 Task: 797.967345
Action: Mouse moved to (560, 78)
Screenshot: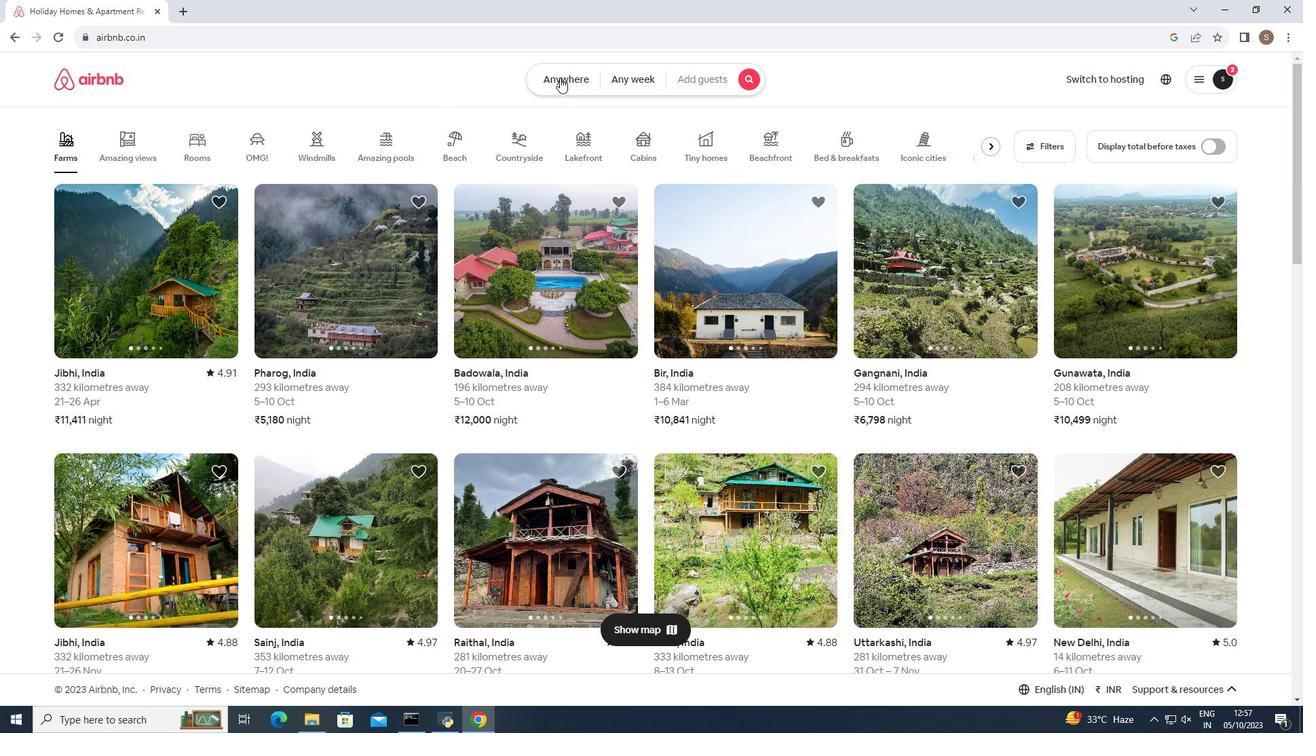 
Action: Mouse pressed left at (560, 78)
Screenshot: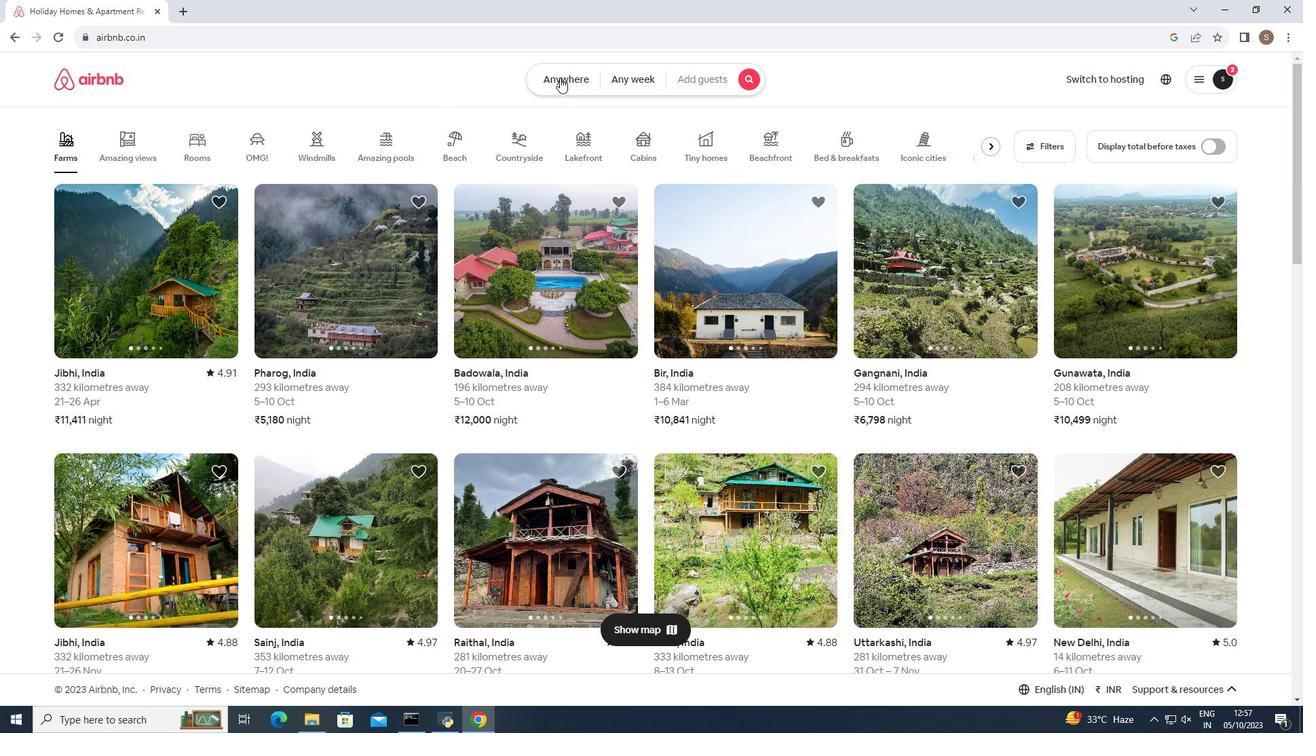 
Action: Mouse moved to (439, 130)
Screenshot: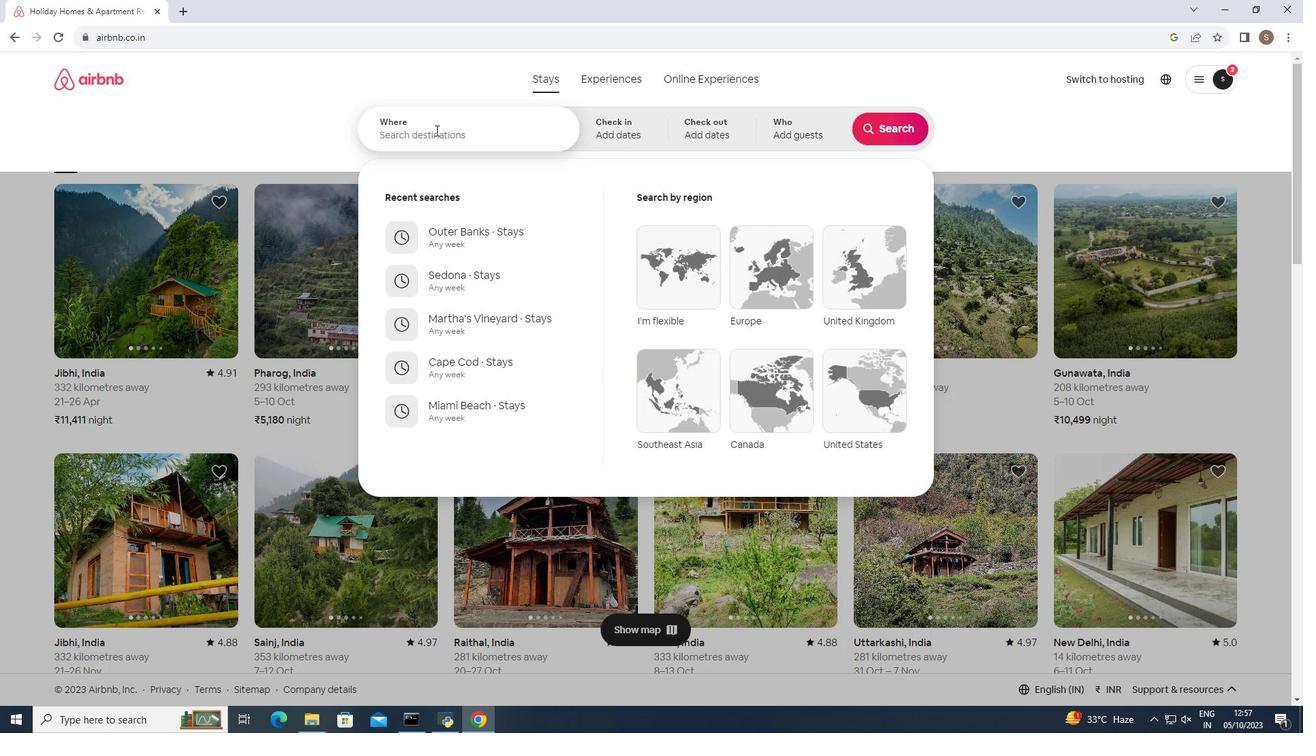 
Action: Mouse pressed left at (439, 130)
Screenshot: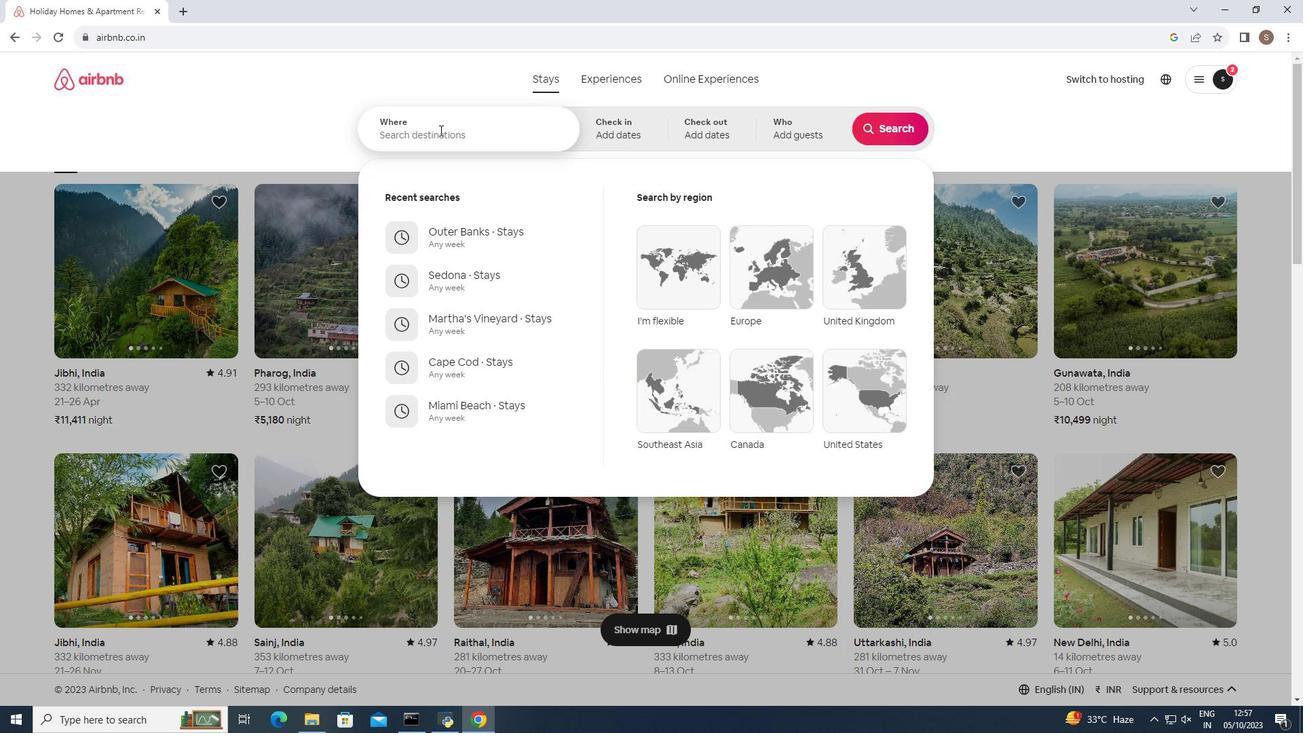 
Action: Mouse moved to (439, 131)
Screenshot: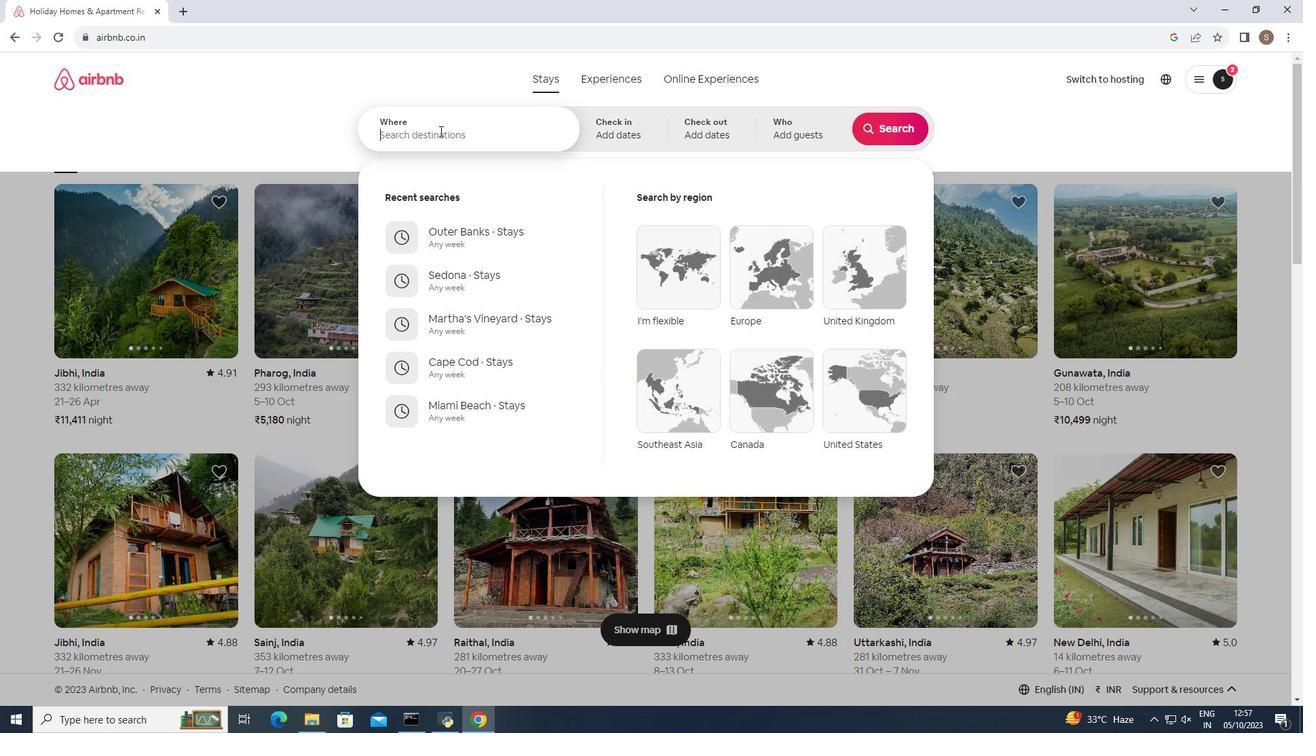
Action: Key pressed <Key.shift>Outer<Key.space><Key.shift>Banks<Key.space><Key.shift><Key.shift><Key.shift>North<Key.space><Key.shift><Key.shift><Key.shift><Key.shift><Key.shift><Key.shift><Key.shift>Carolina
Screenshot: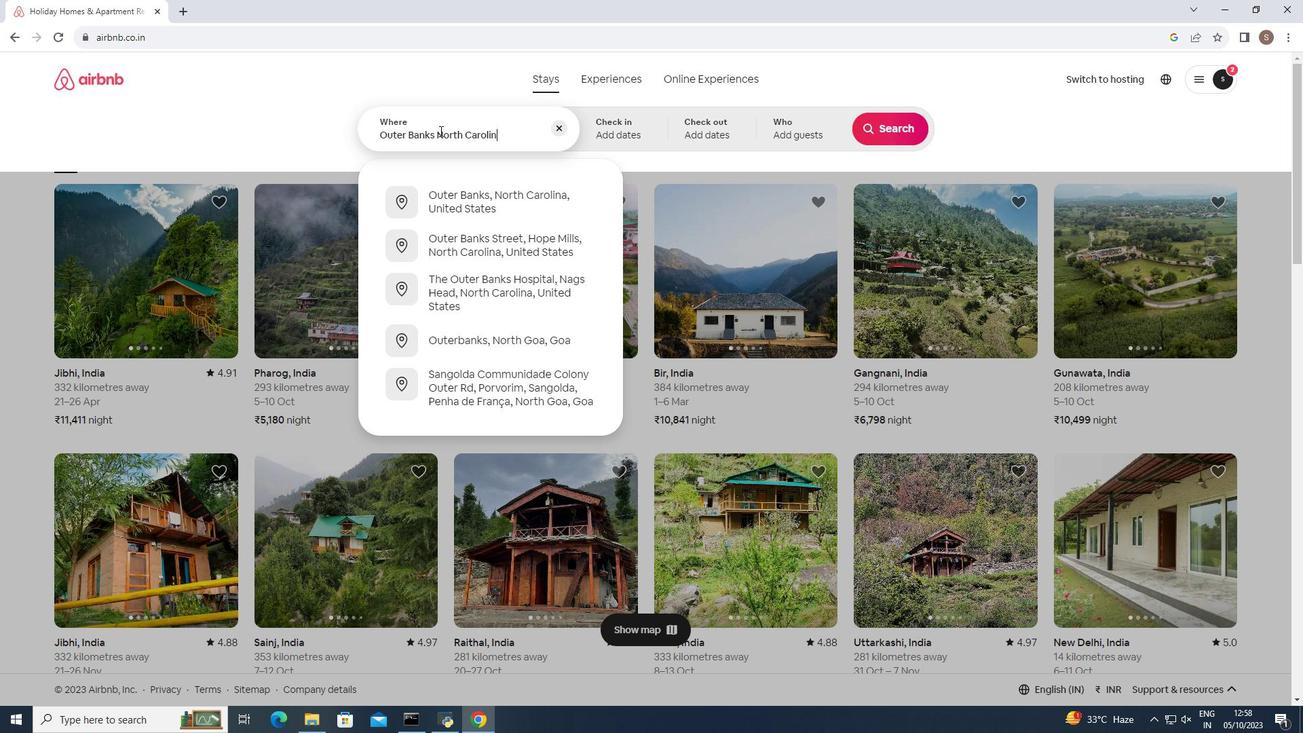 
Action: Mouse moved to (476, 201)
Screenshot: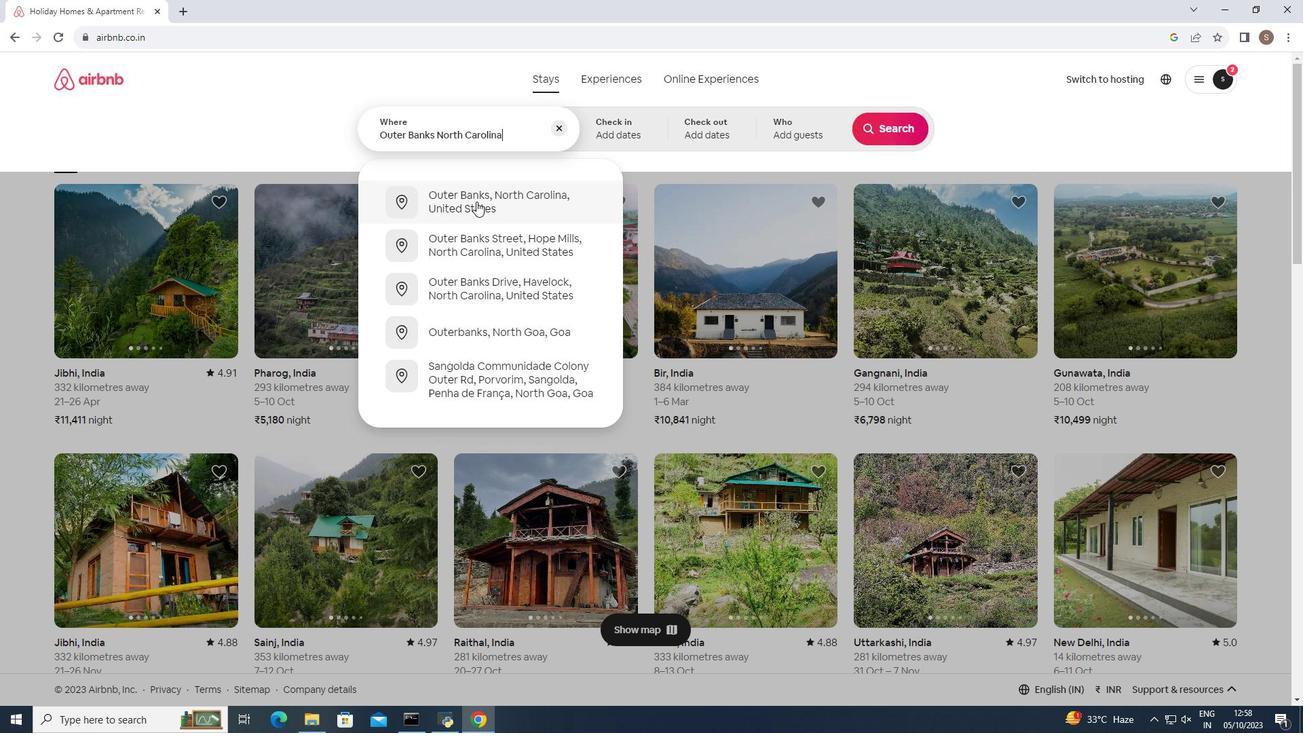 
Action: Mouse pressed left at (476, 201)
Screenshot: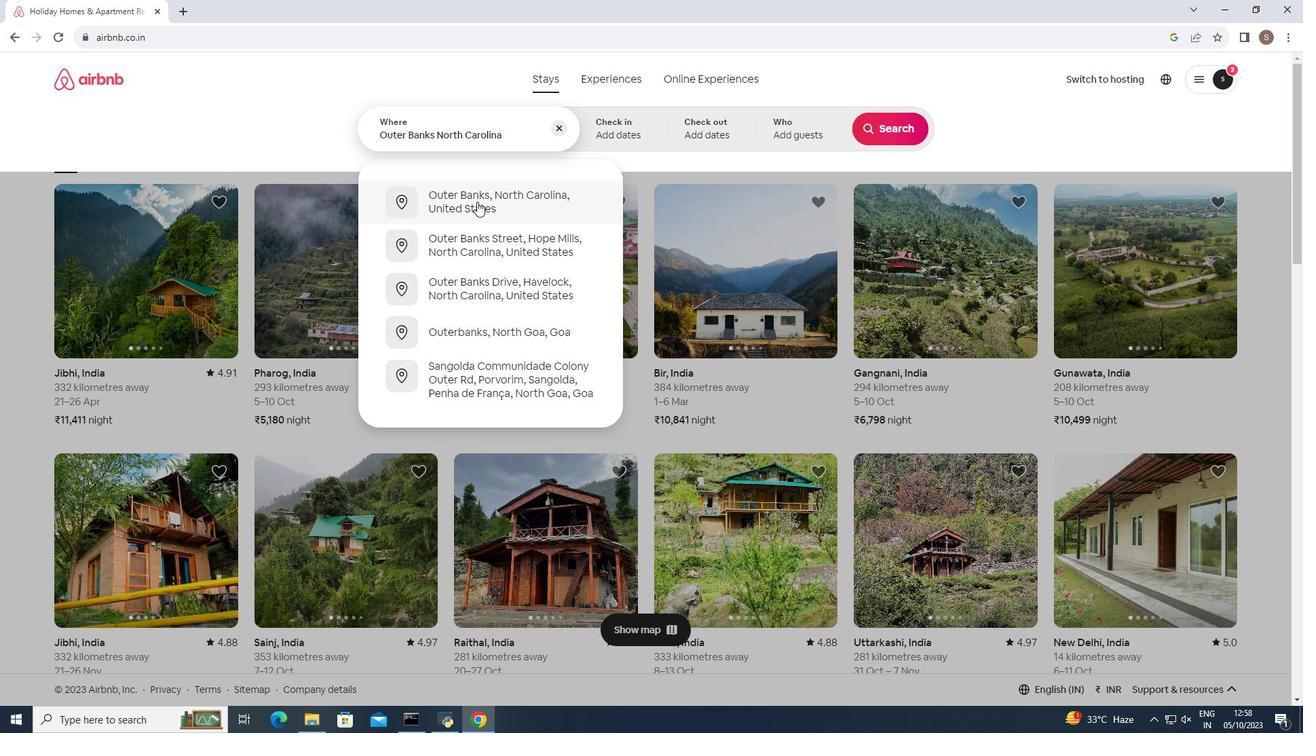 
Action: Mouse moved to (904, 120)
Screenshot: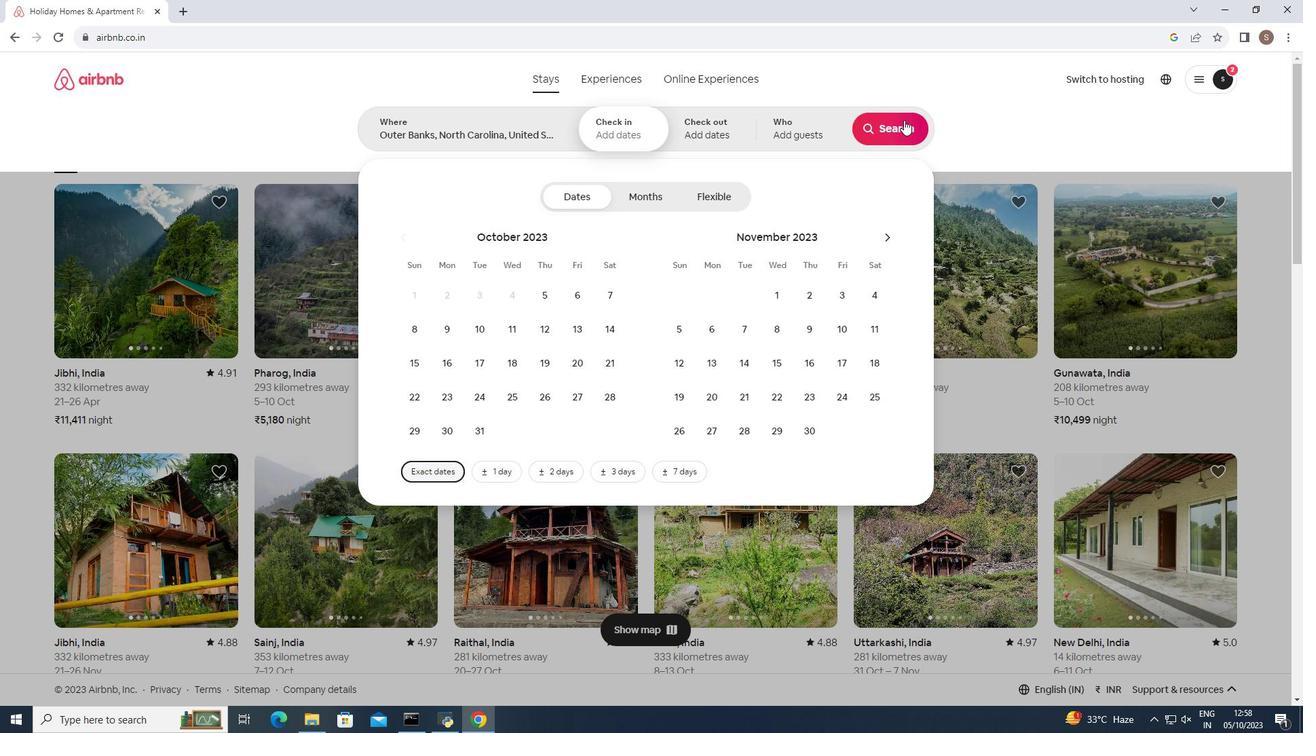
Action: Mouse pressed left at (904, 120)
Screenshot: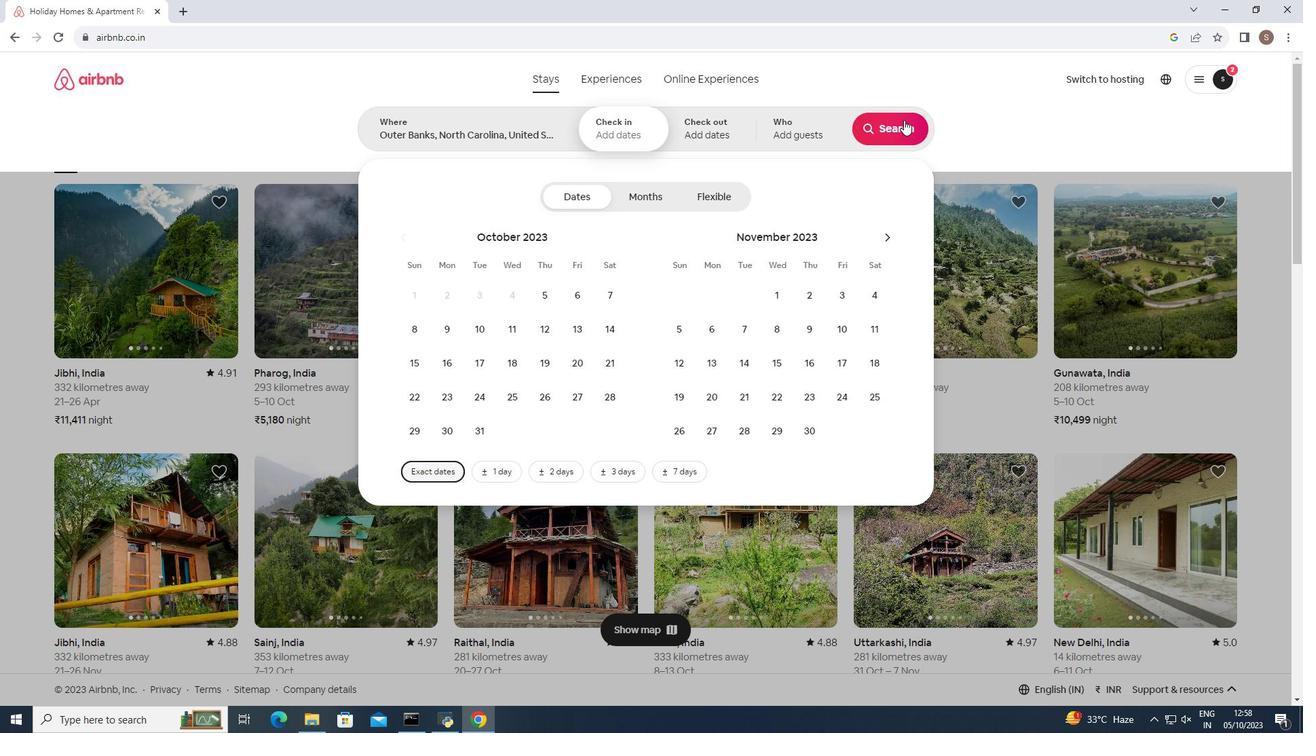 
Action: Mouse moved to (204, 138)
Screenshot: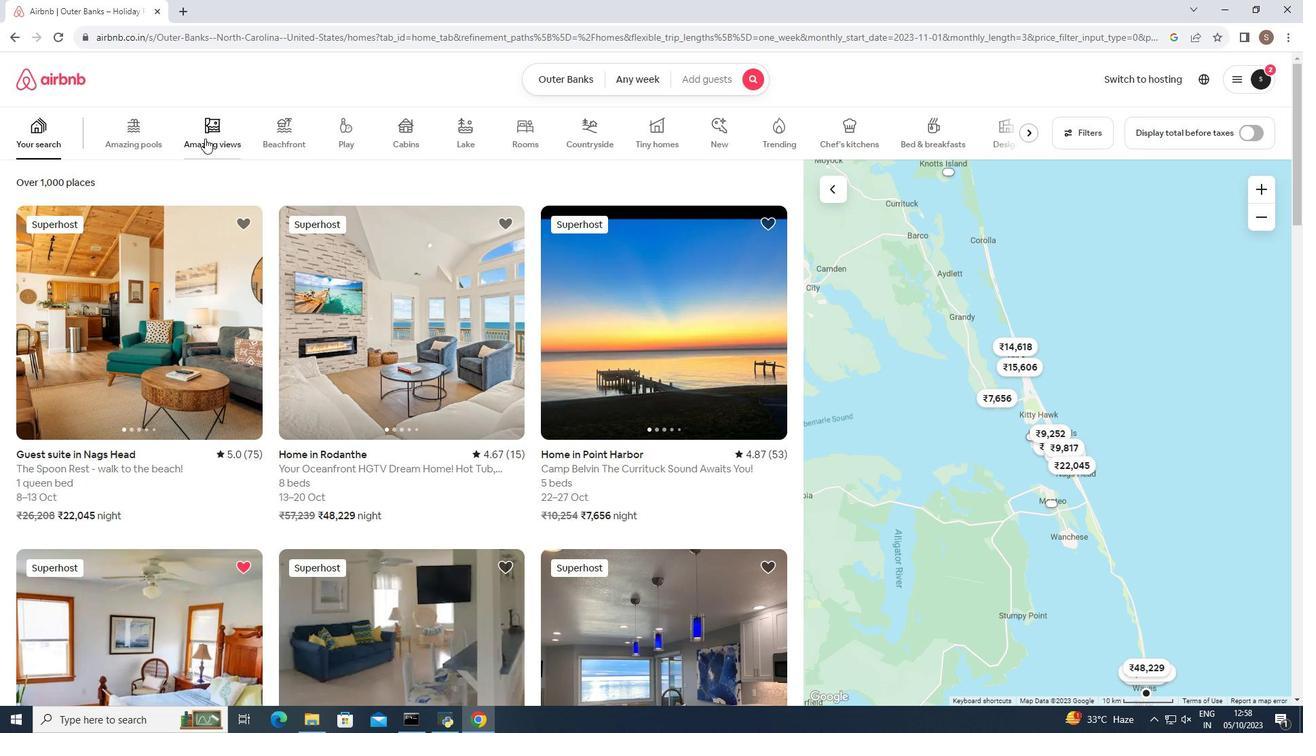 
Action: Mouse pressed left at (204, 138)
Screenshot: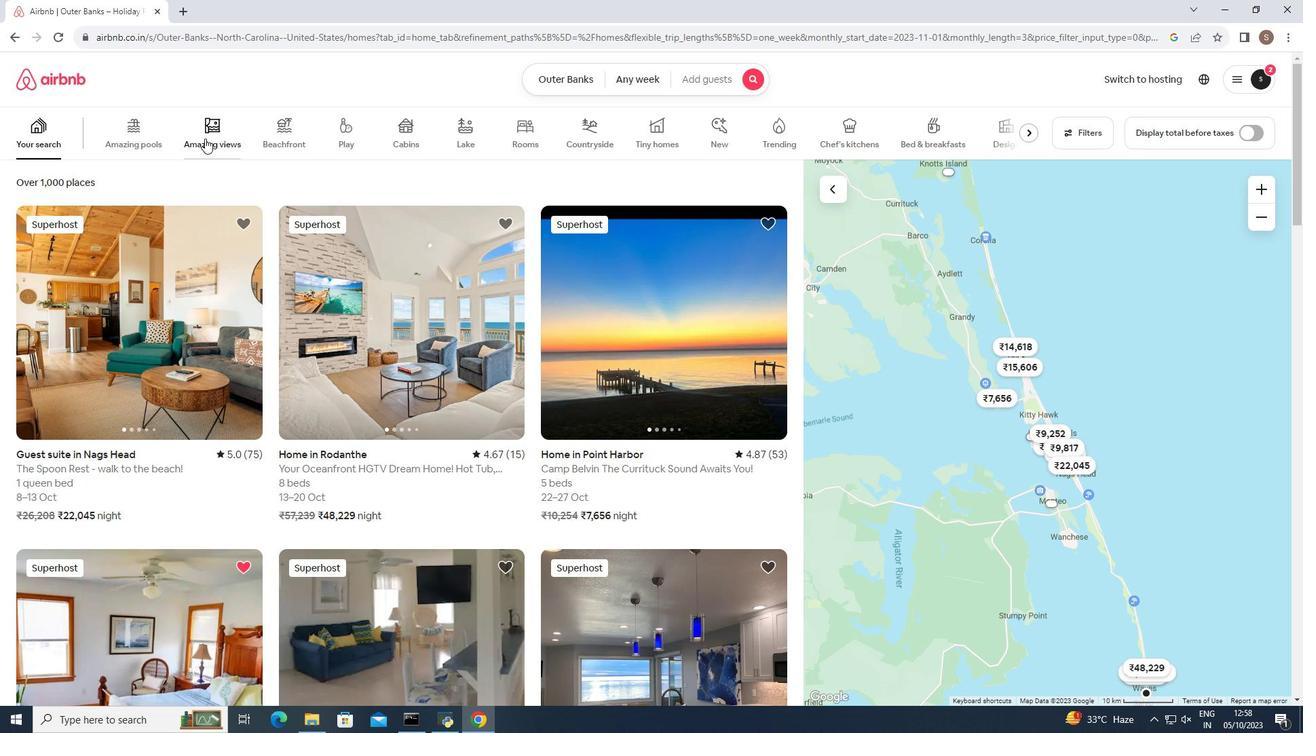 
Action: Mouse moved to (368, 378)
Screenshot: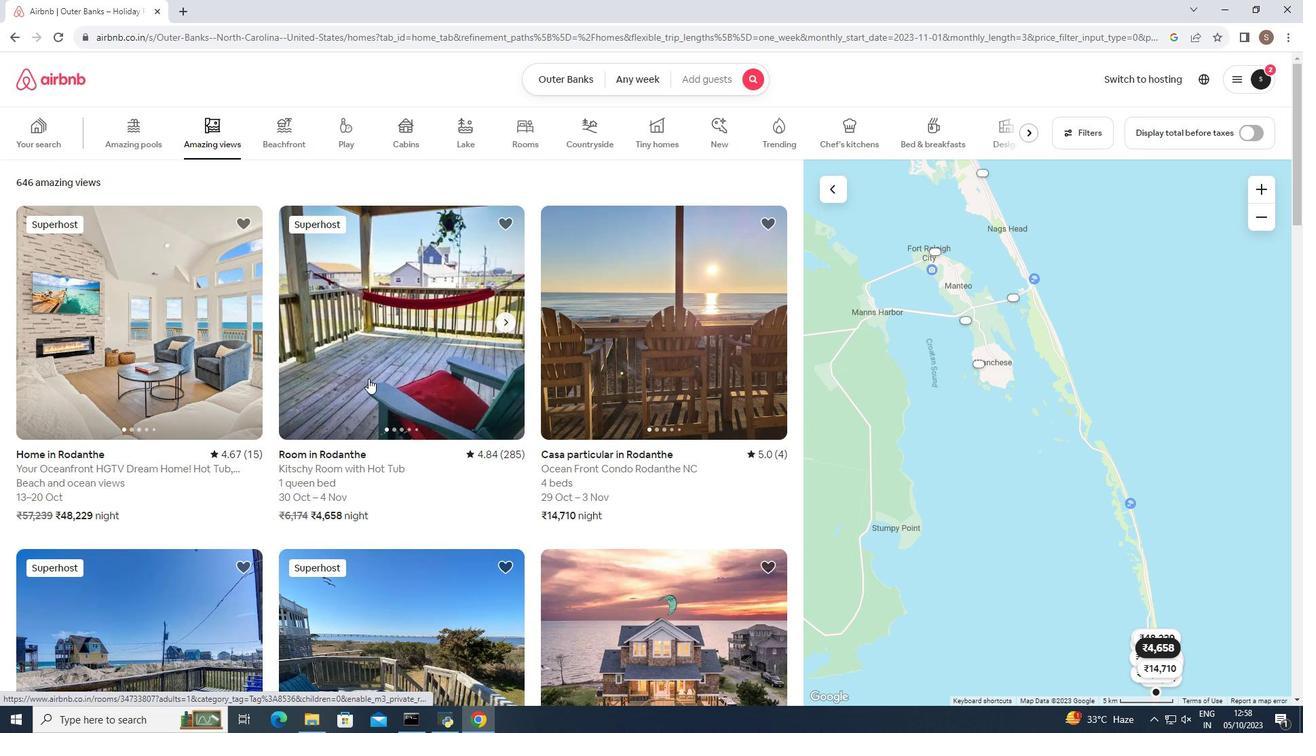 
Action: Mouse scrolled (368, 378) with delta (0, 0)
Screenshot: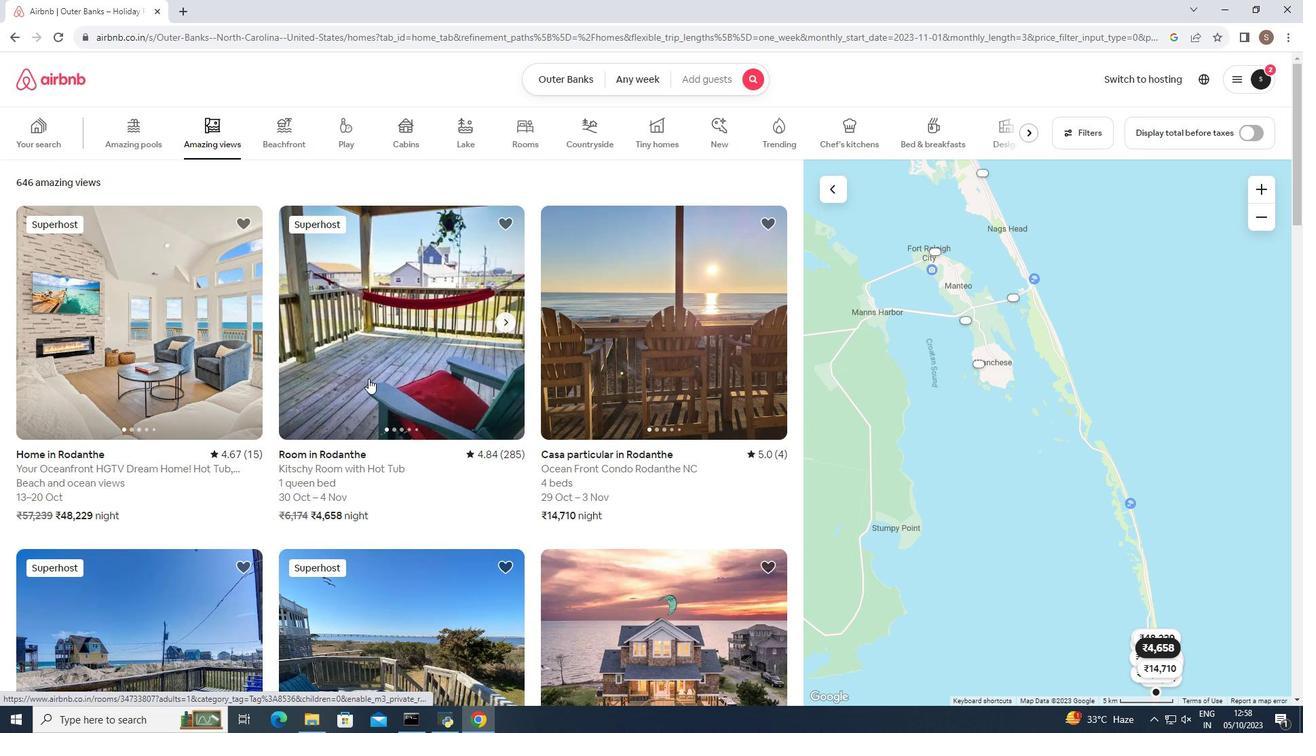 
Action: Mouse moved to (365, 379)
Screenshot: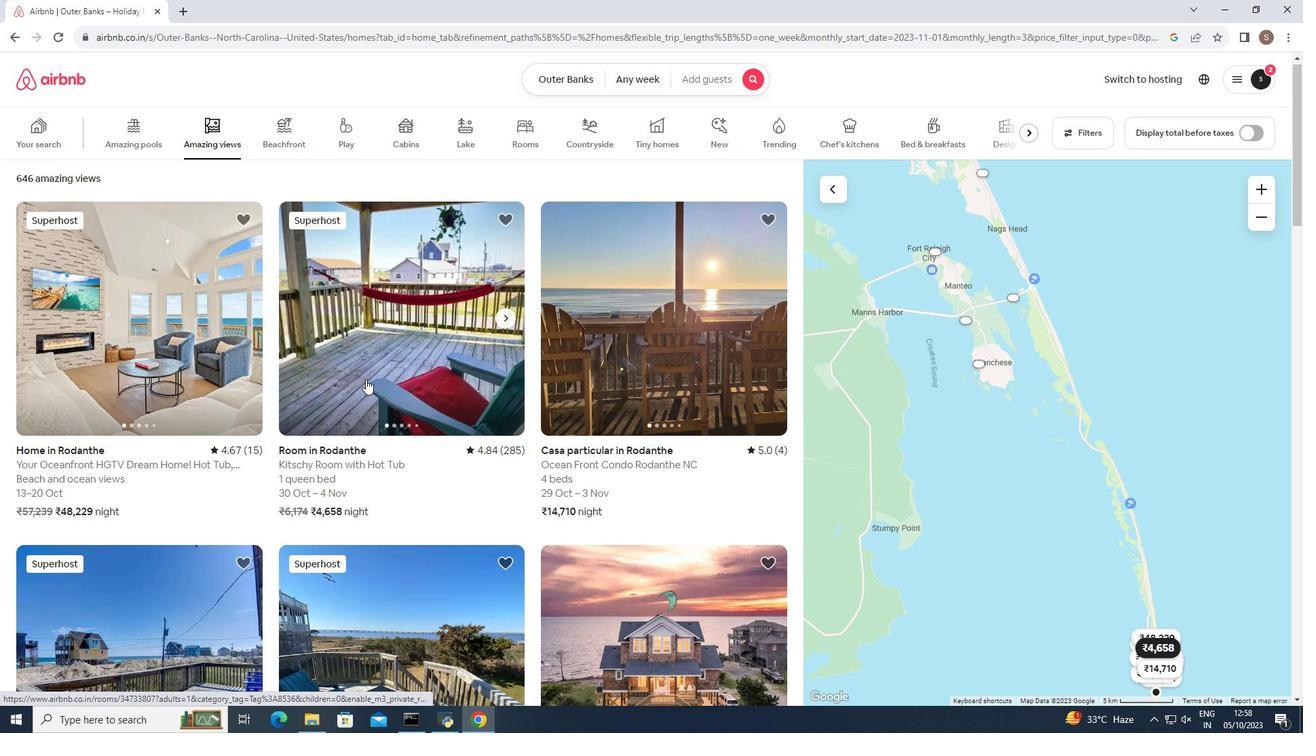 
Action: Mouse scrolled (365, 378) with delta (0, 0)
Screenshot: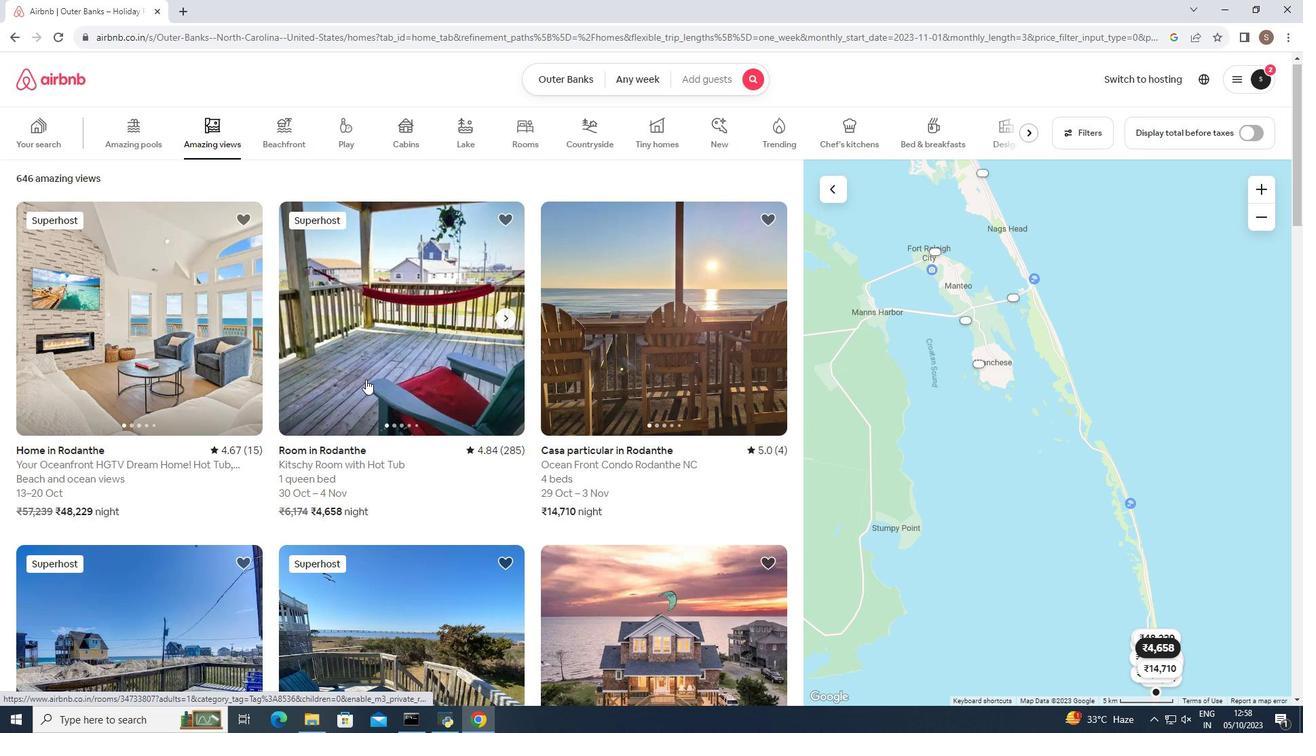 
Action: Mouse moved to (364, 380)
Screenshot: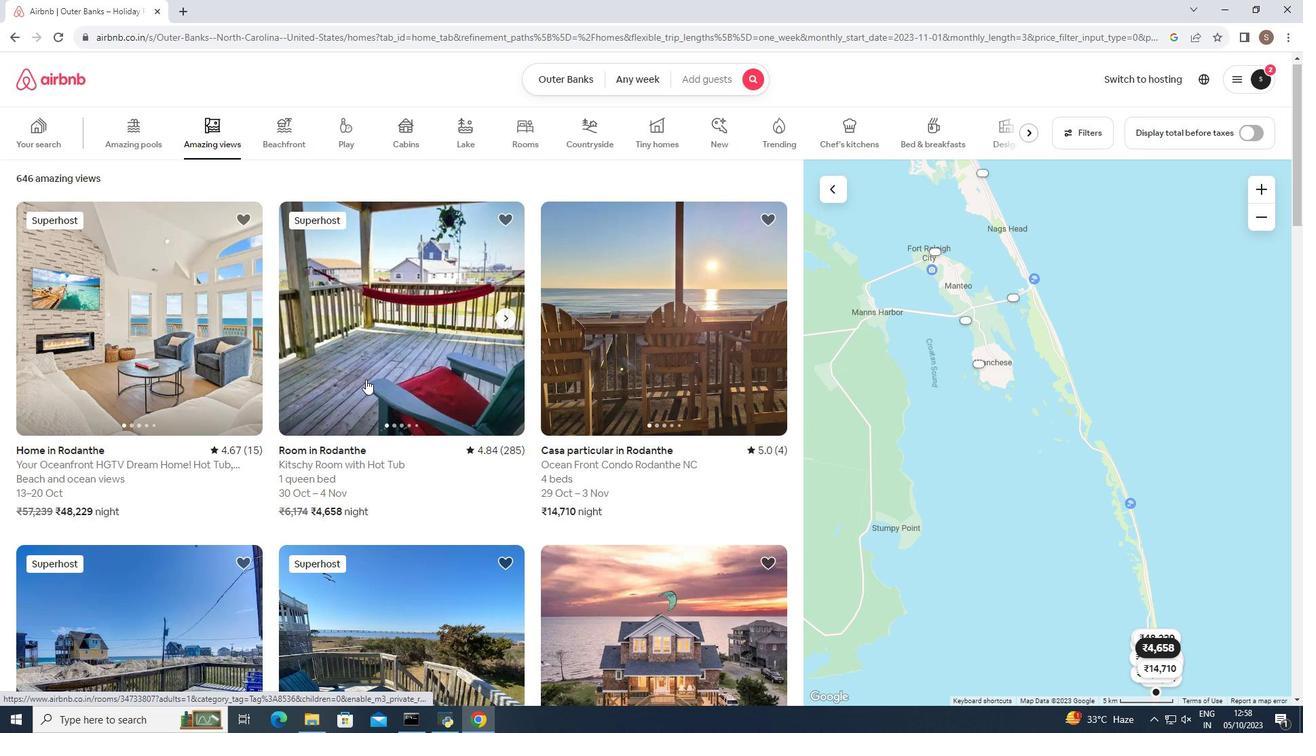 
Action: Mouse scrolled (364, 379) with delta (0, 0)
Screenshot: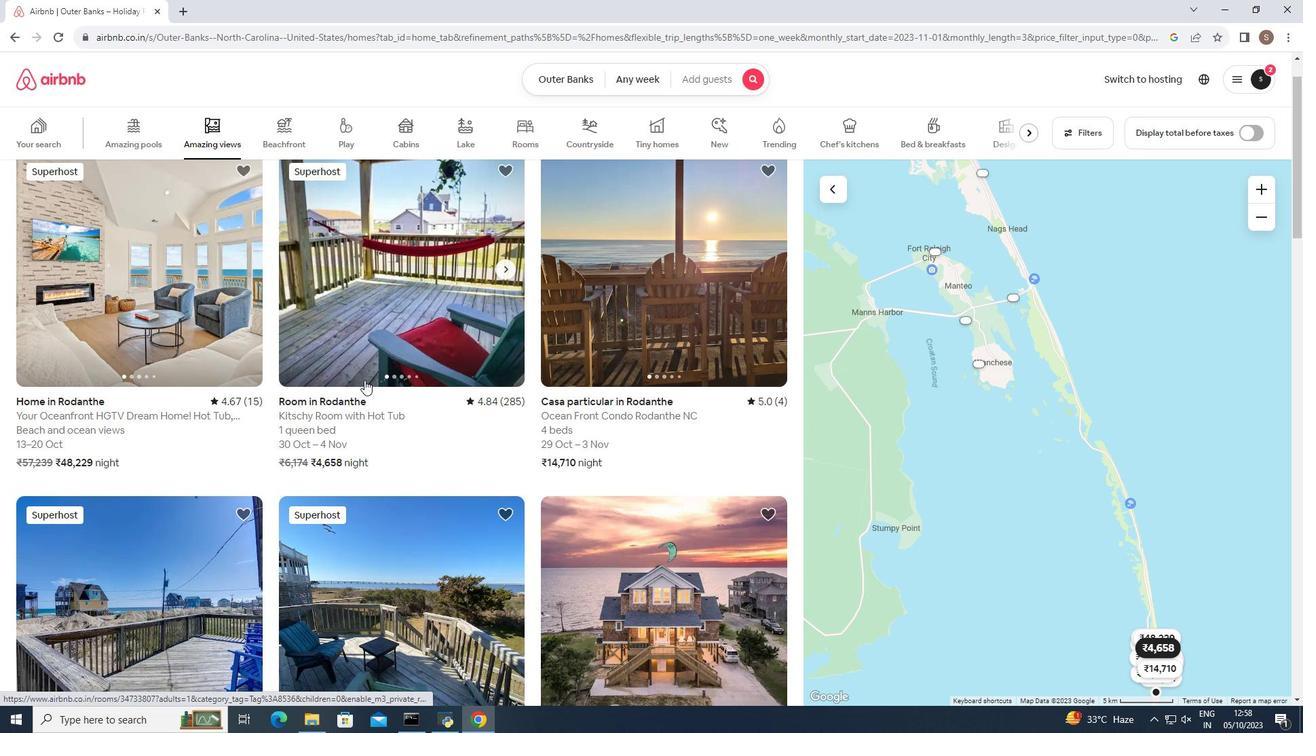 
Action: Mouse moved to (653, 467)
Screenshot: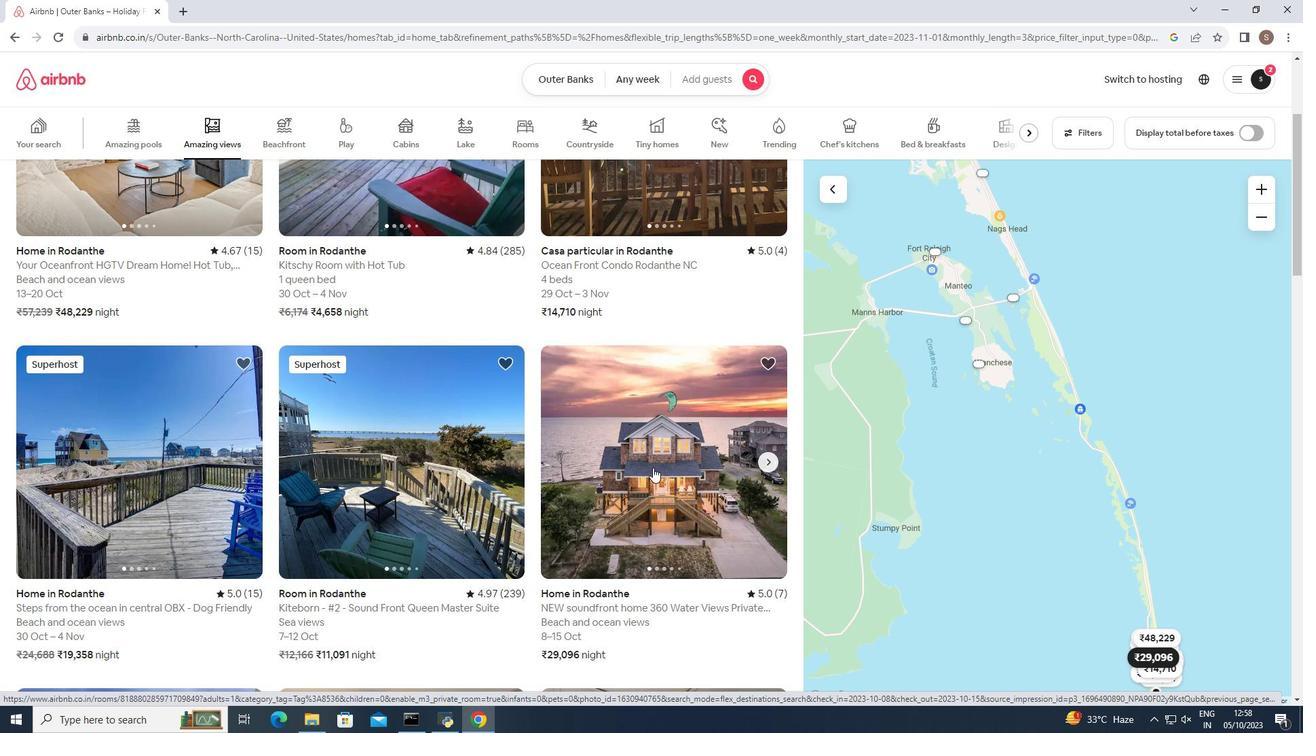 
Action: Mouse pressed left at (653, 467)
Screenshot: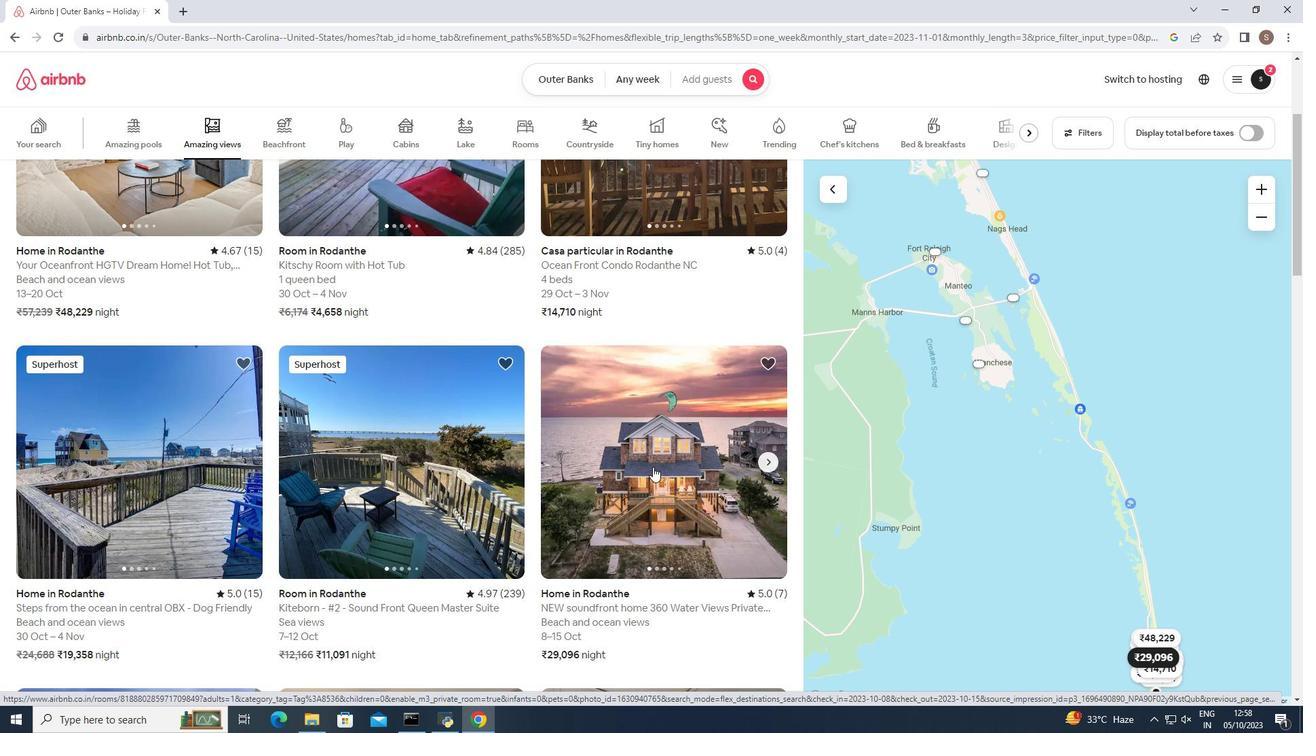 
Action: Mouse moved to (936, 500)
Screenshot: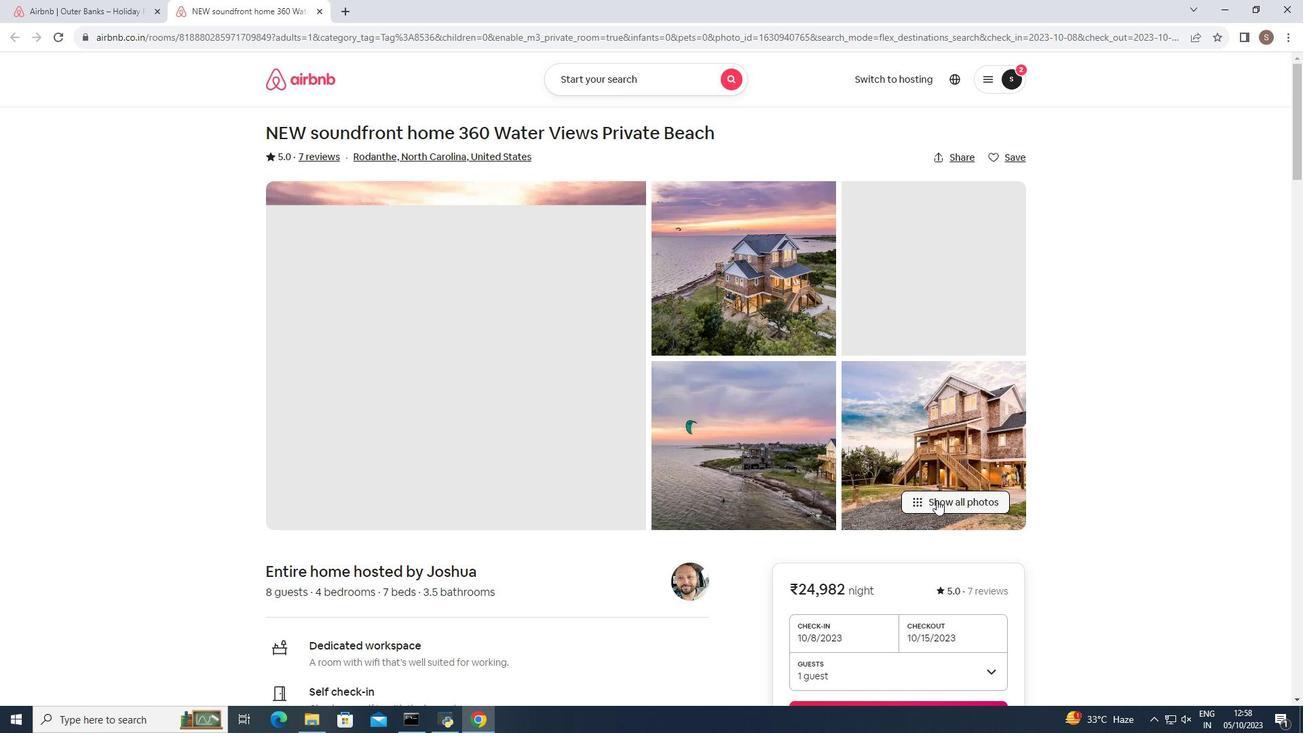
Action: Mouse pressed left at (936, 500)
Screenshot: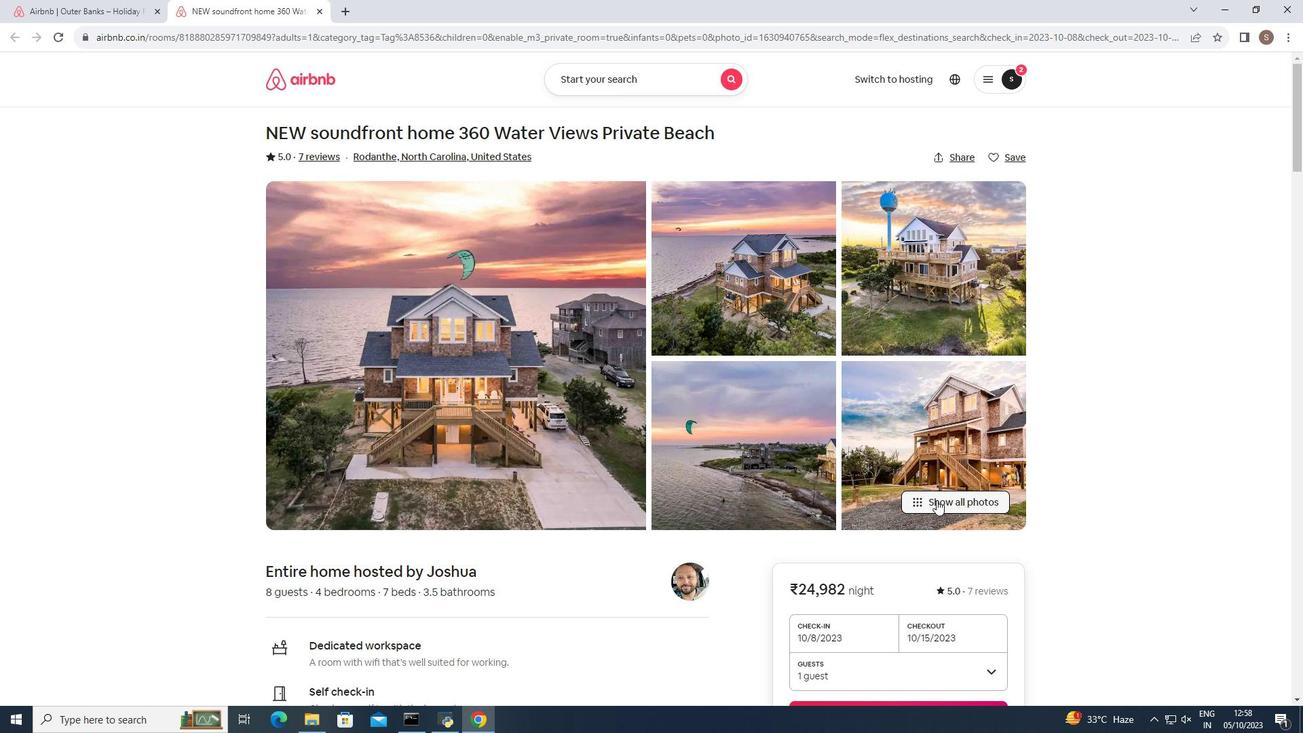 
Action: Mouse moved to (803, 475)
Screenshot: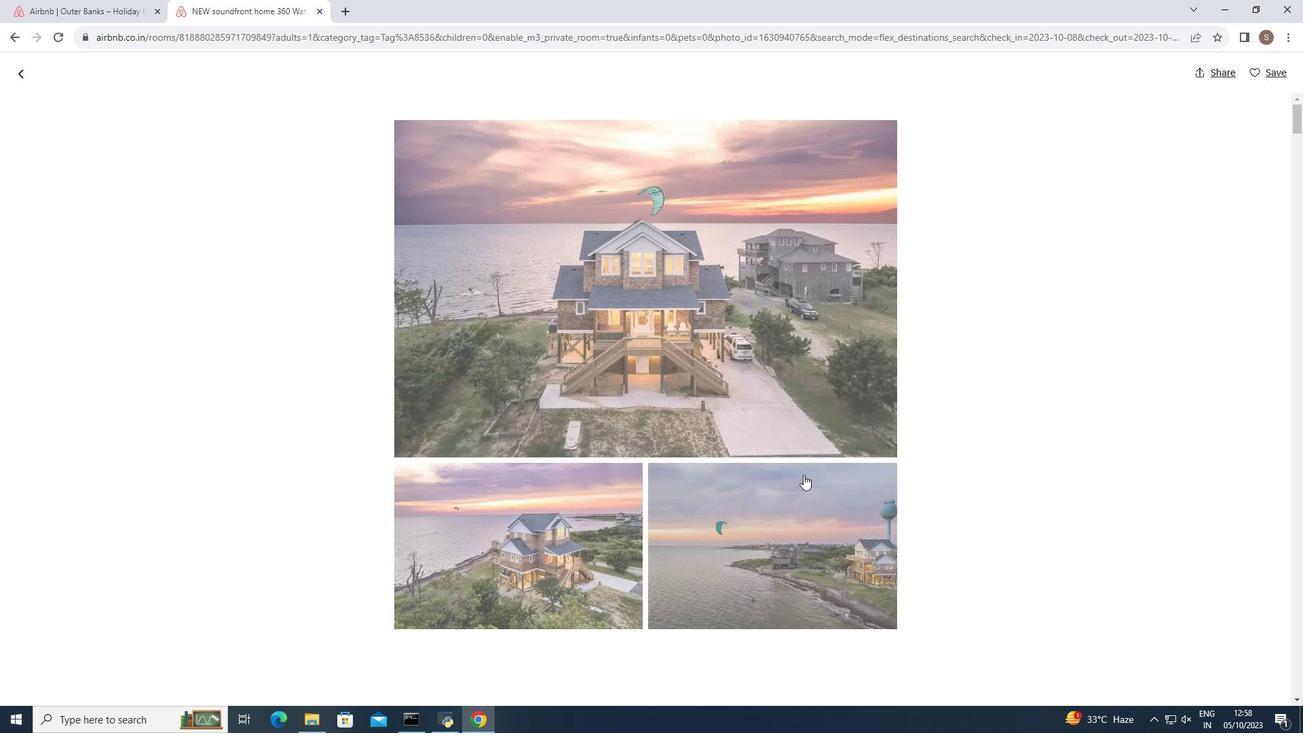 
Action: Mouse scrolled (803, 474) with delta (0, 0)
Screenshot: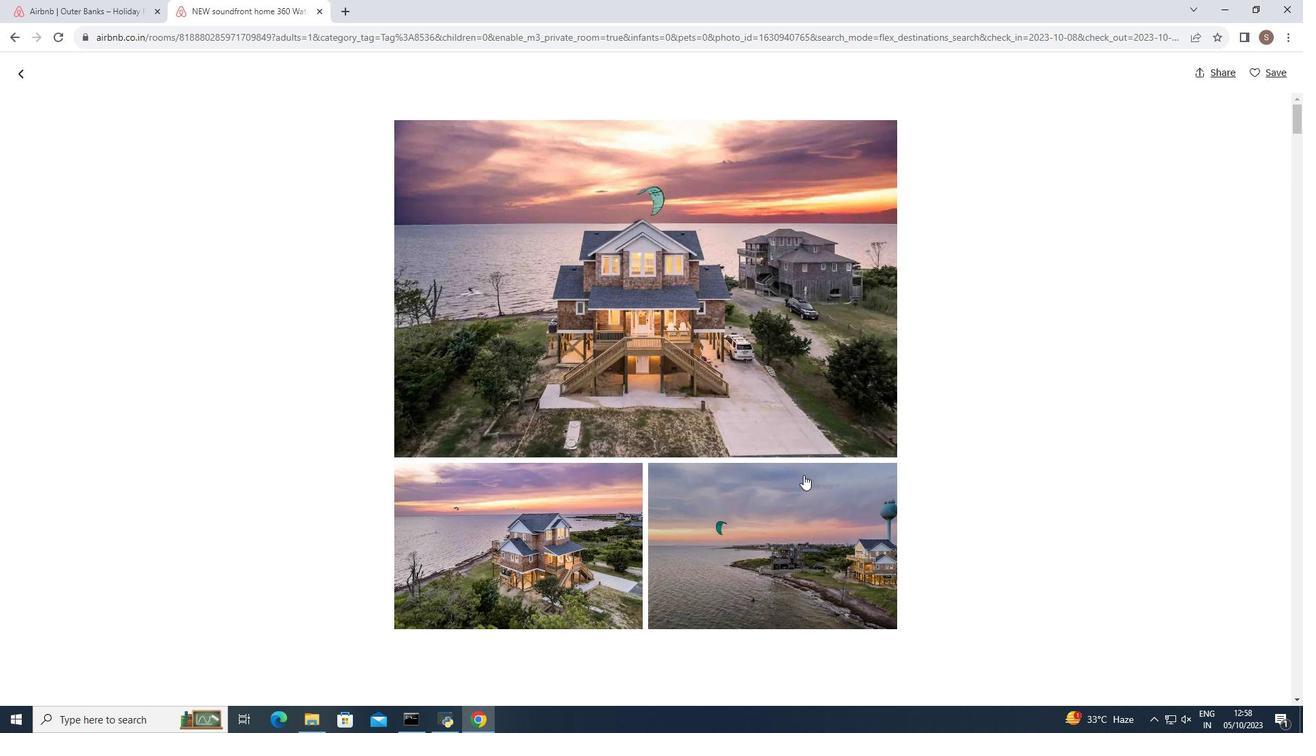 
Action: Mouse scrolled (803, 474) with delta (0, 0)
Screenshot: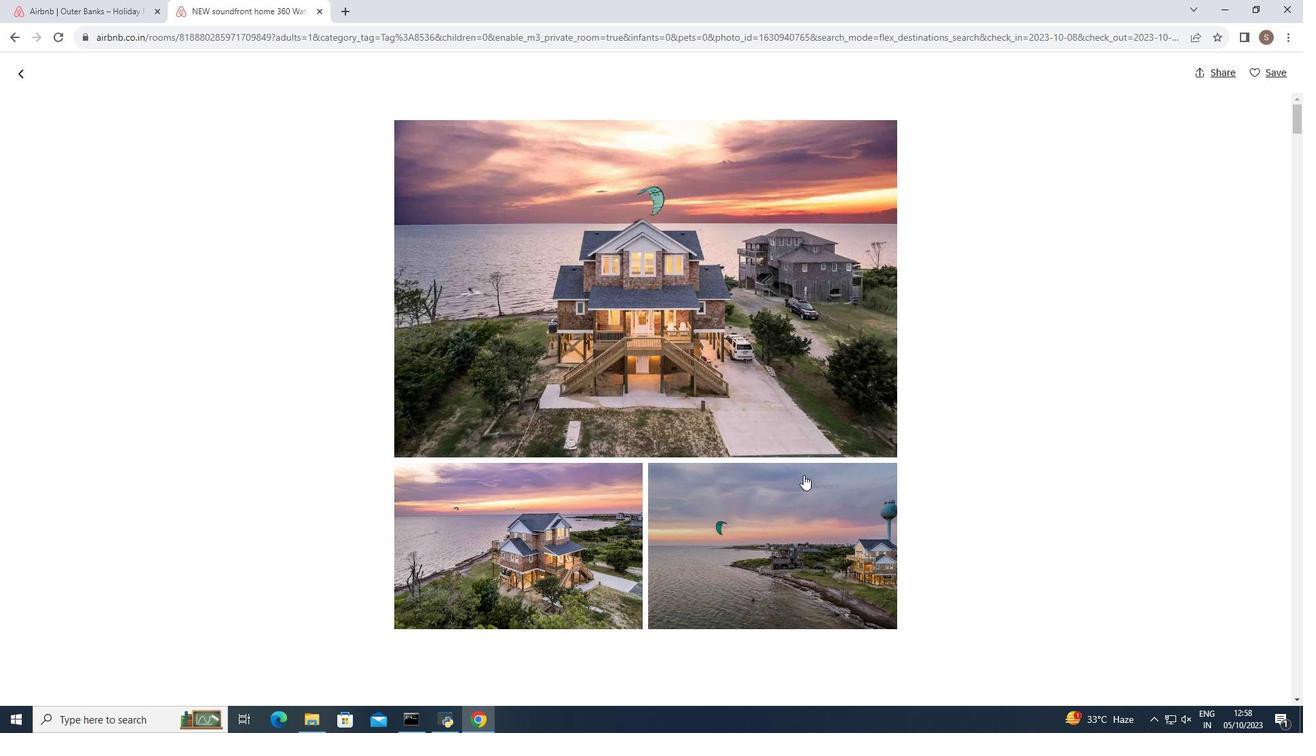 
Action: Mouse moved to (803, 476)
Screenshot: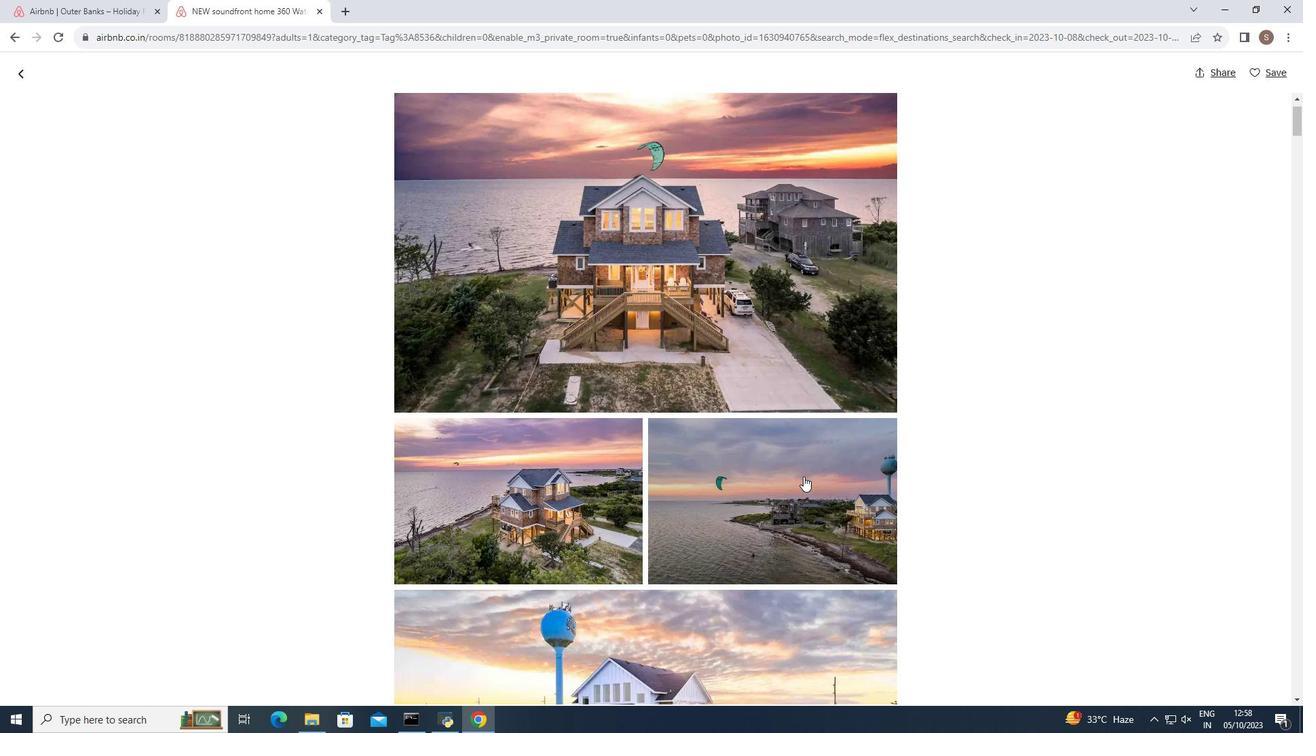 
Action: Mouse scrolled (803, 475) with delta (0, 0)
Screenshot: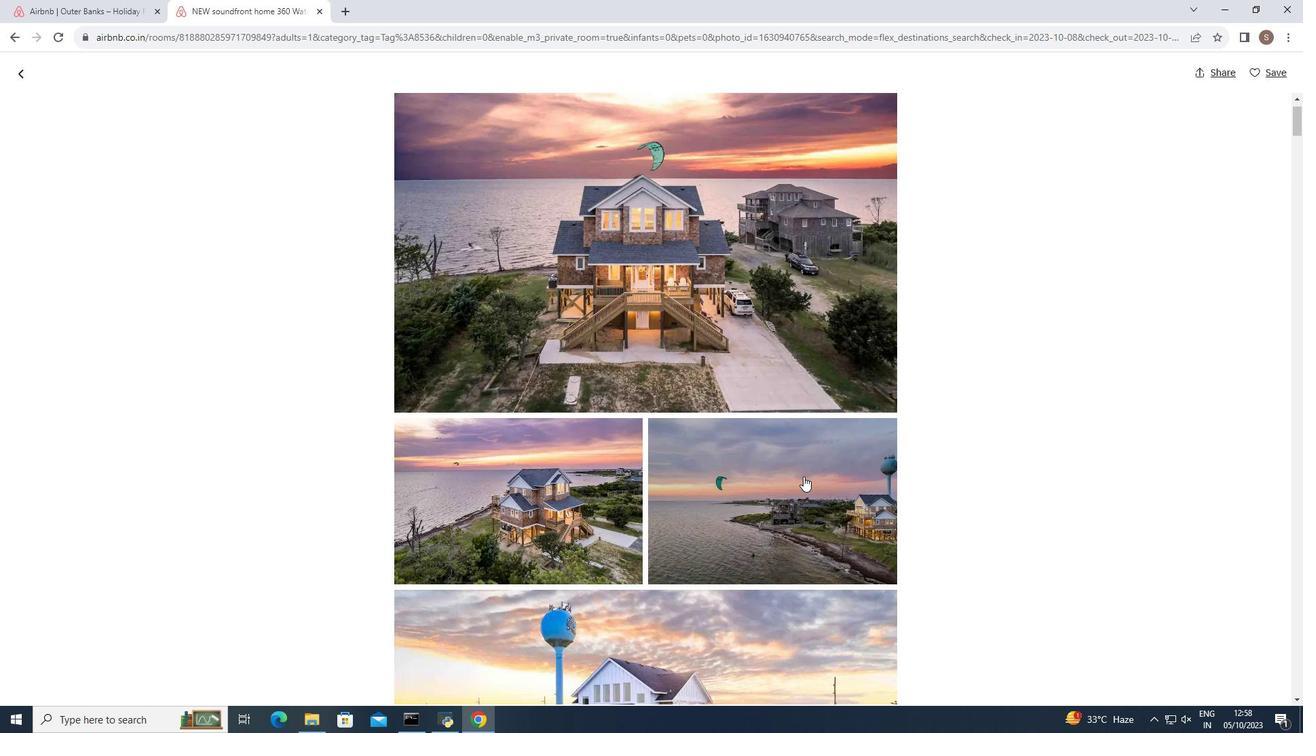 
Action: Mouse scrolled (803, 475) with delta (0, 0)
Screenshot: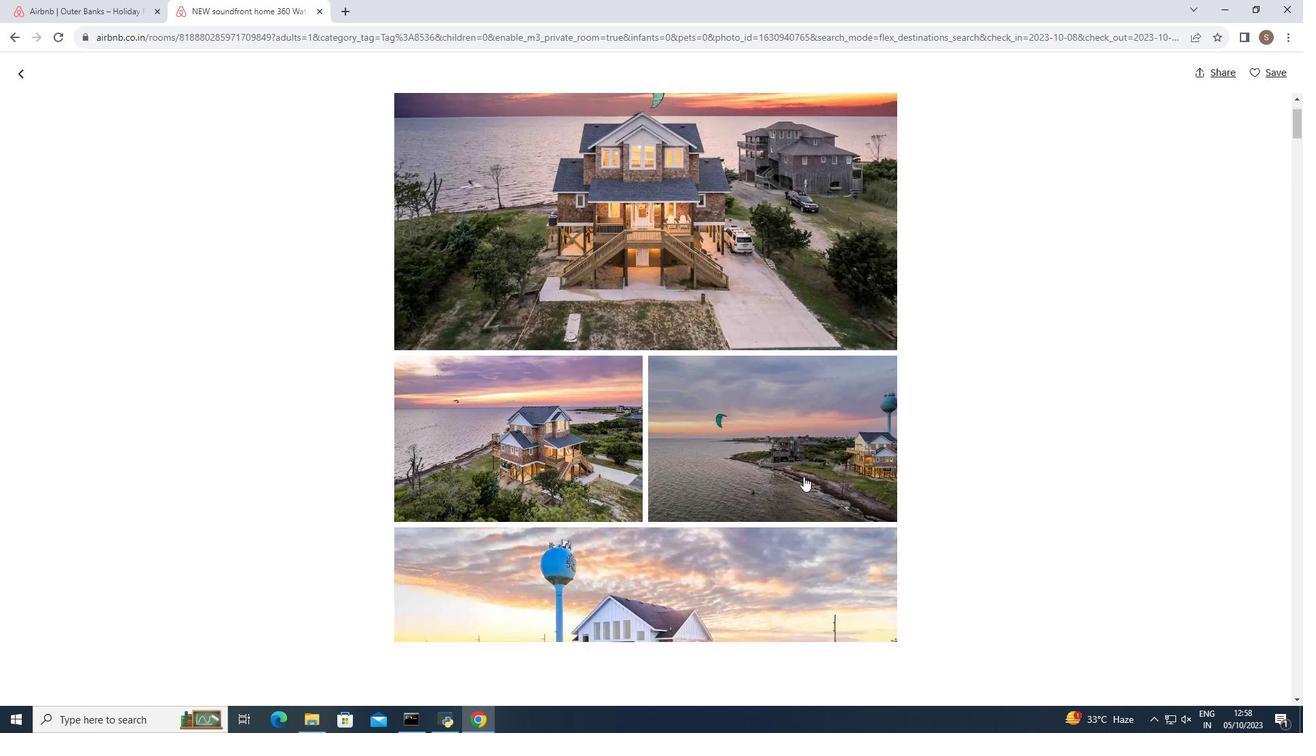 
Action: Mouse moved to (803, 477)
Screenshot: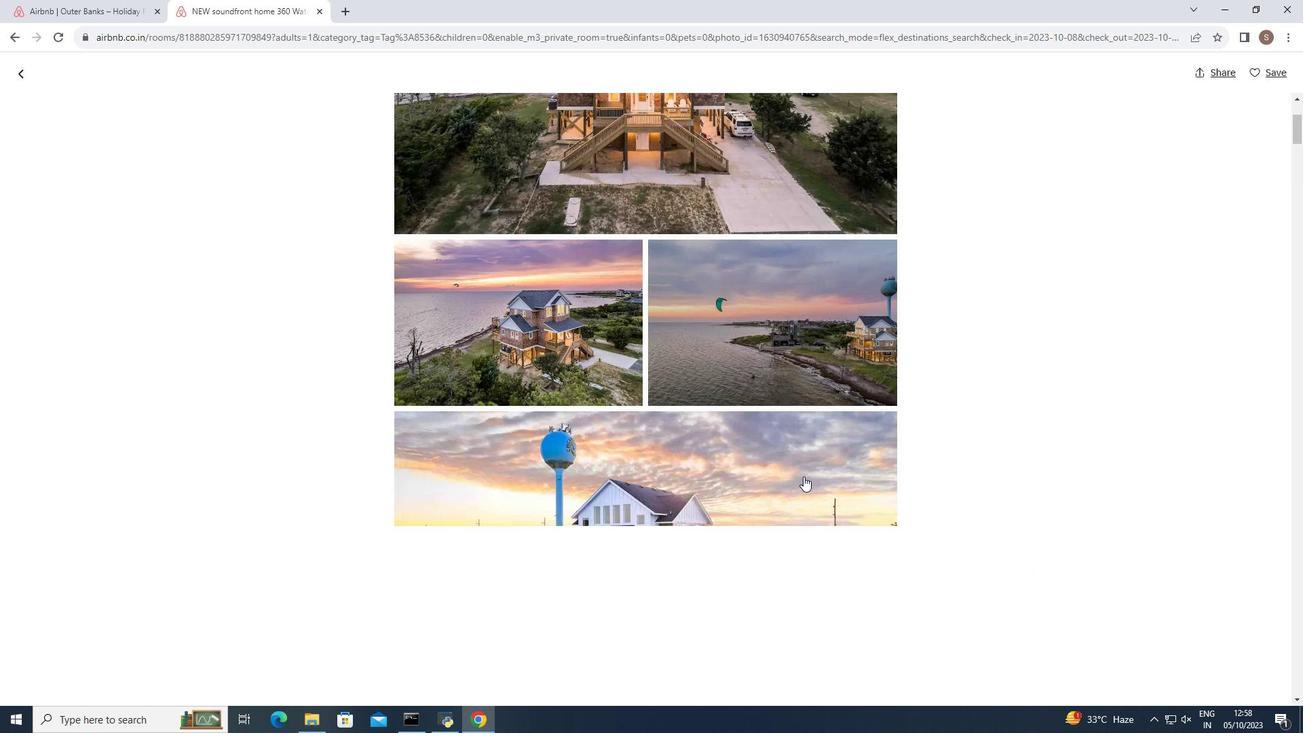 
Action: Mouse scrolled (803, 476) with delta (0, 0)
Screenshot: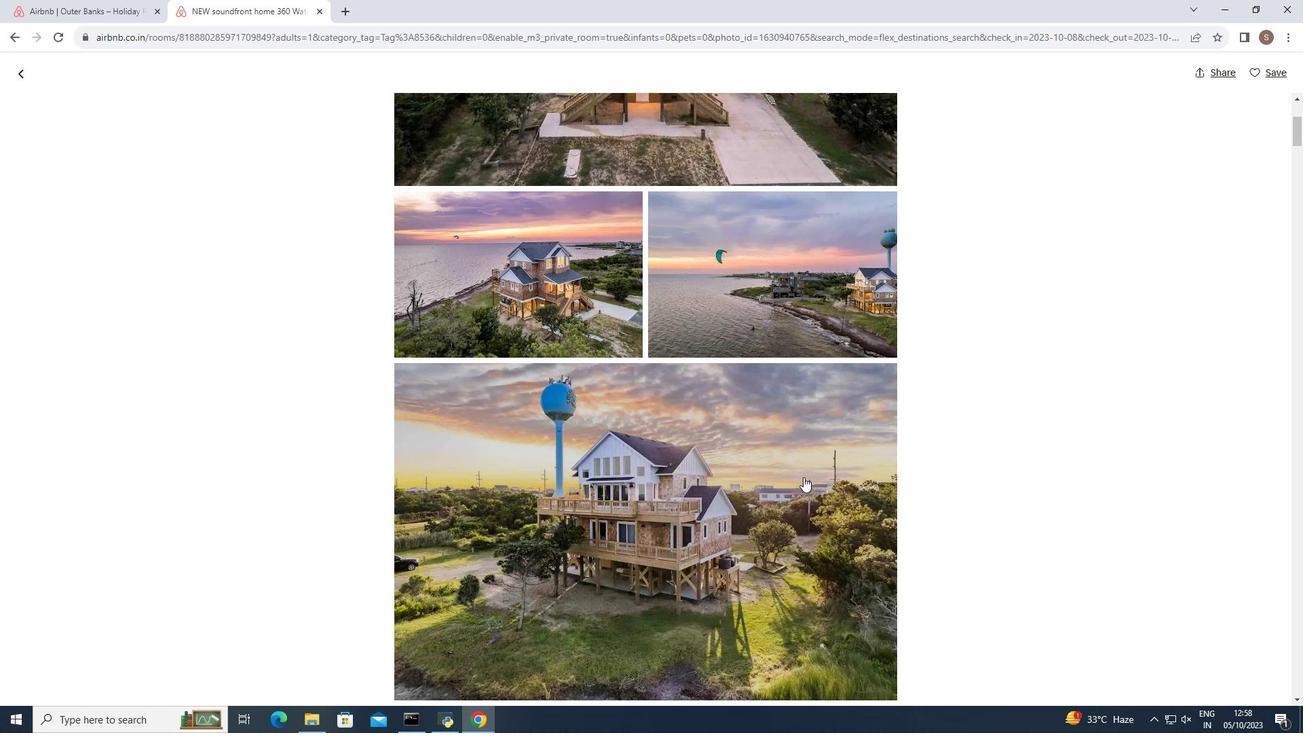 
Action: Mouse scrolled (803, 476) with delta (0, 0)
Screenshot: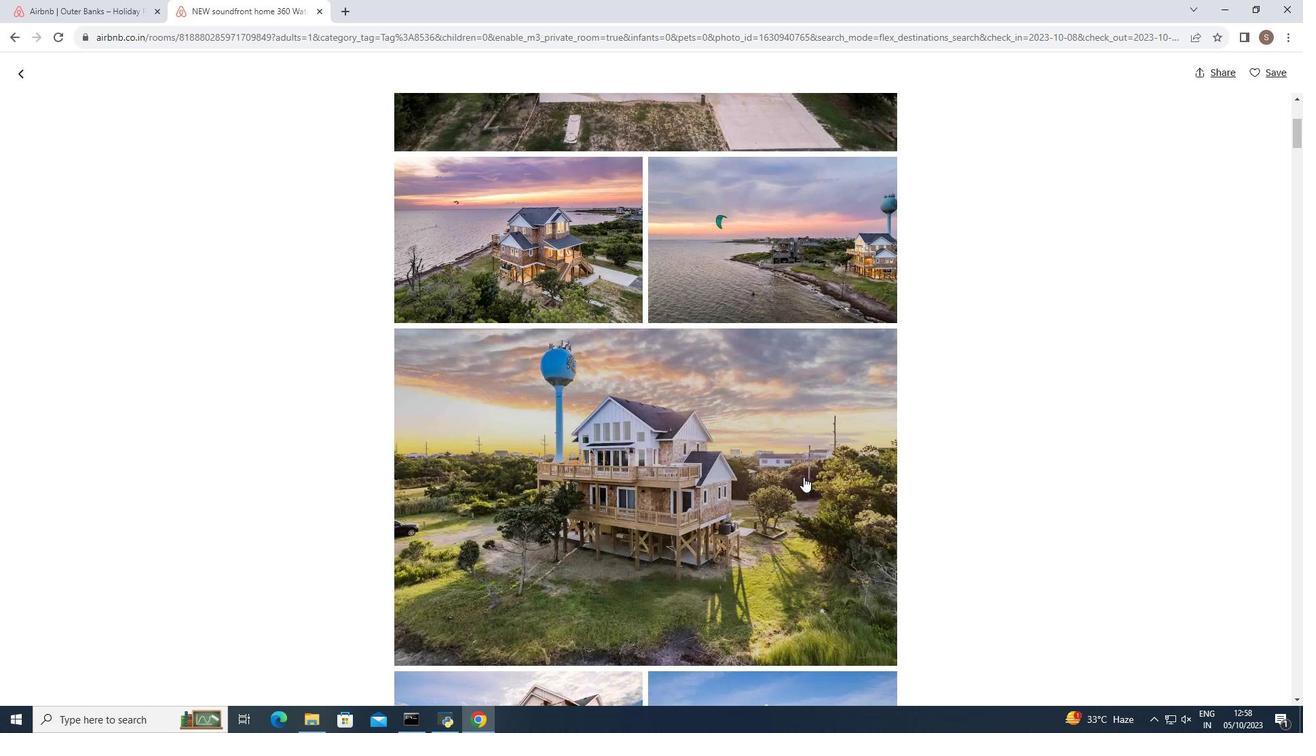
Action: Mouse moved to (805, 477)
Screenshot: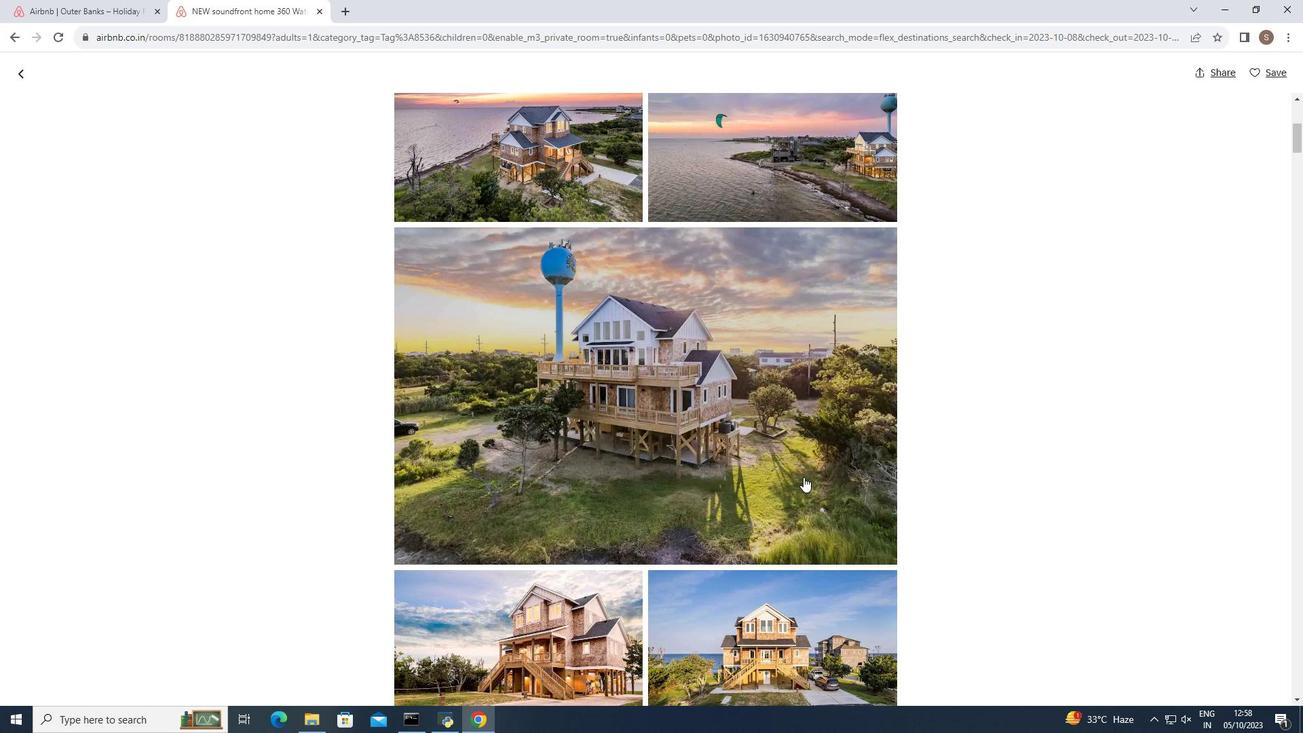 
Action: Mouse scrolled (805, 476) with delta (0, 0)
Screenshot: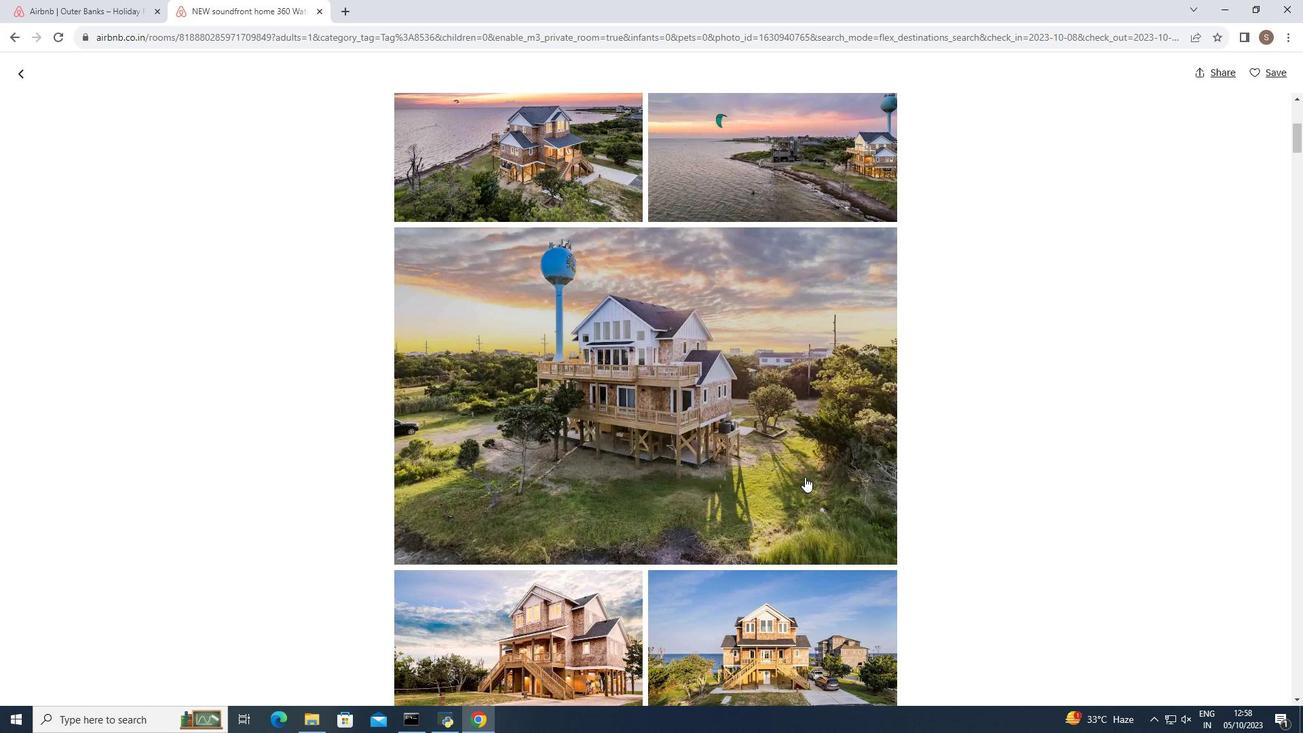 
Action: Mouse scrolled (805, 476) with delta (0, 0)
Screenshot: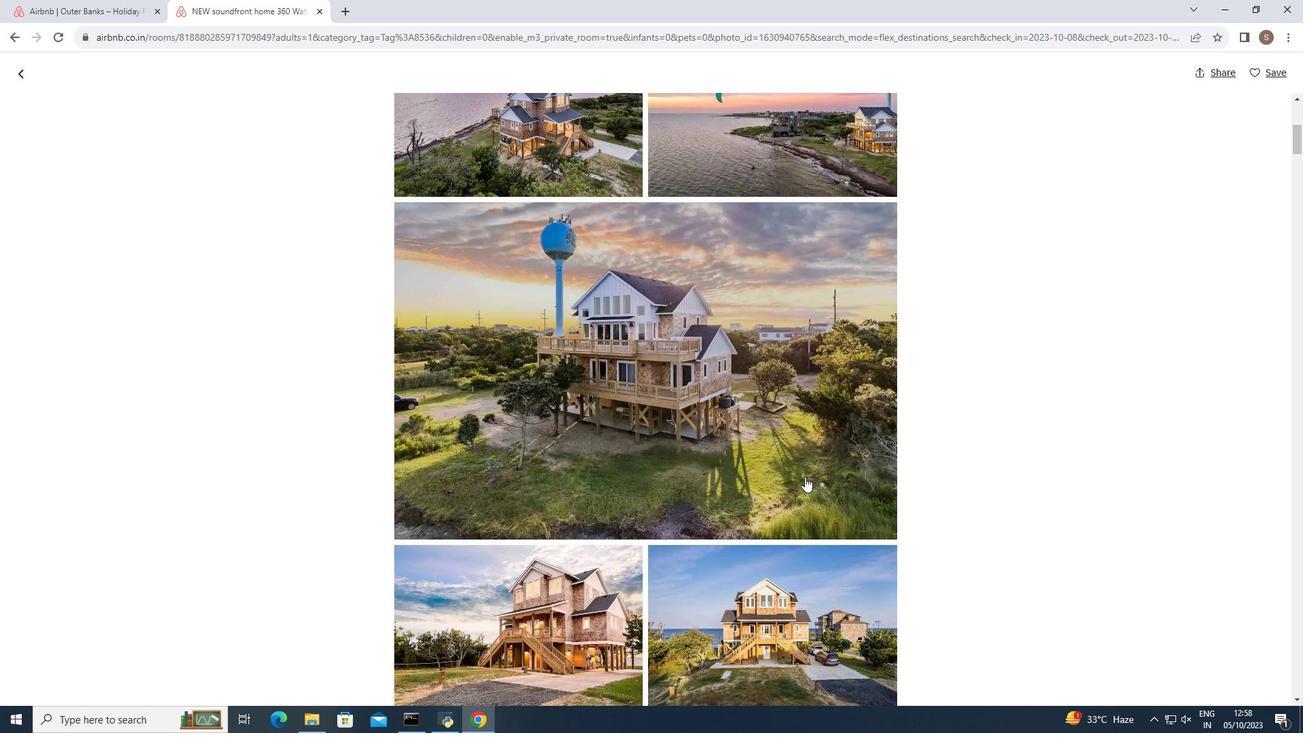 
Action: Mouse scrolled (805, 476) with delta (0, 0)
Screenshot: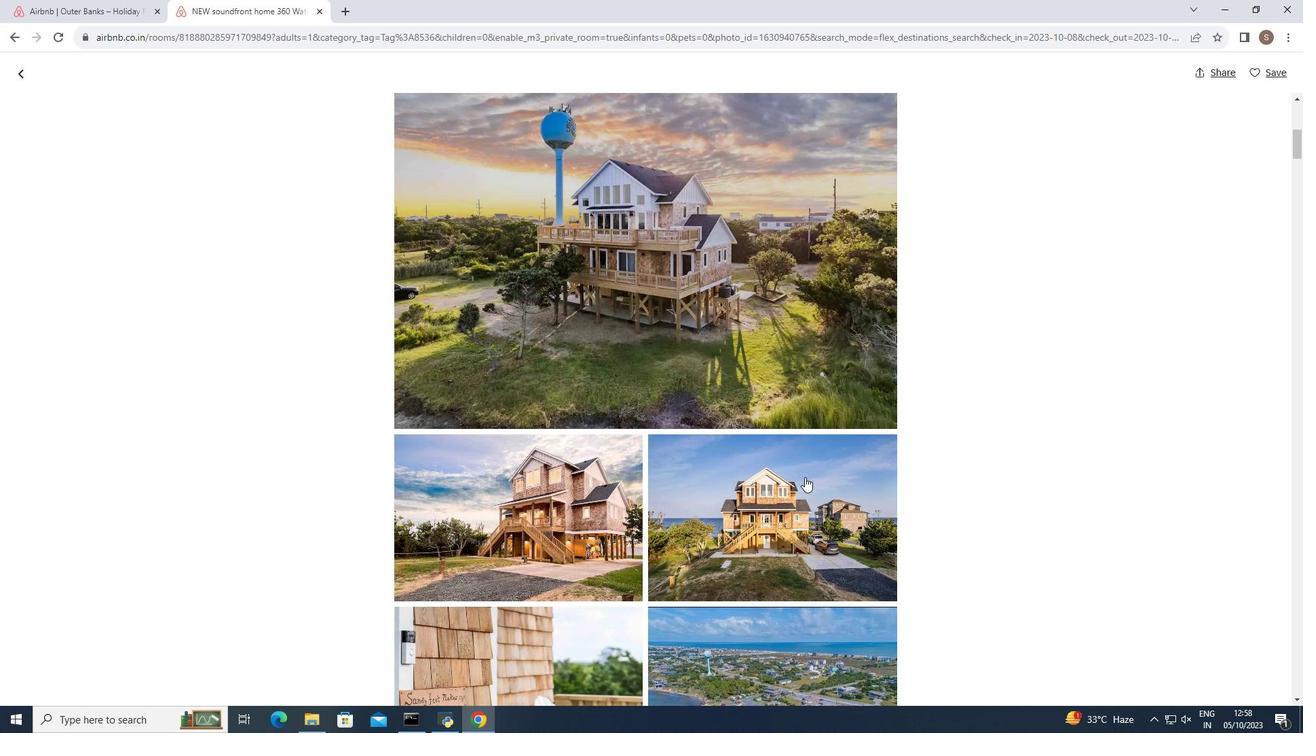 
Action: Mouse scrolled (805, 476) with delta (0, 0)
Screenshot: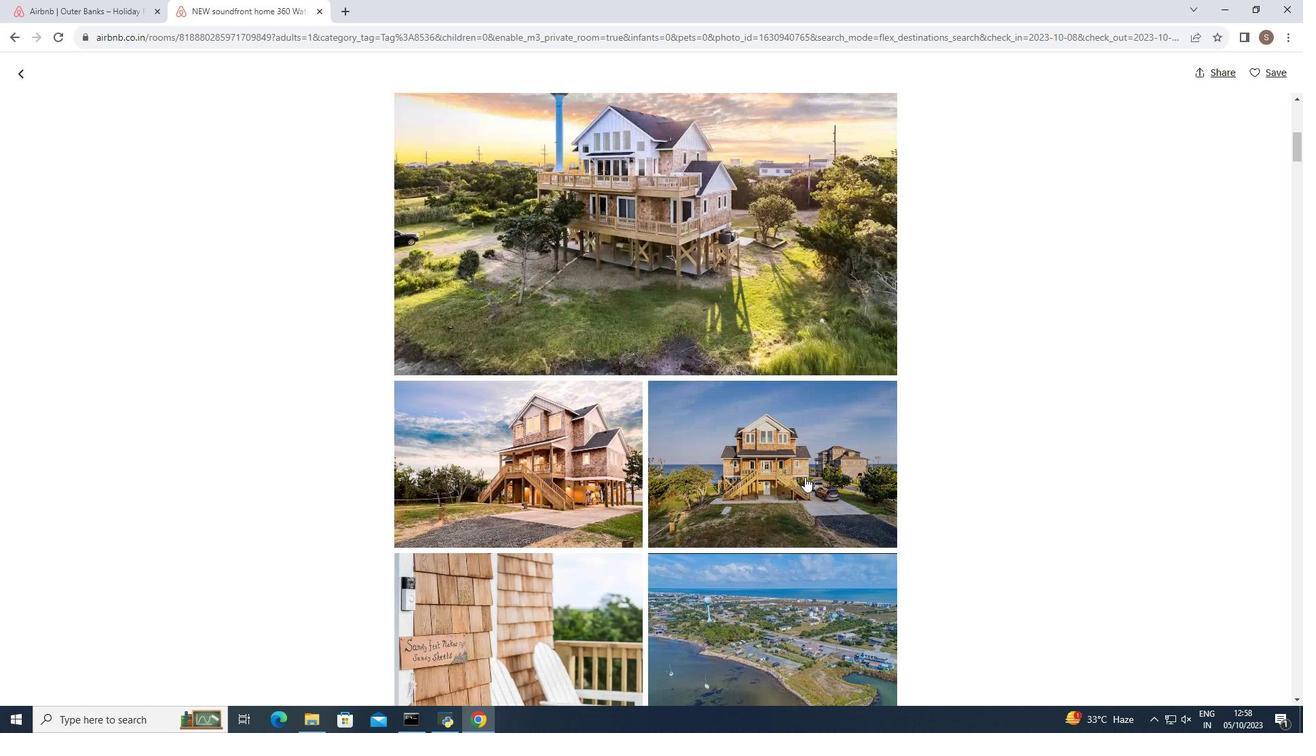 
Action: Mouse scrolled (805, 476) with delta (0, 0)
Screenshot: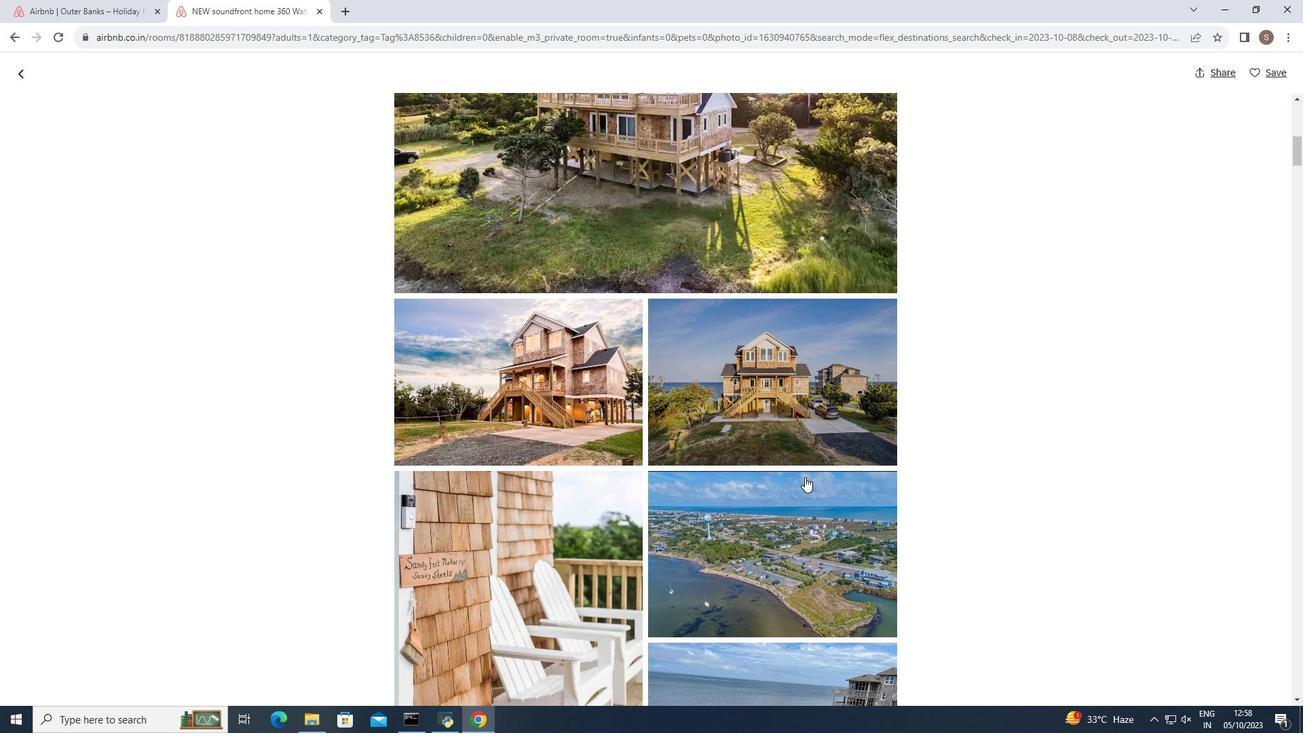
Action: Mouse scrolled (805, 476) with delta (0, 0)
Screenshot: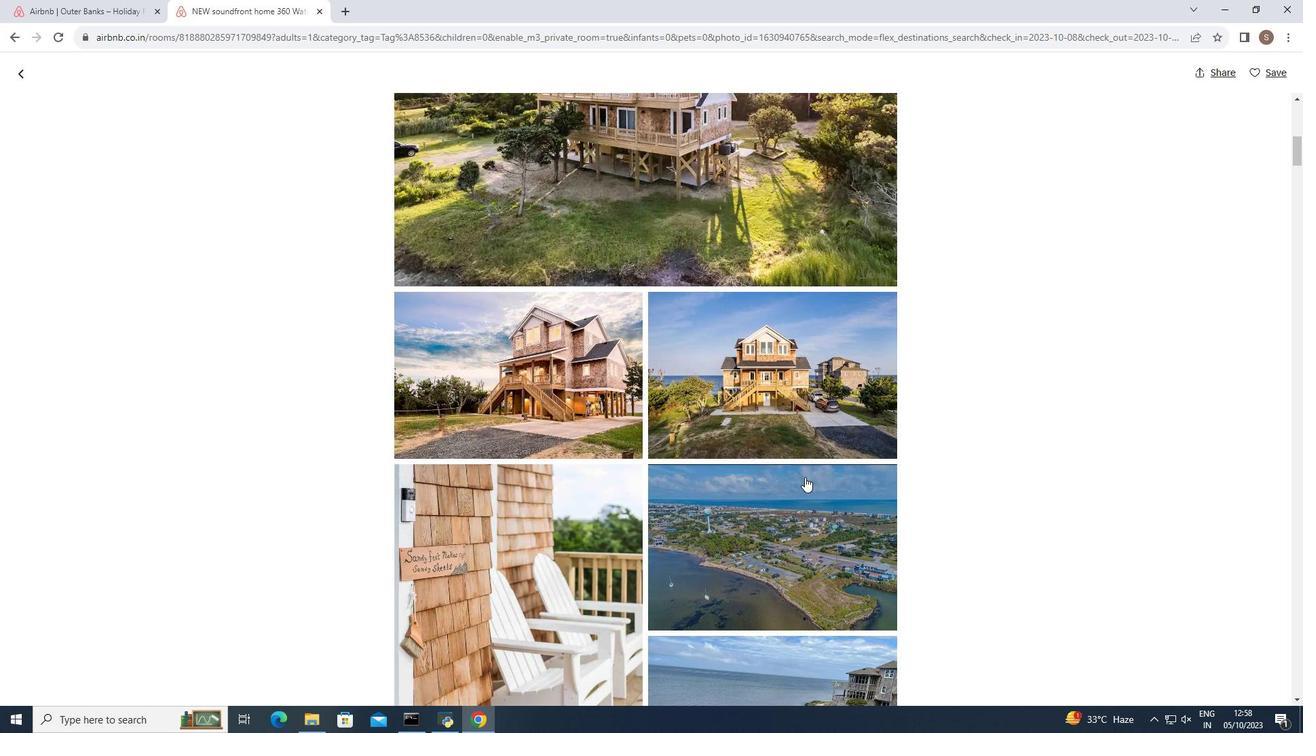 
Action: Mouse scrolled (805, 476) with delta (0, 0)
Screenshot: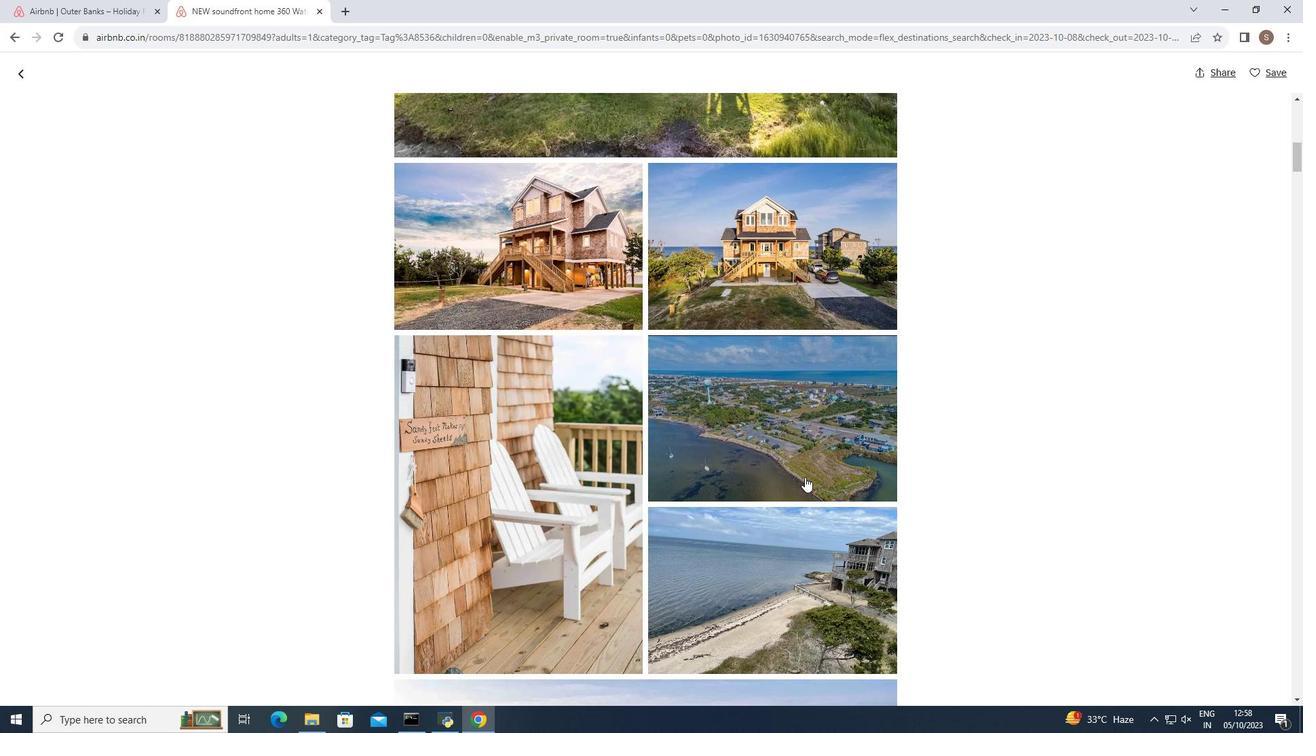 
Action: Mouse scrolled (805, 476) with delta (0, 0)
Screenshot: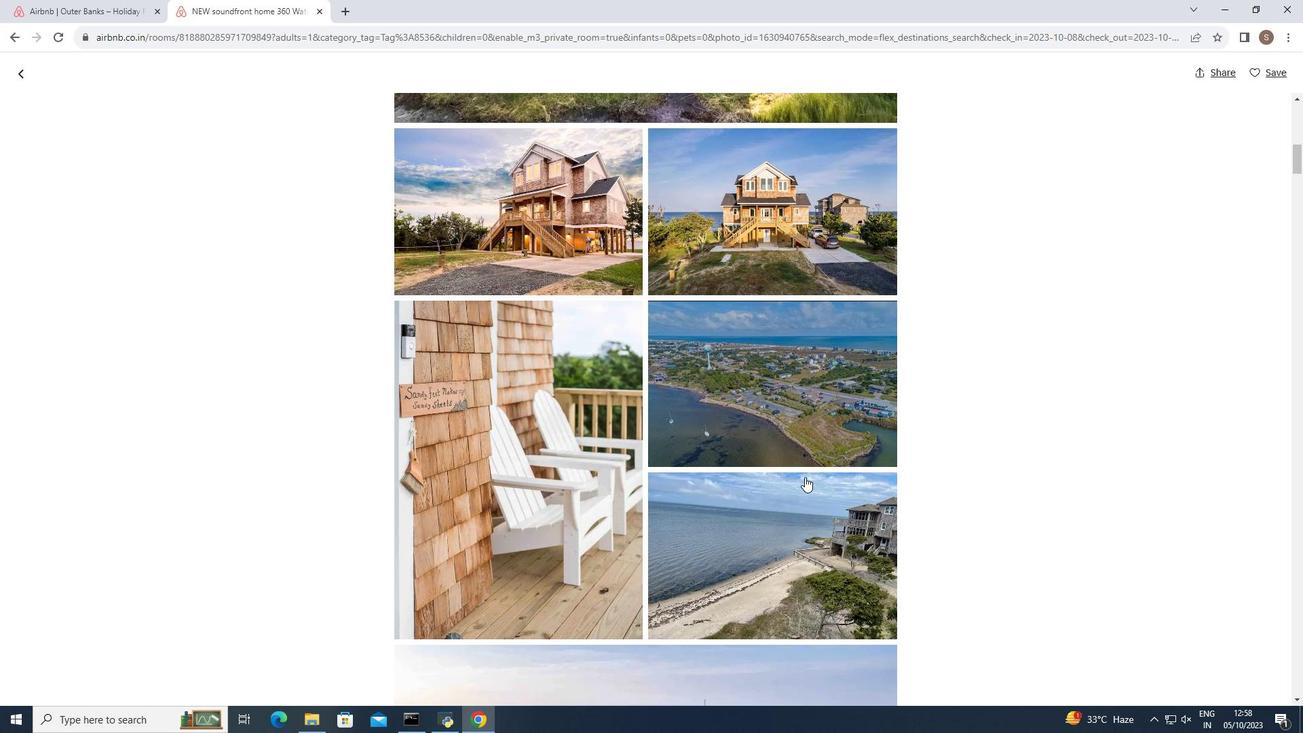 
Action: Mouse scrolled (805, 476) with delta (0, 0)
Screenshot: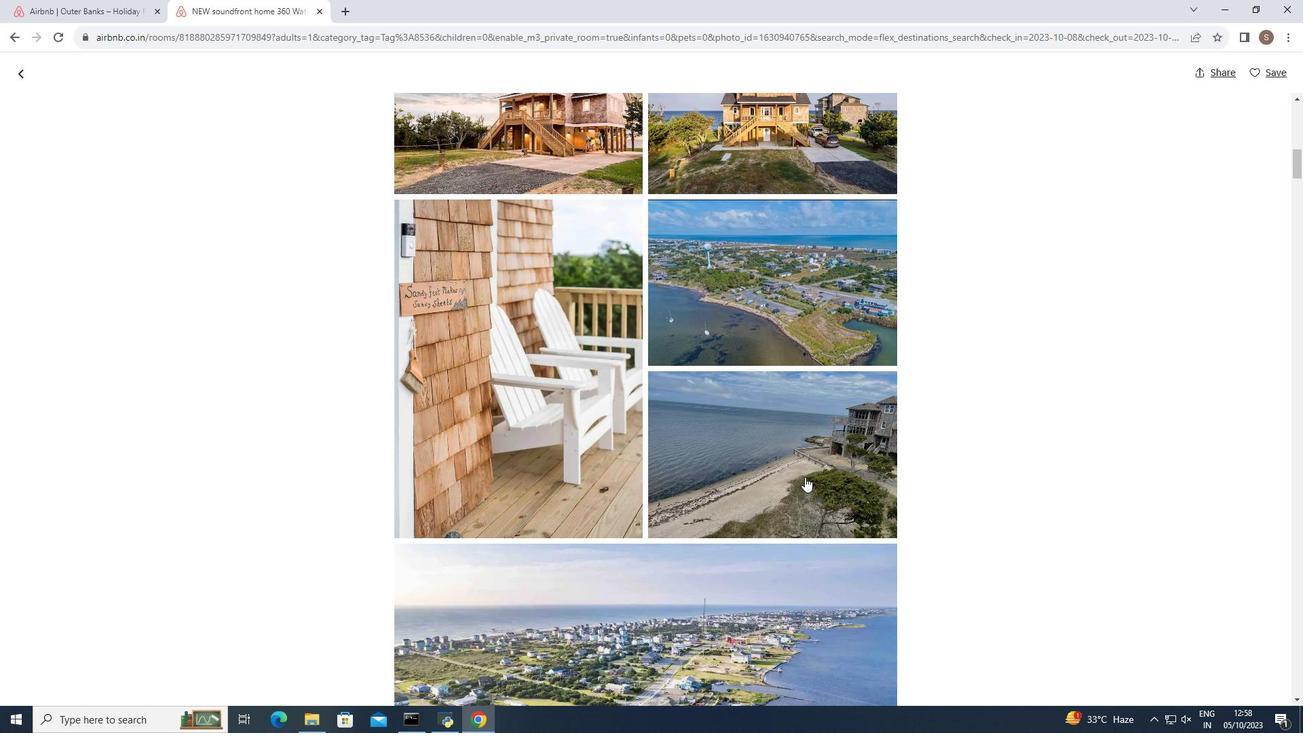 
Action: Mouse scrolled (805, 476) with delta (0, 0)
Screenshot: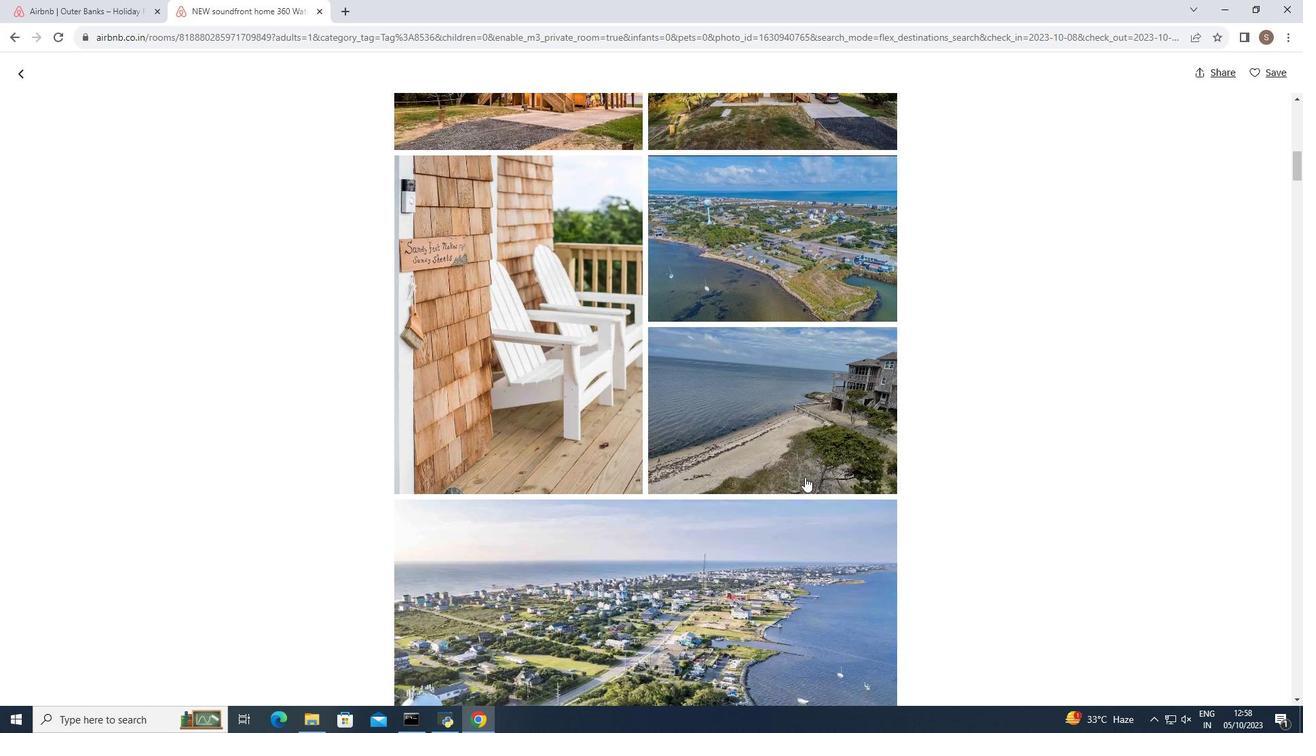 
Action: Mouse moved to (805, 475)
Screenshot: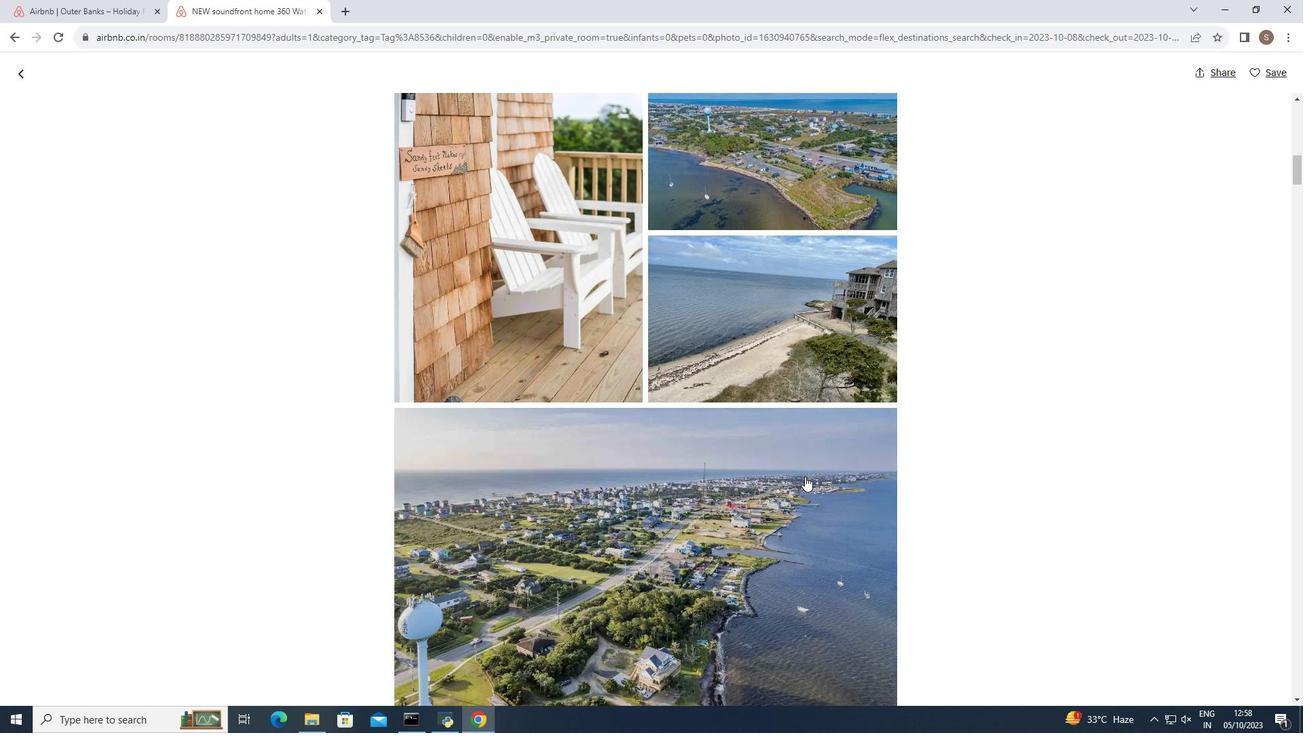 
Action: Mouse scrolled (805, 474) with delta (0, 0)
Screenshot: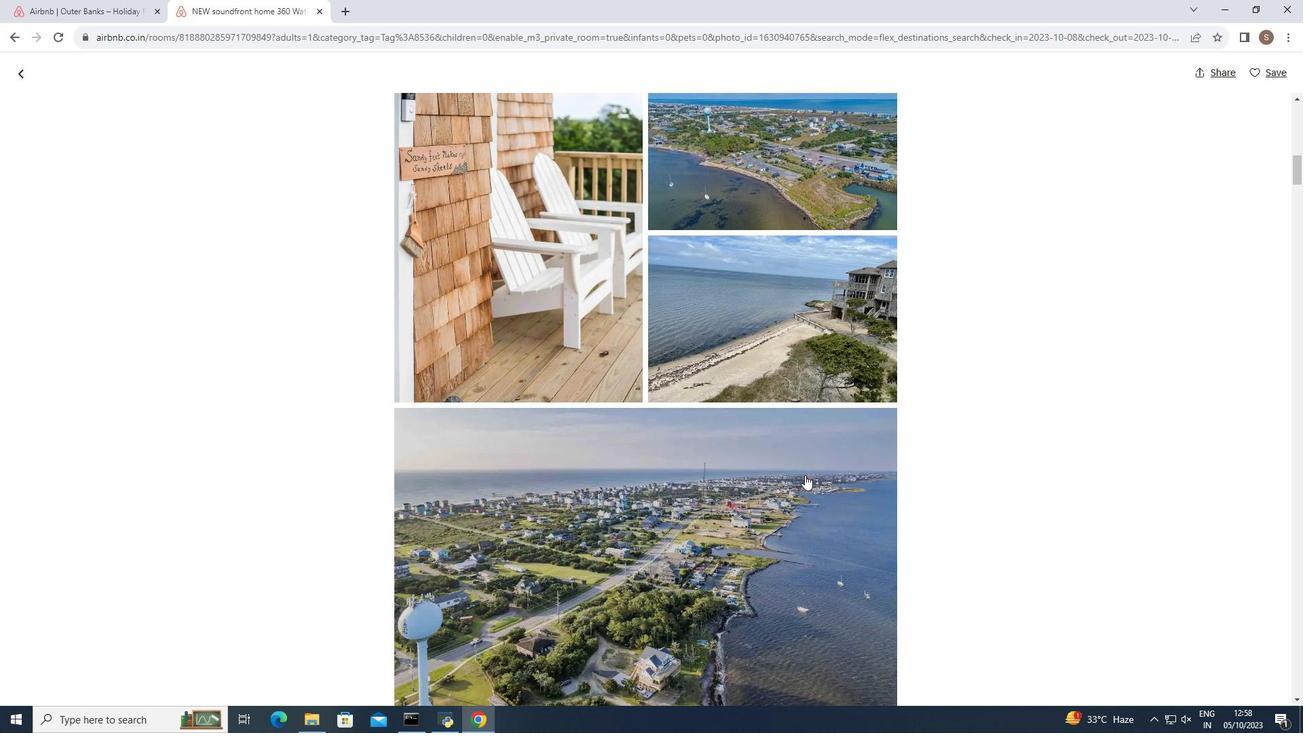 
Action: Mouse scrolled (805, 474) with delta (0, 0)
Screenshot: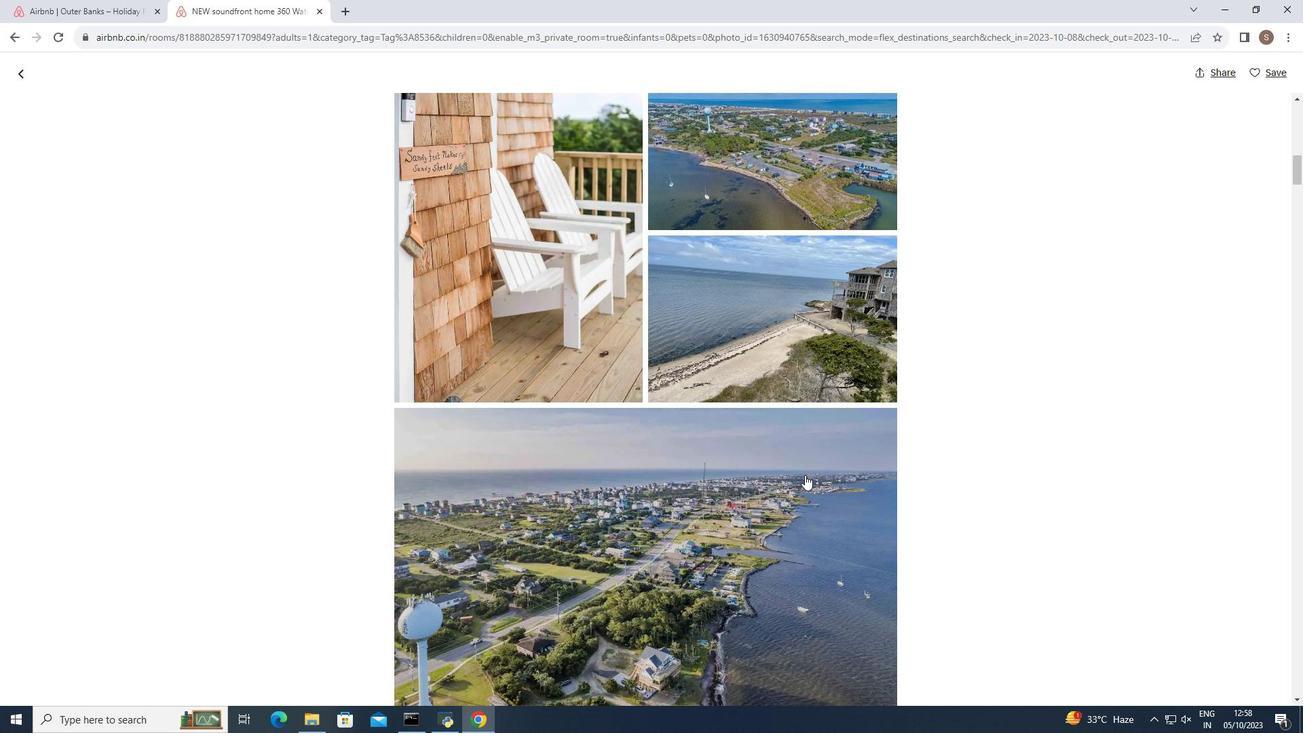 
Action: Mouse scrolled (805, 474) with delta (0, 0)
Screenshot: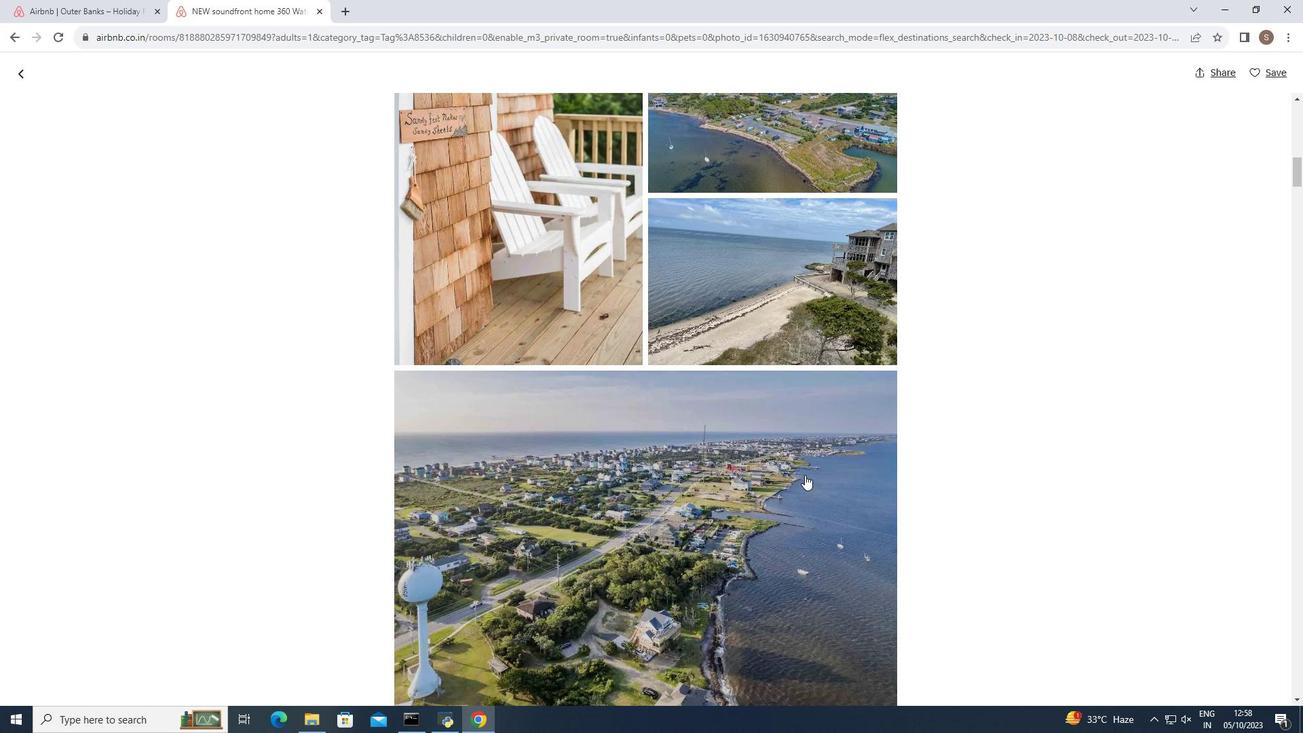 
Action: Mouse scrolled (805, 474) with delta (0, 0)
Screenshot: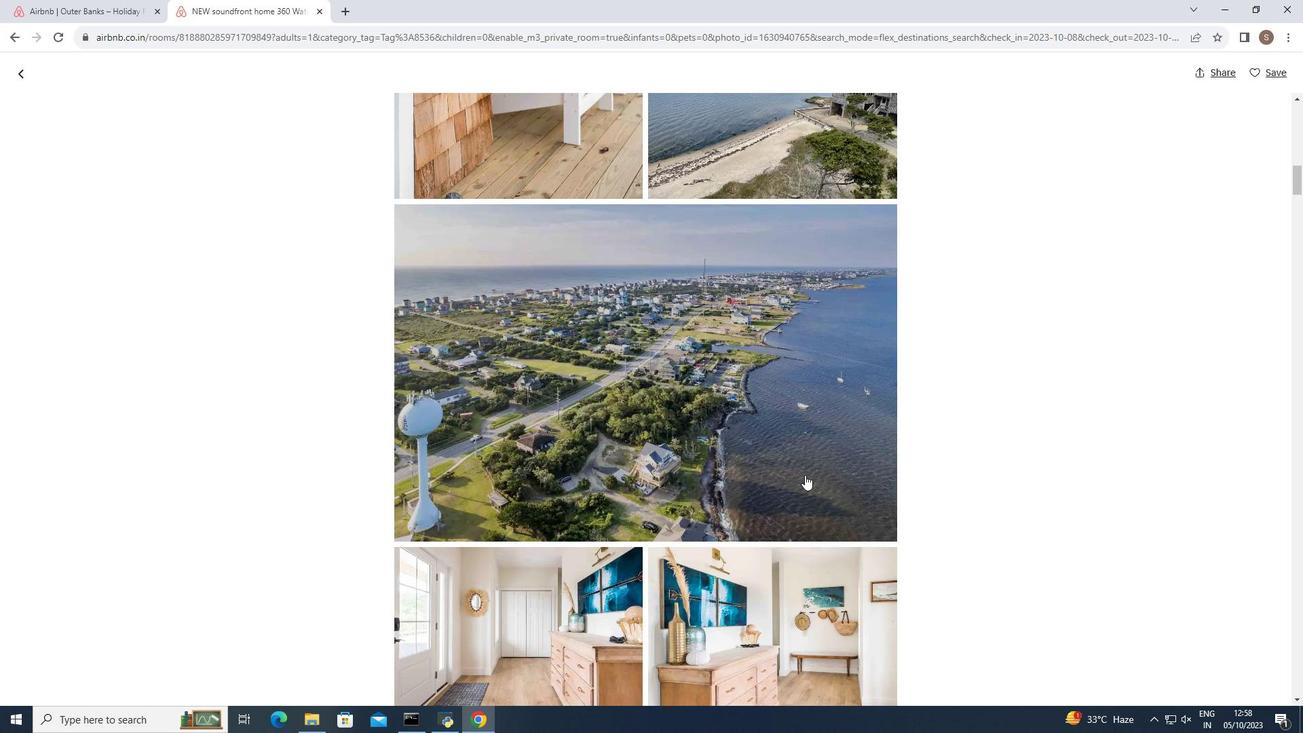 
Action: Mouse scrolled (805, 474) with delta (0, 0)
Screenshot: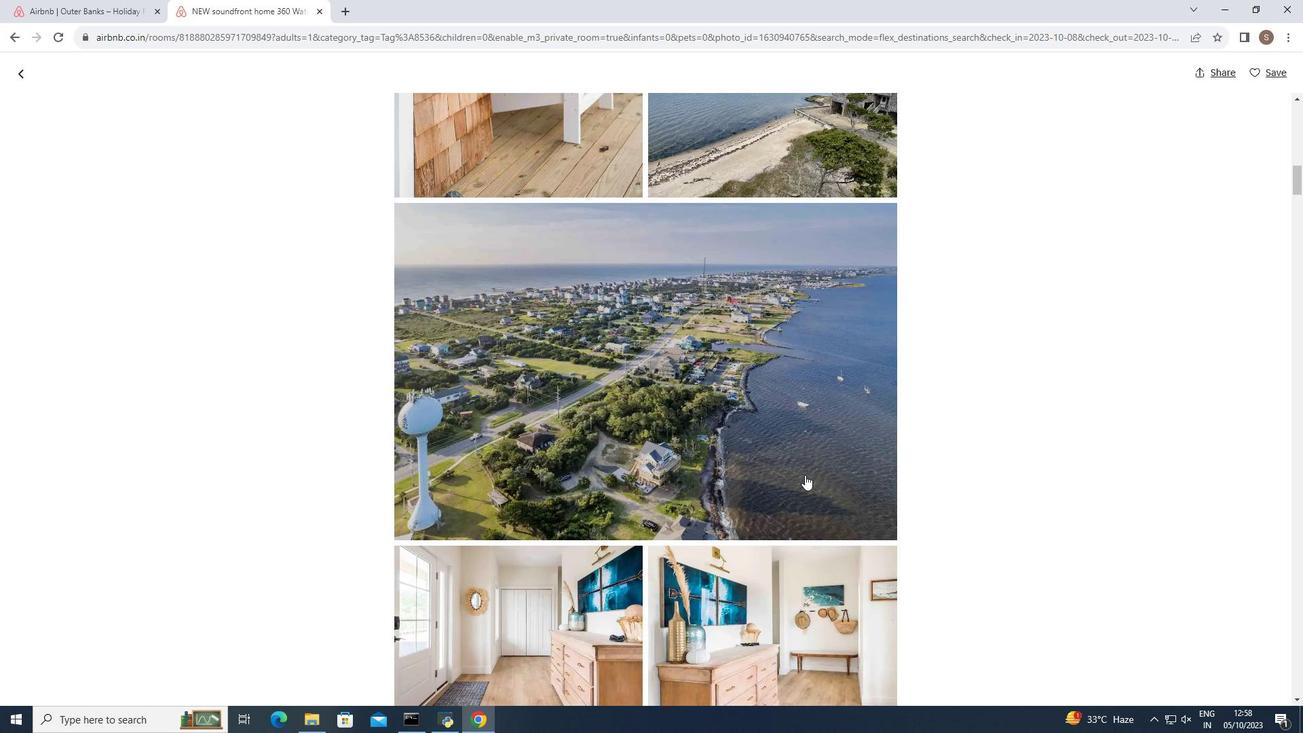 
Action: Mouse moved to (805, 474)
Screenshot: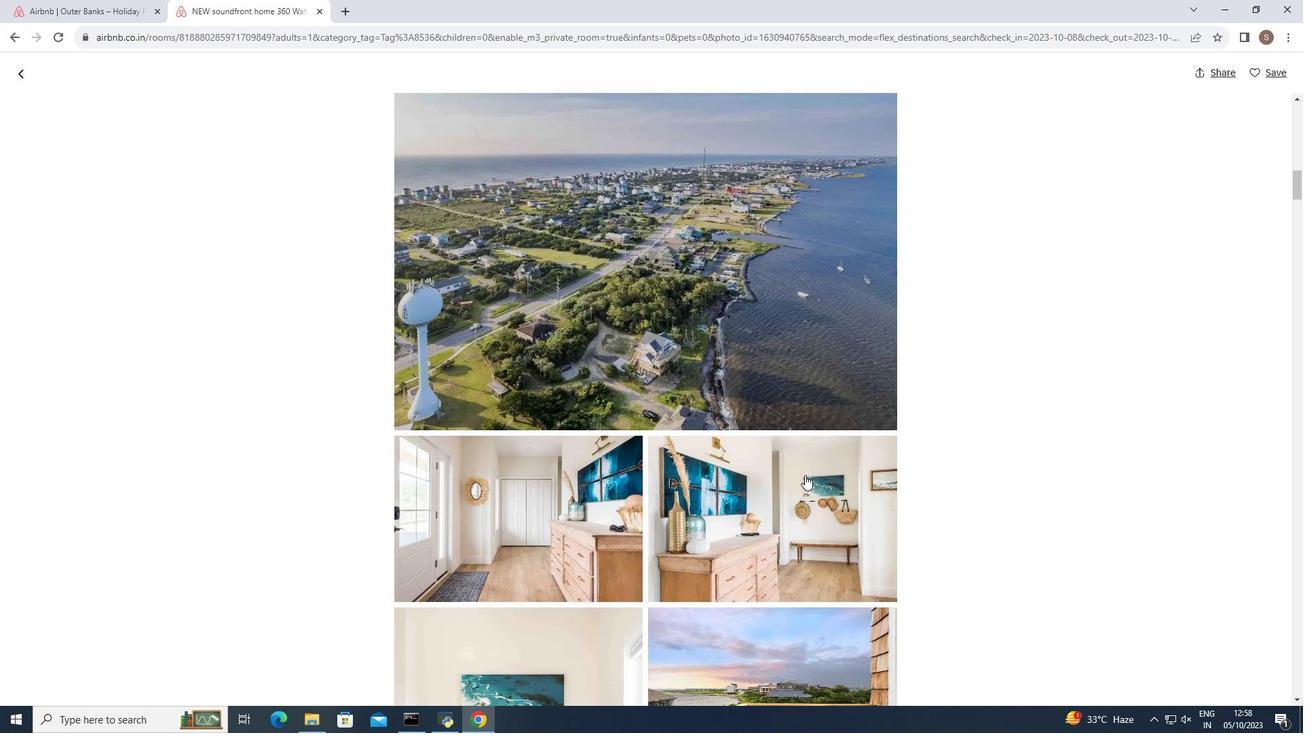 
Action: Mouse scrolled (805, 473) with delta (0, 0)
Screenshot: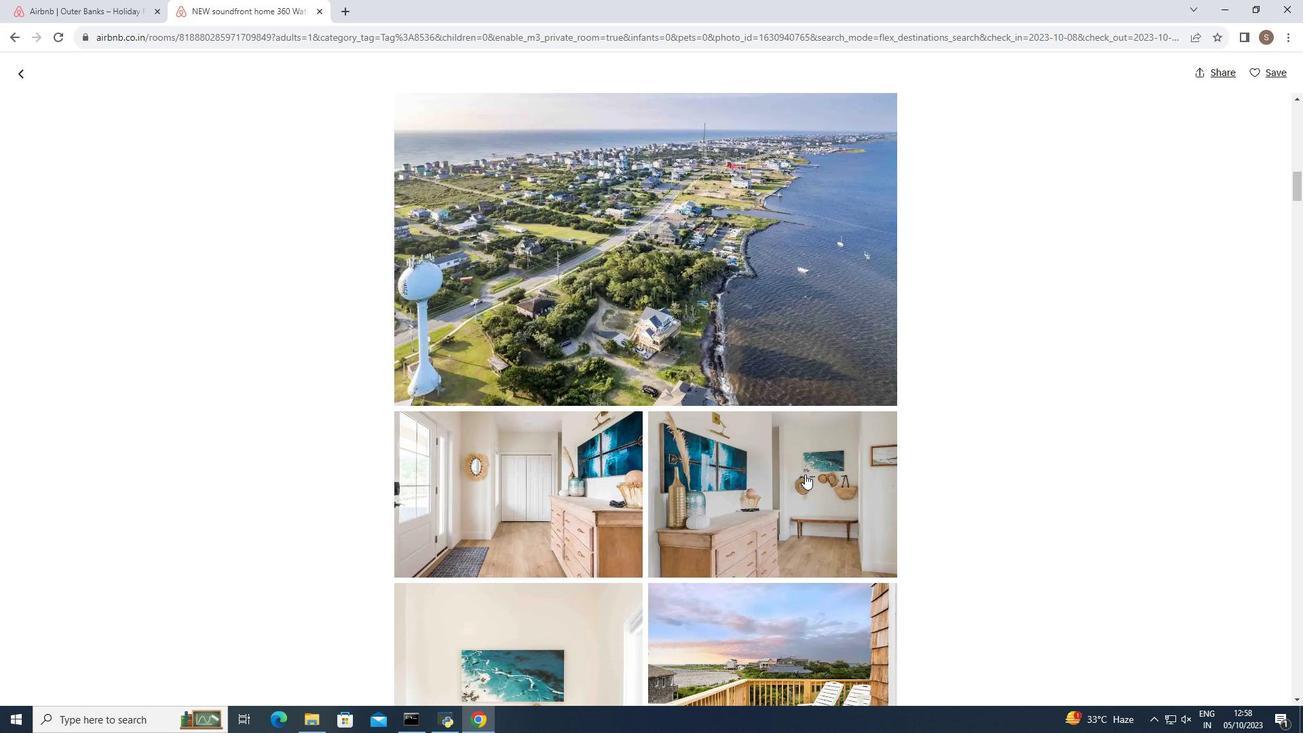 
Action: Mouse scrolled (805, 473) with delta (0, 0)
Screenshot: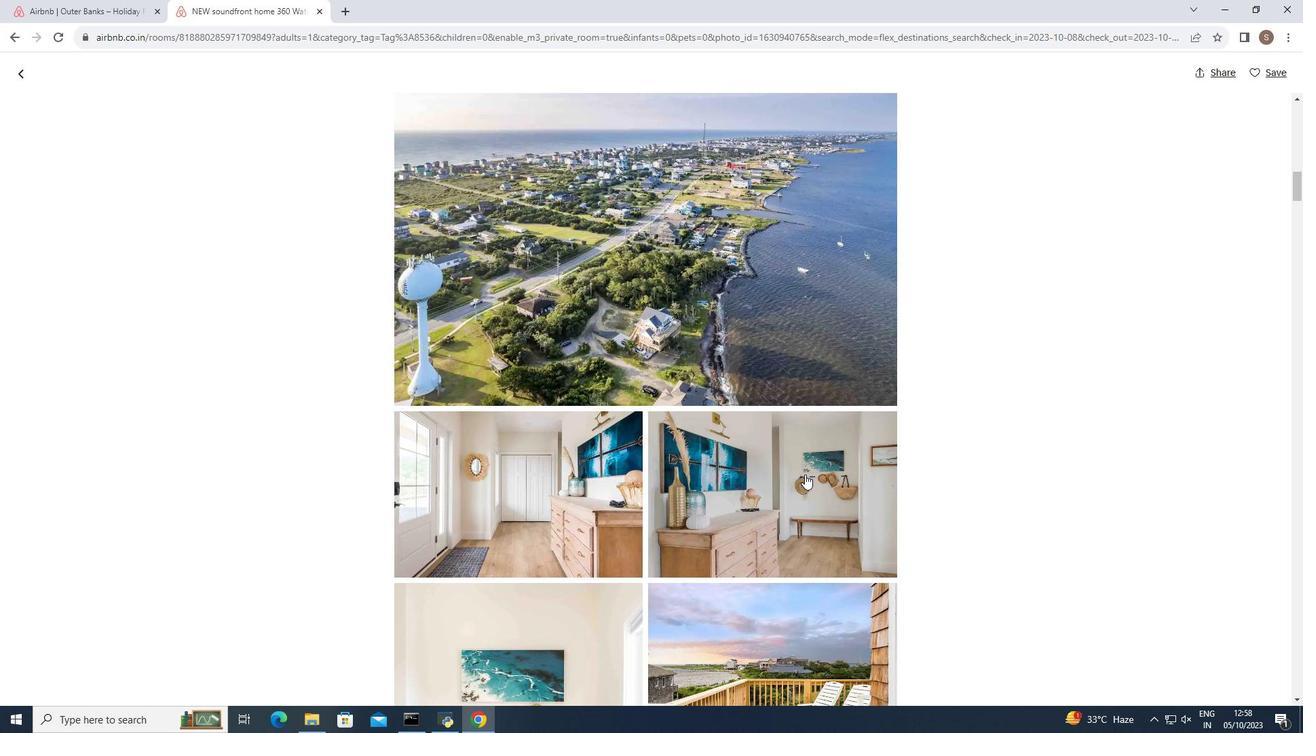 
Action: Mouse scrolled (805, 473) with delta (0, 0)
Screenshot: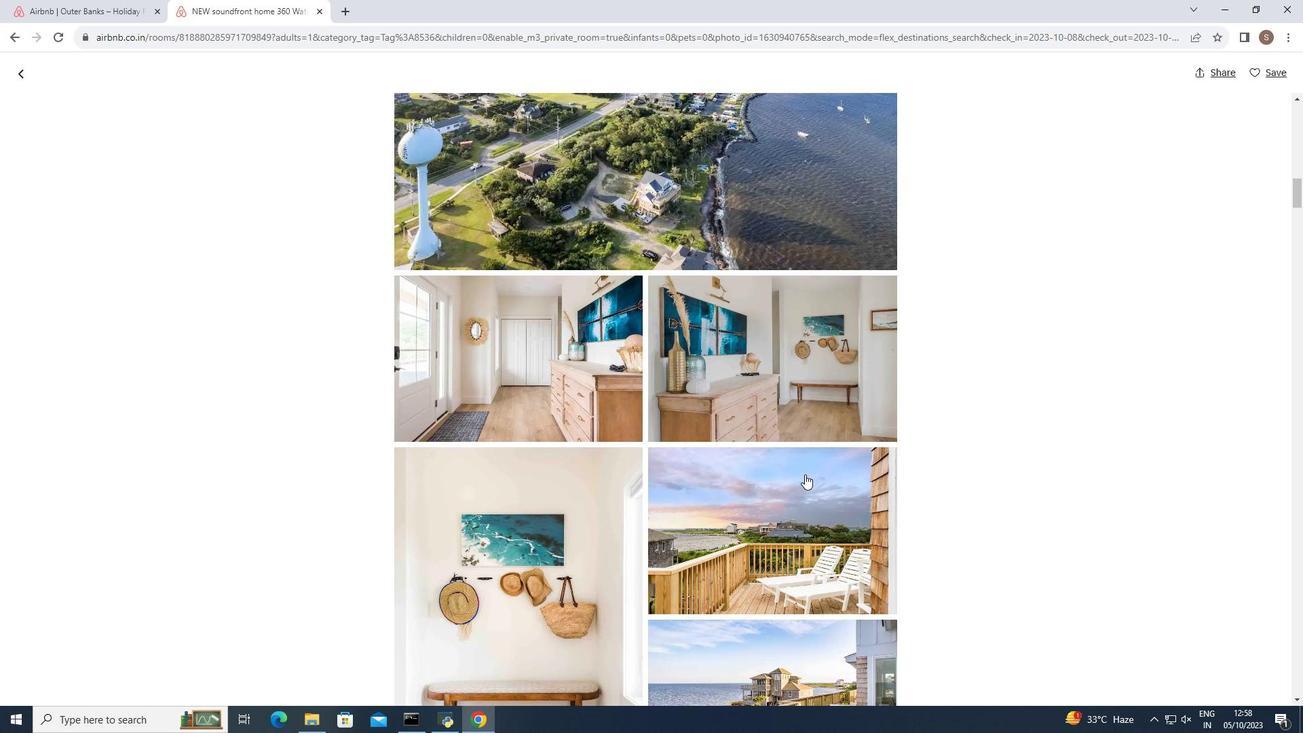
Action: Mouse scrolled (805, 473) with delta (0, 0)
Screenshot: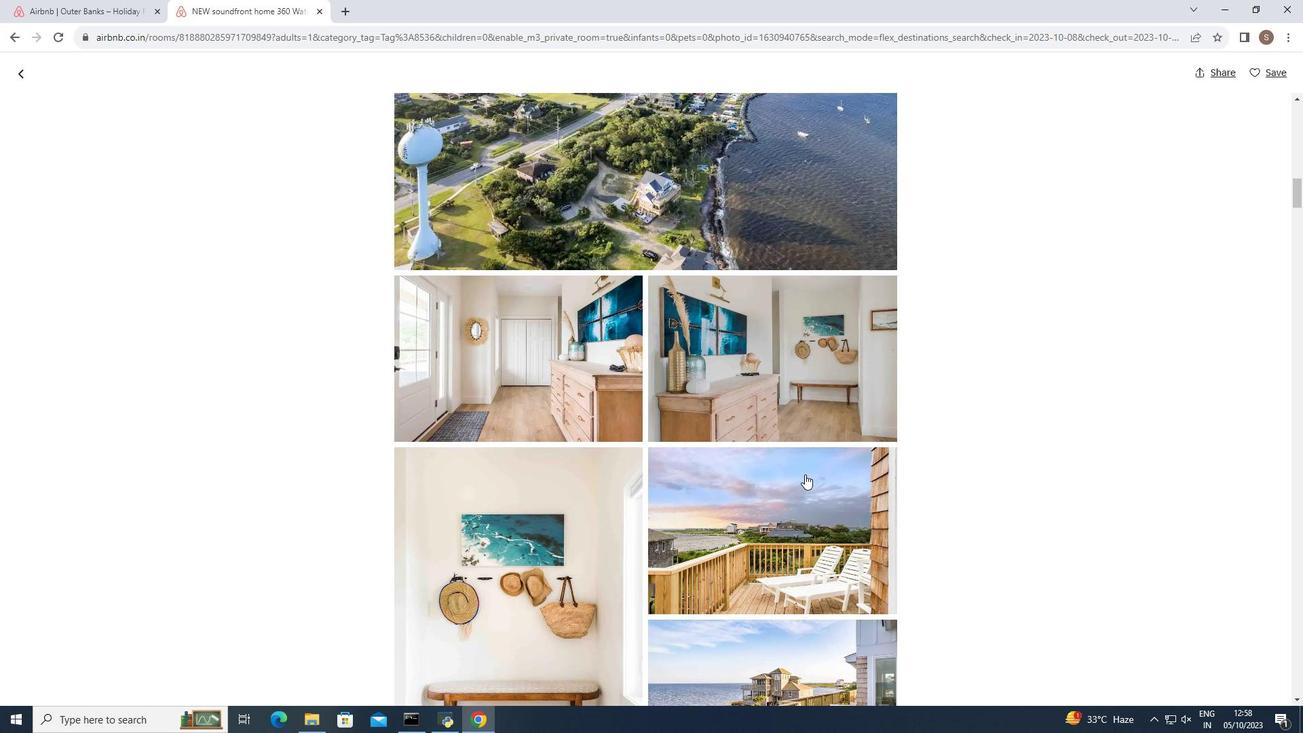 
Action: Mouse scrolled (805, 473) with delta (0, 0)
Screenshot: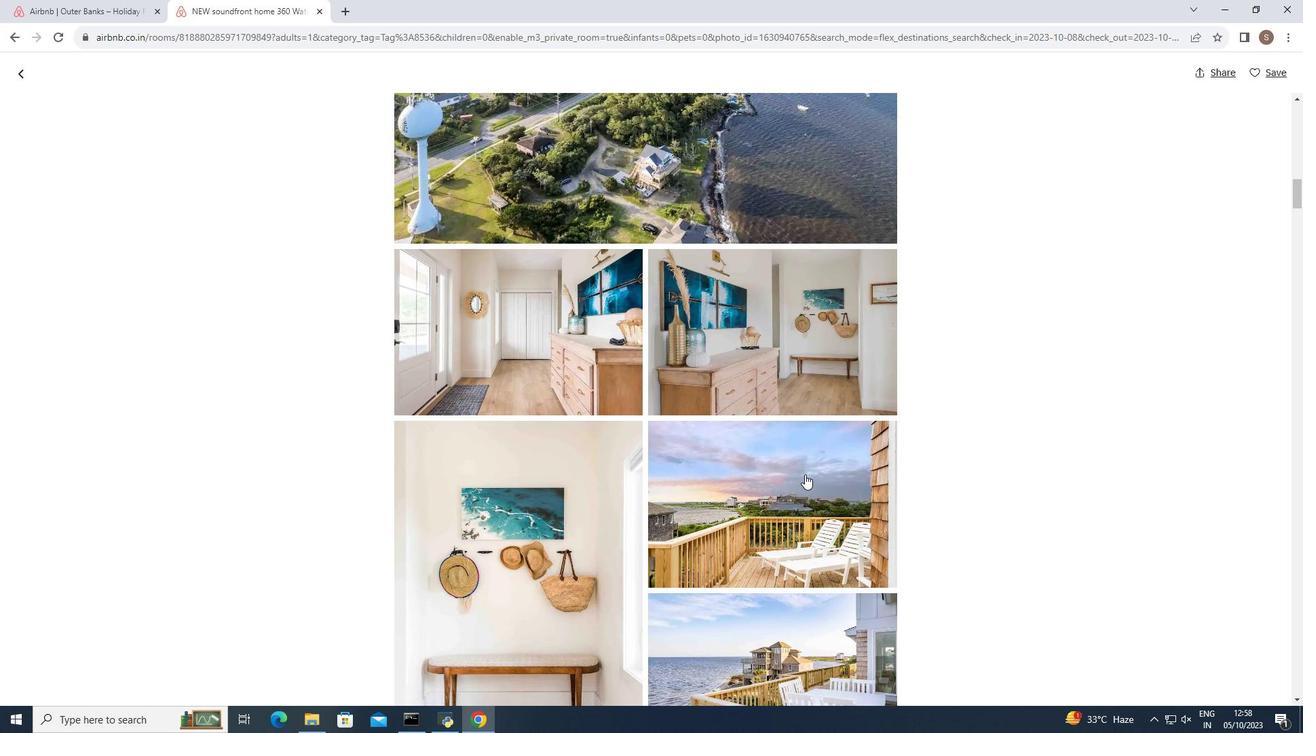 
Action: Mouse scrolled (805, 473) with delta (0, 0)
Screenshot: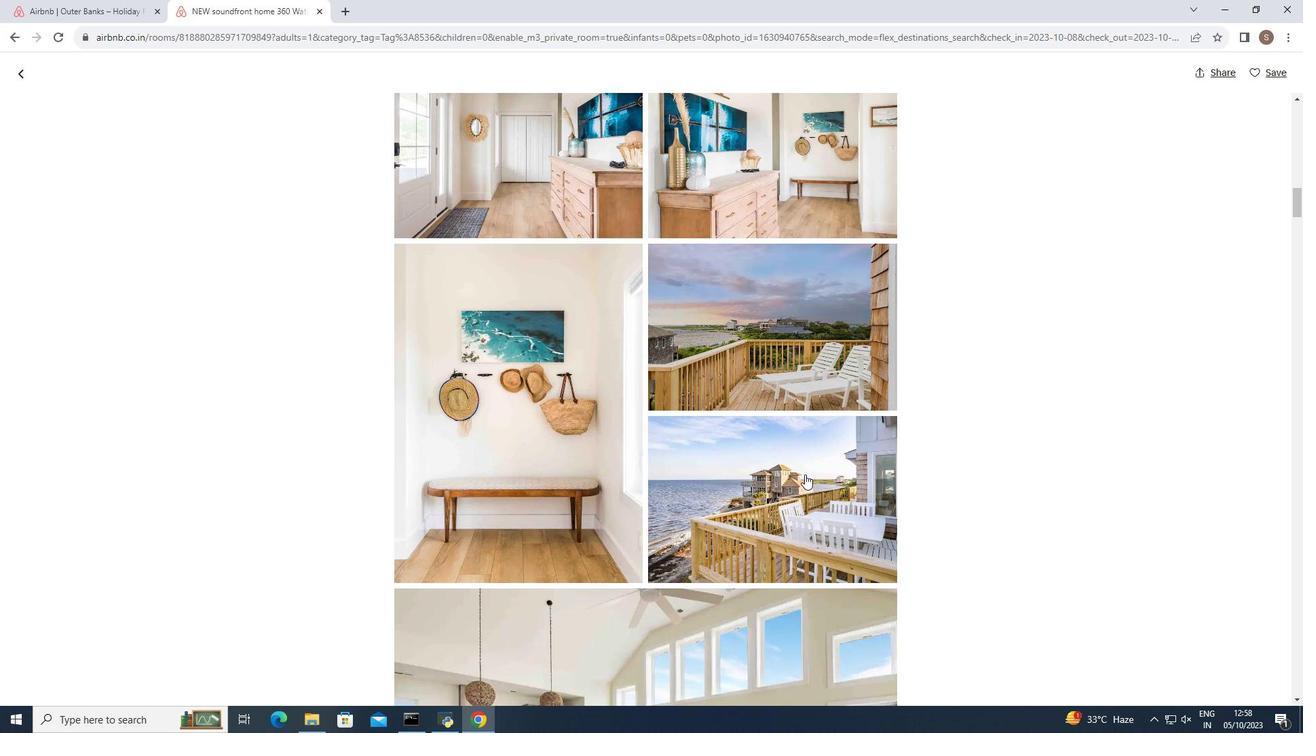 
Action: Mouse scrolled (805, 473) with delta (0, 0)
Screenshot: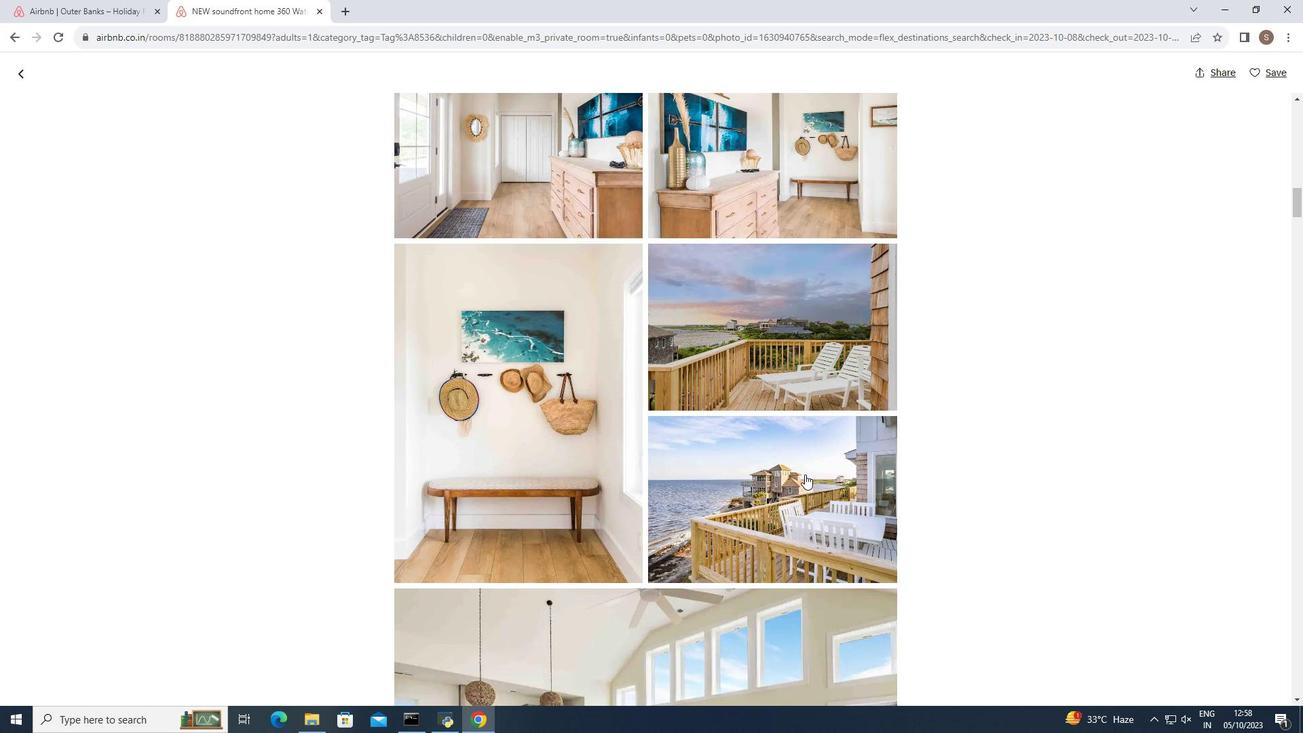 
Action: Mouse scrolled (805, 473) with delta (0, 0)
Screenshot: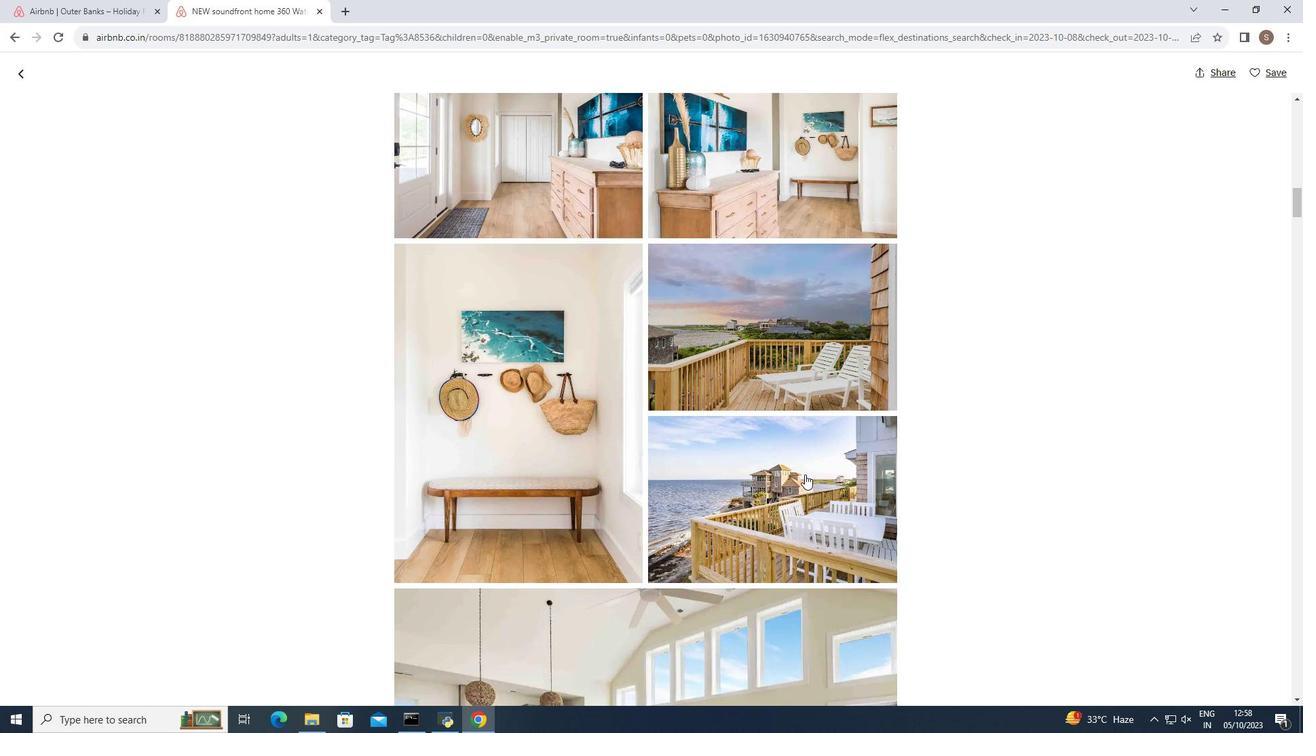 
Action: Mouse scrolled (805, 473) with delta (0, 0)
Screenshot: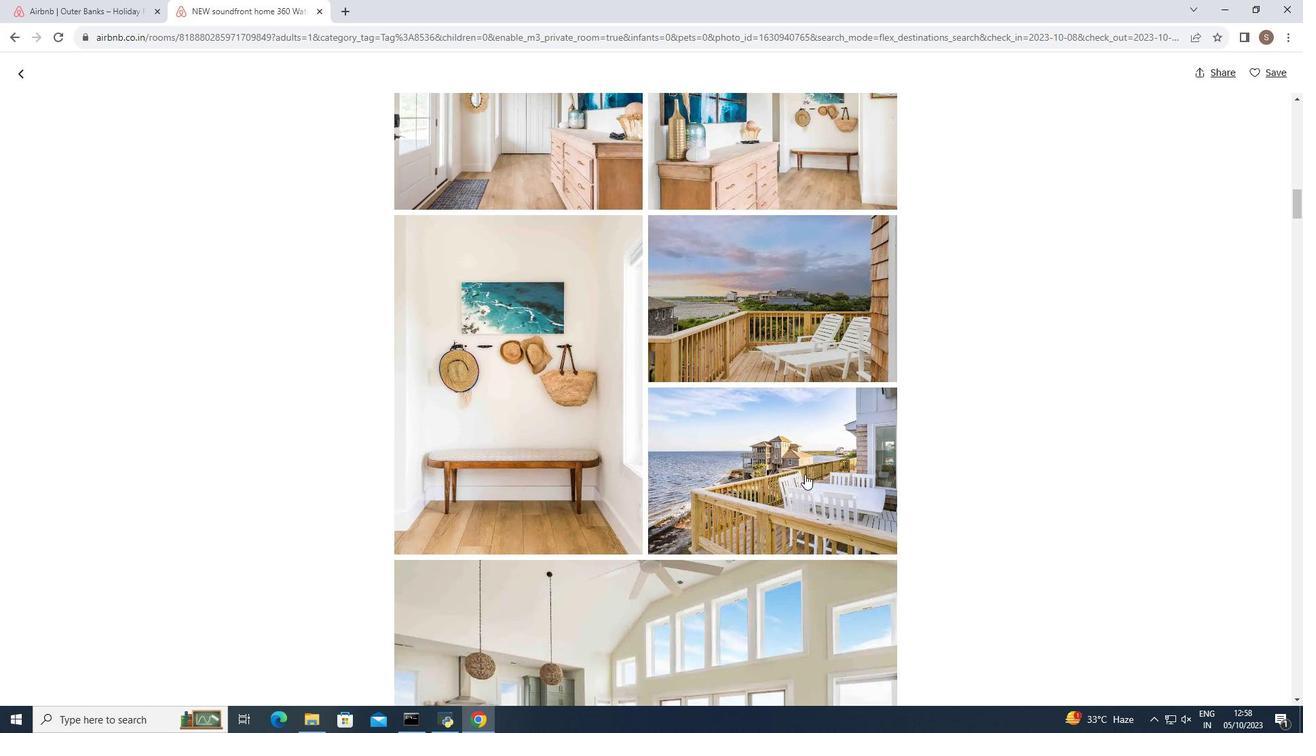 
Action: Mouse scrolled (805, 473) with delta (0, 0)
Screenshot: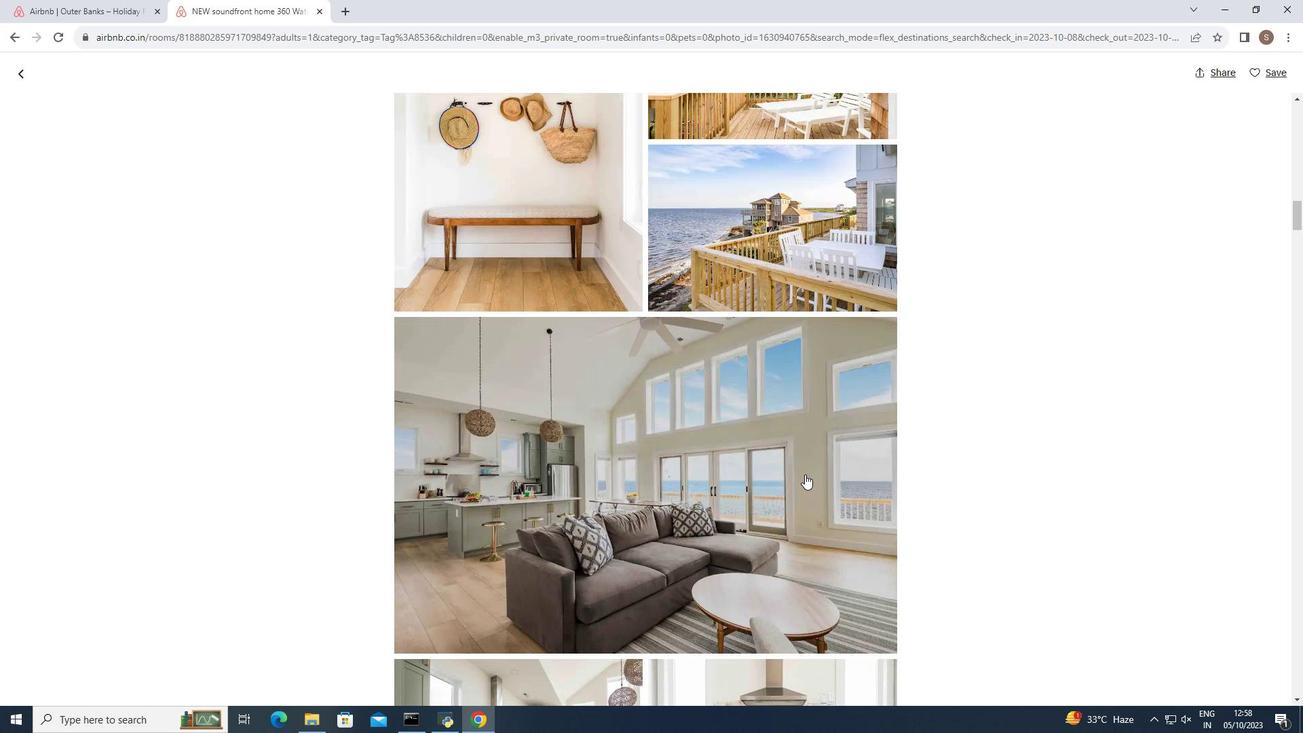 
Action: Mouse scrolled (805, 473) with delta (0, 0)
Screenshot: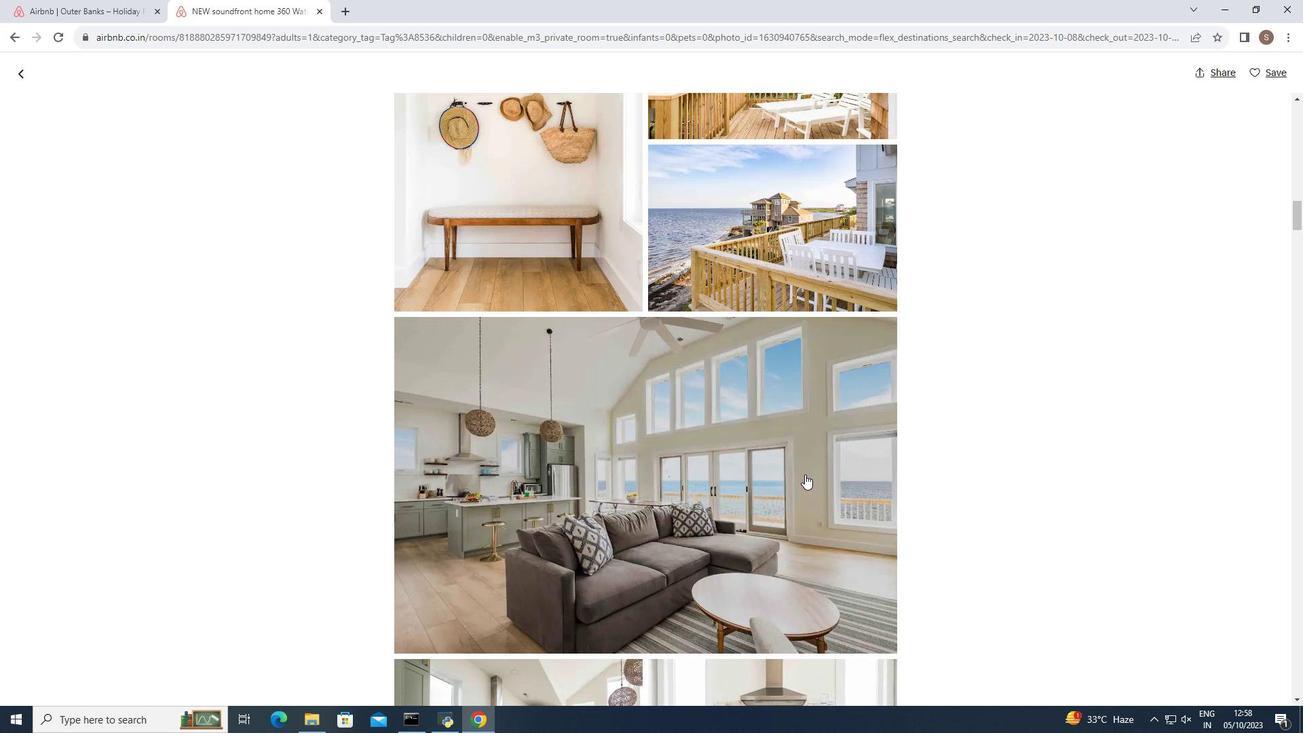 
Action: Mouse scrolled (805, 473) with delta (0, 0)
Screenshot: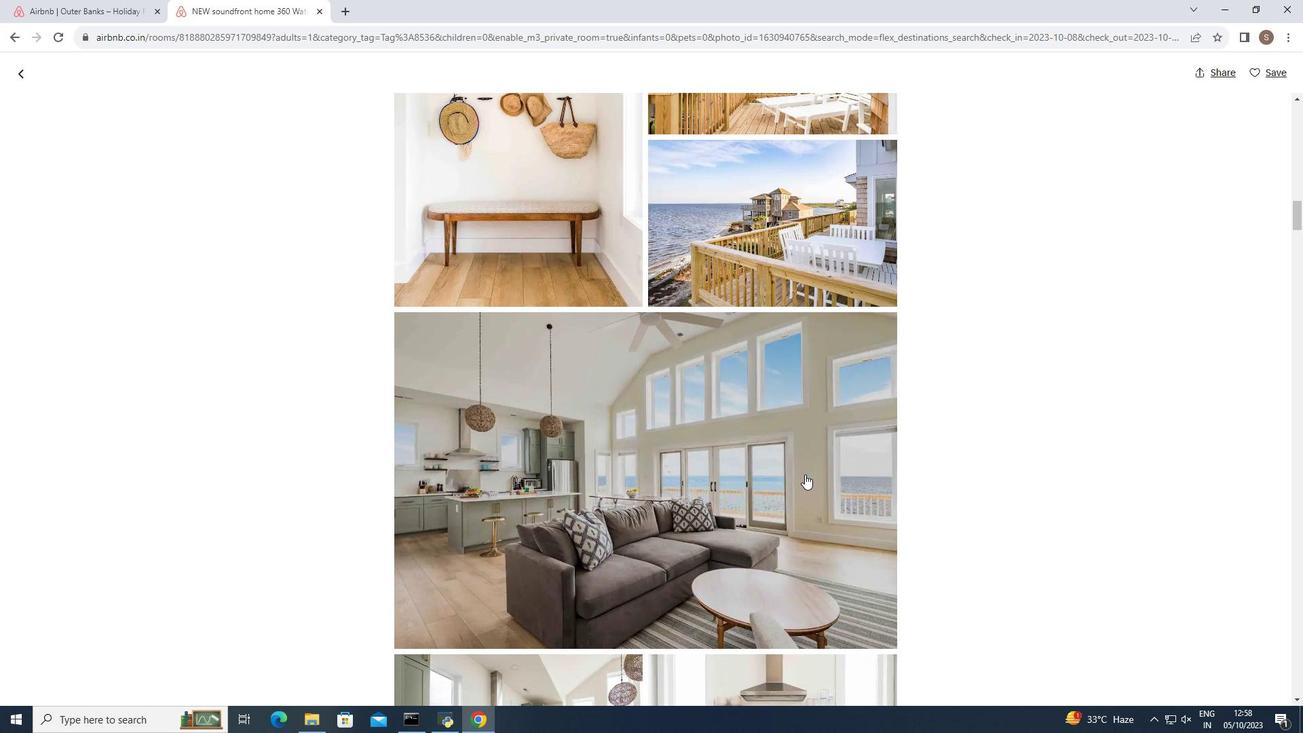 
Action: Mouse scrolled (805, 473) with delta (0, 0)
Screenshot: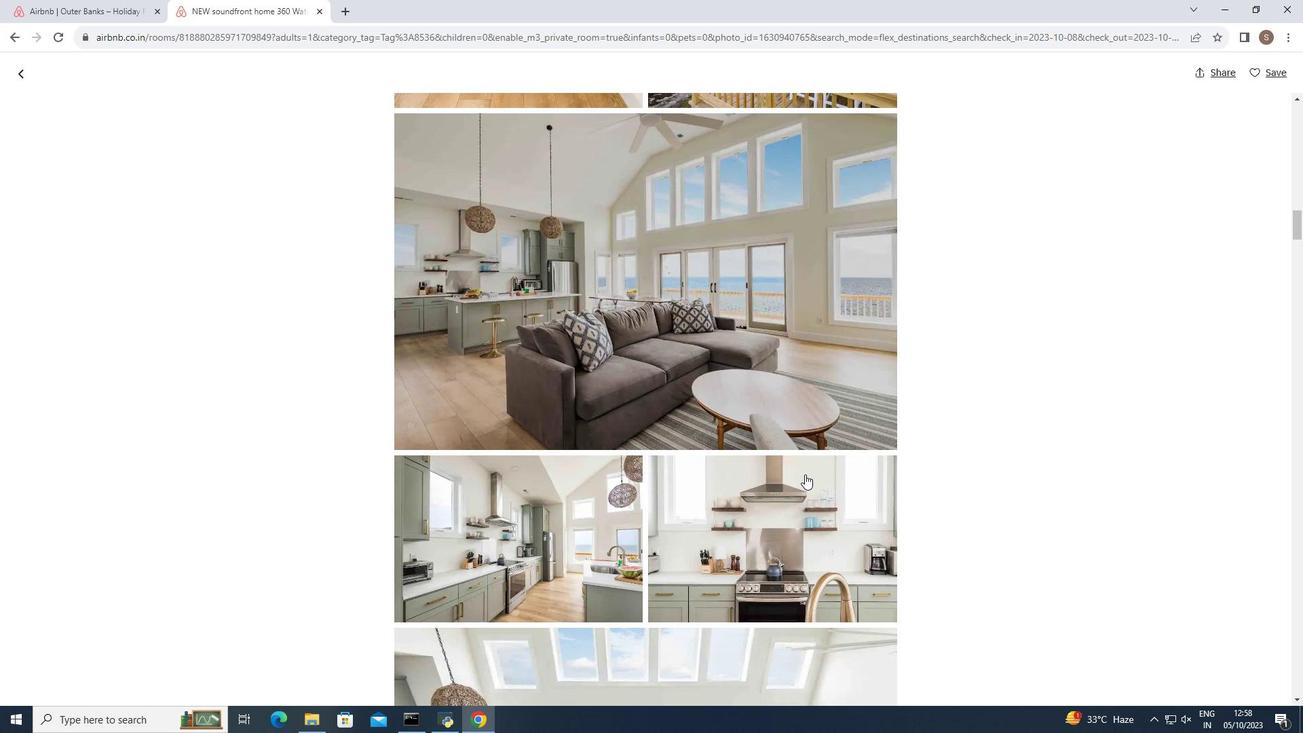 
Action: Mouse scrolled (805, 473) with delta (0, 0)
Screenshot: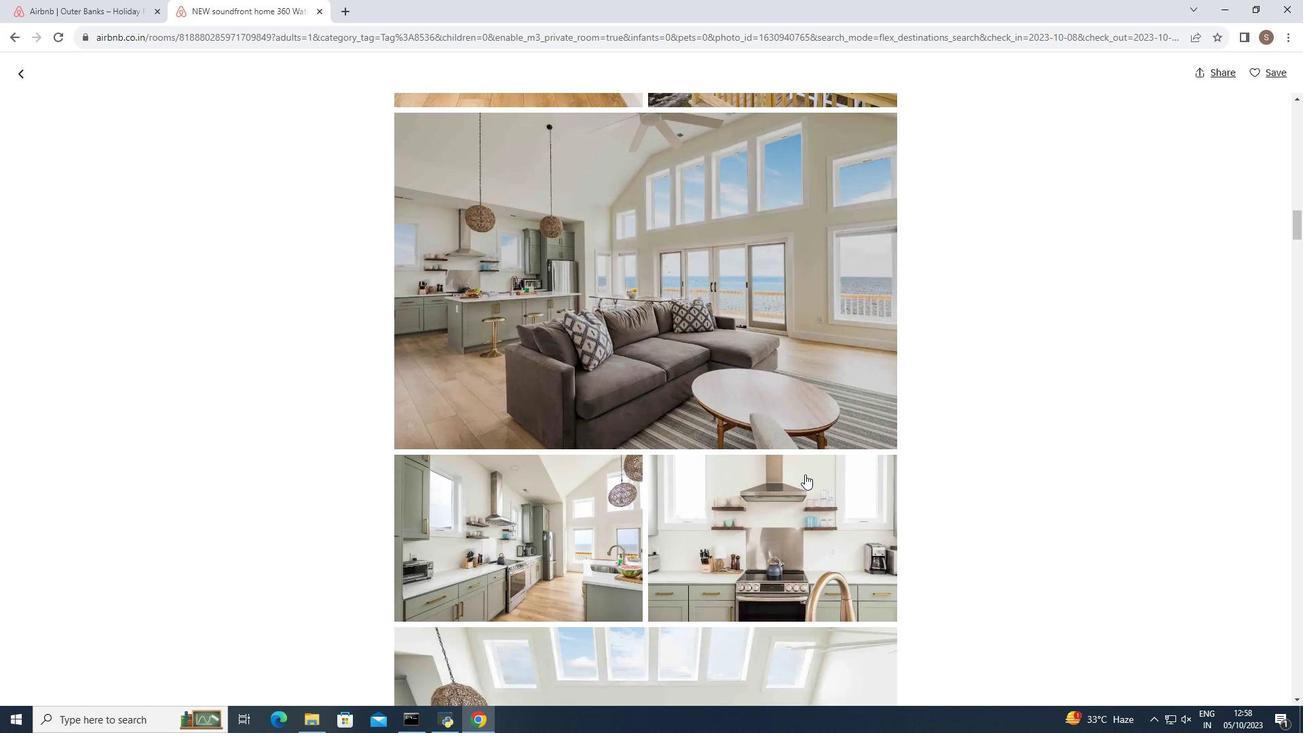 
Action: Mouse scrolled (805, 473) with delta (0, 0)
Screenshot: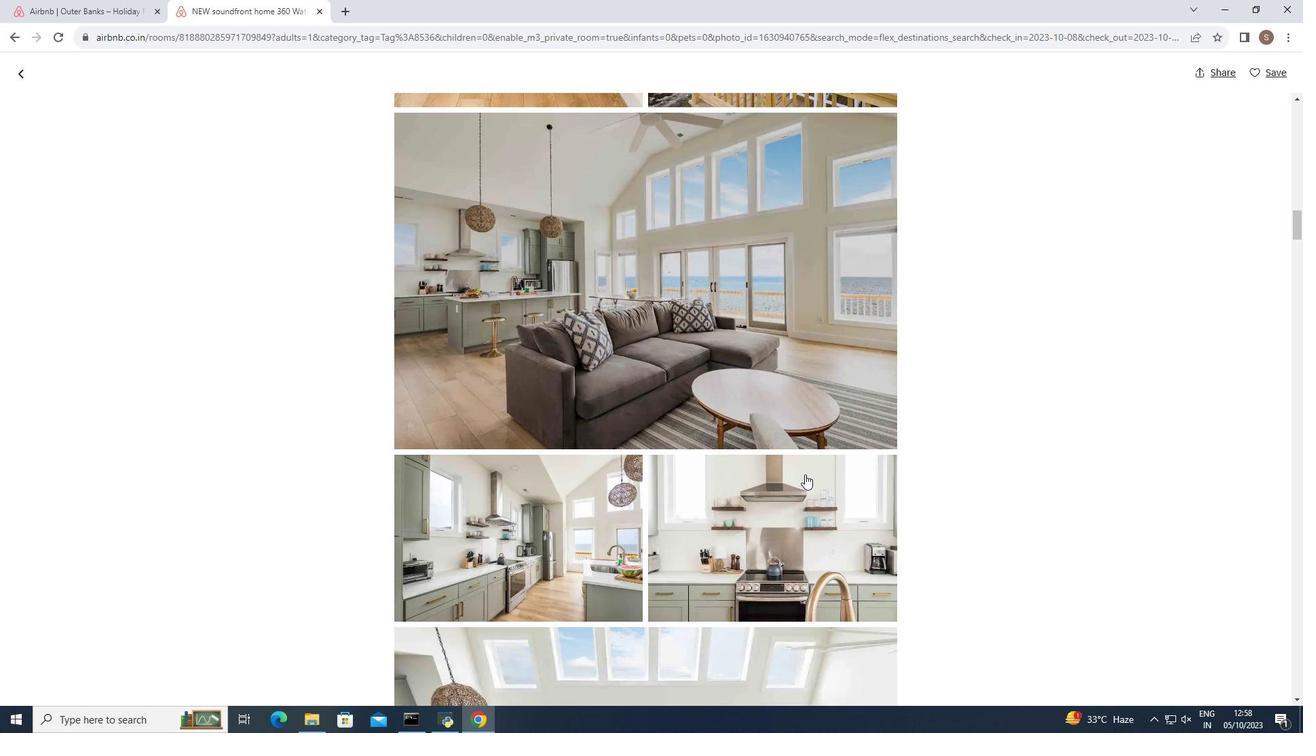 
Action: Mouse scrolled (805, 473) with delta (0, 0)
Screenshot: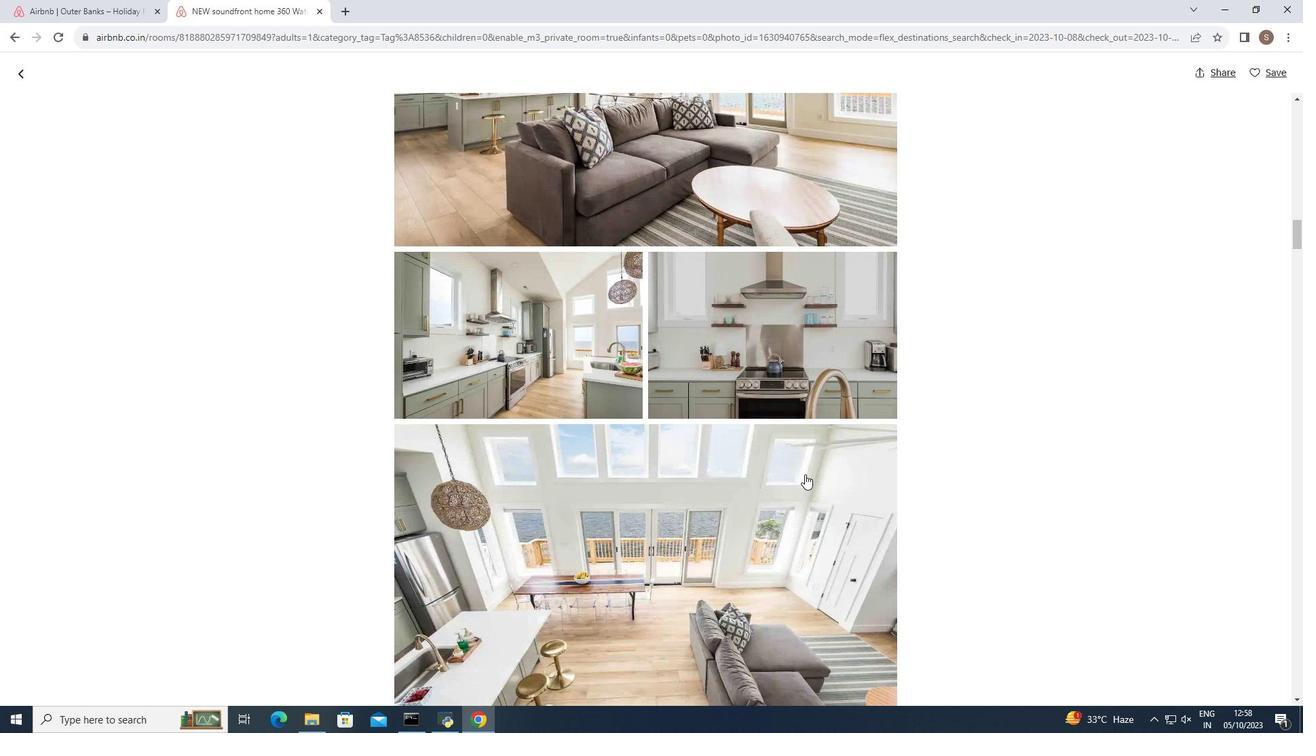 
Action: Mouse scrolled (805, 473) with delta (0, 0)
Screenshot: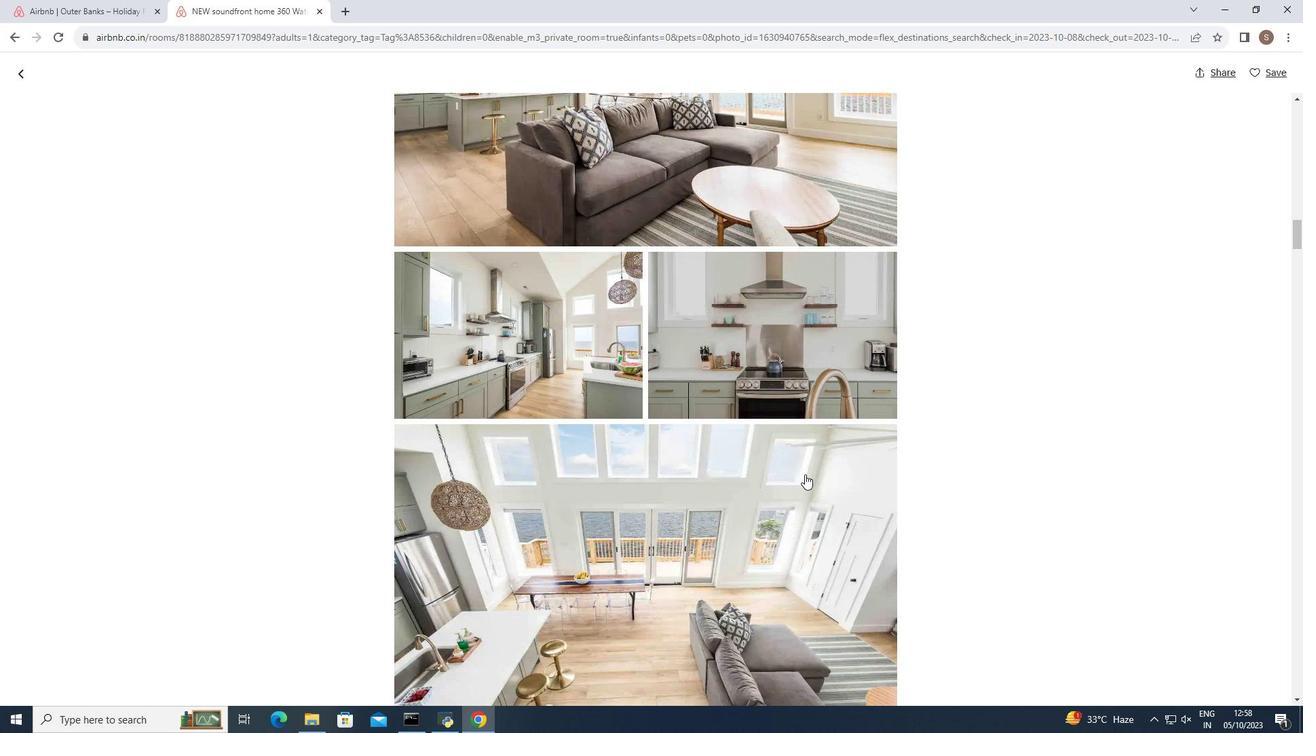 
Action: Mouse scrolled (805, 473) with delta (0, 0)
Screenshot: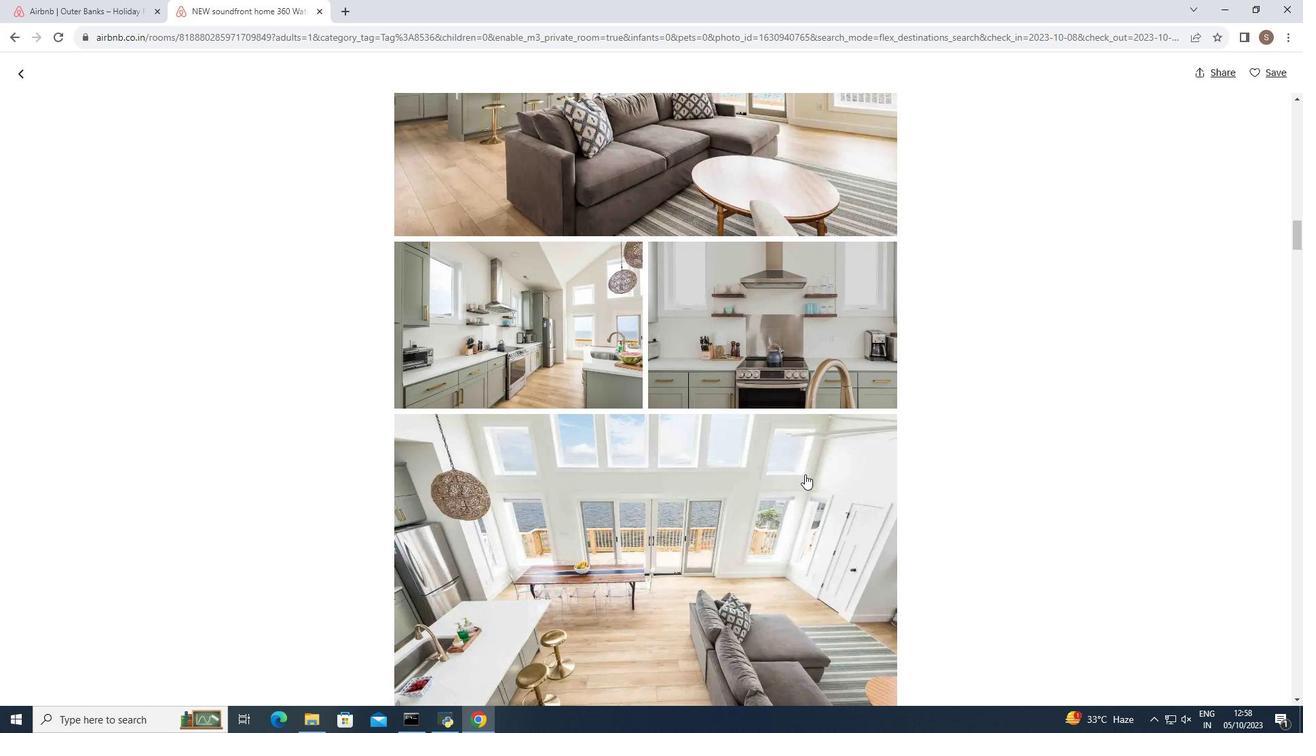 
Action: Mouse scrolled (805, 473) with delta (0, 0)
Screenshot: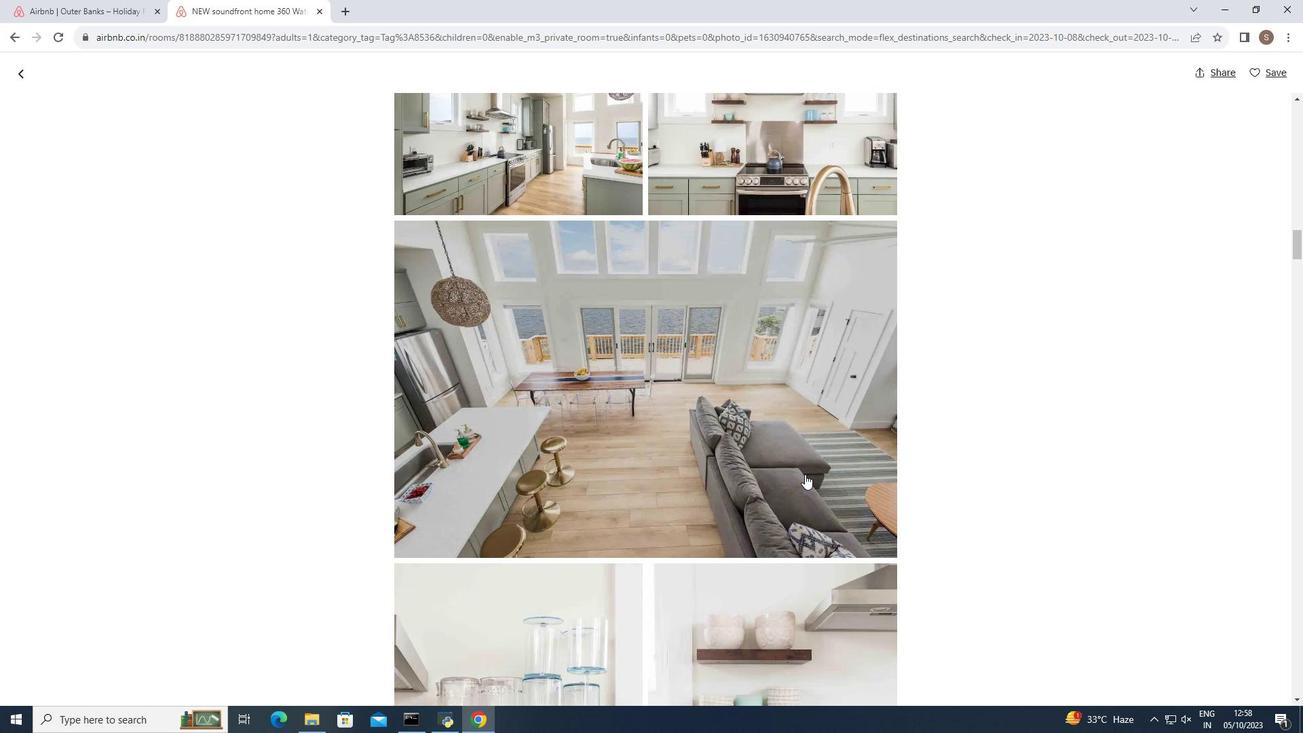 
Action: Mouse scrolled (805, 473) with delta (0, 0)
Screenshot: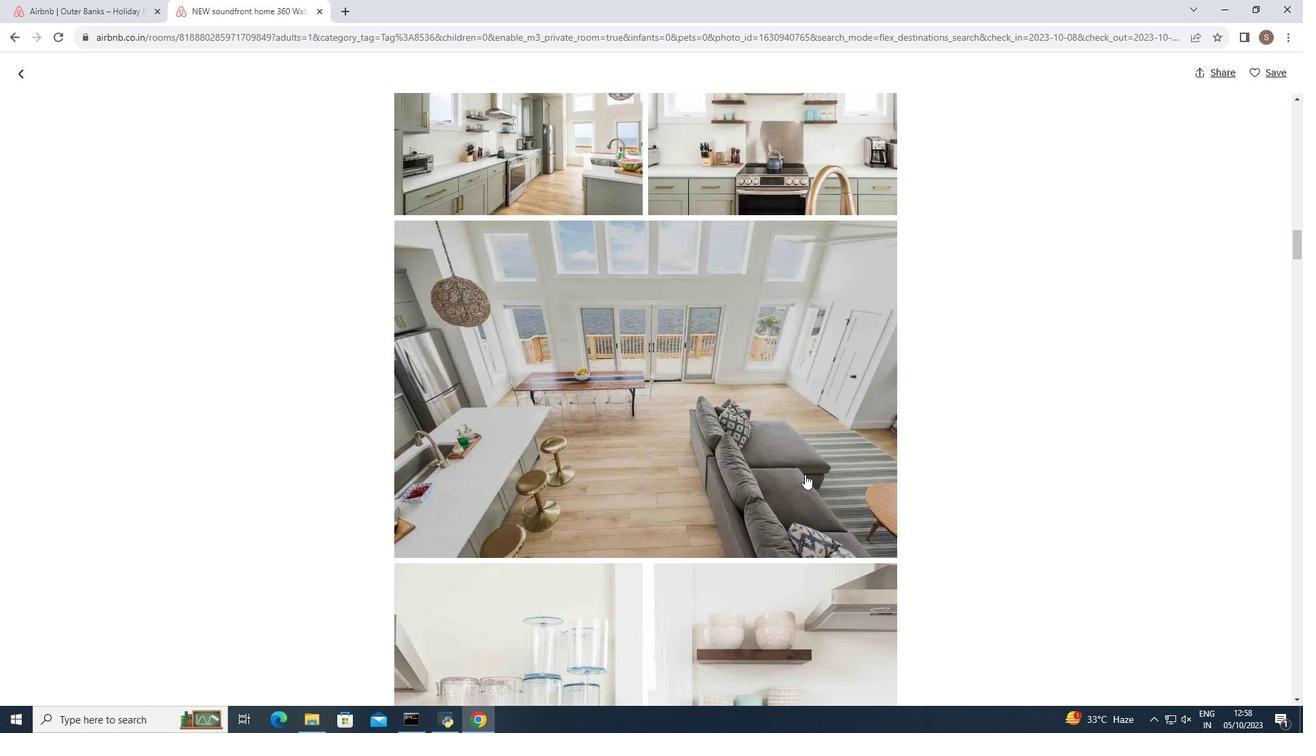 
Action: Mouse scrolled (805, 473) with delta (0, 0)
Screenshot: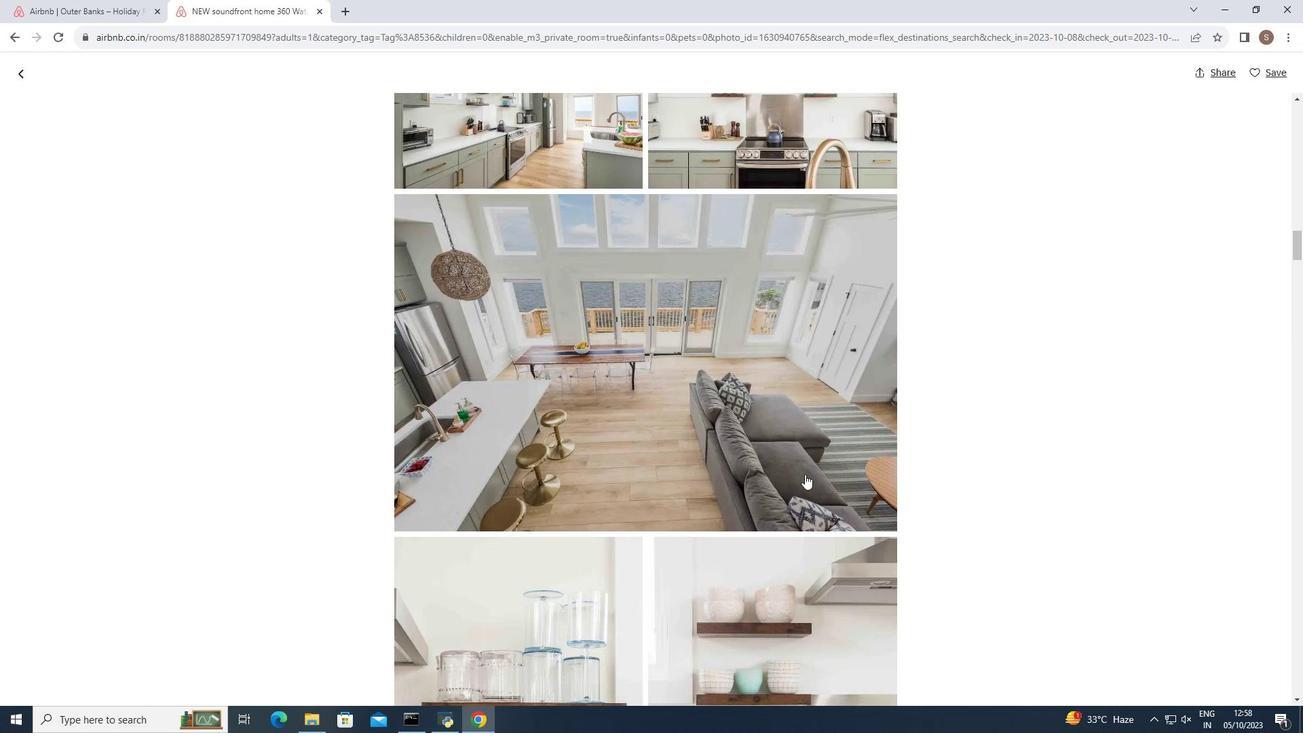 
Action: Mouse scrolled (805, 473) with delta (0, 0)
Screenshot: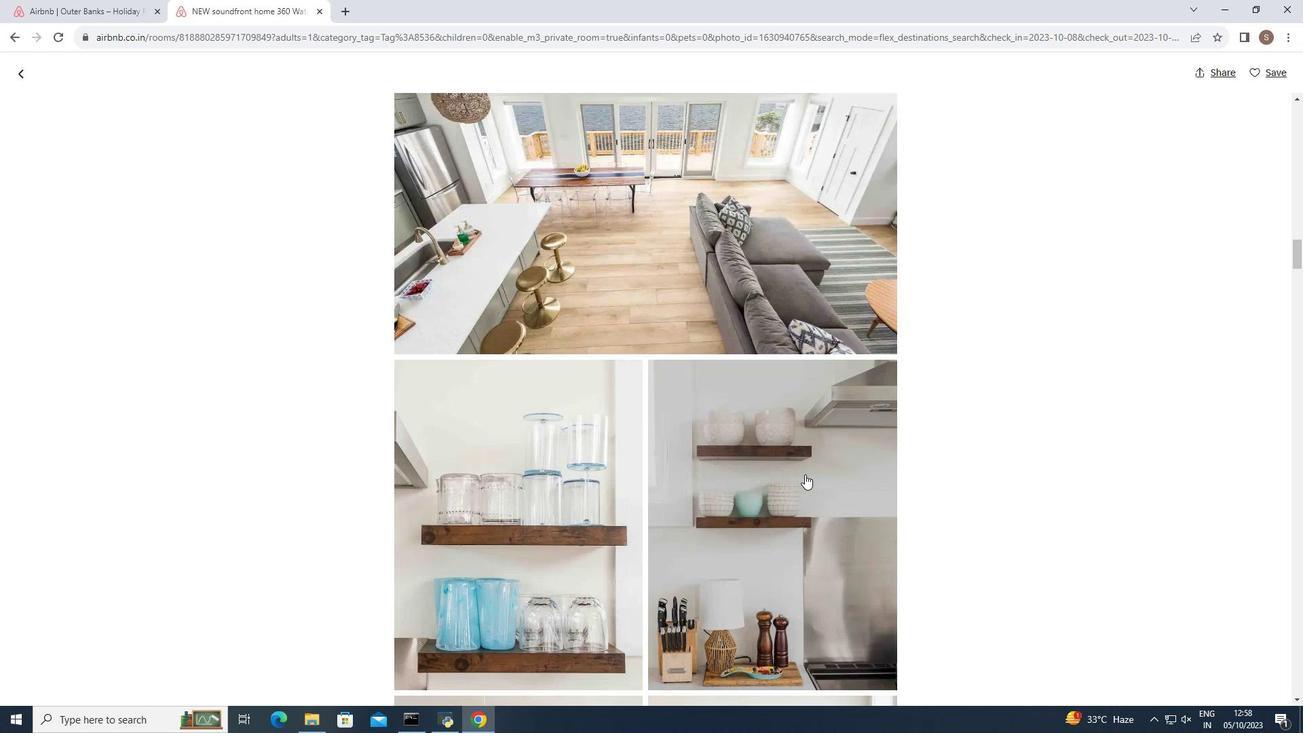 
Action: Mouse scrolled (805, 473) with delta (0, 0)
Screenshot: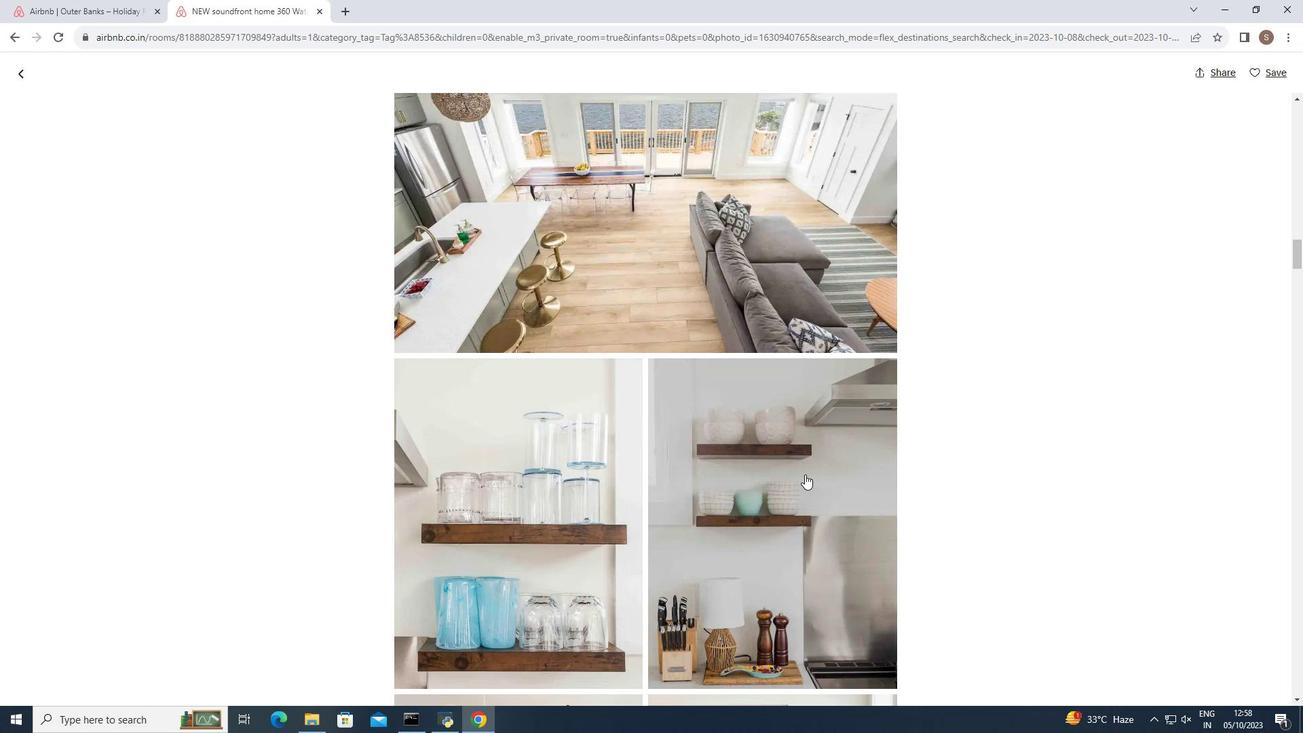 
Action: Mouse scrolled (805, 473) with delta (0, 0)
Screenshot: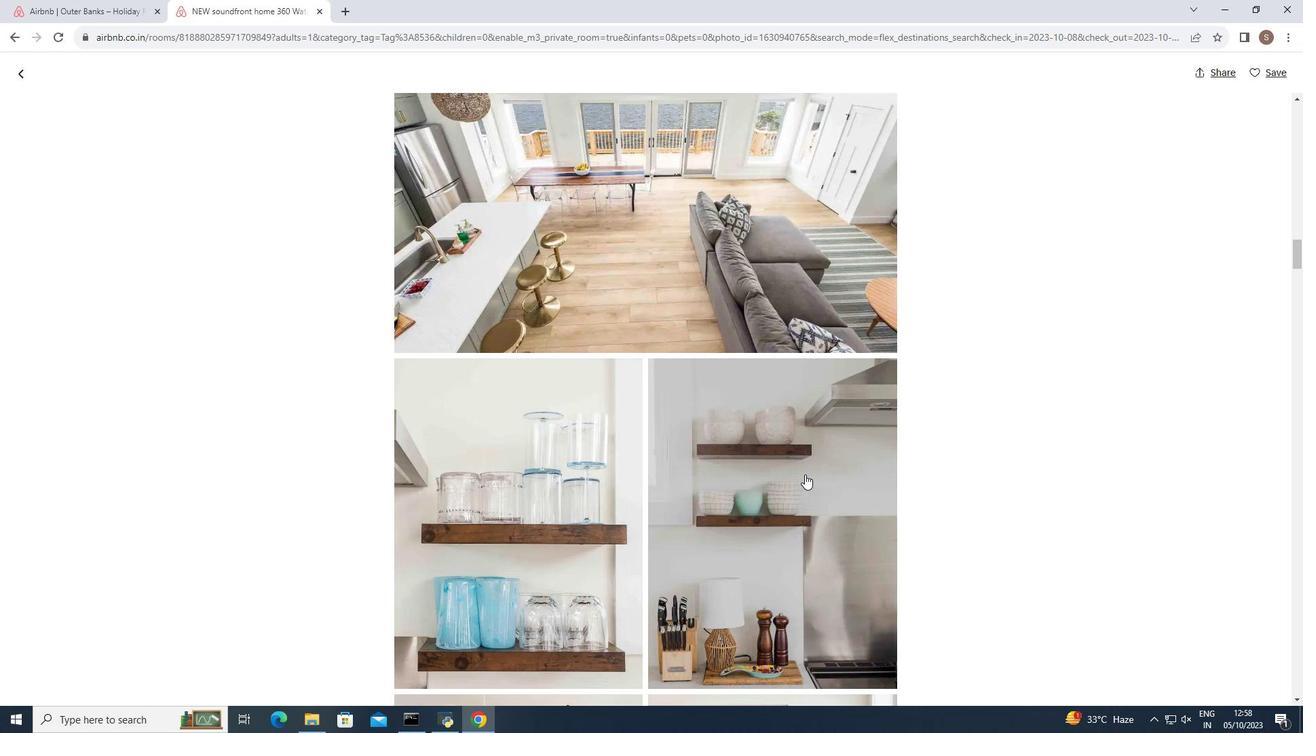 
Action: Mouse scrolled (805, 473) with delta (0, 0)
Screenshot: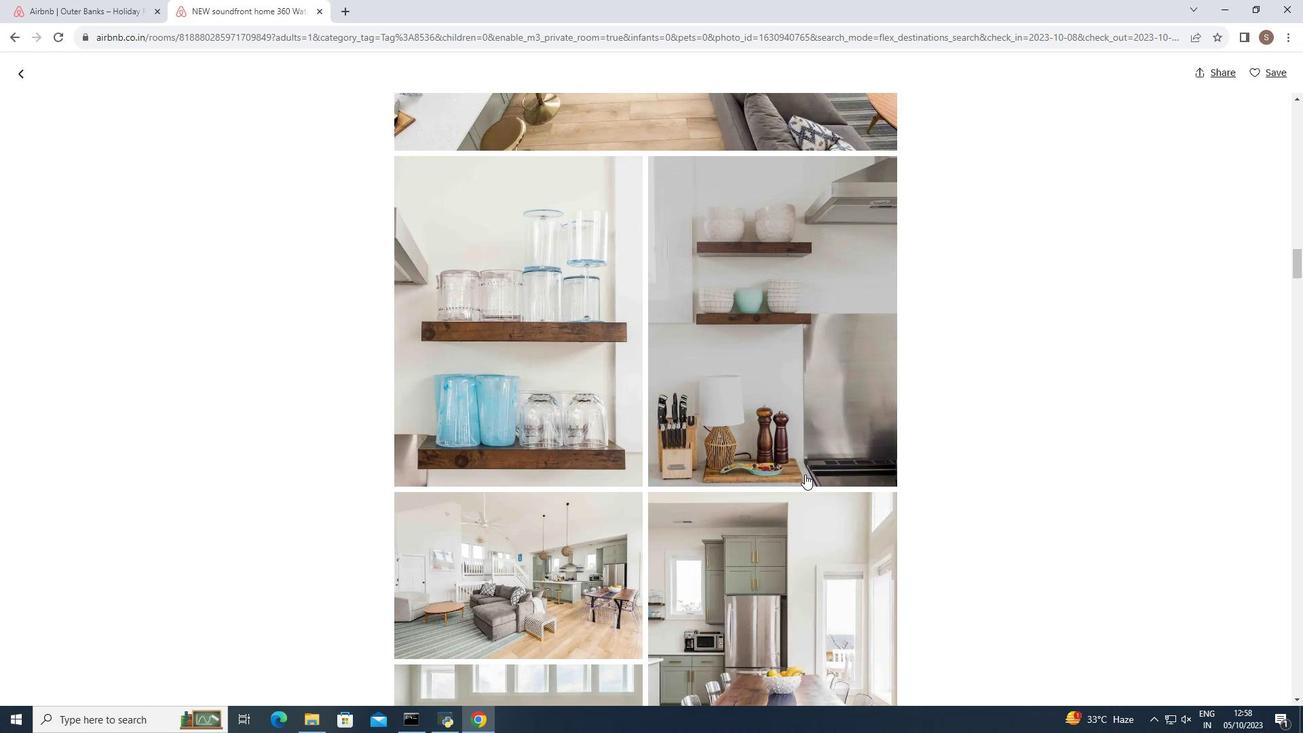 
Action: Mouse scrolled (805, 473) with delta (0, 0)
Screenshot: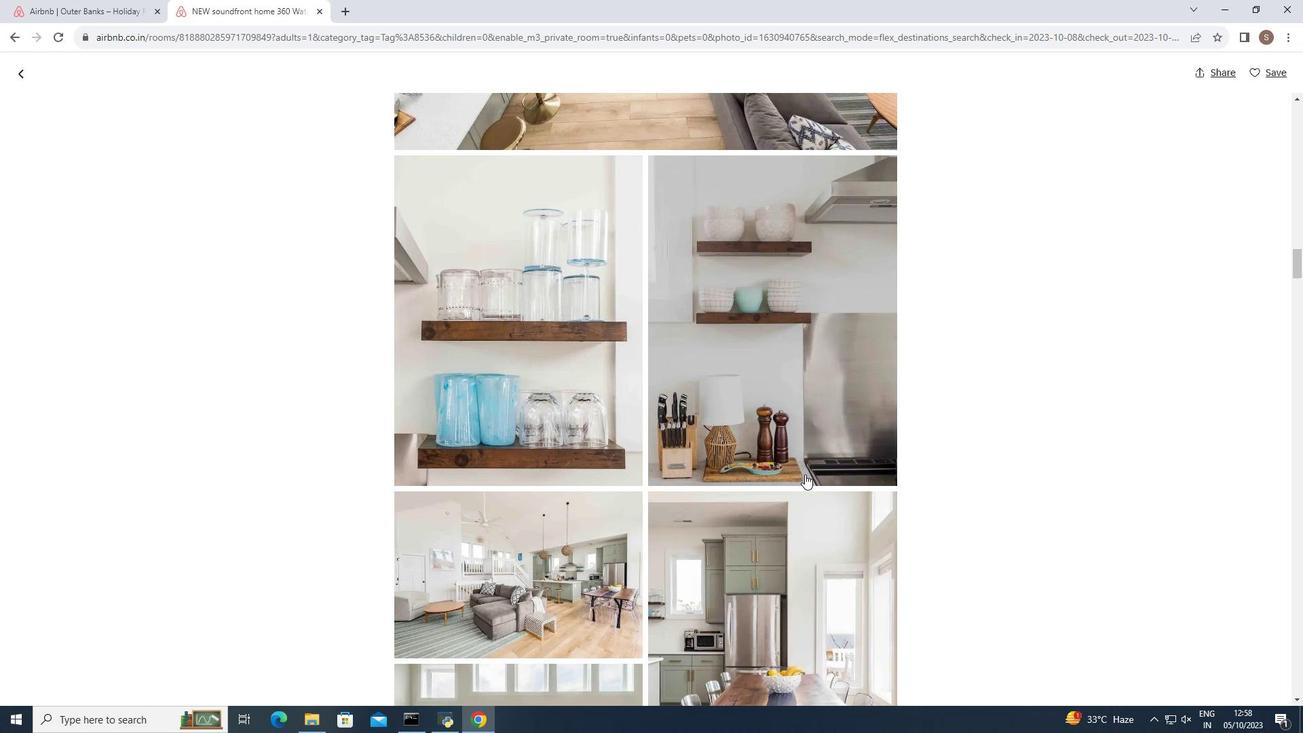 
Action: Mouse scrolled (805, 473) with delta (0, 0)
Screenshot: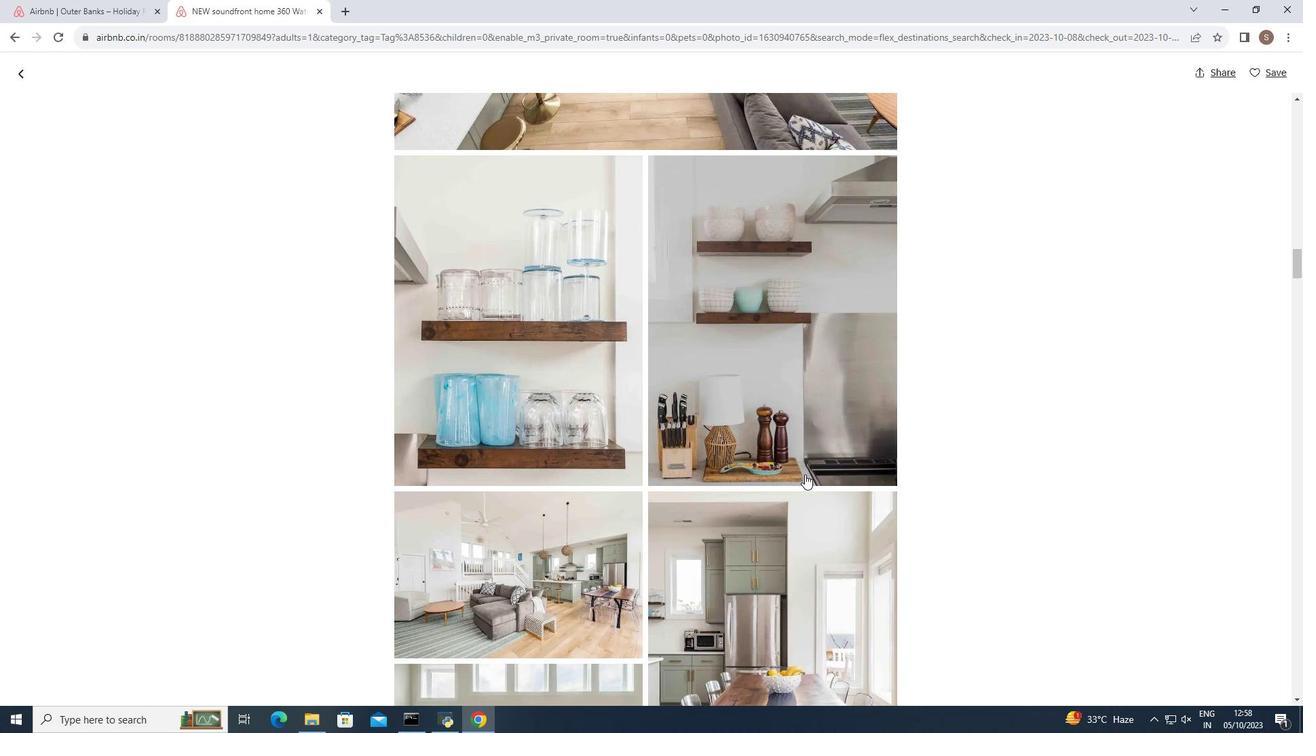 
Action: Mouse scrolled (805, 473) with delta (0, 0)
Screenshot: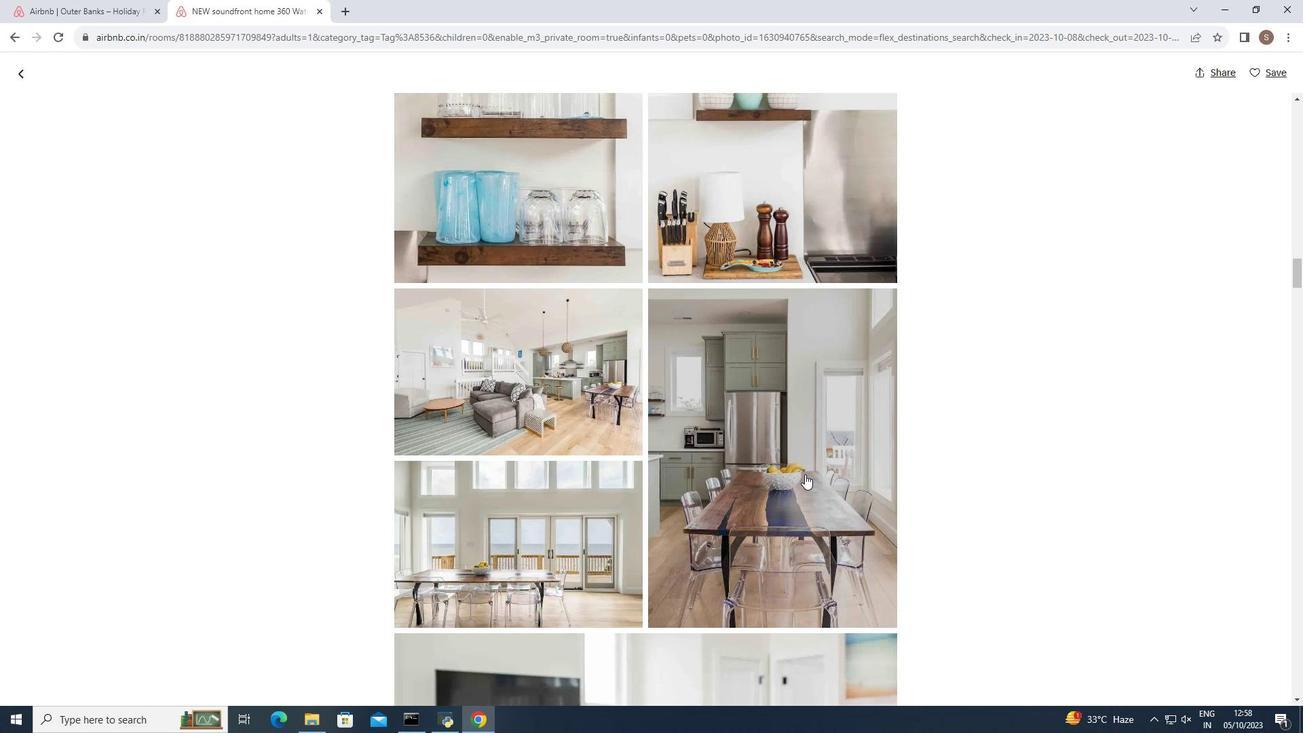 
Action: Mouse scrolled (805, 473) with delta (0, 0)
Screenshot: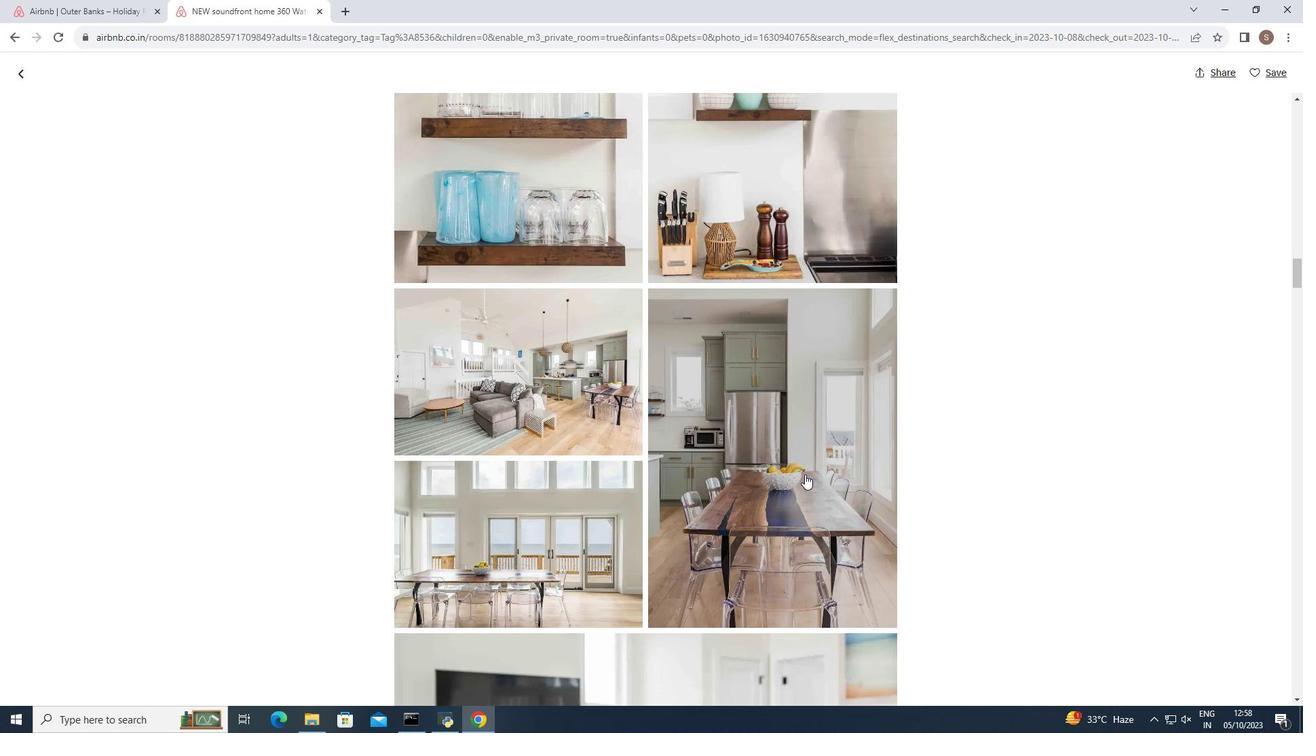 
Action: Mouse scrolled (805, 473) with delta (0, 0)
Screenshot: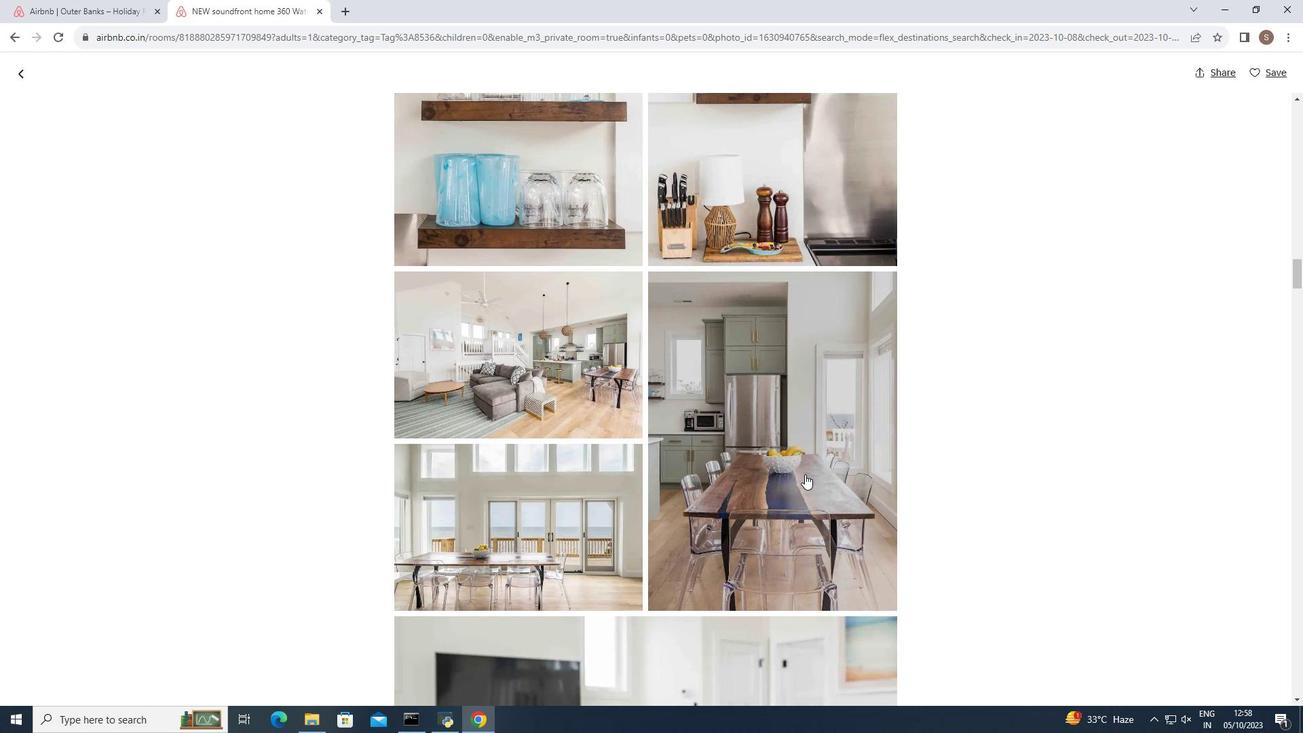 
Action: Mouse scrolled (805, 473) with delta (0, 0)
Screenshot: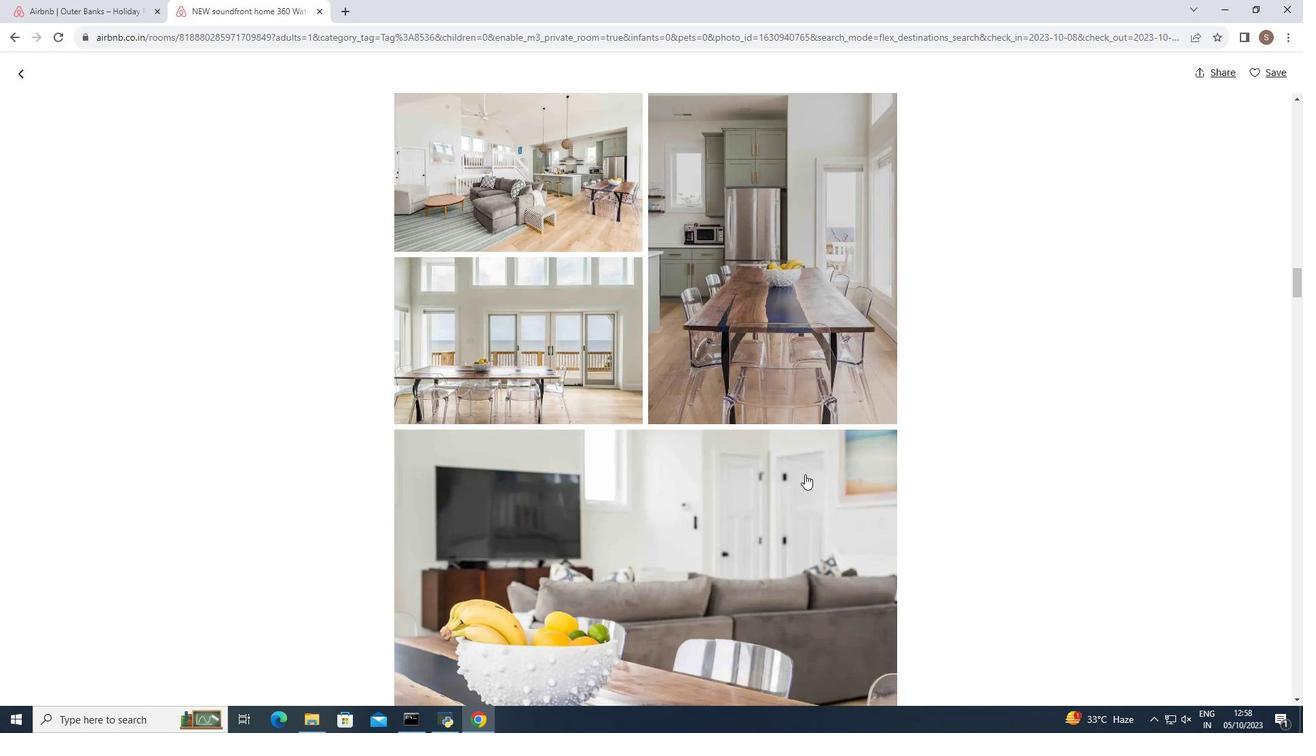 
Action: Mouse scrolled (805, 473) with delta (0, 0)
Screenshot: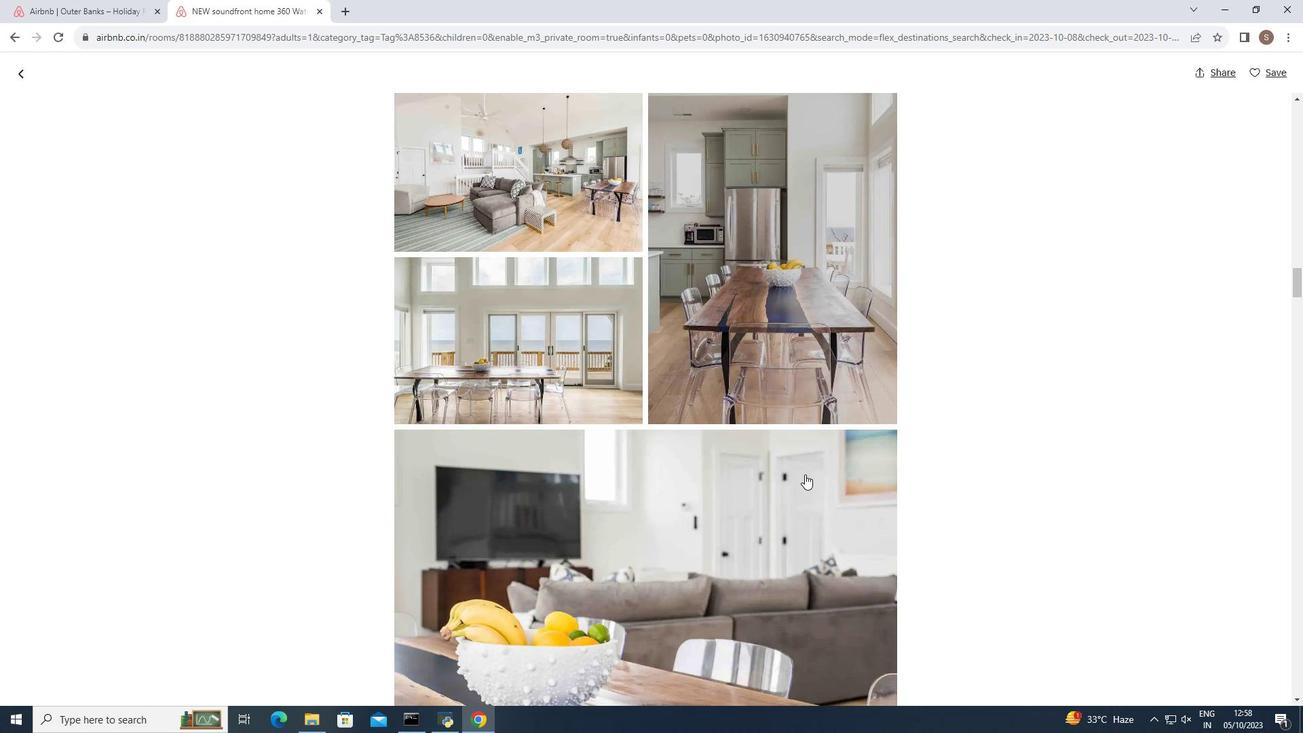 
Action: Mouse scrolled (805, 473) with delta (0, 0)
Screenshot: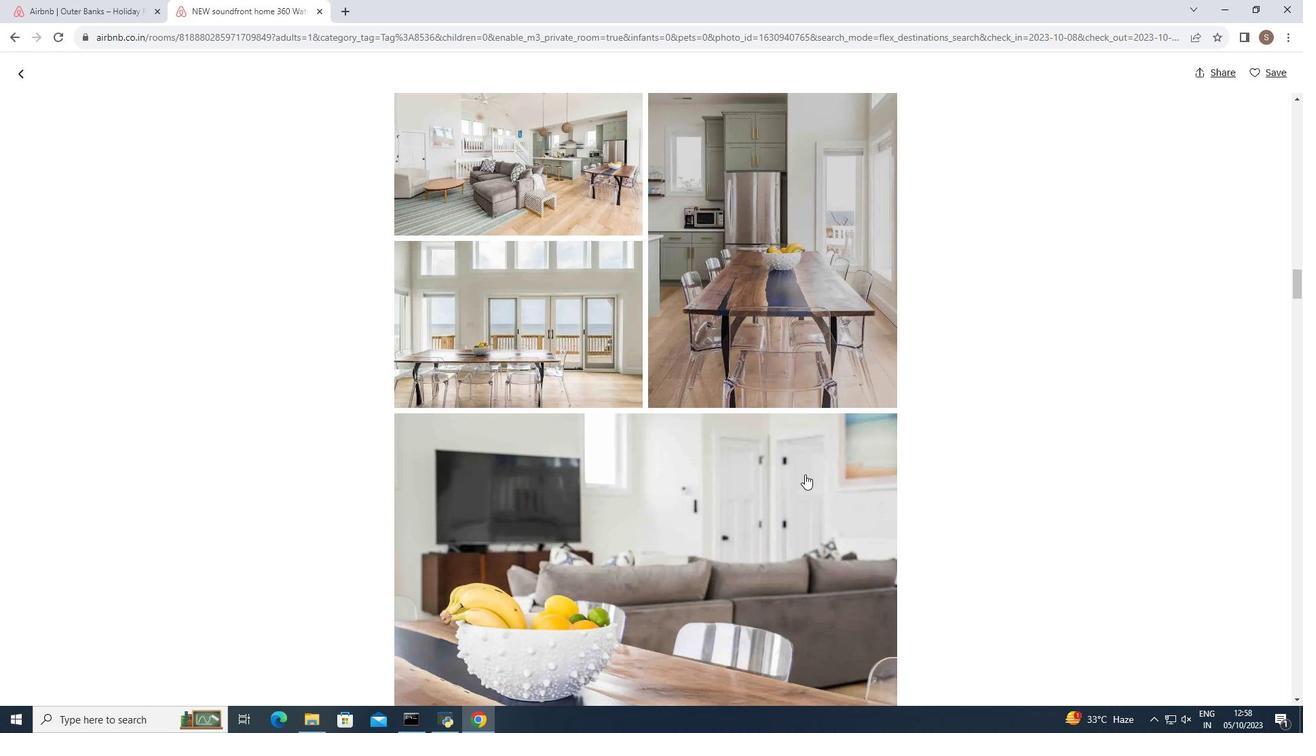 
Action: Mouse scrolled (805, 473) with delta (0, 0)
Screenshot: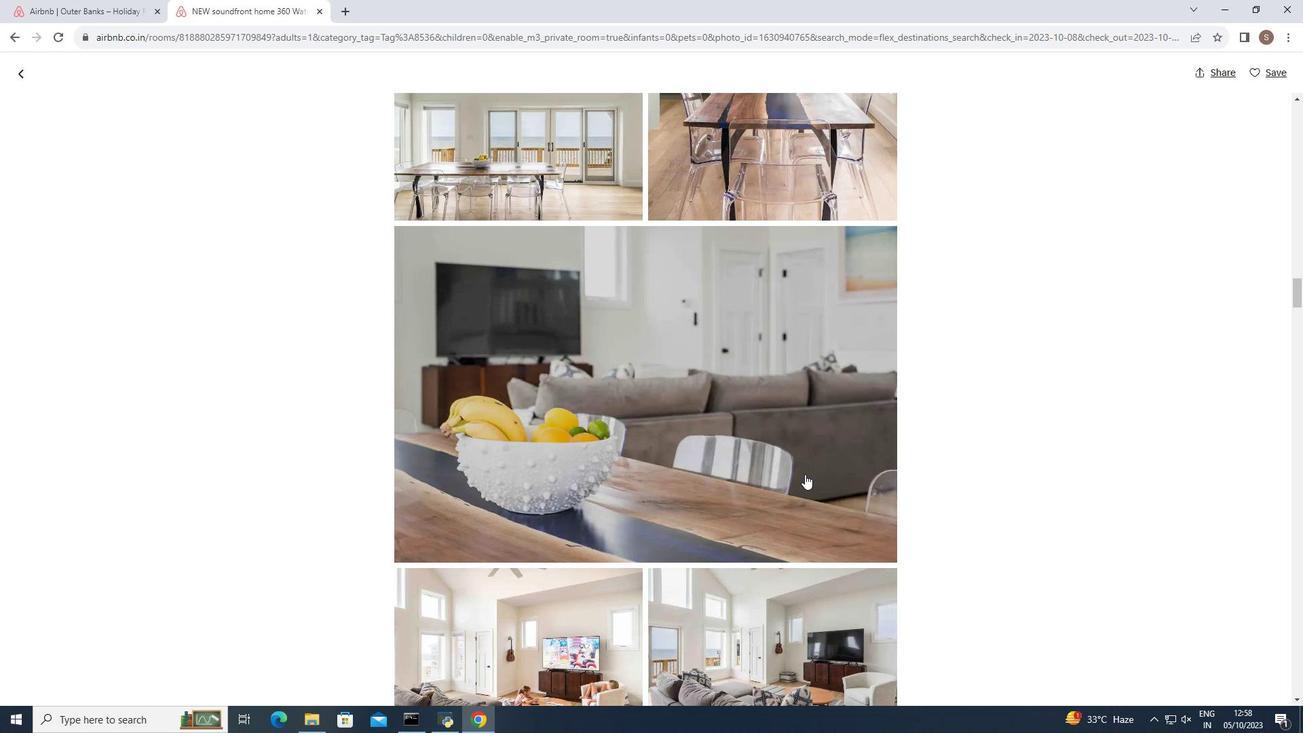 
Action: Mouse scrolled (805, 473) with delta (0, 0)
Screenshot: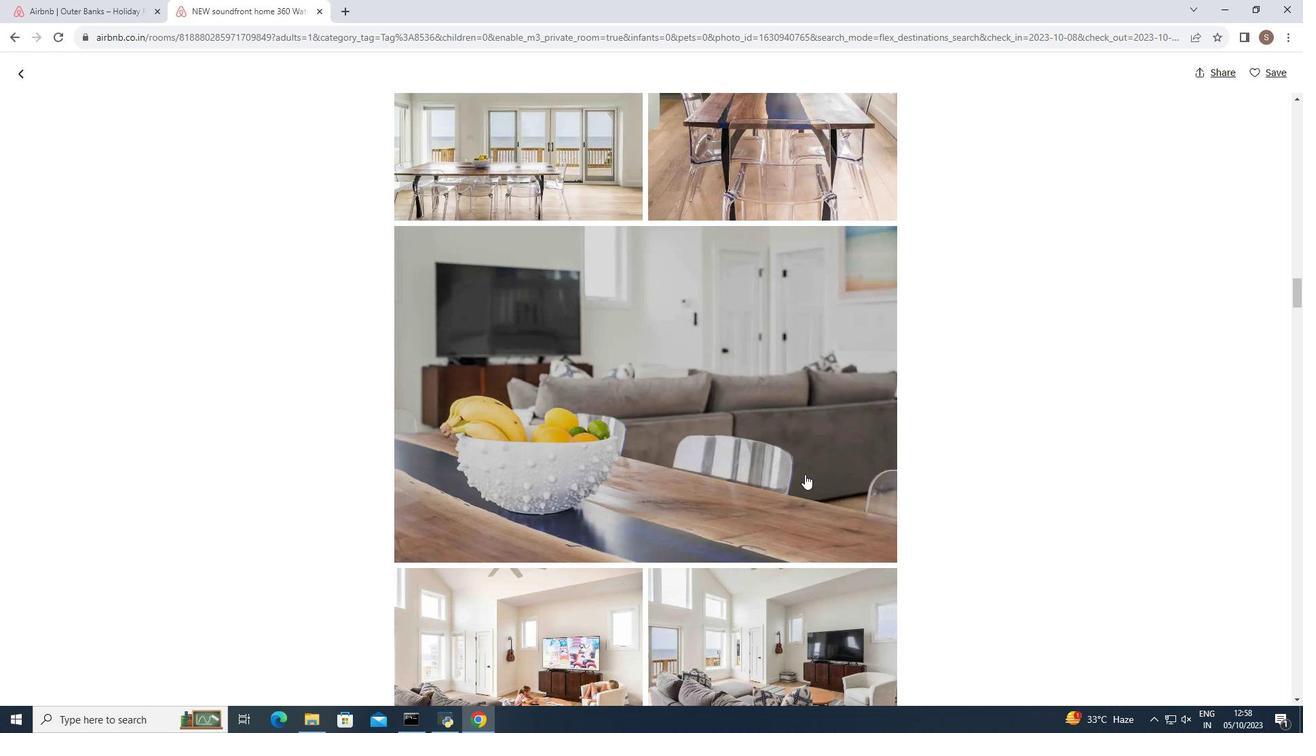 
Action: Mouse scrolled (805, 473) with delta (0, 0)
Screenshot: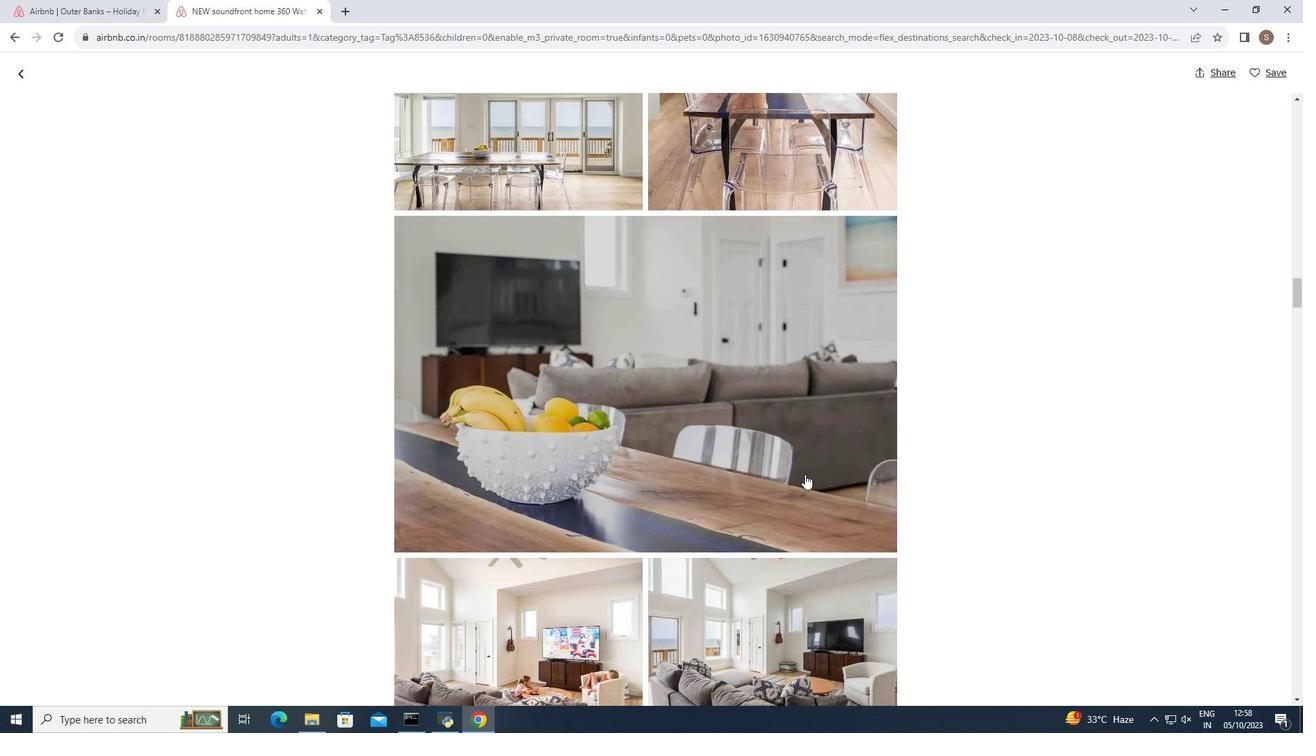 
Action: Mouse scrolled (805, 473) with delta (0, 0)
Screenshot: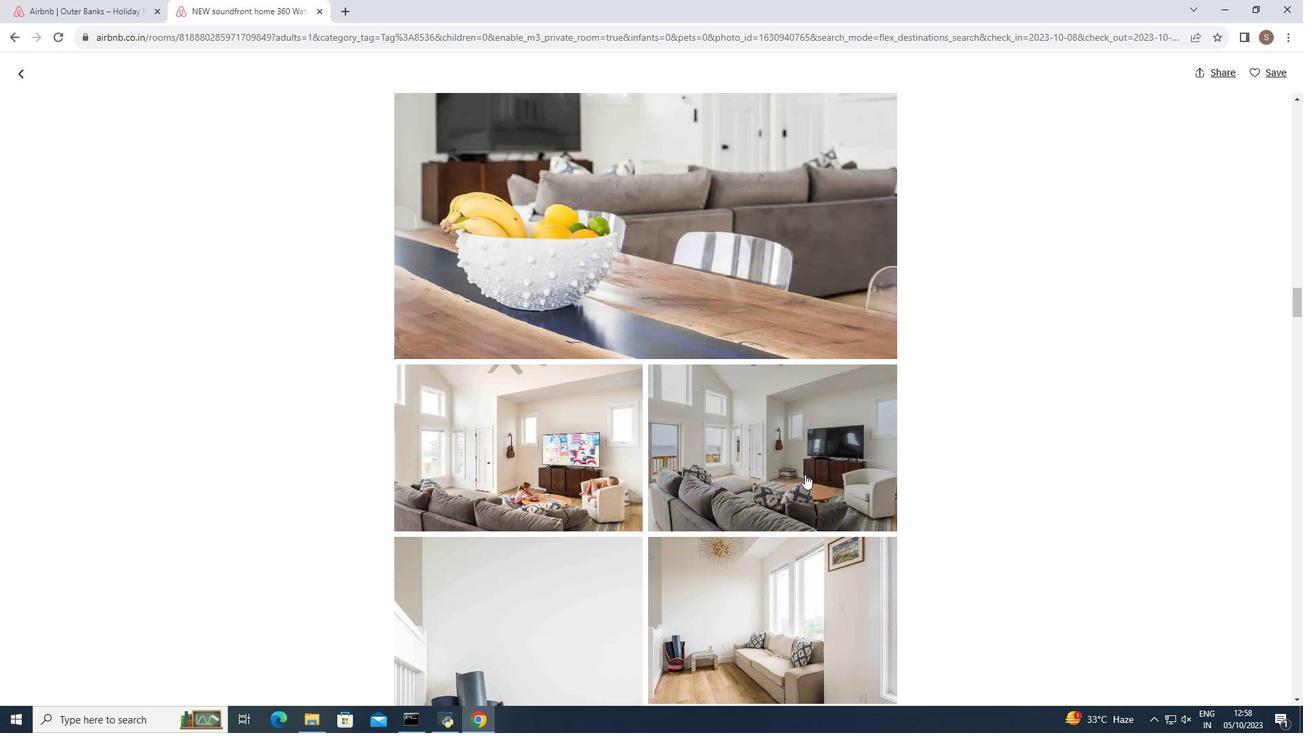 
Action: Mouse scrolled (805, 473) with delta (0, 0)
Screenshot: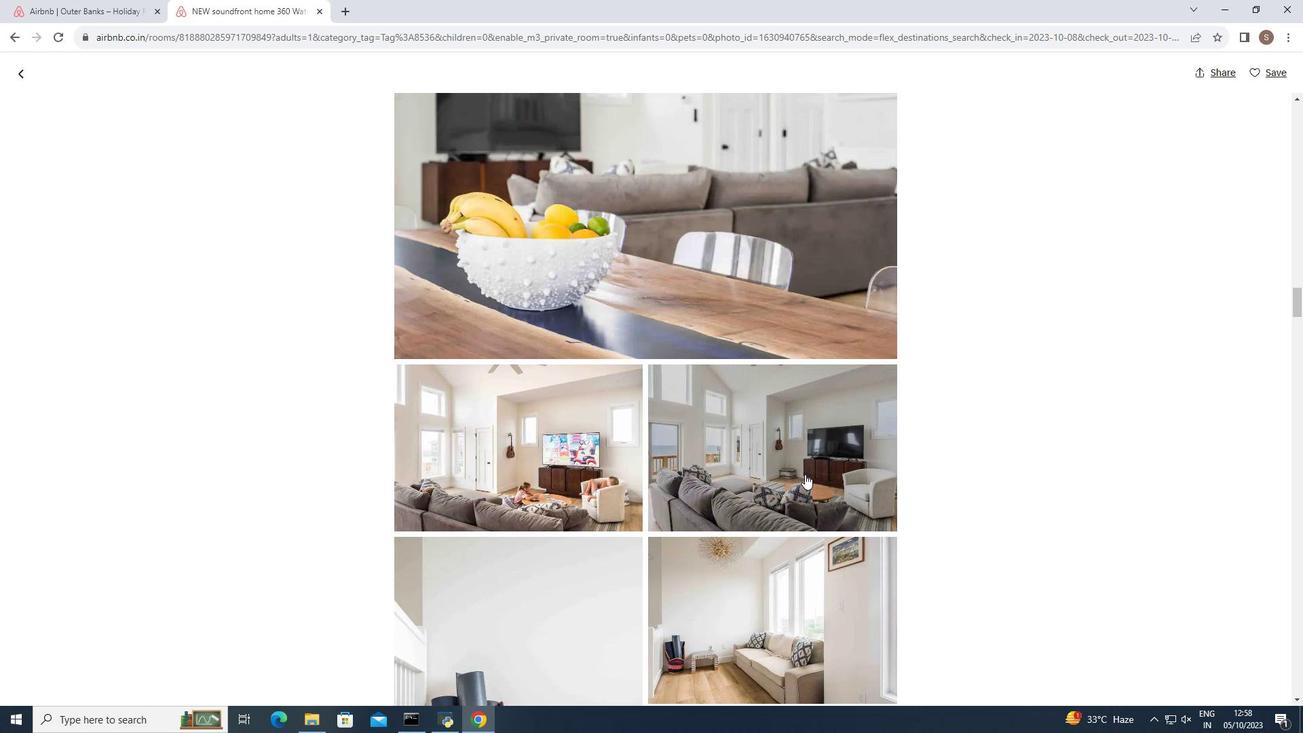 
Action: Mouse scrolled (805, 473) with delta (0, 0)
Screenshot: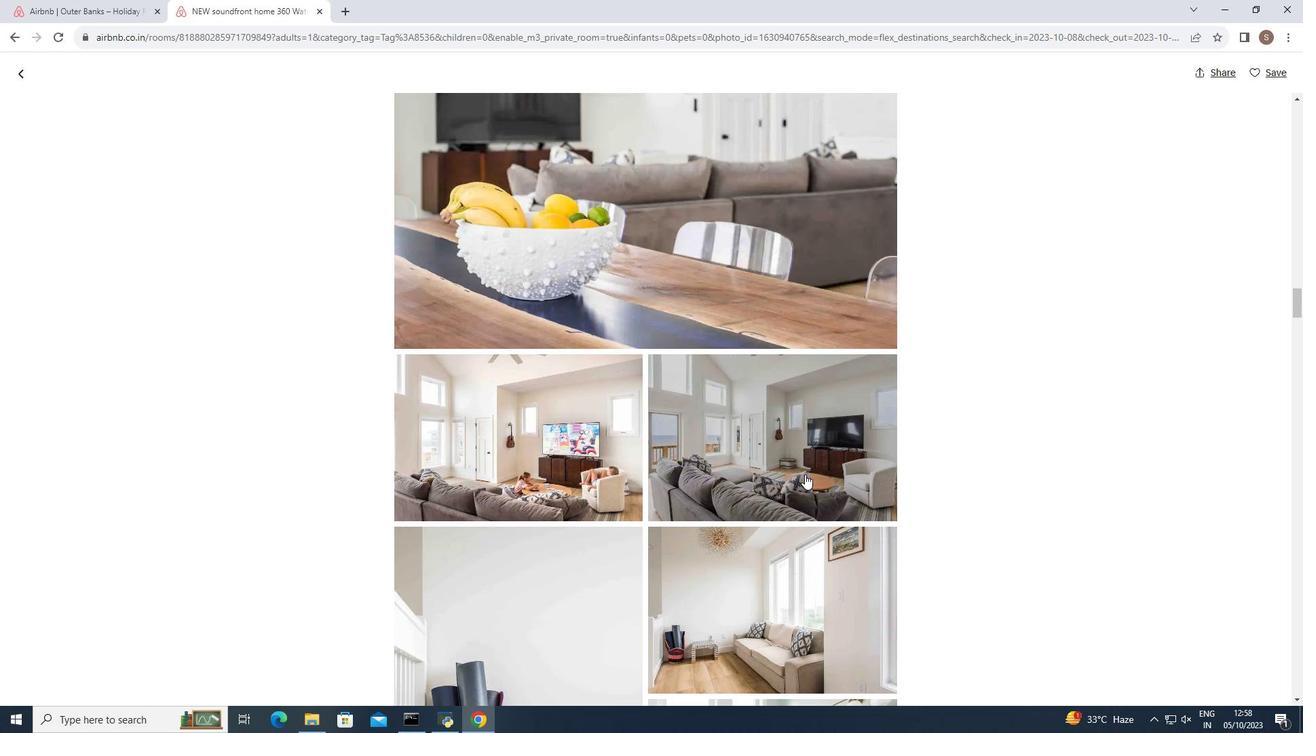 
Action: Mouse scrolled (805, 473) with delta (0, 0)
Screenshot: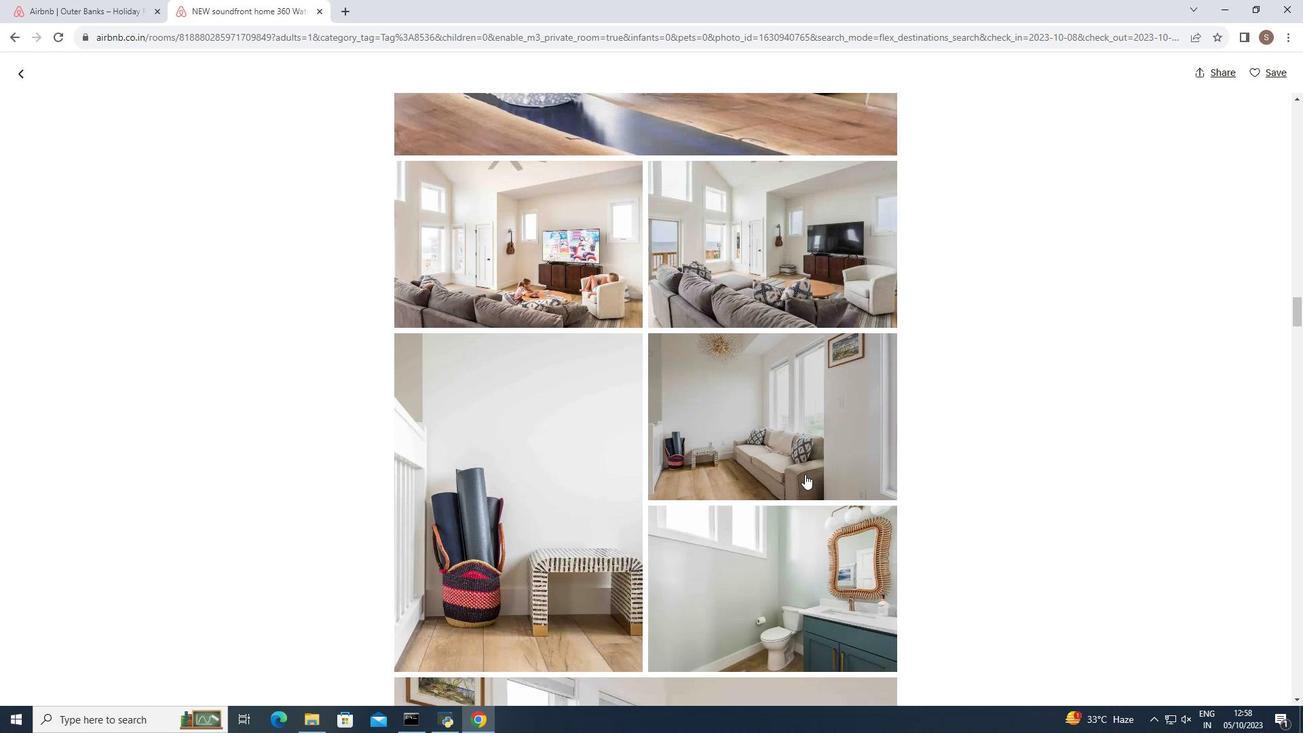 
Action: Mouse scrolled (805, 473) with delta (0, 0)
Screenshot: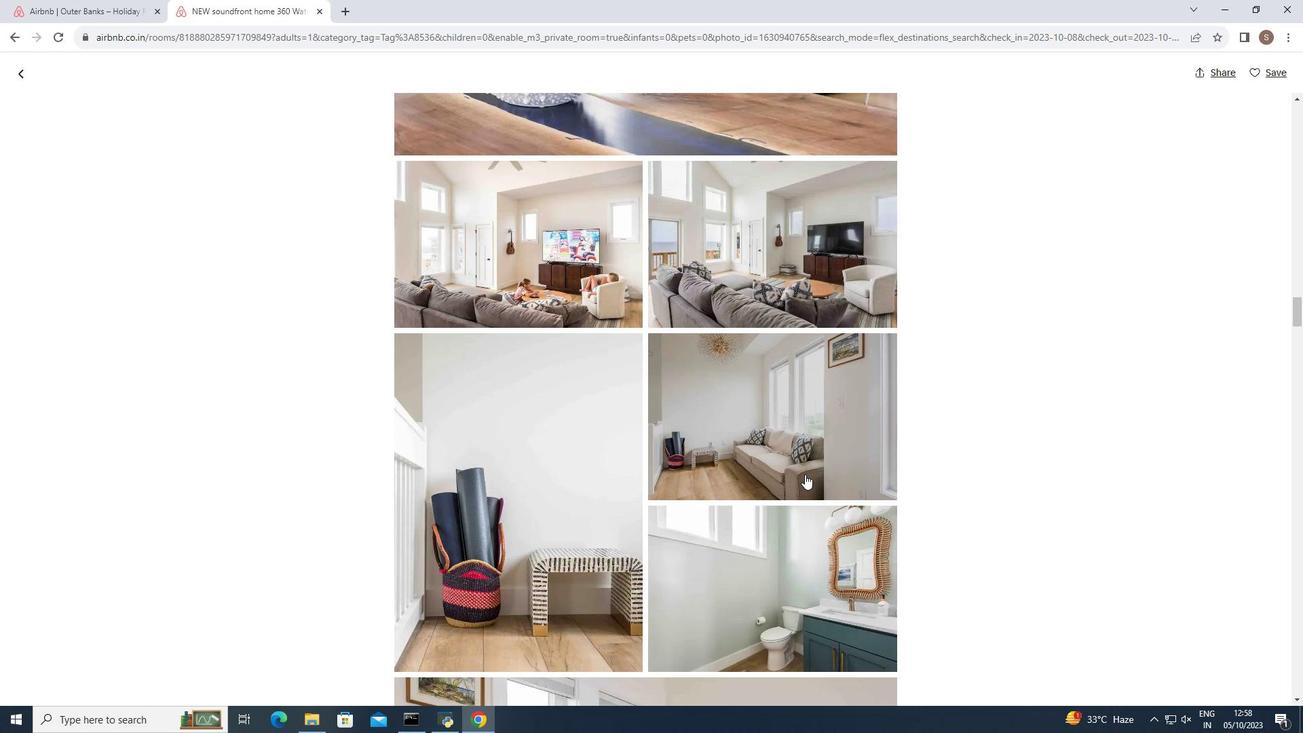 
Action: Mouse scrolled (805, 473) with delta (0, 0)
Screenshot: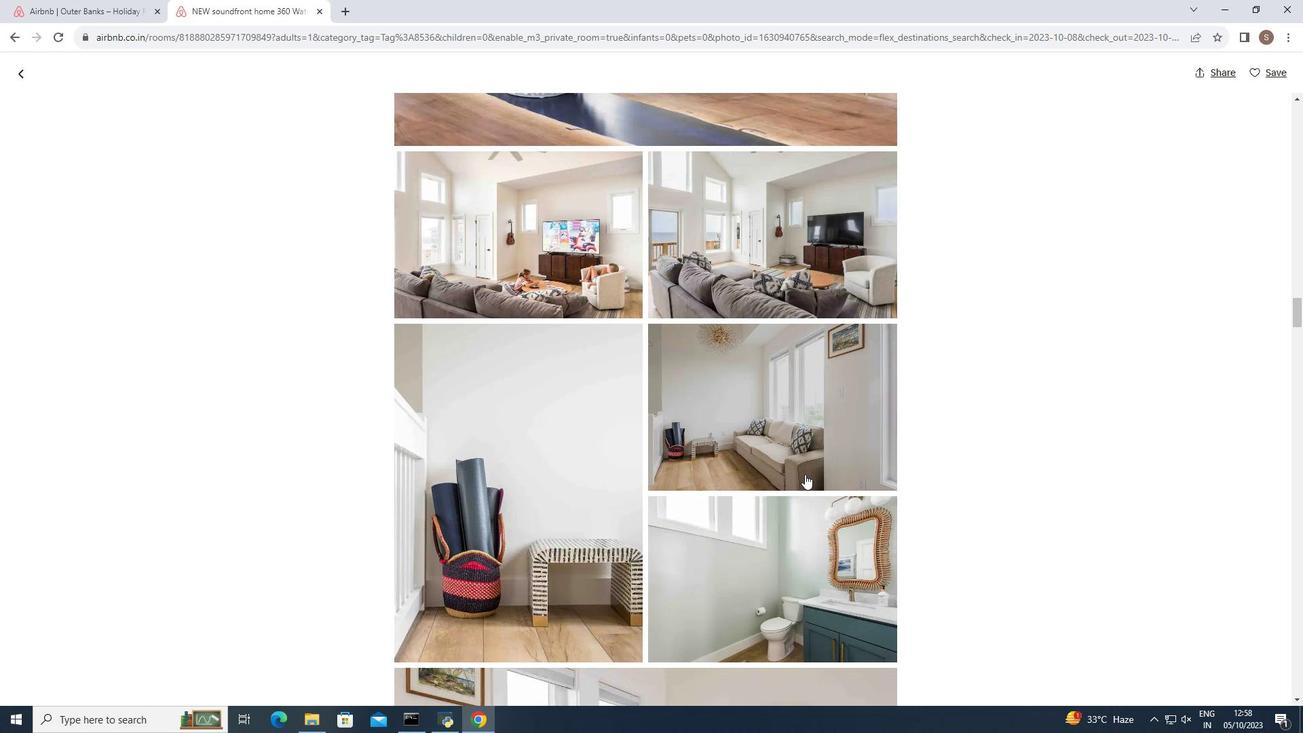 
Action: Mouse scrolled (805, 473) with delta (0, 0)
Screenshot: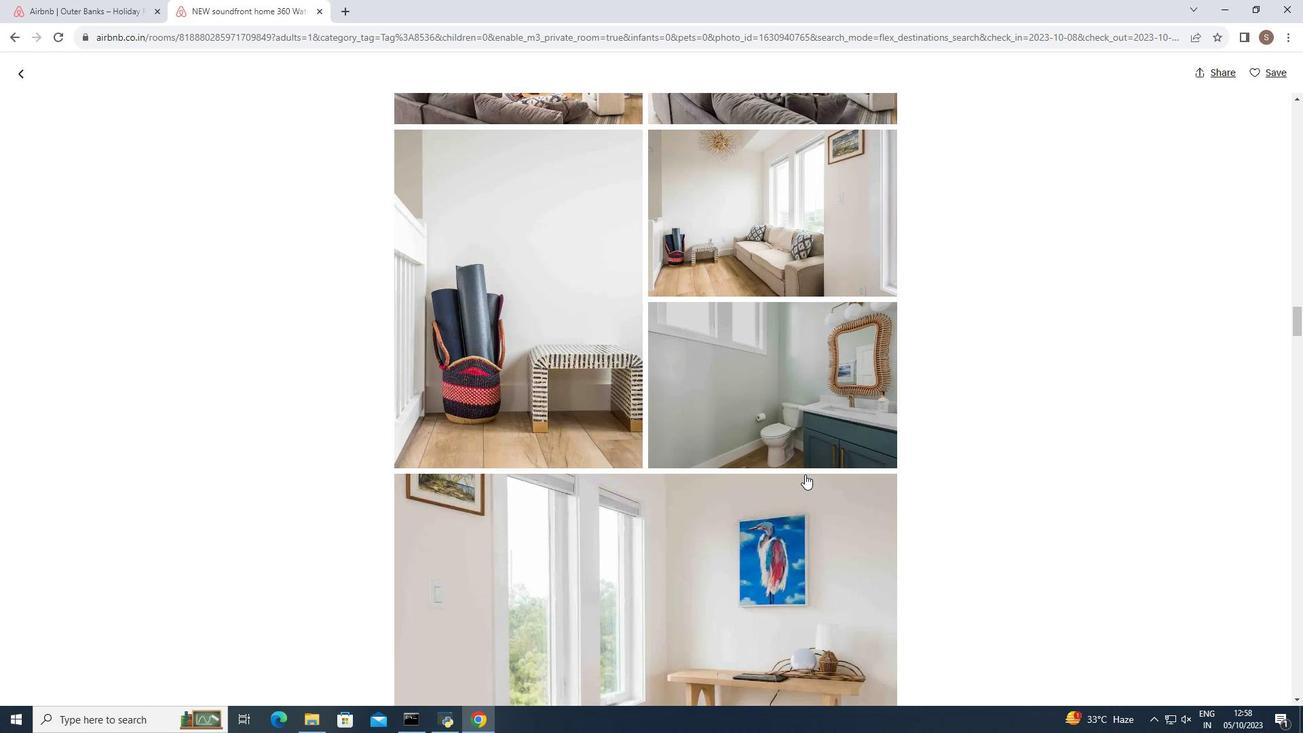 
Action: Mouse scrolled (805, 473) with delta (0, 0)
Screenshot: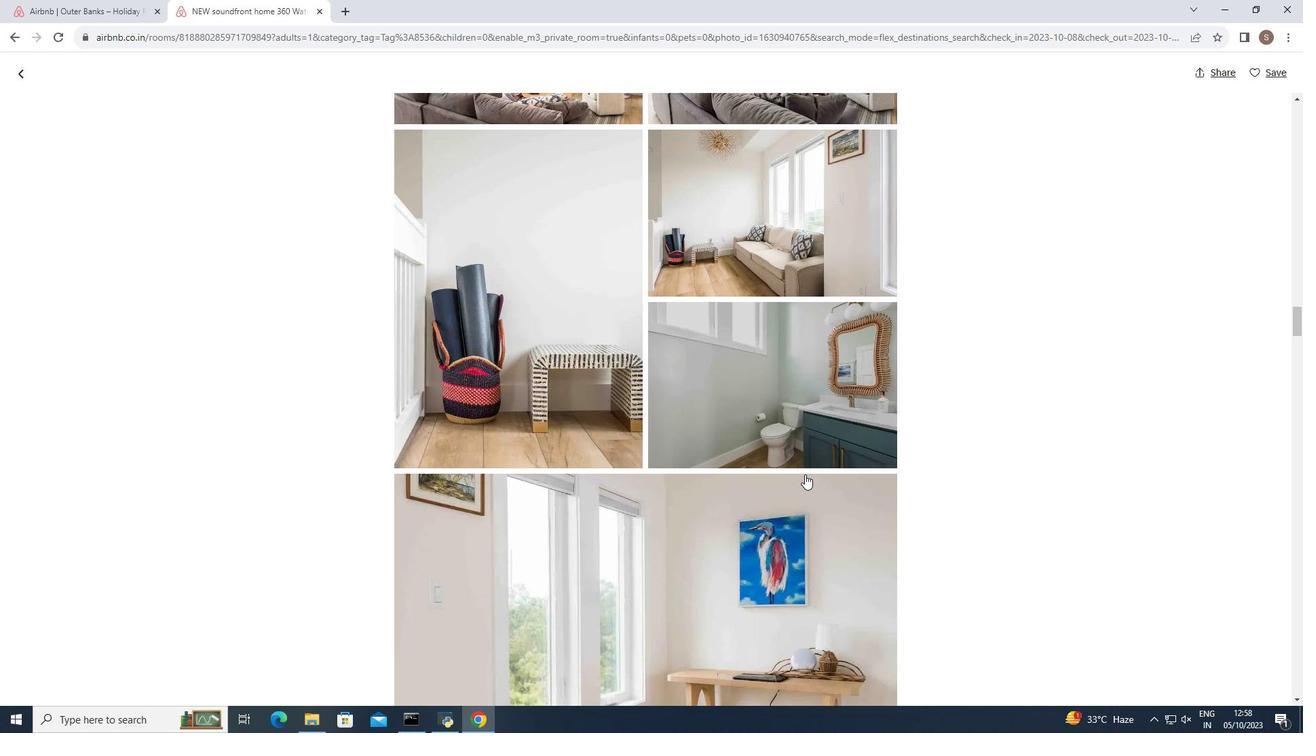 
Action: Mouse scrolled (805, 473) with delta (0, 0)
Screenshot: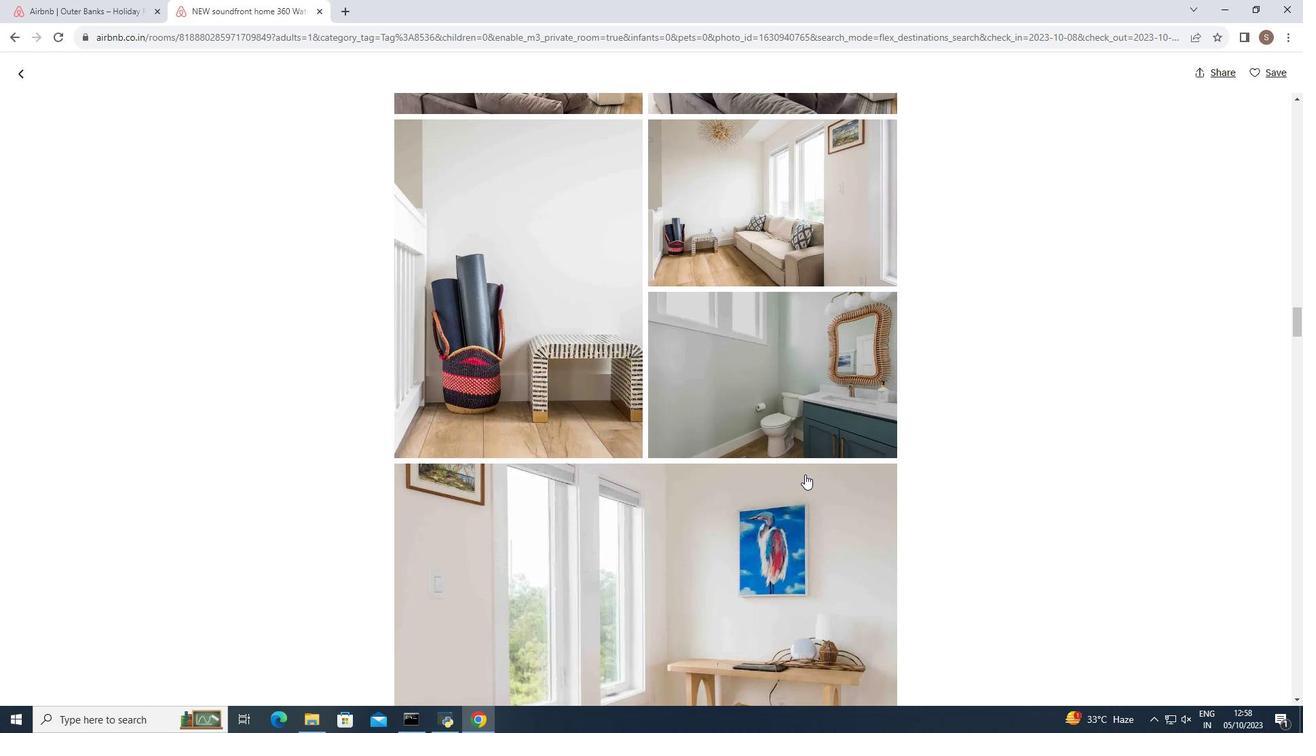 
Action: Mouse scrolled (805, 473) with delta (0, 0)
Screenshot: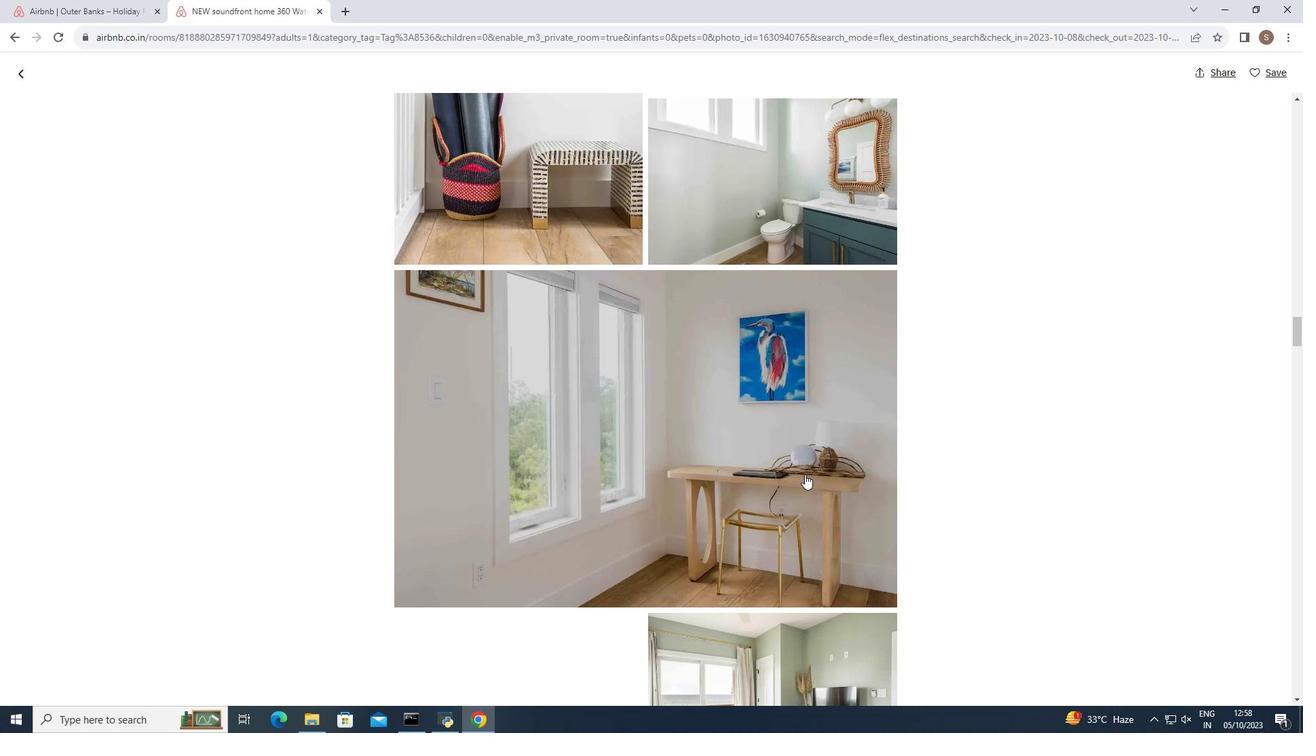 
Action: Mouse scrolled (805, 473) with delta (0, 0)
Screenshot: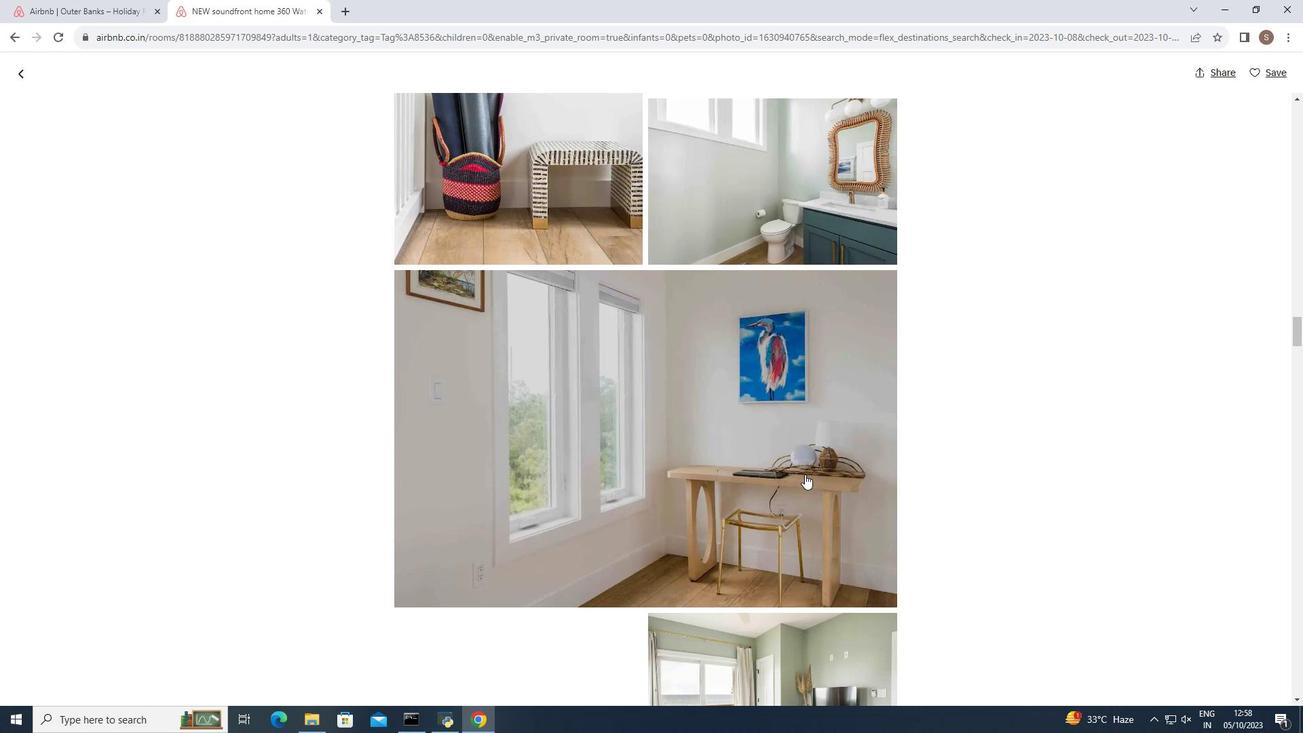 
Action: Mouse scrolled (805, 473) with delta (0, 0)
Screenshot: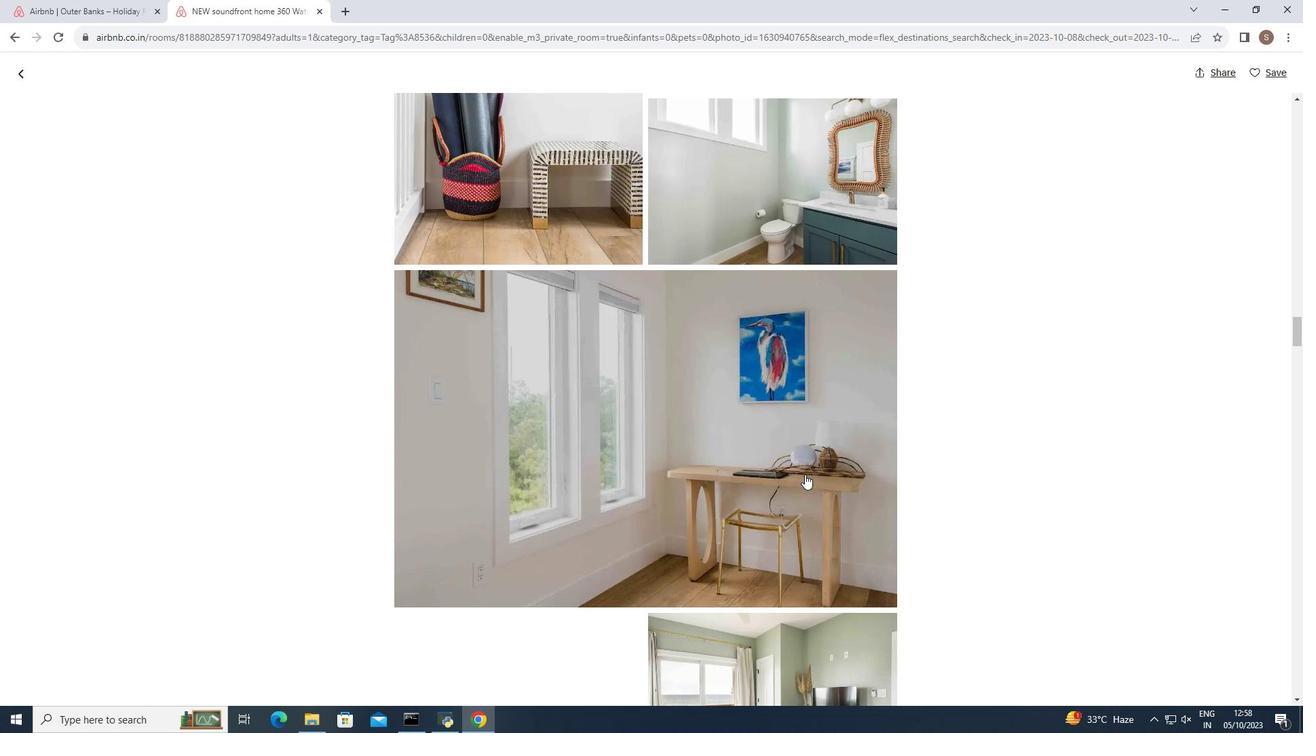 
Action: Mouse scrolled (805, 473) with delta (0, 0)
Screenshot: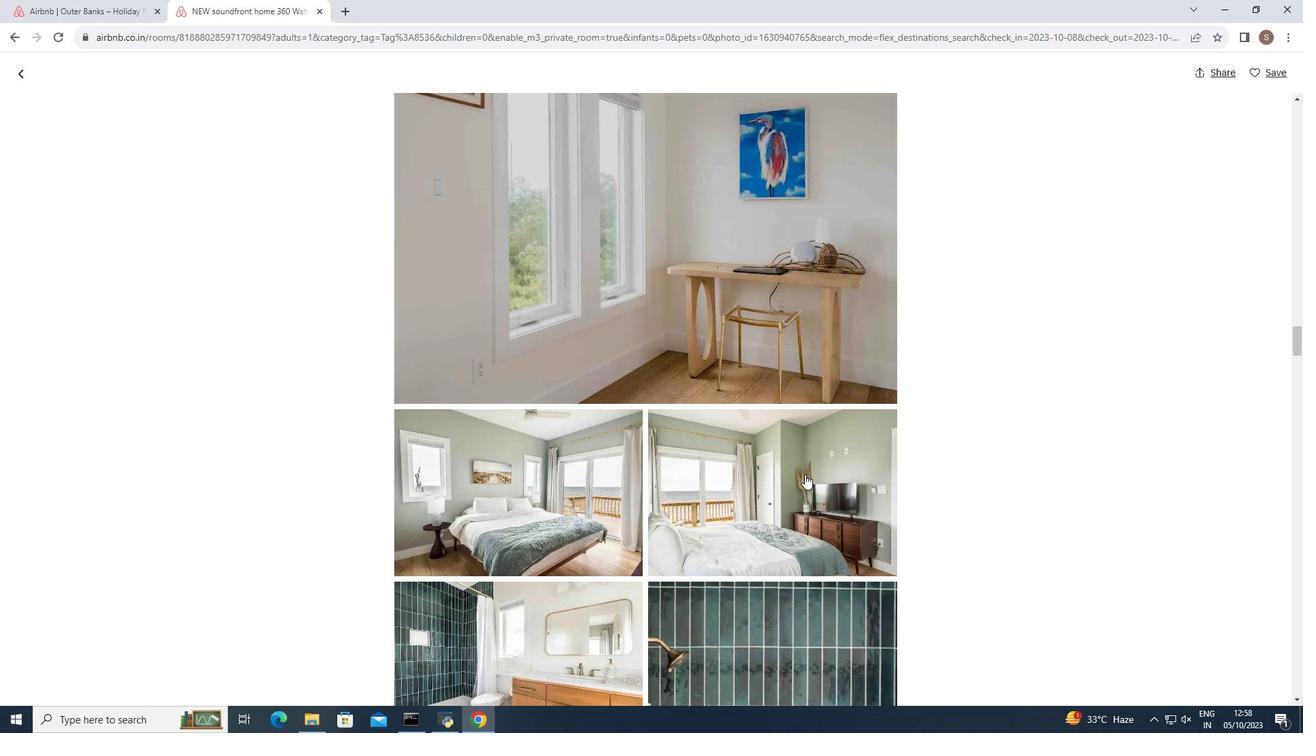
Action: Mouse scrolled (805, 473) with delta (0, 0)
Screenshot: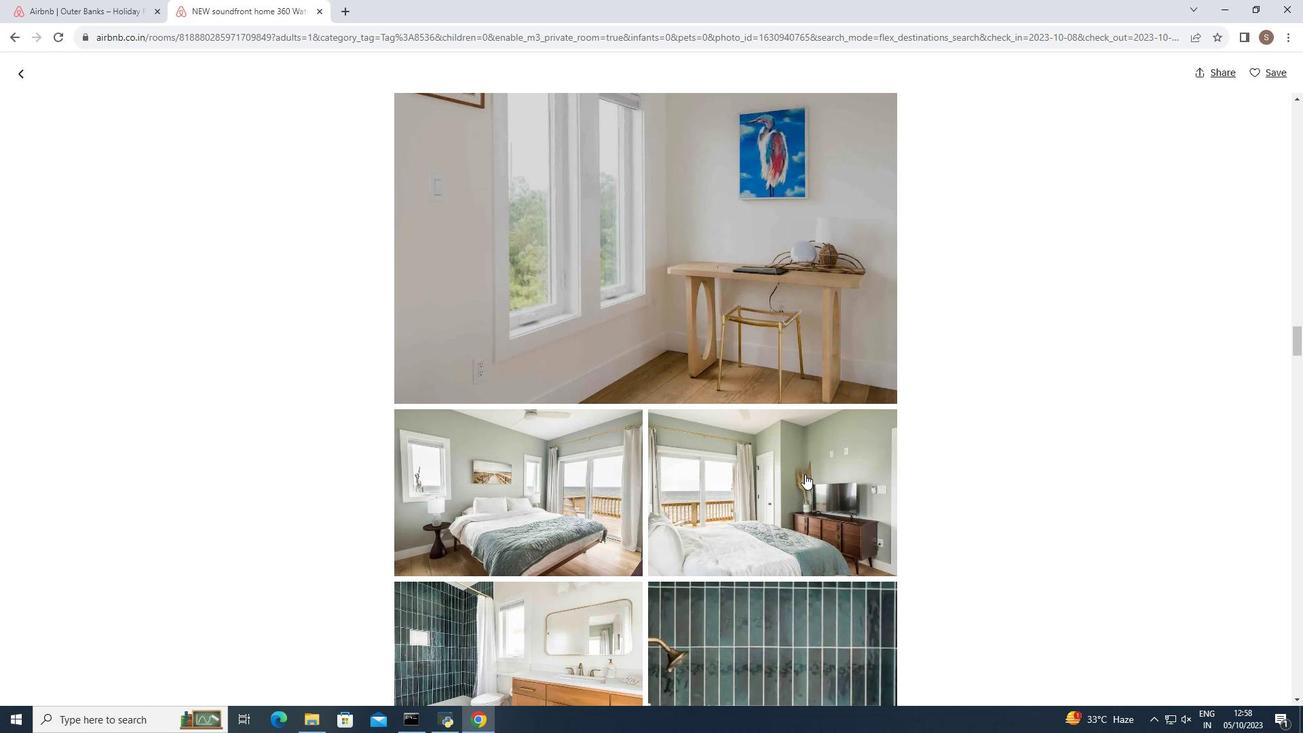 
Action: Mouse scrolled (805, 473) with delta (0, 0)
Screenshot: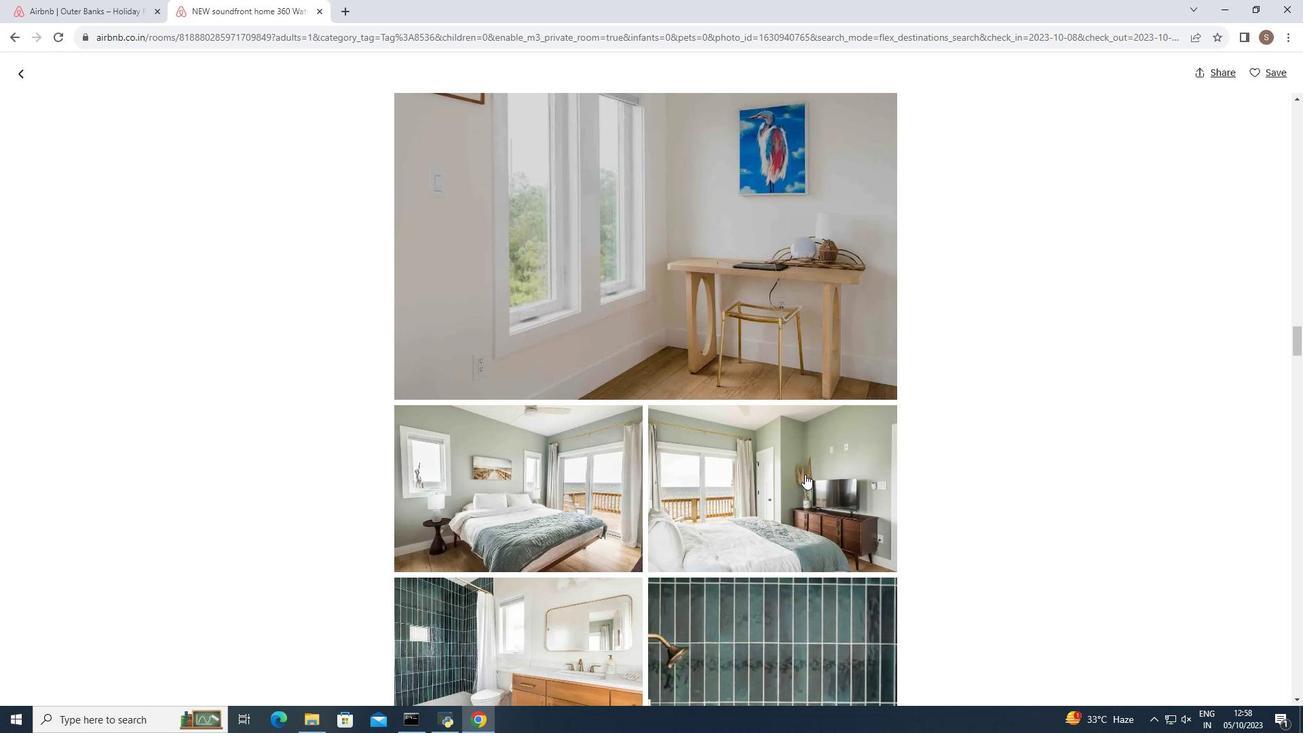 
Action: Mouse scrolled (805, 473) with delta (0, 0)
Screenshot: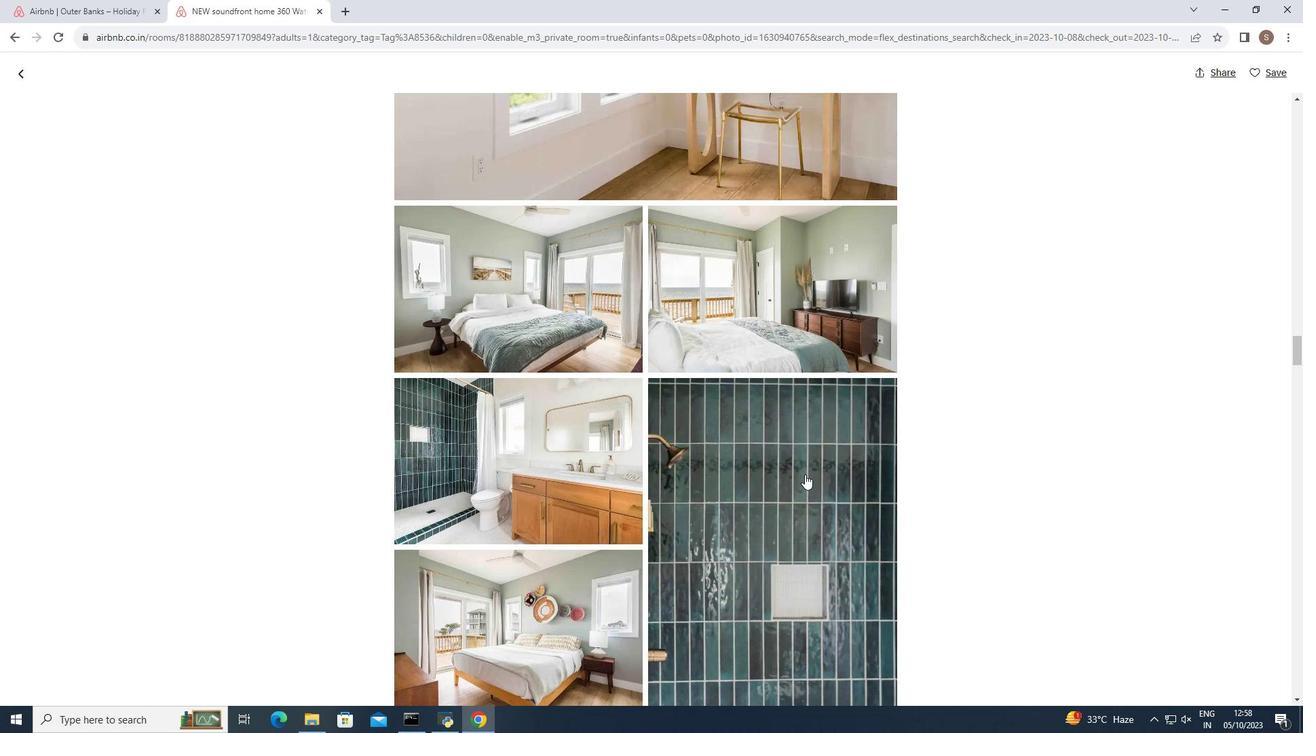 
Action: Mouse scrolled (805, 473) with delta (0, 0)
Screenshot: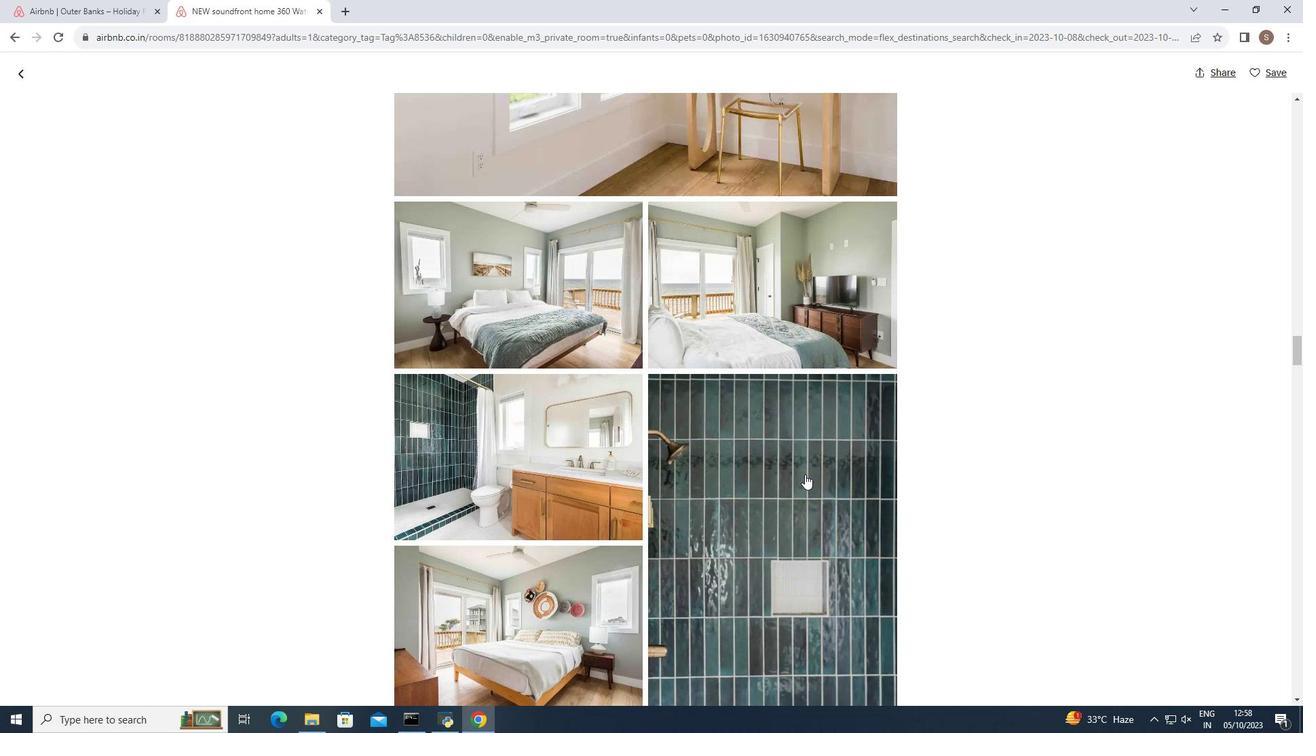 
Action: Mouse scrolled (805, 473) with delta (0, 0)
Screenshot: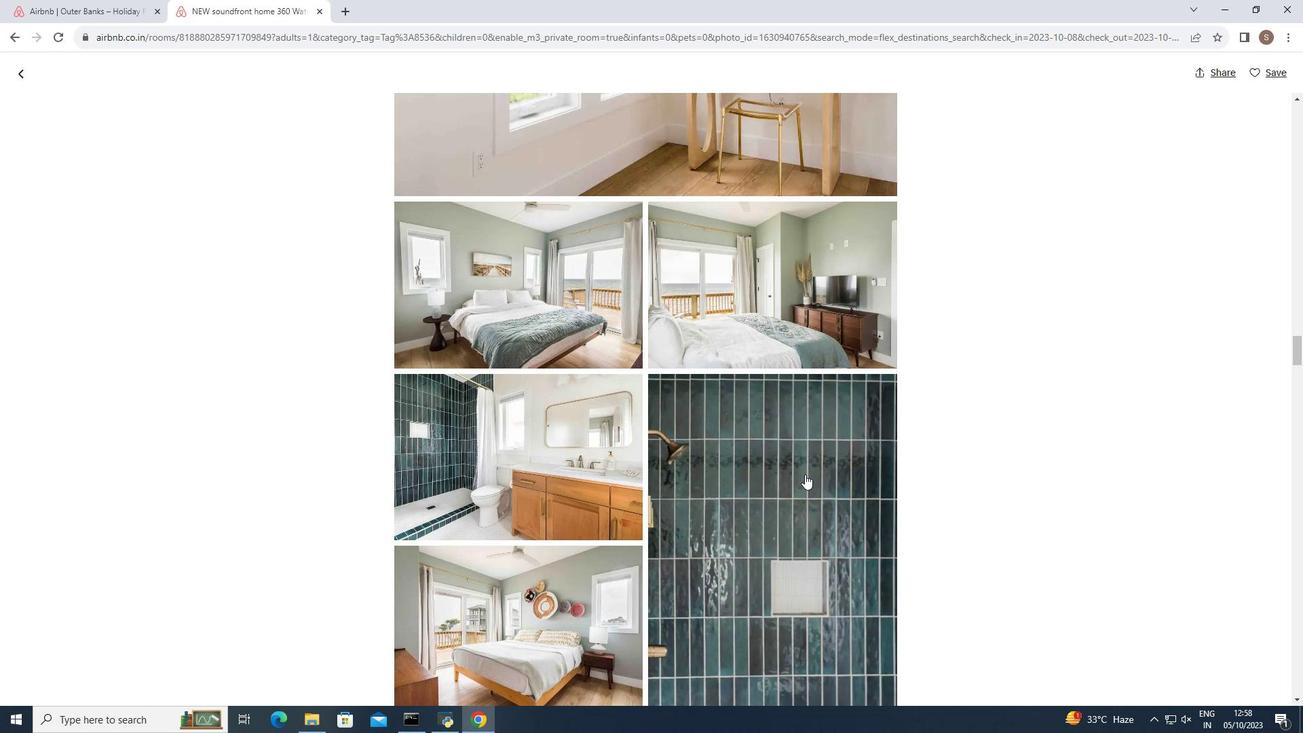 
Action: Mouse scrolled (805, 473) with delta (0, 0)
Screenshot: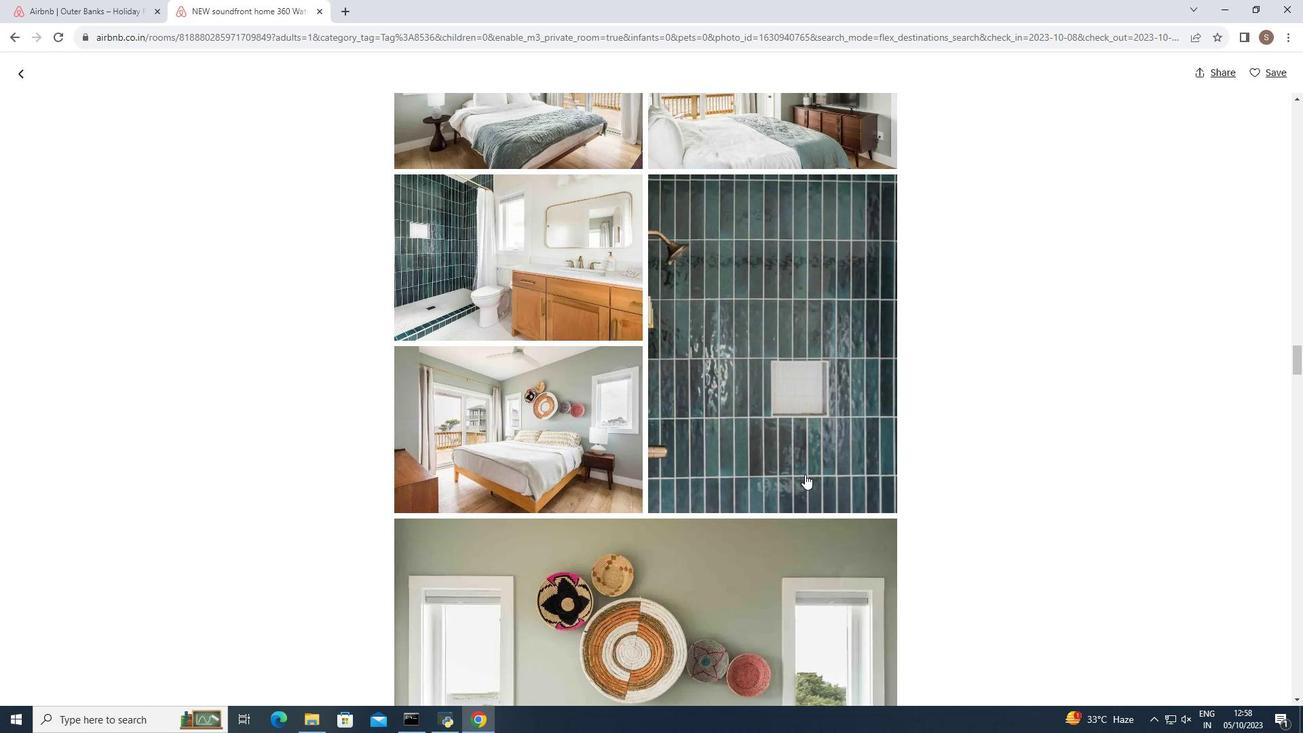 
Action: Mouse scrolled (805, 473) with delta (0, 0)
Screenshot: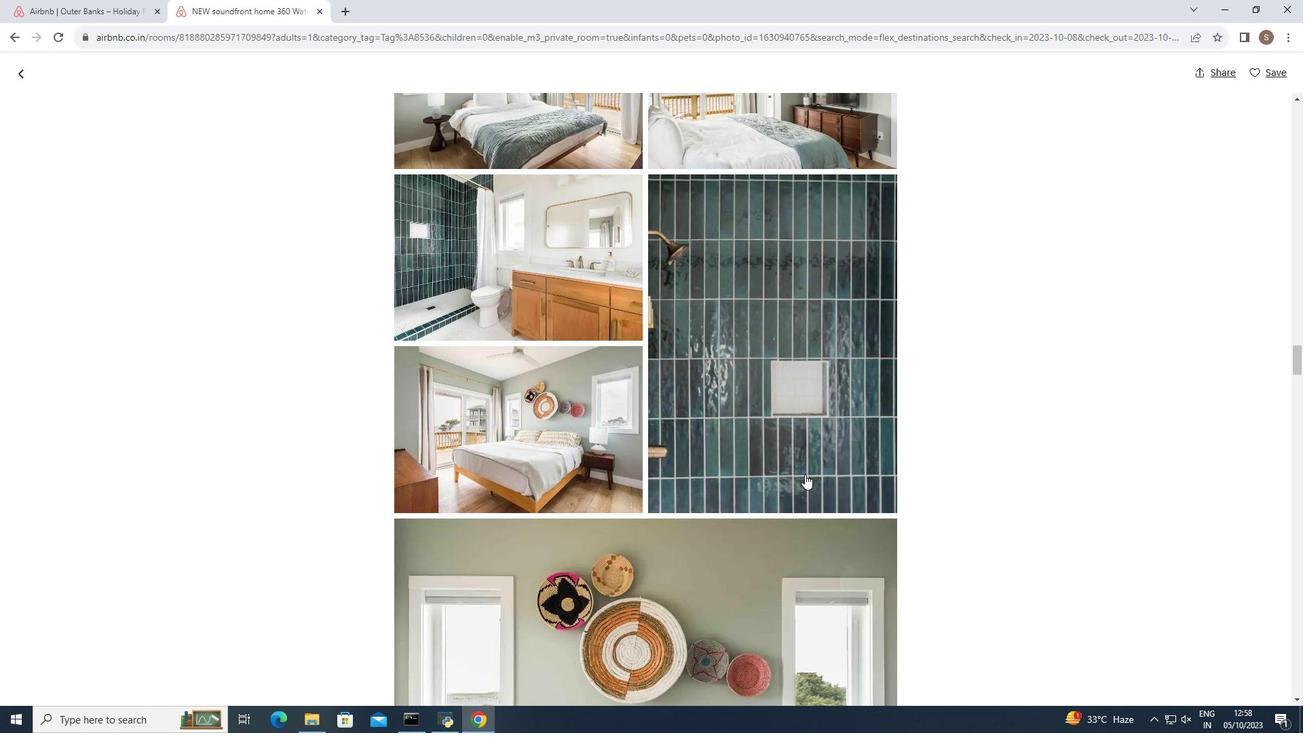 
Action: Mouse scrolled (805, 473) with delta (0, 0)
Screenshot: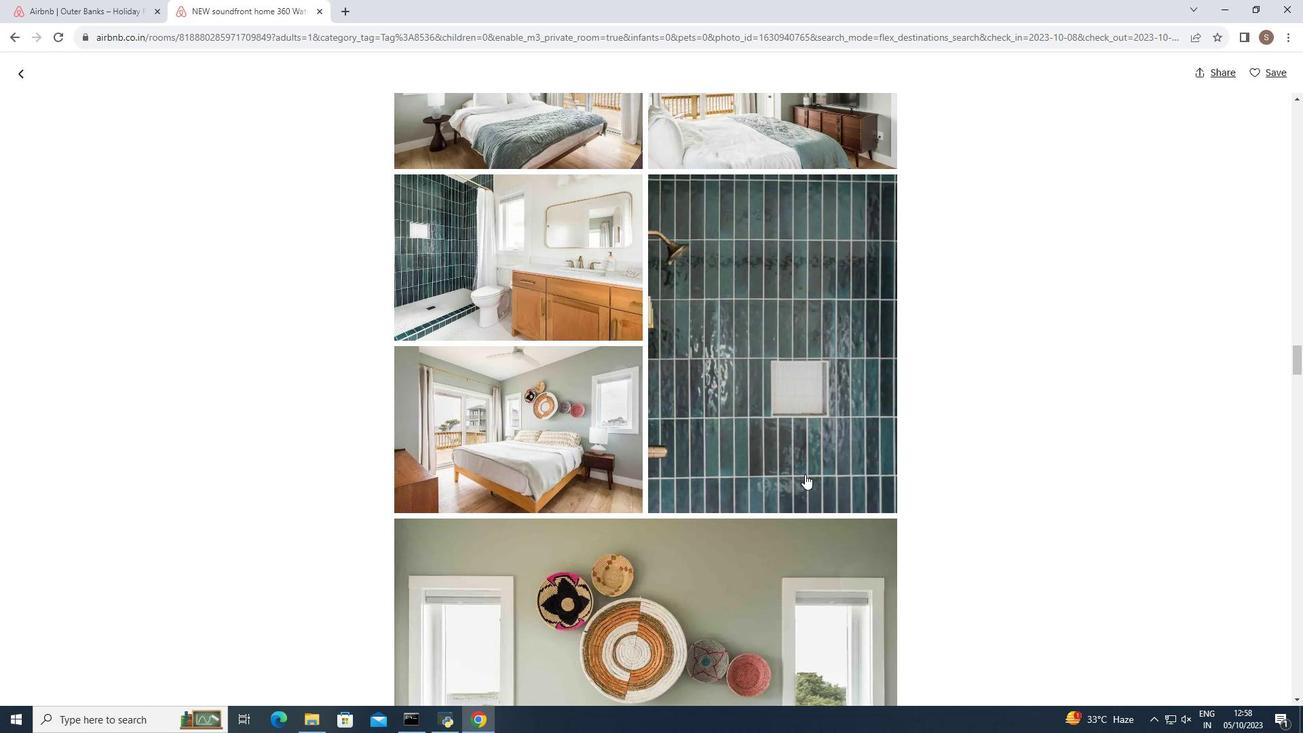 
Action: Mouse scrolled (805, 473) with delta (0, 0)
Screenshot: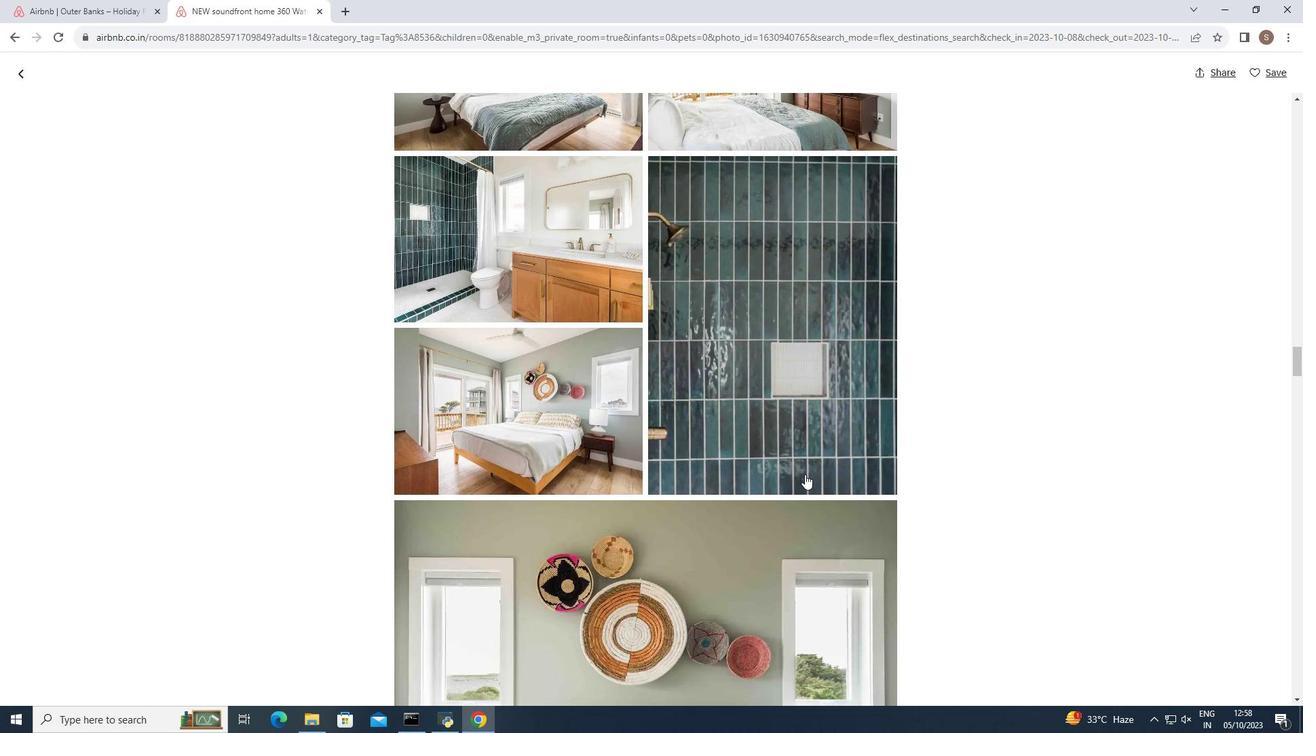 
Action: Mouse scrolled (805, 473) with delta (0, 0)
Screenshot: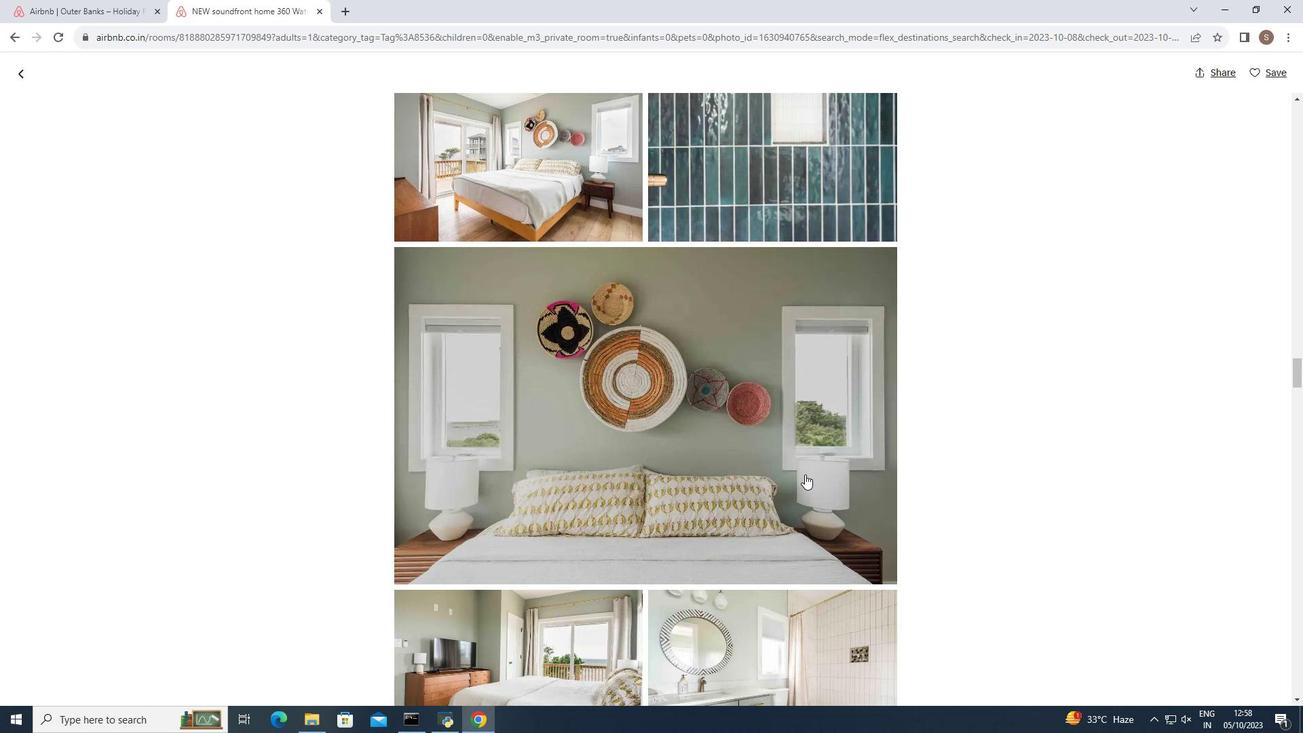 
Action: Mouse scrolled (805, 473) with delta (0, 0)
Screenshot: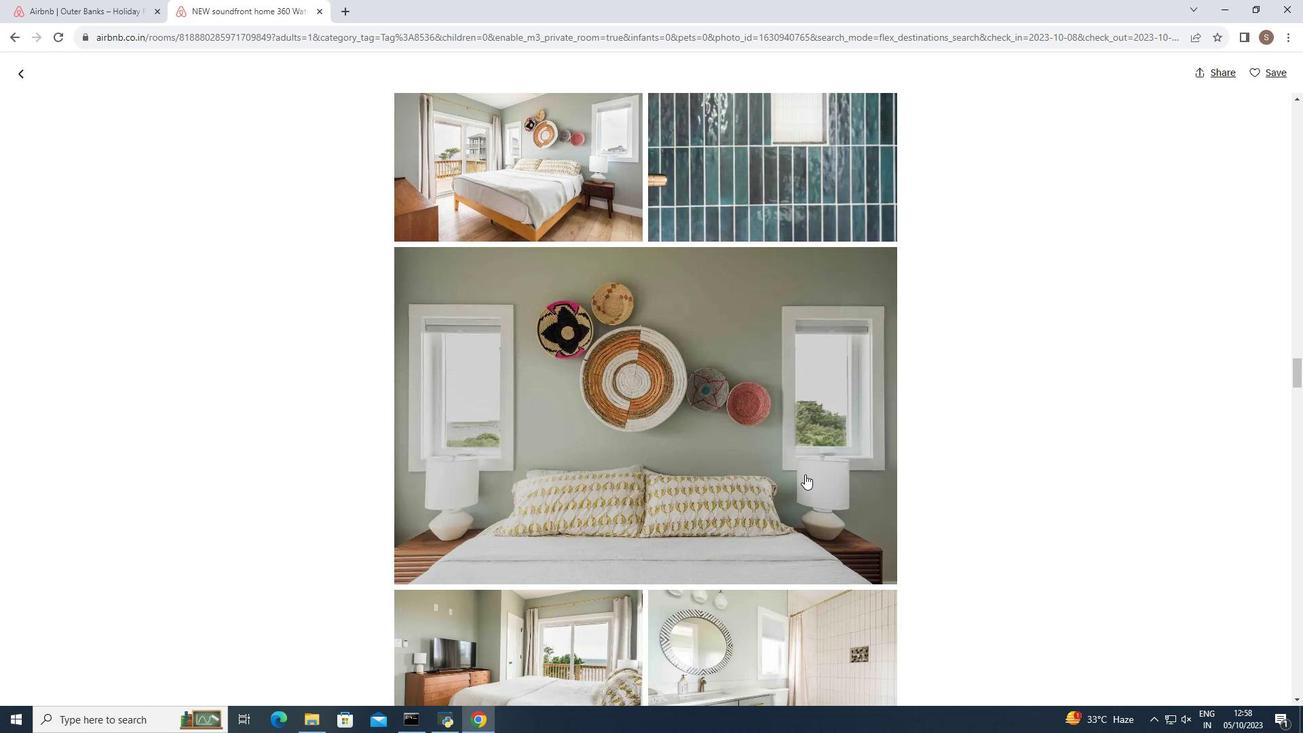
Action: Mouse moved to (805, 474)
Screenshot: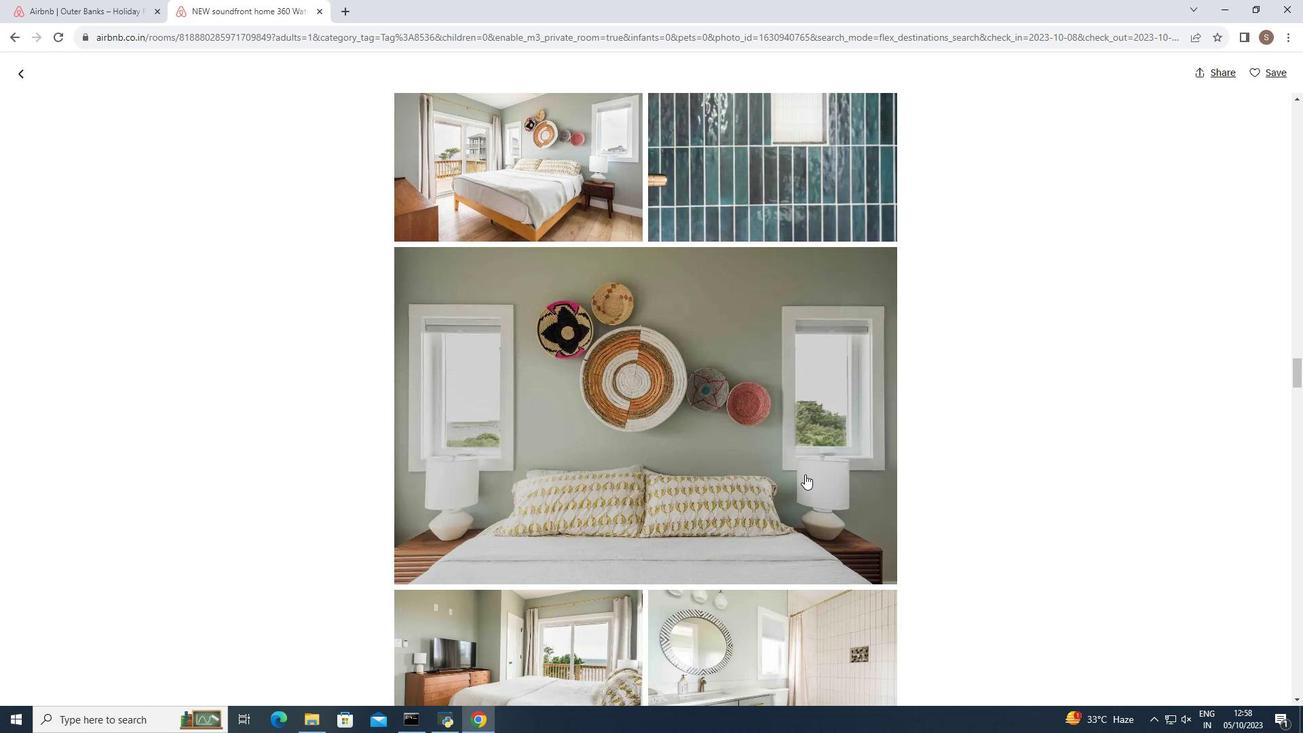 
Action: Mouse scrolled (805, 473) with delta (0, 0)
Screenshot: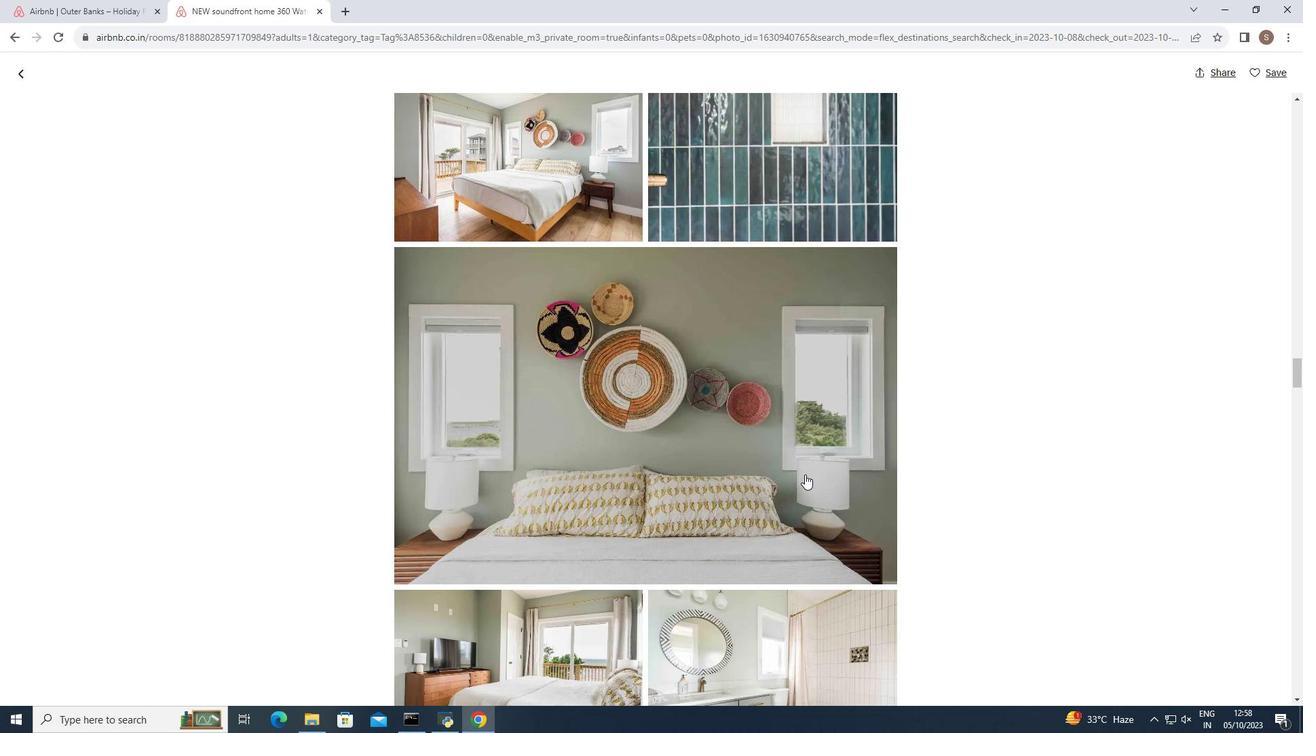 
Action: Mouse scrolled (805, 473) with delta (0, 0)
Screenshot: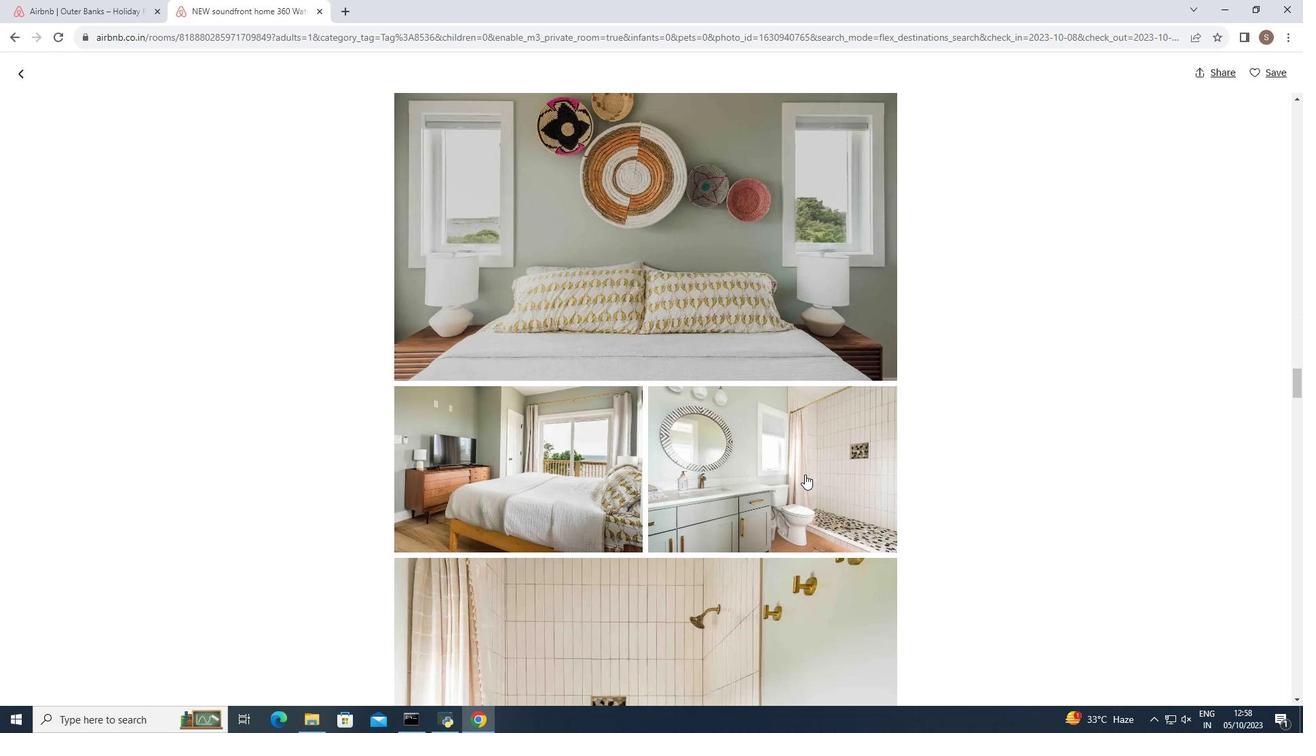 
Action: Mouse scrolled (805, 473) with delta (0, 0)
Screenshot: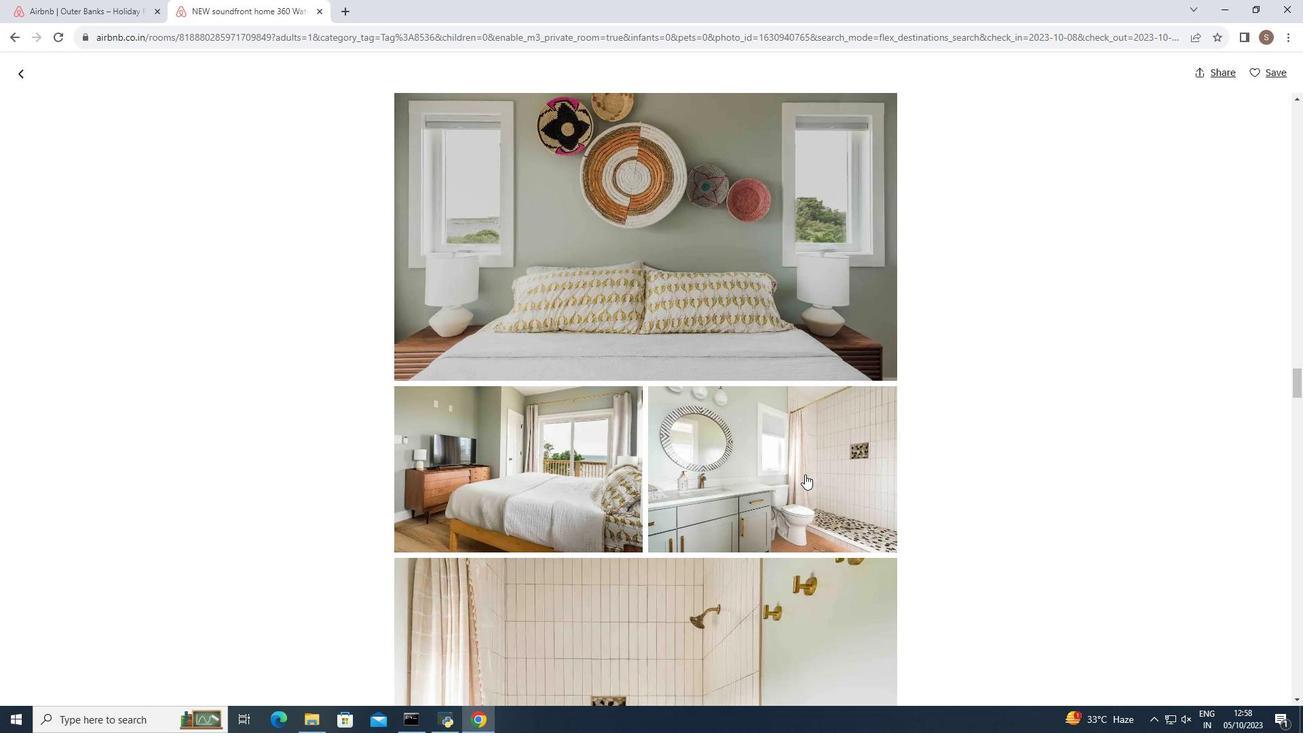 
Action: Mouse scrolled (805, 473) with delta (0, 0)
Screenshot: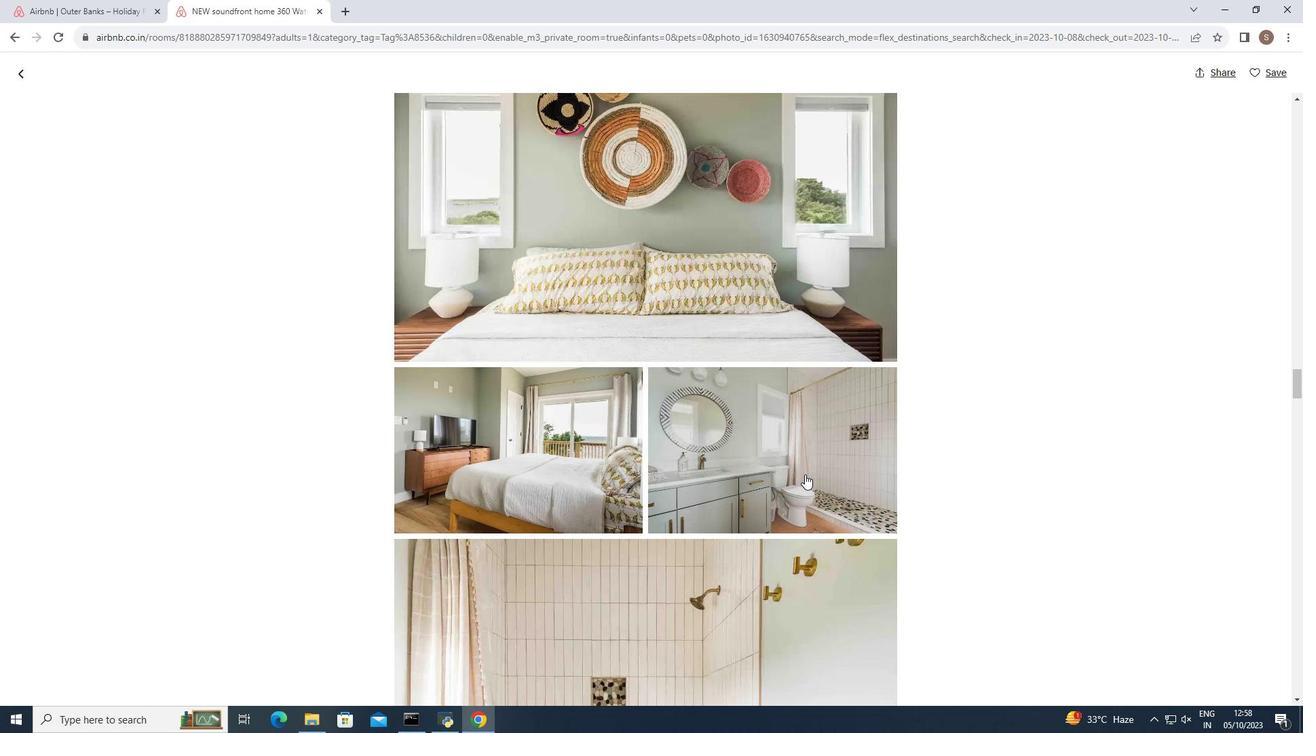 
Action: Mouse scrolled (805, 473) with delta (0, 0)
Screenshot: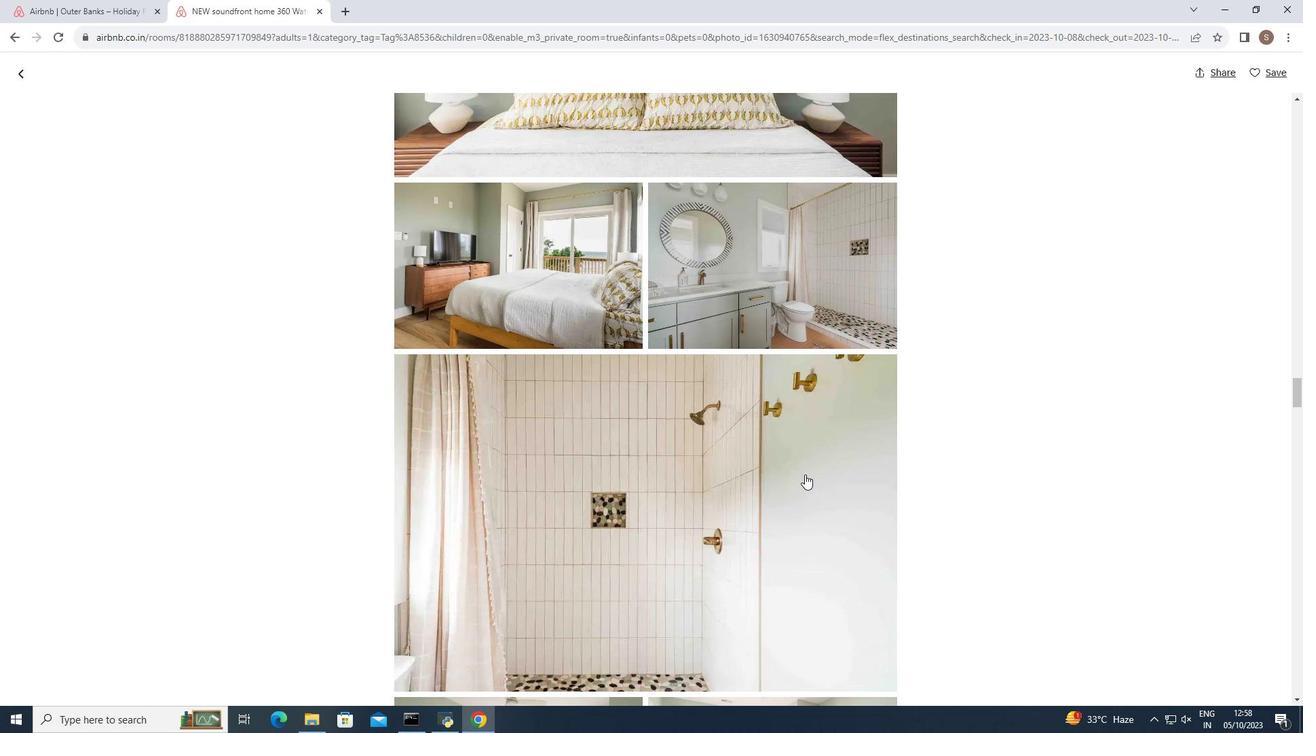 
Action: Mouse scrolled (805, 473) with delta (0, 0)
Screenshot: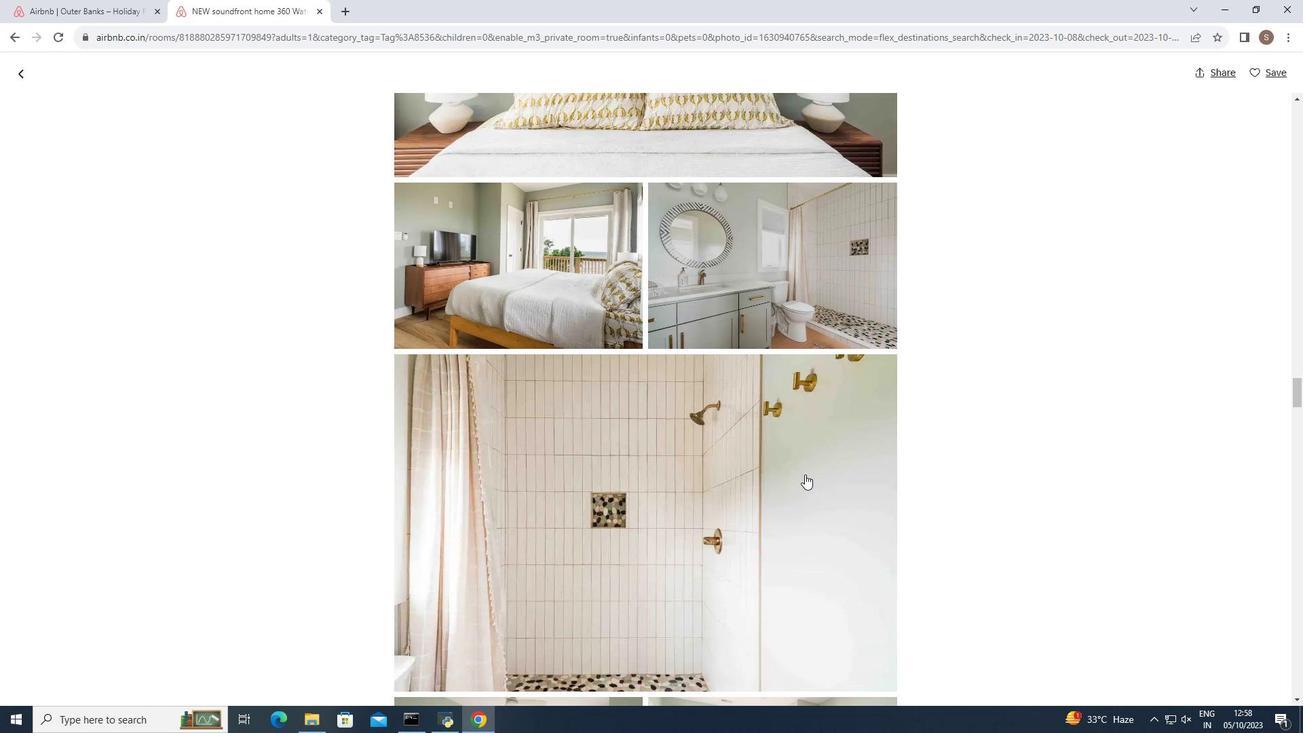 
Action: Mouse scrolled (805, 473) with delta (0, 0)
Screenshot: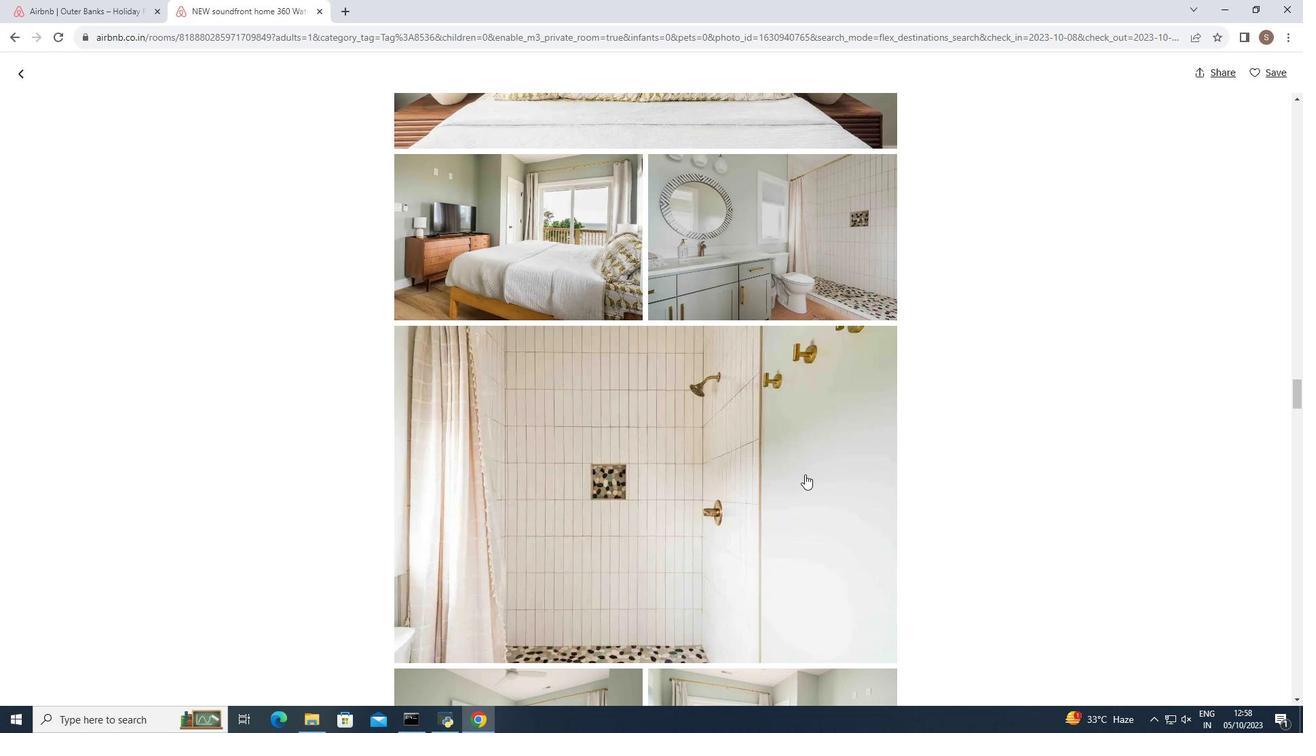 
Action: Mouse scrolled (805, 473) with delta (0, 0)
Screenshot: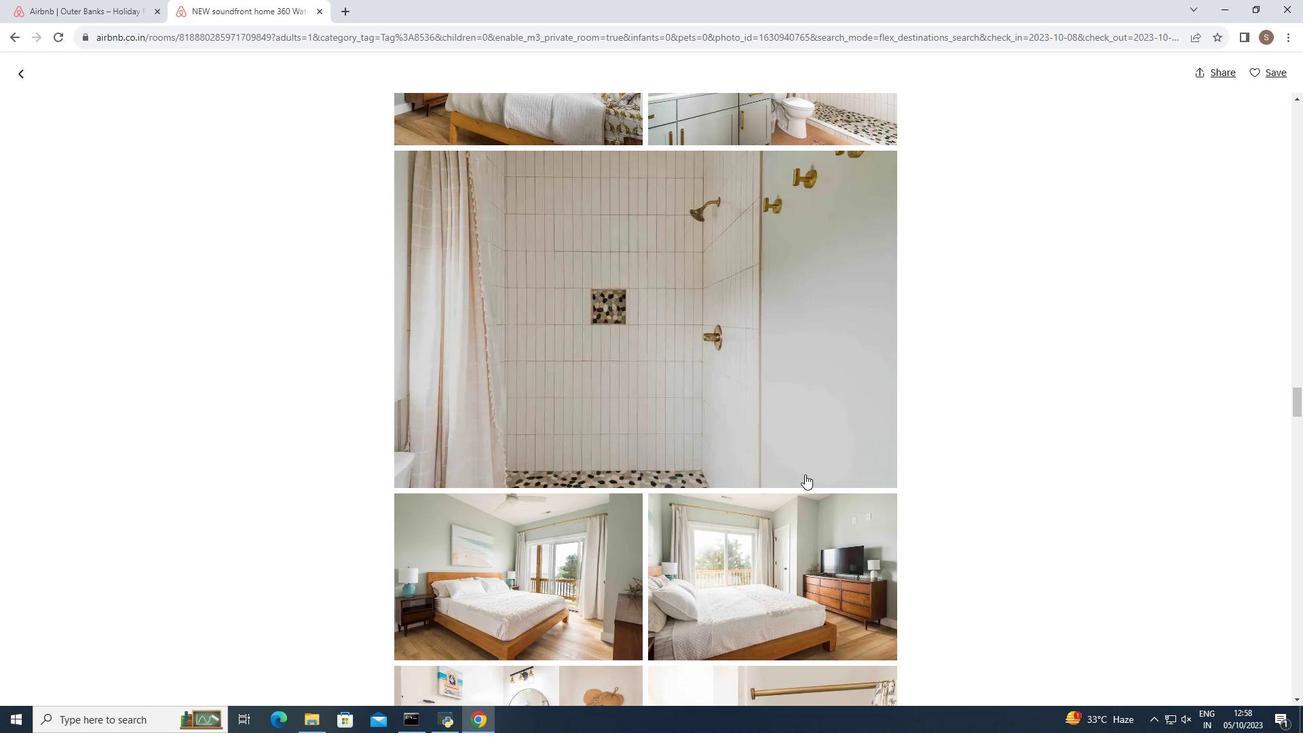 
Action: Mouse scrolled (805, 473) with delta (0, 0)
Screenshot: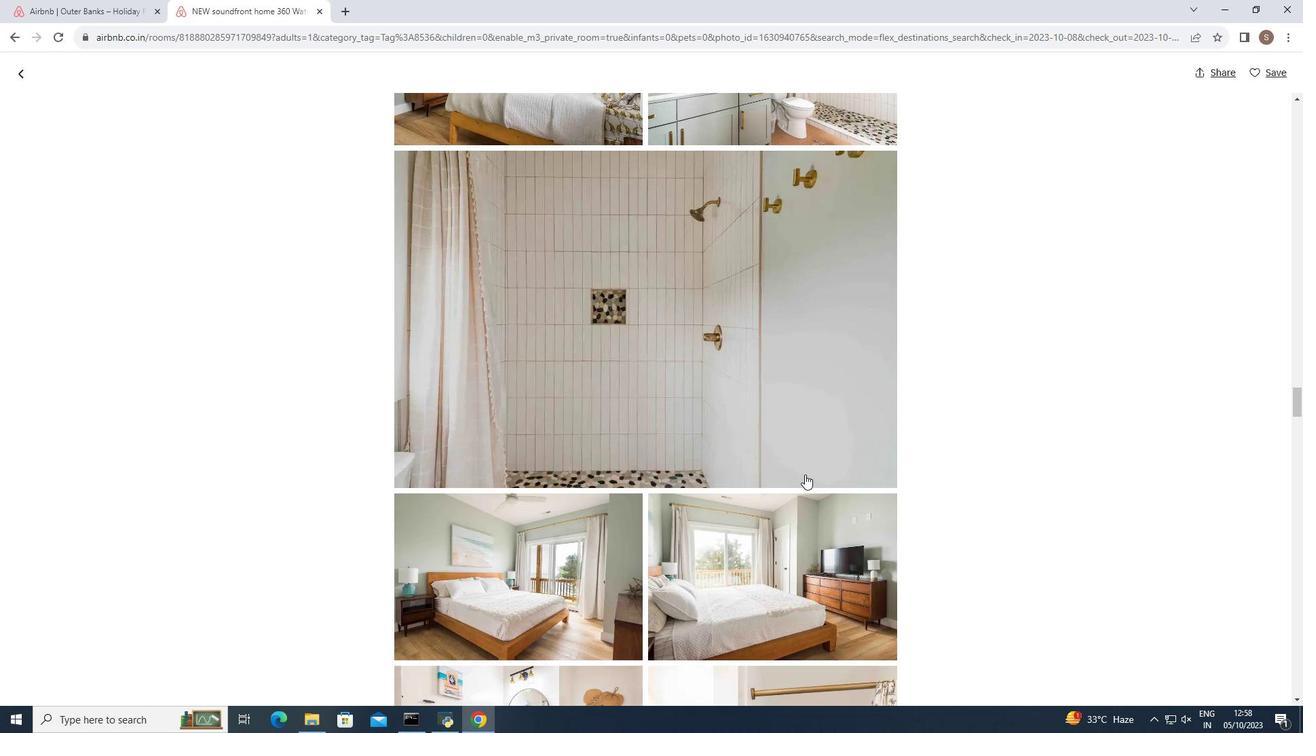 
Action: Mouse scrolled (805, 473) with delta (0, 0)
Screenshot: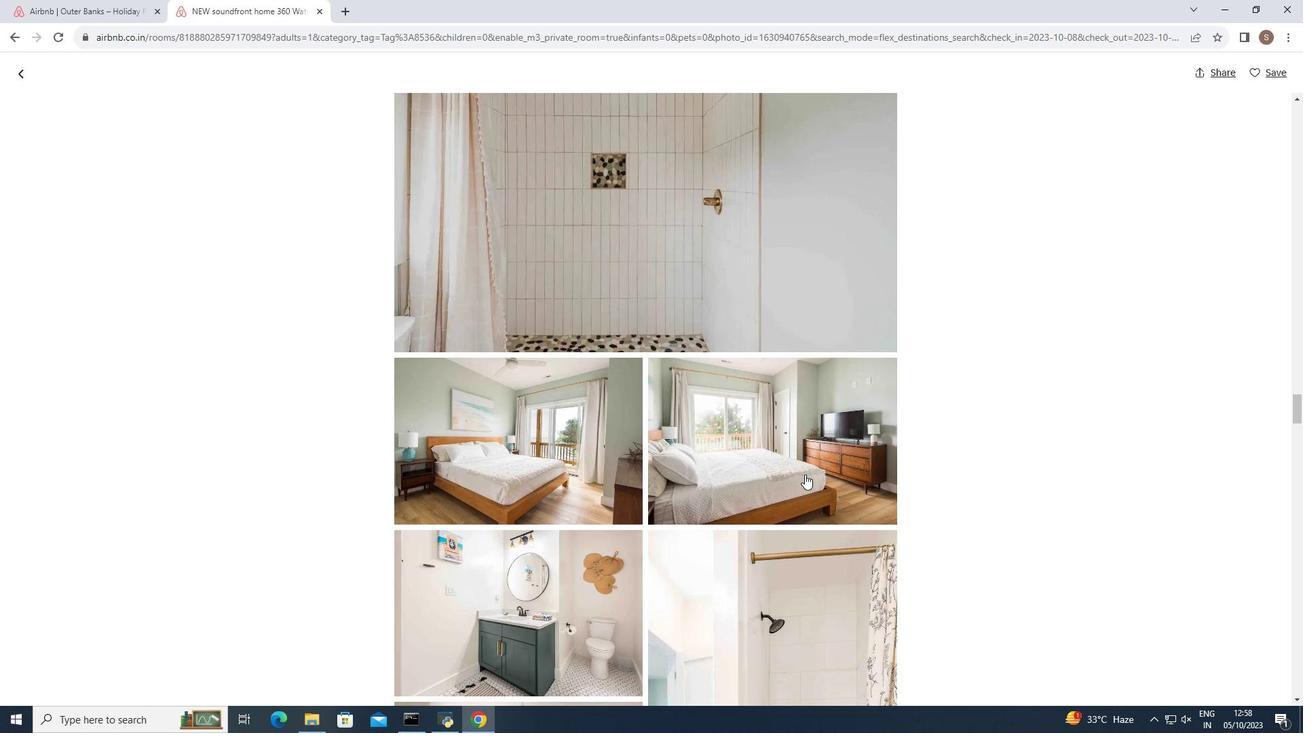 
Action: Mouse scrolled (805, 473) with delta (0, 0)
Screenshot: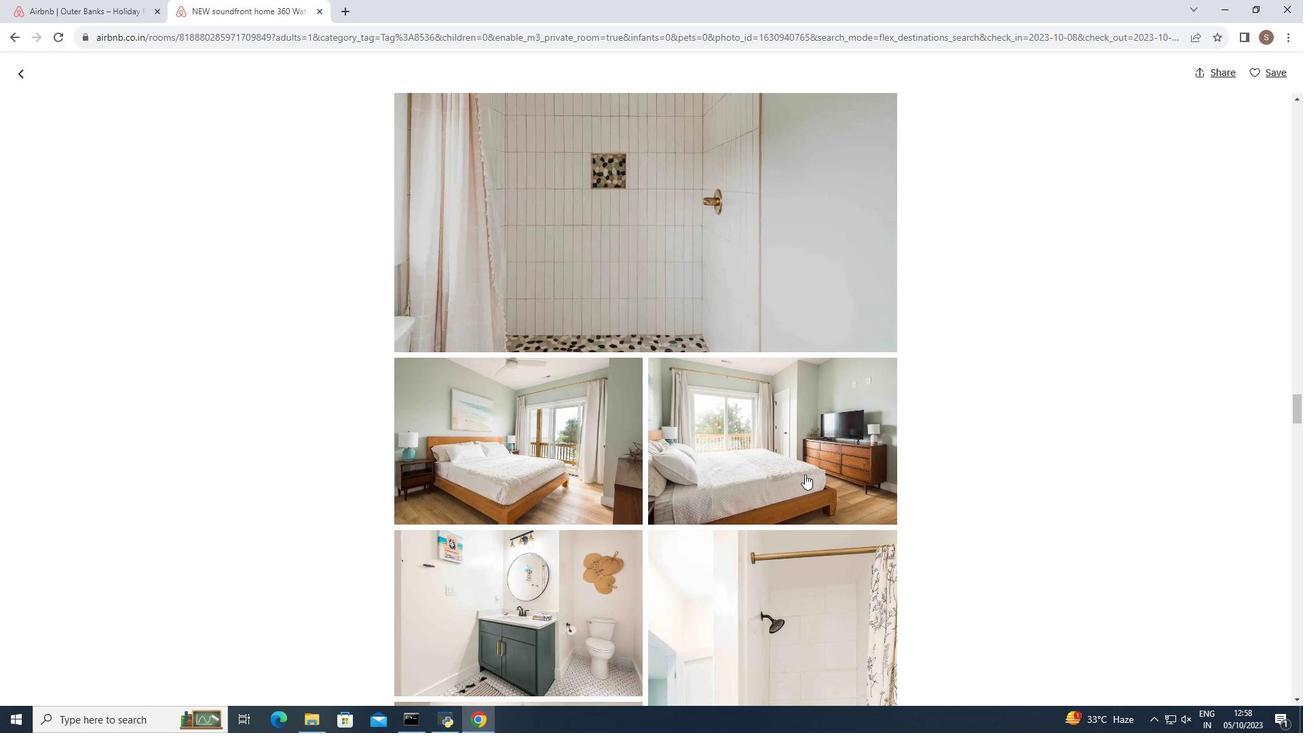 
Action: Mouse scrolled (805, 473) with delta (0, 0)
Screenshot: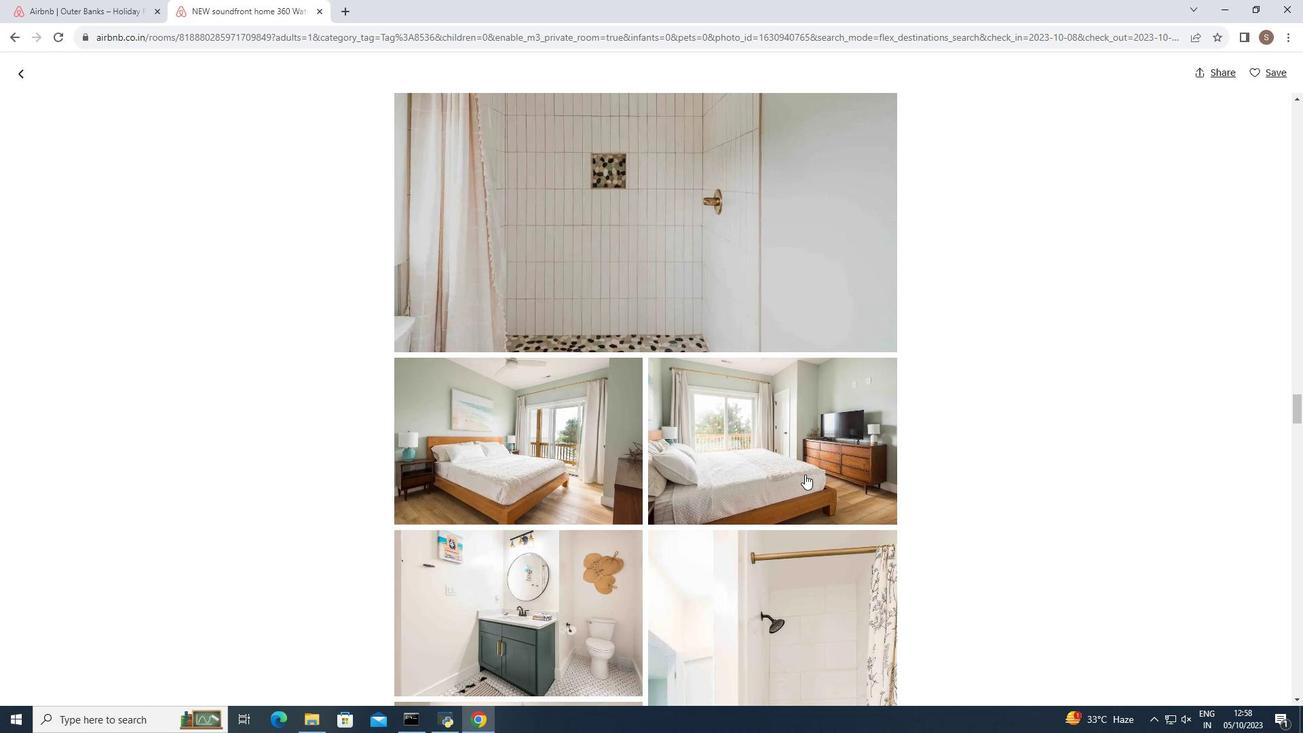 
Action: Mouse scrolled (805, 473) with delta (0, 0)
Screenshot: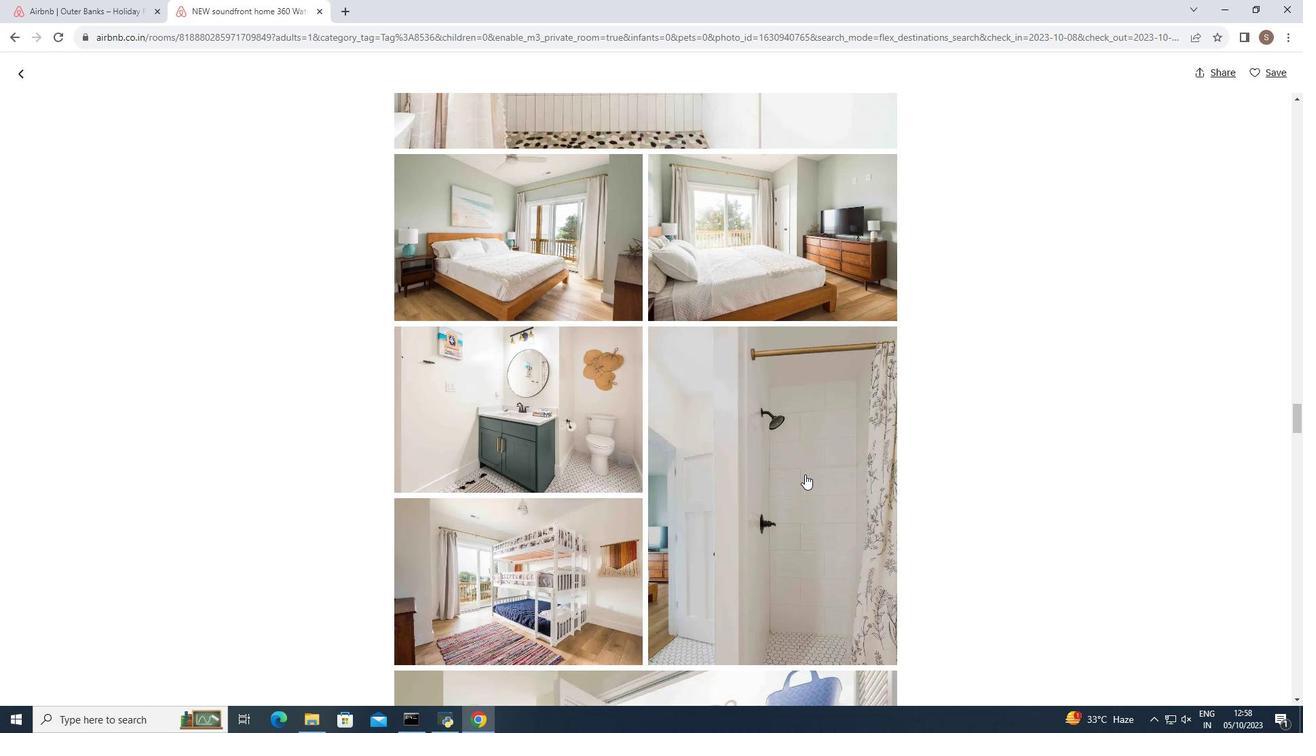 
Action: Mouse scrolled (805, 473) with delta (0, 0)
Screenshot: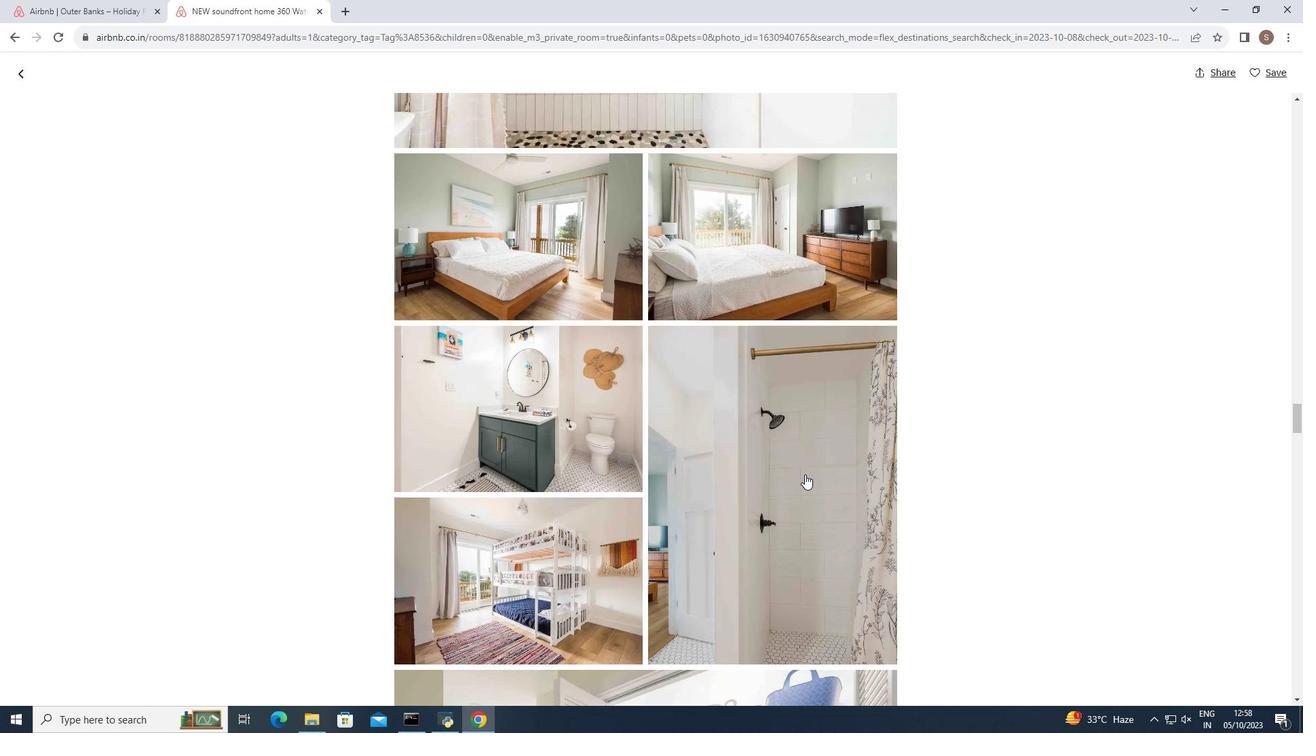 
Action: Mouse scrolled (805, 473) with delta (0, 0)
Screenshot: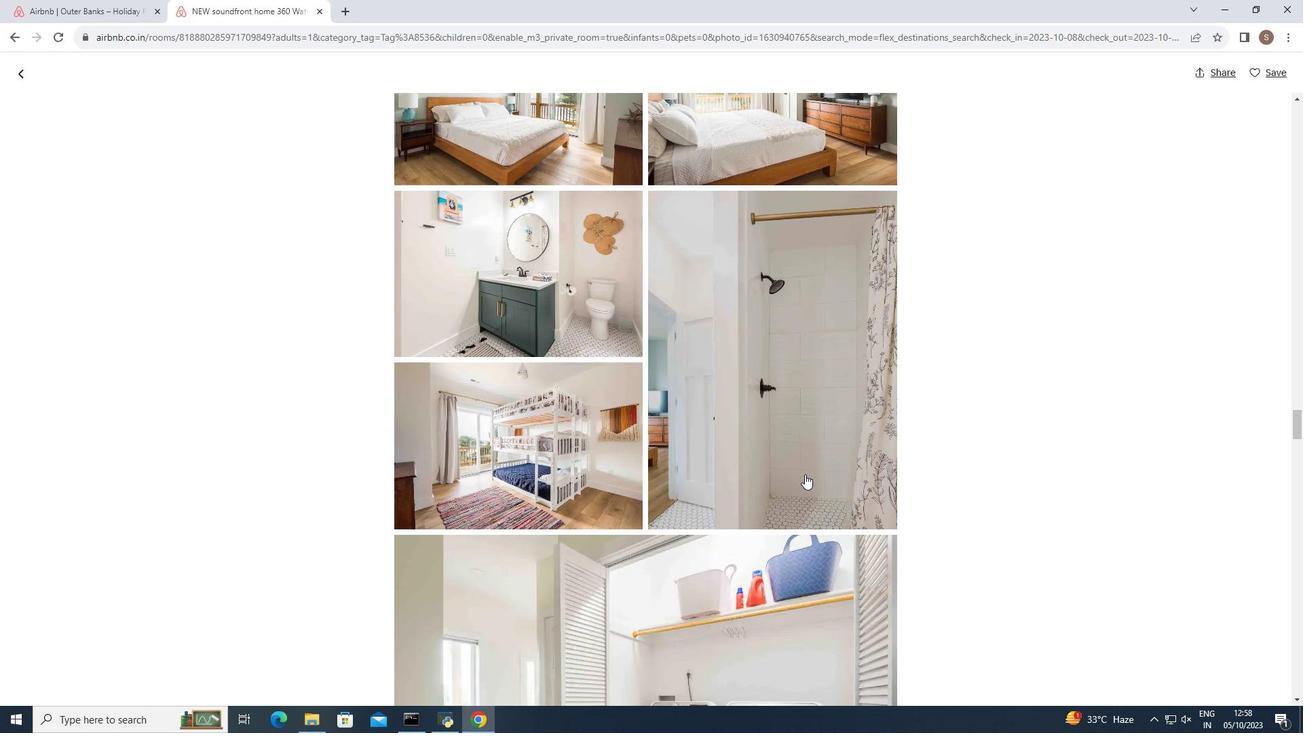 
Action: Mouse scrolled (805, 473) with delta (0, 0)
Screenshot: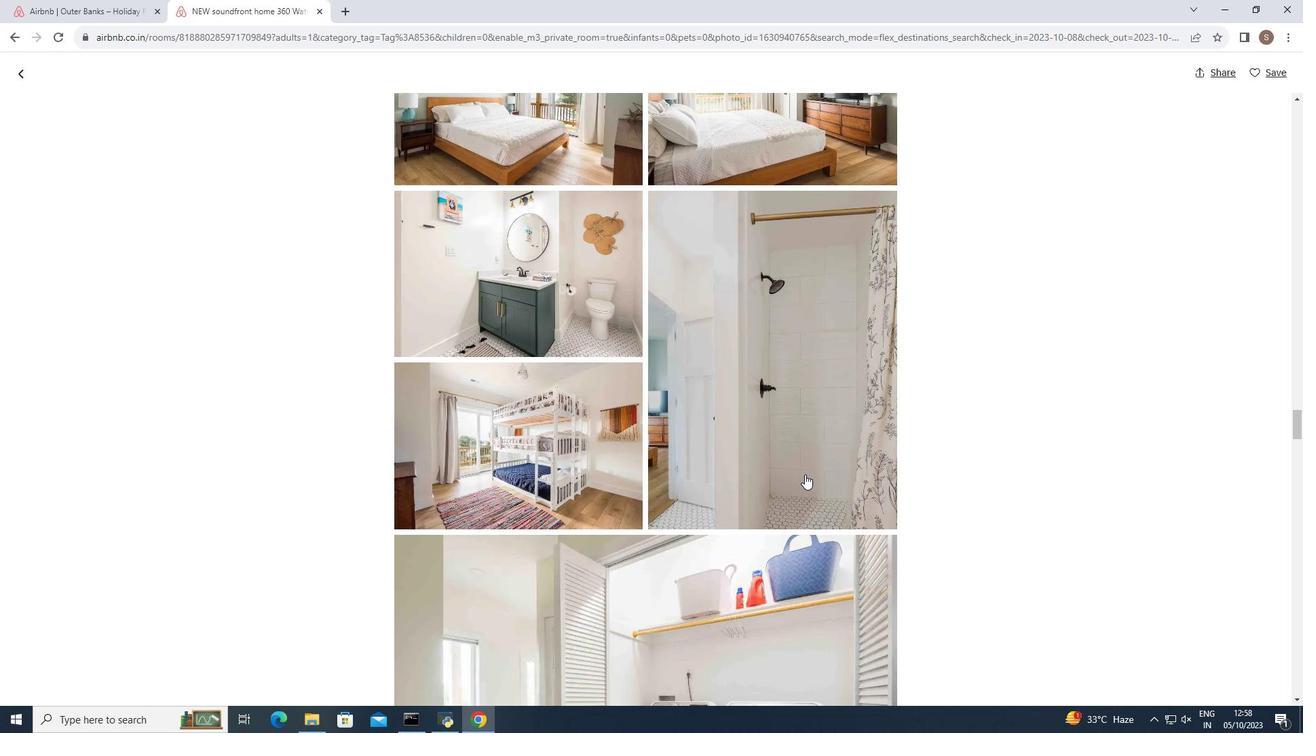 
Action: Mouse scrolled (805, 473) with delta (0, 0)
Screenshot: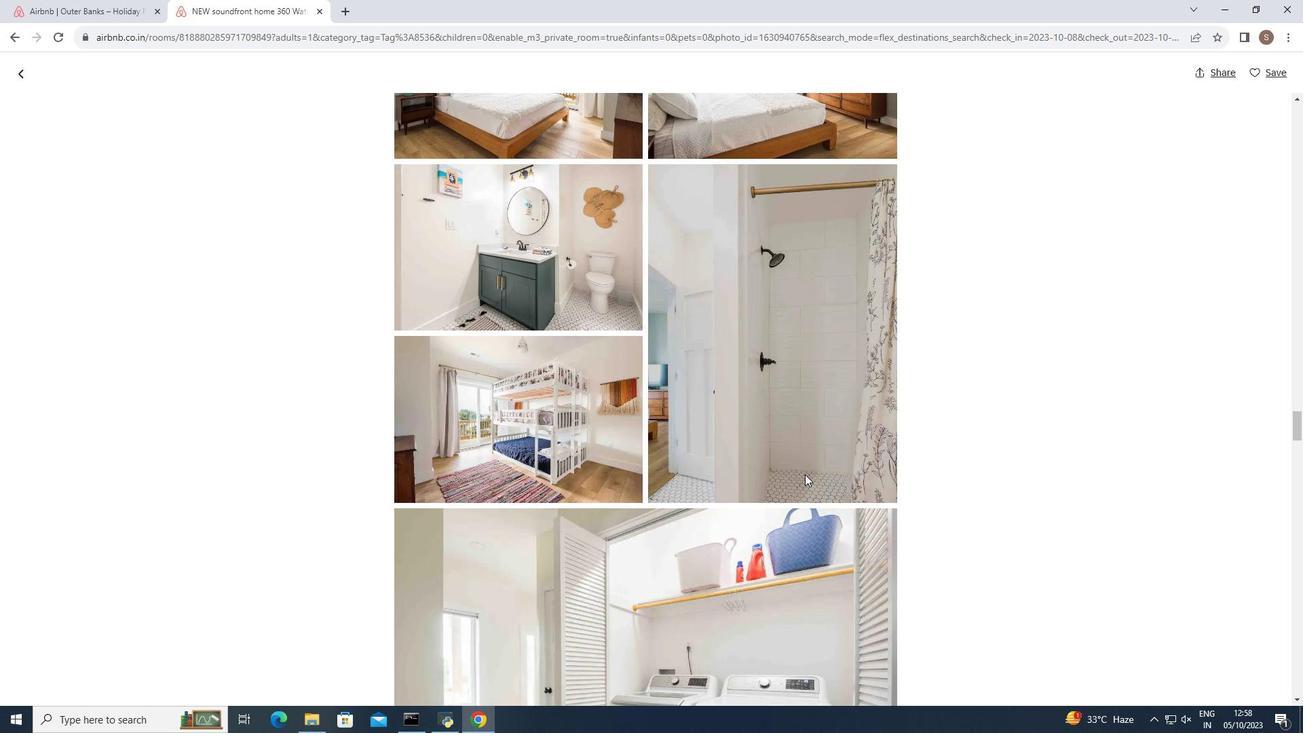 
Action: Mouse scrolled (805, 473) with delta (0, 0)
Screenshot: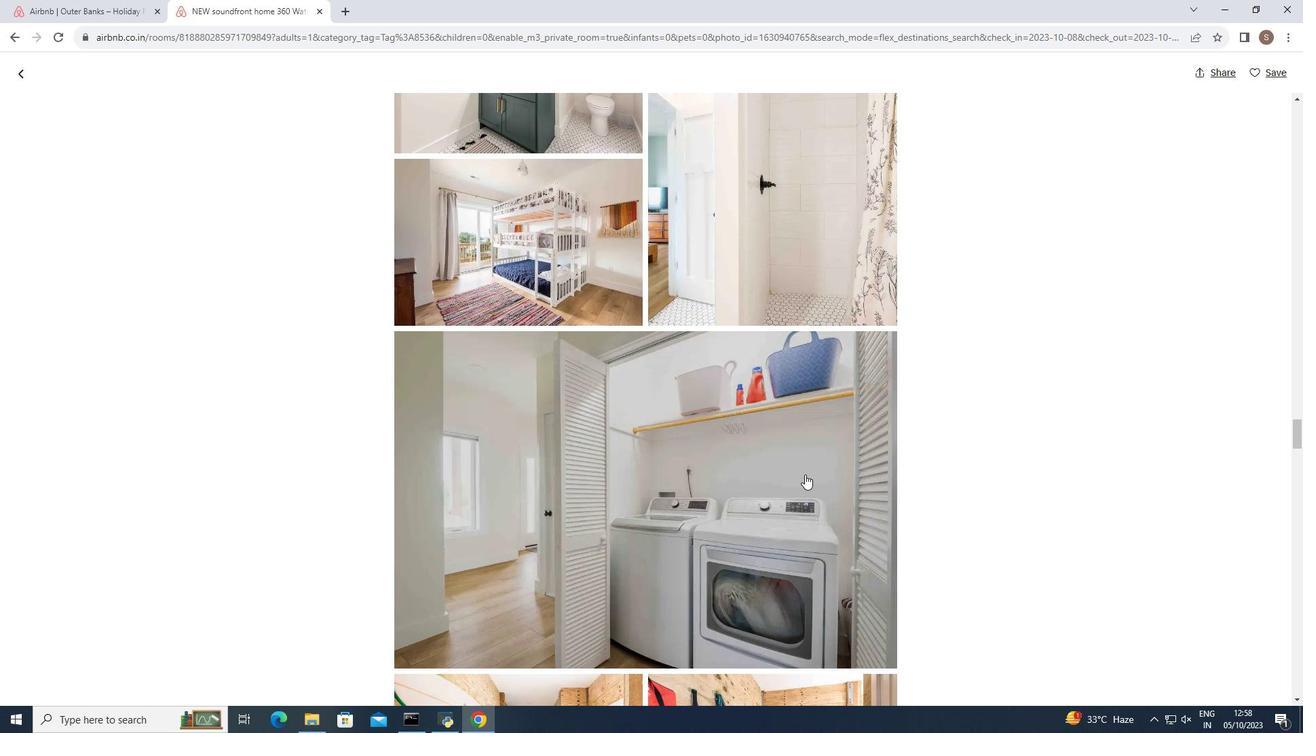 
Action: Mouse scrolled (805, 473) with delta (0, 0)
Screenshot: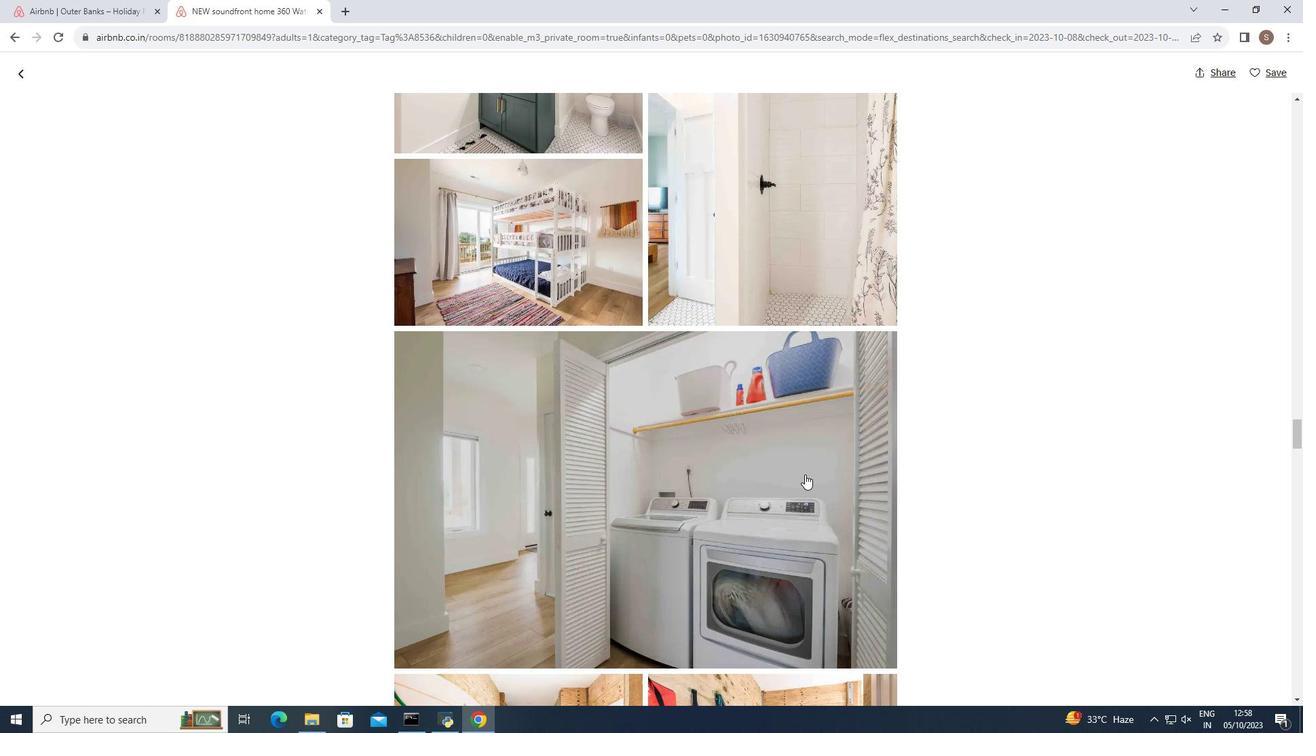 
Action: Mouse scrolled (805, 473) with delta (0, 0)
Screenshot: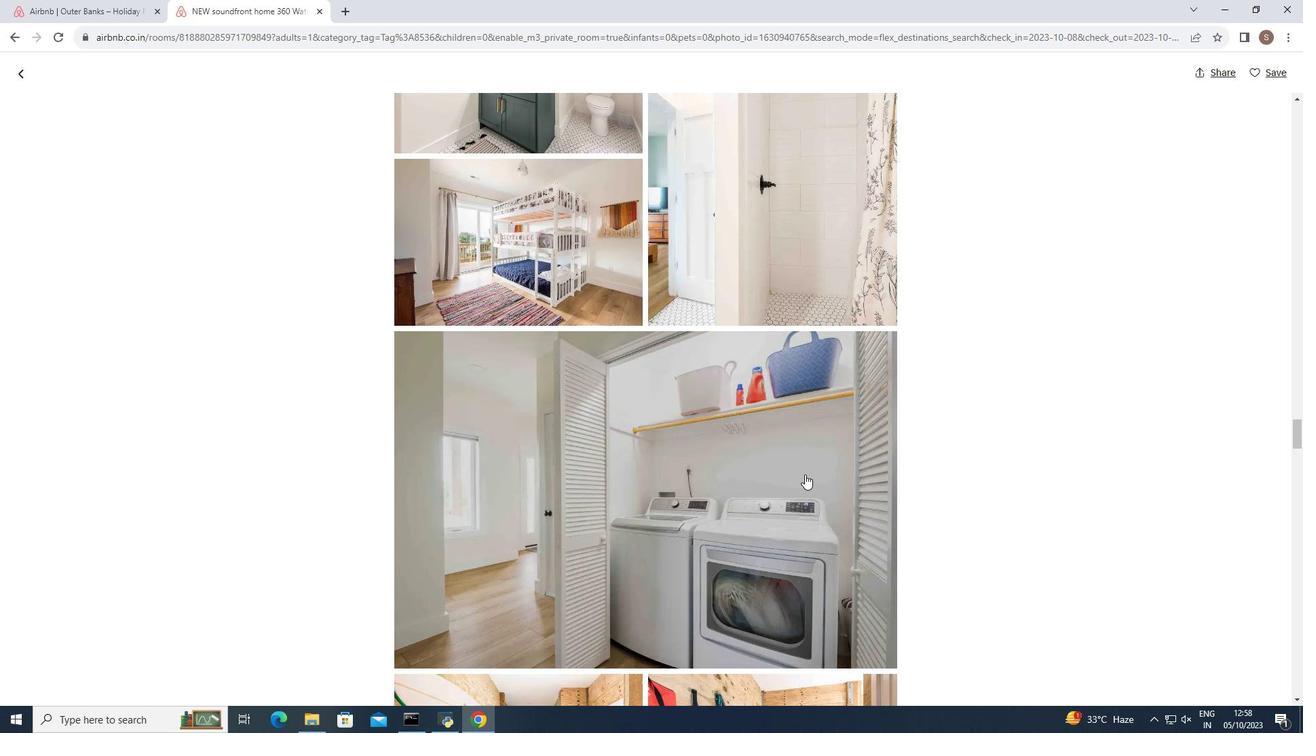 
Action: Mouse scrolled (805, 473) with delta (0, 0)
Screenshot: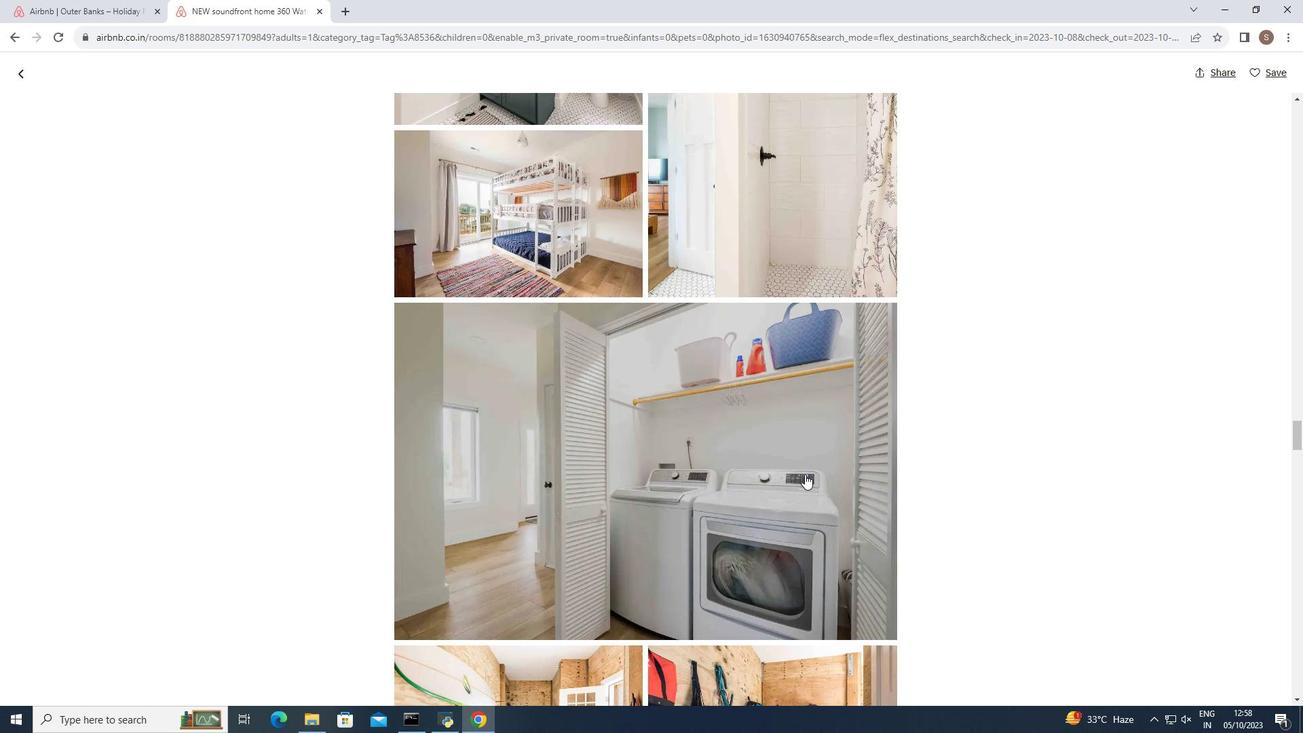 
Action: Mouse scrolled (805, 473) with delta (0, 0)
Screenshot: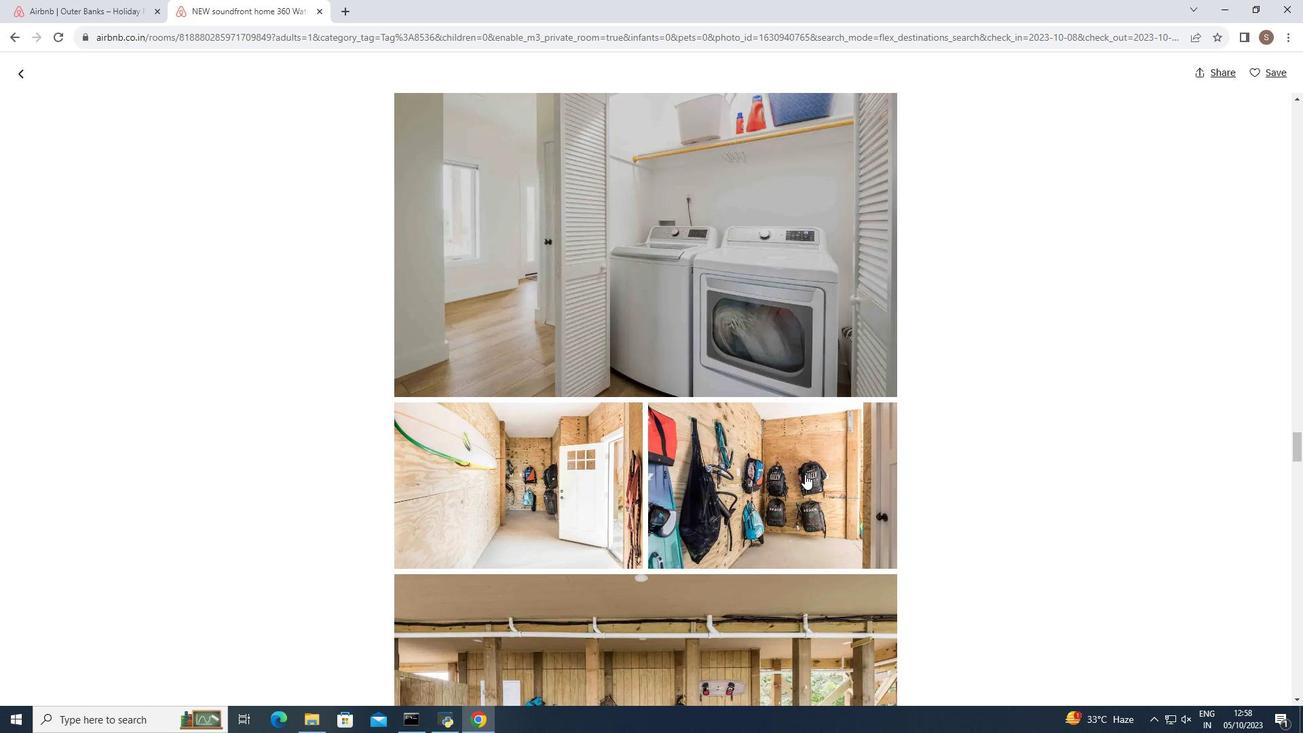 
Action: Mouse scrolled (805, 473) with delta (0, 0)
Screenshot: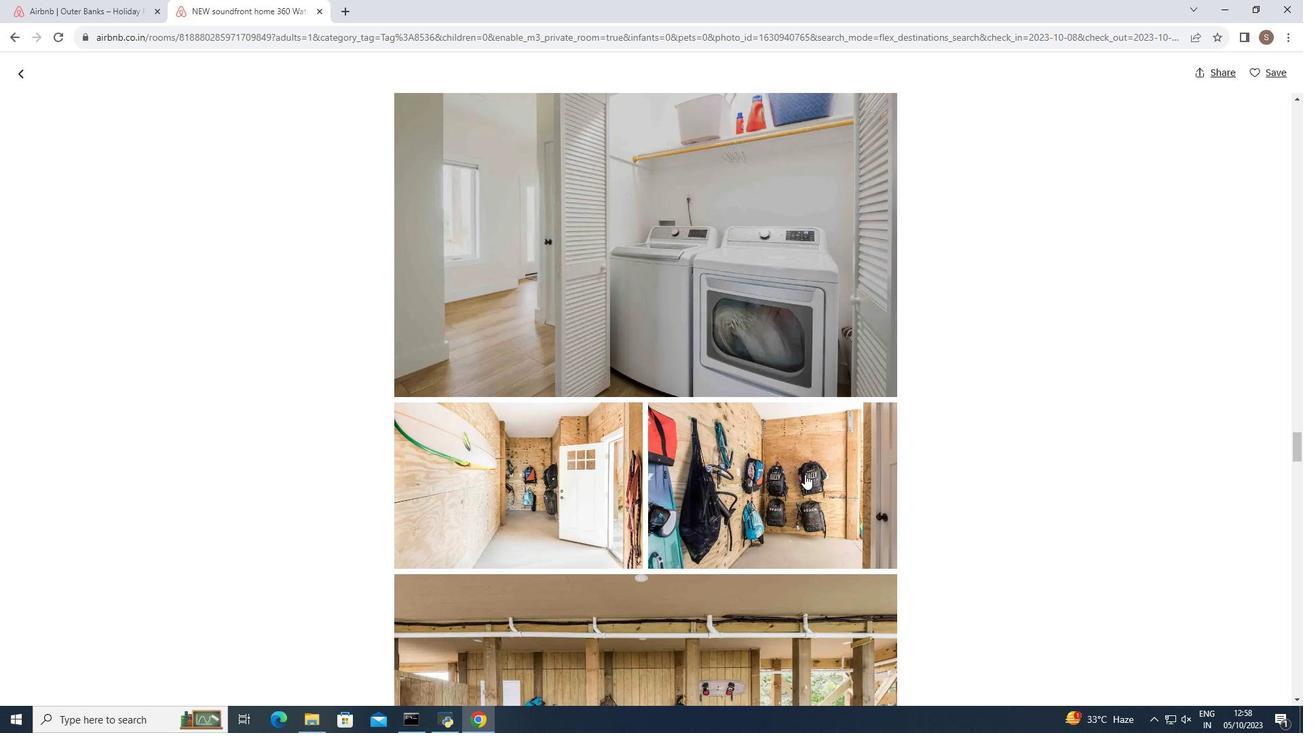 
Action: Mouse scrolled (805, 473) with delta (0, 0)
Screenshot: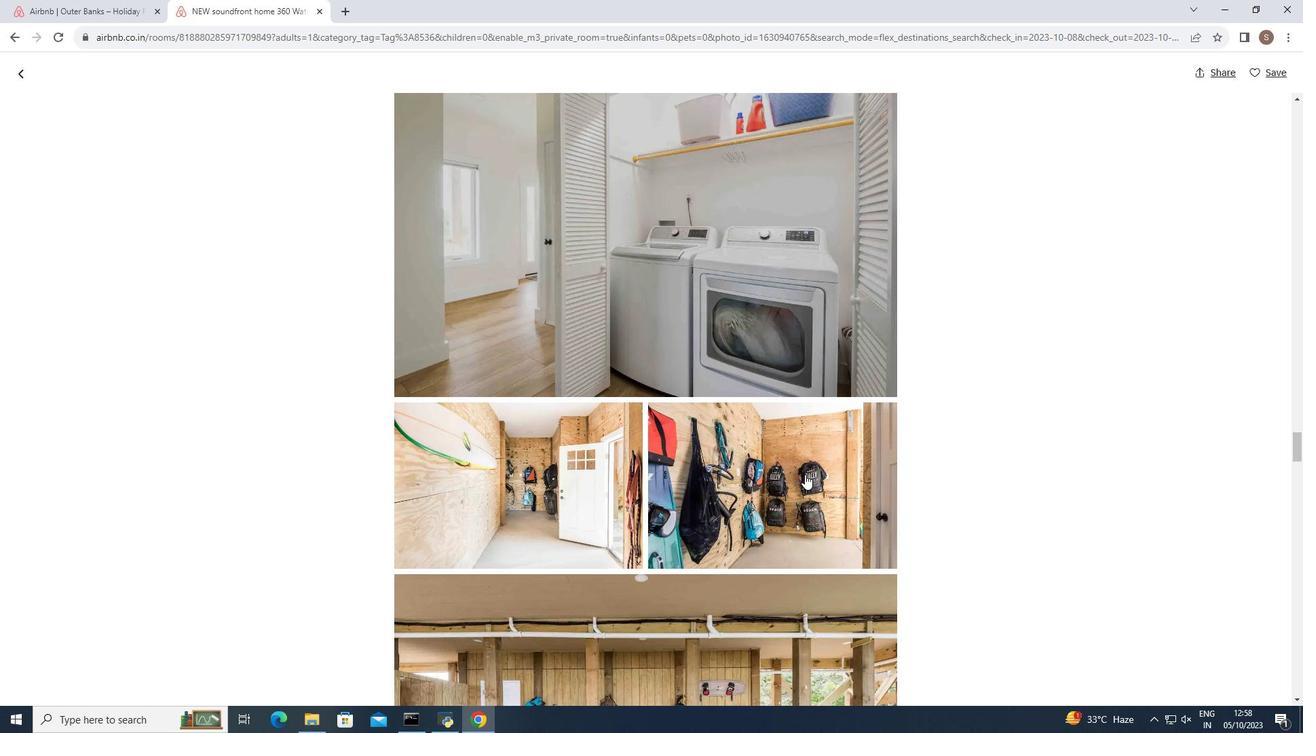 
Action: Mouse scrolled (805, 473) with delta (0, 0)
Screenshot: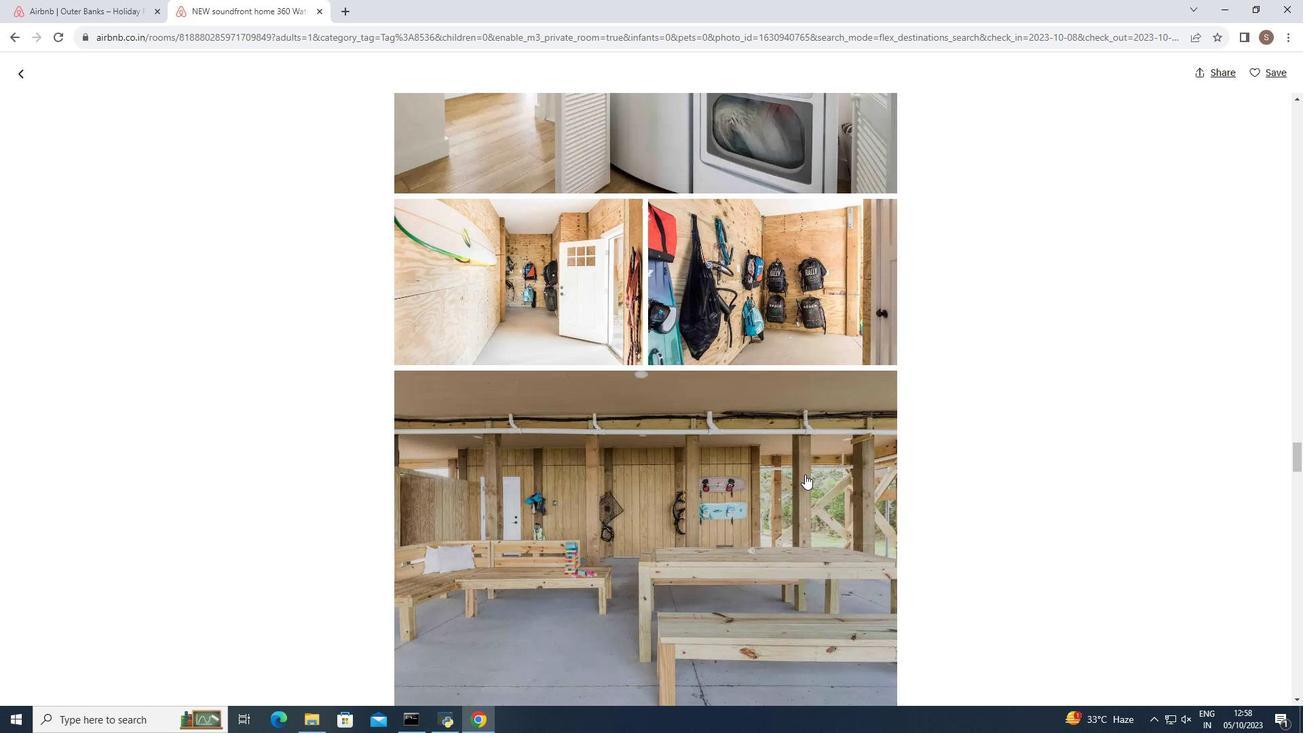 
Action: Mouse scrolled (805, 473) with delta (0, 0)
Screenshot: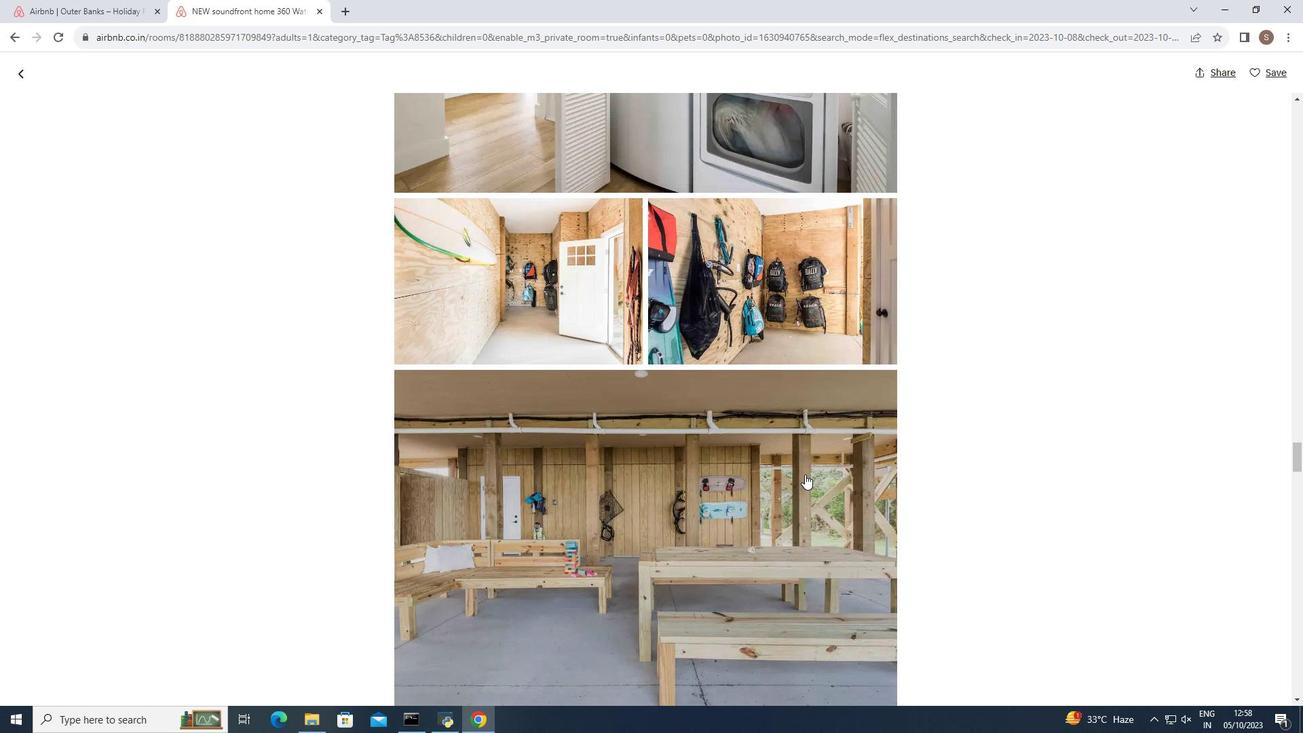 
Action: Mouse scrolled (805, 473) with delta (0, 0)
Screenshot: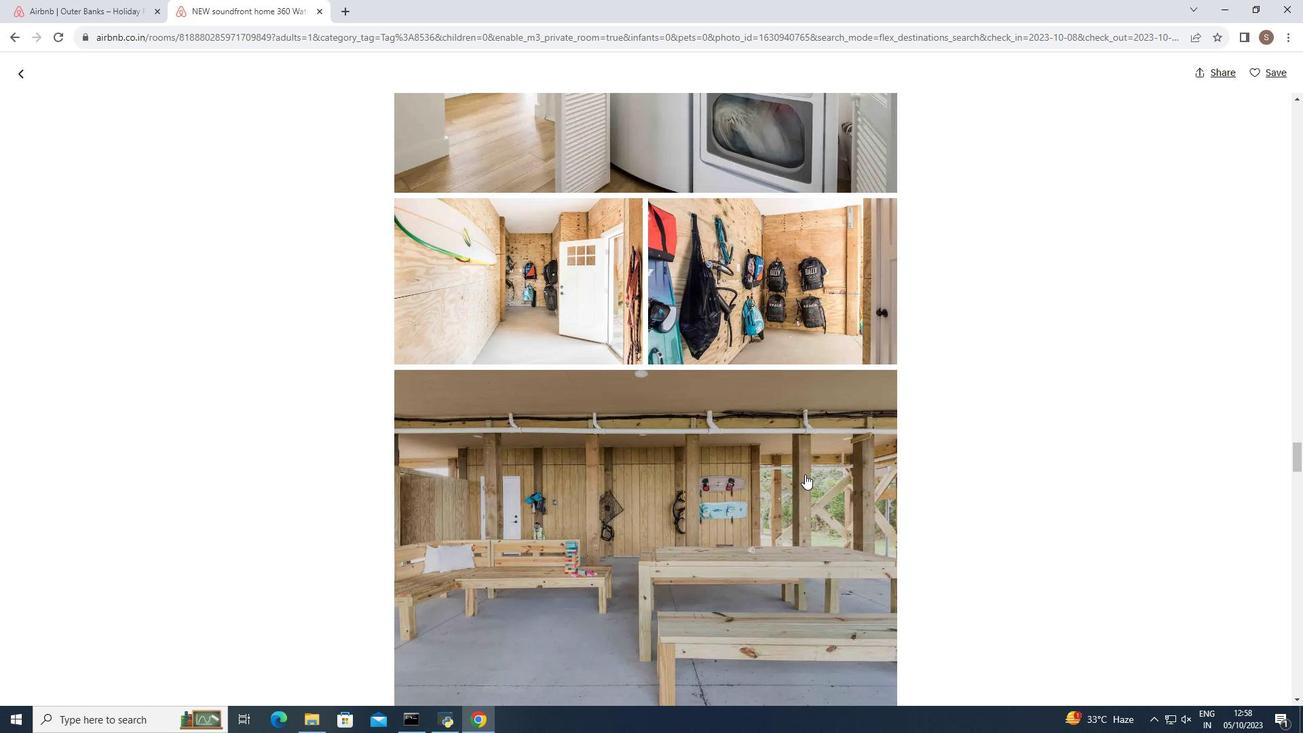 
Action: Mouse scrolled (805, 473) with delta (0, 0)
Screenshot: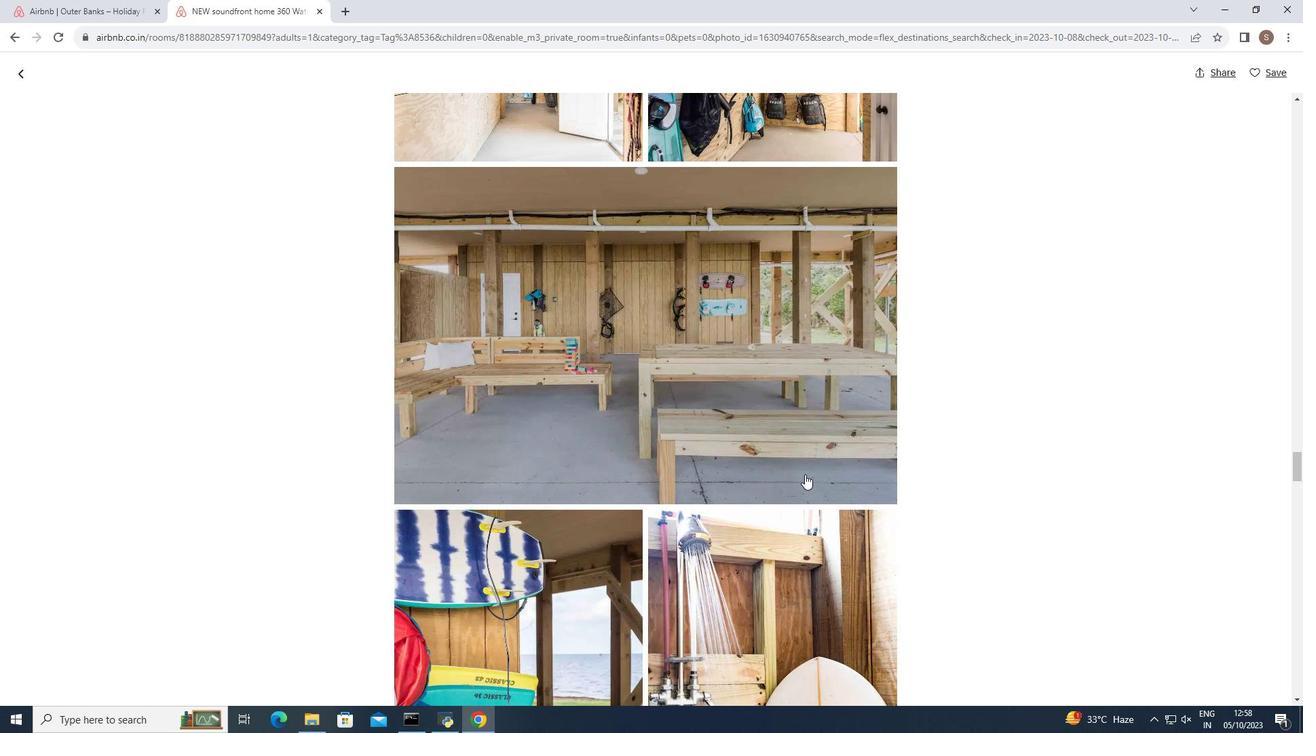 
Action: Mouse scrolled (805, 473) with delta (0, 0)
Screenshot: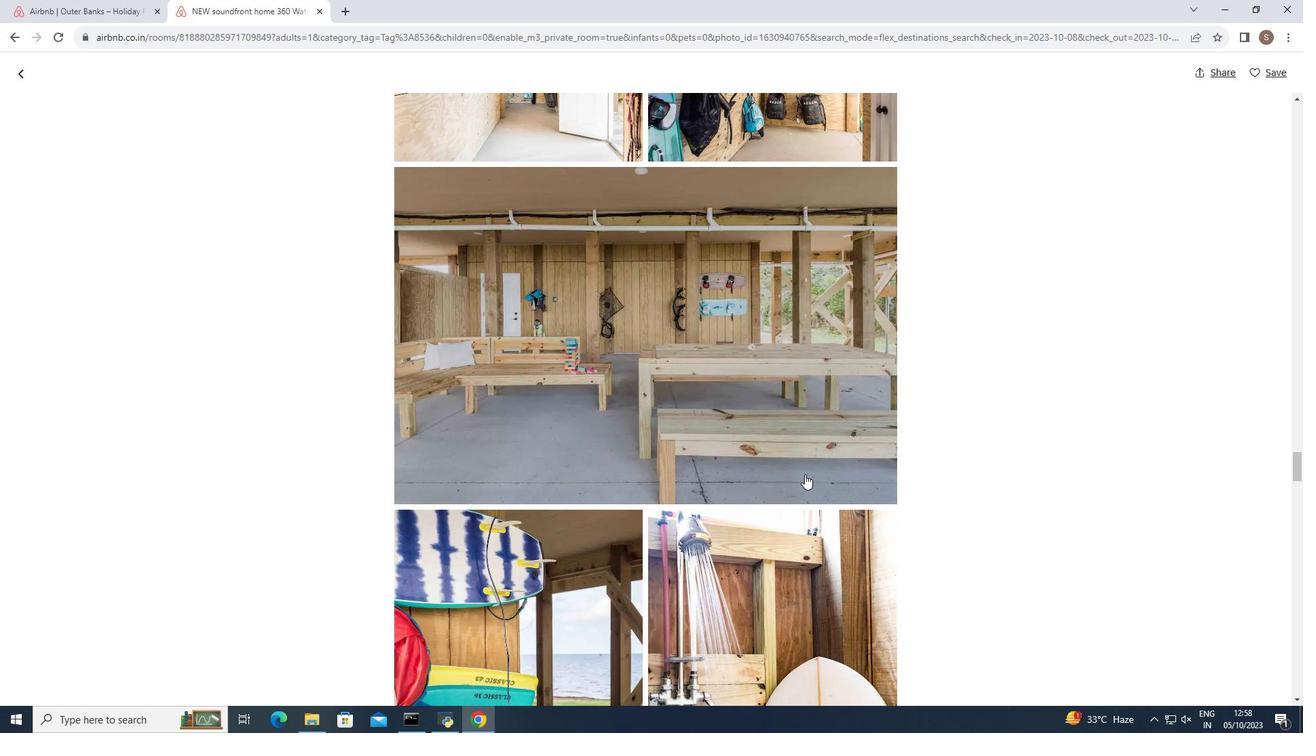 
Action: Mouse scrolled (805, 473) with delta (0, 0)
Screenshot: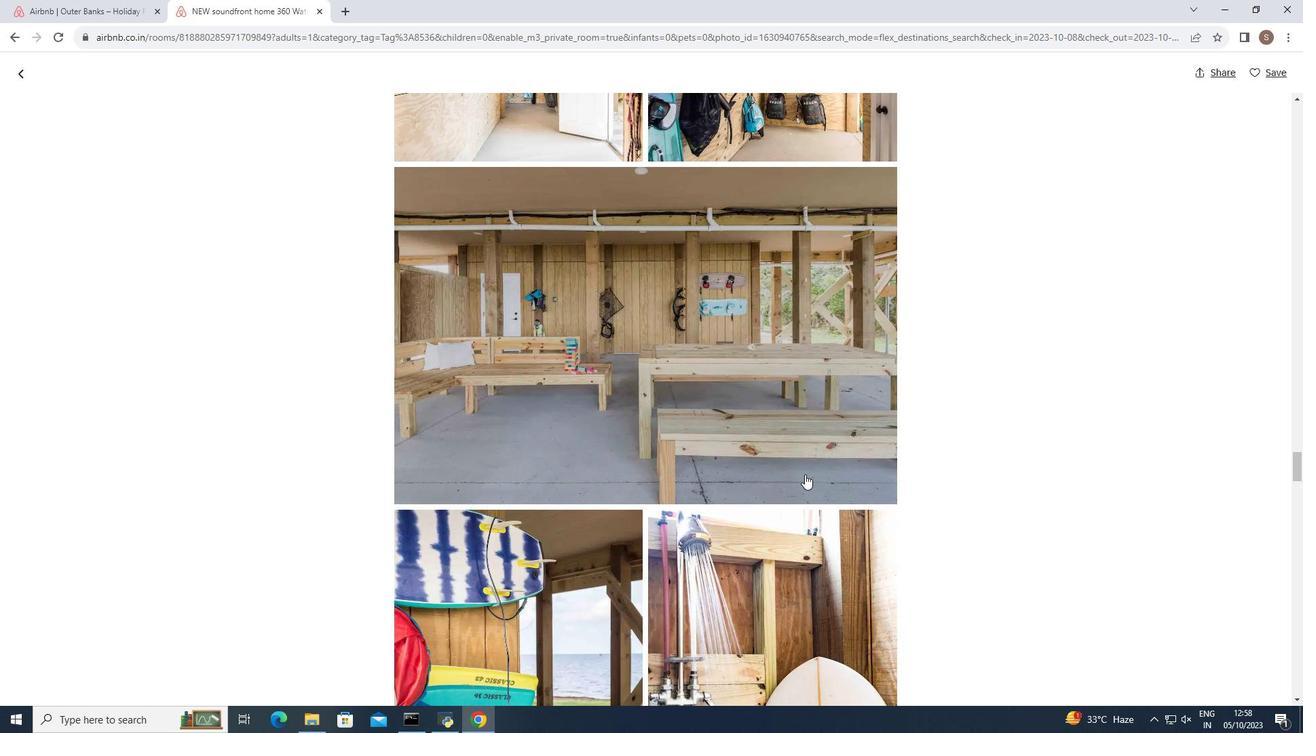 
Action: Mouse scrolled (805, 473) with delta (0, 0)
Screenshot: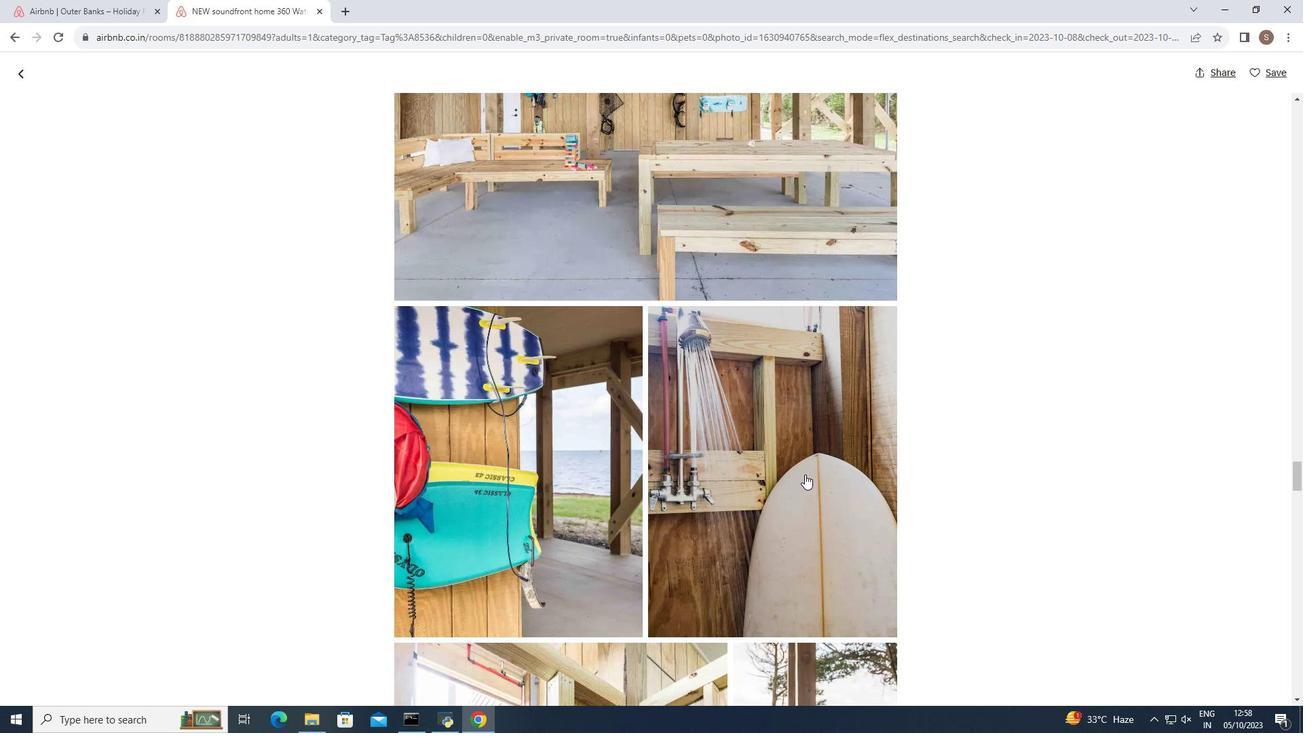 
Action: Mouse scrolled (805, 473) with delta (0, 0)
Screenshot: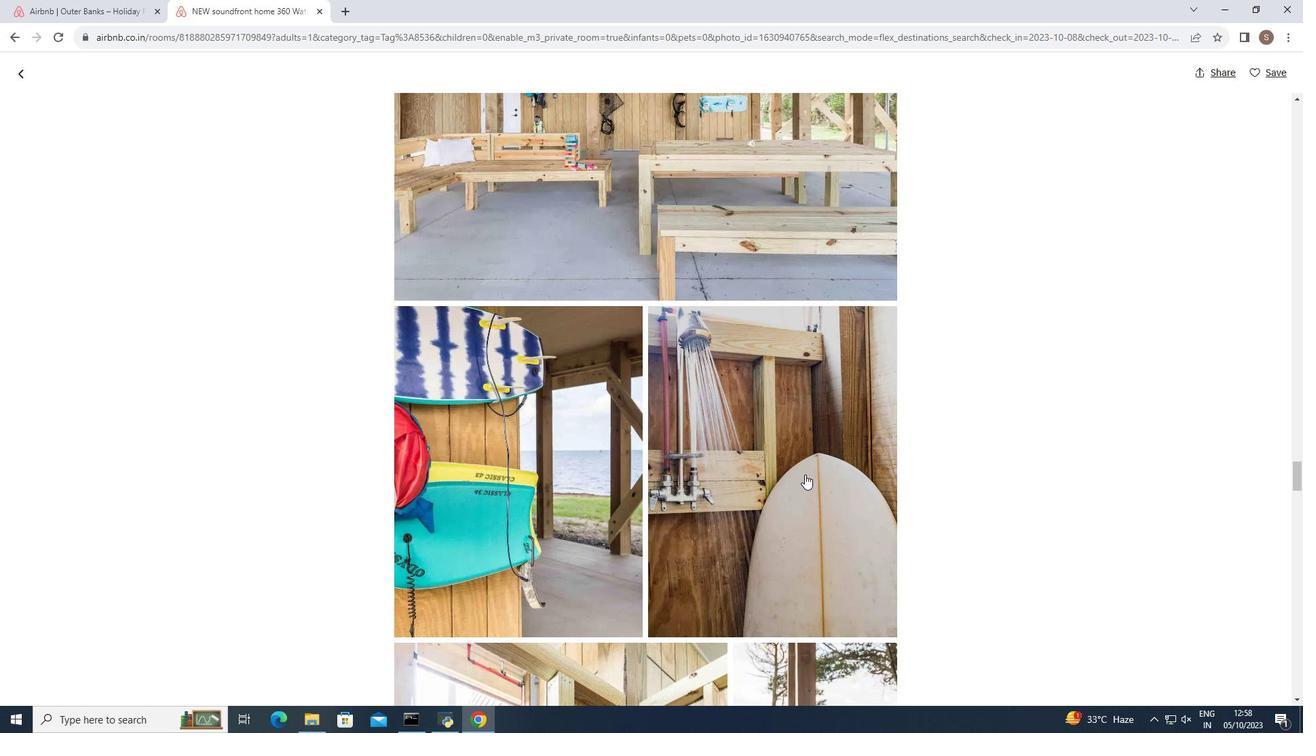 
Action: Mouse scrolled (805, 473) with delta (0, 0)
Screenshot: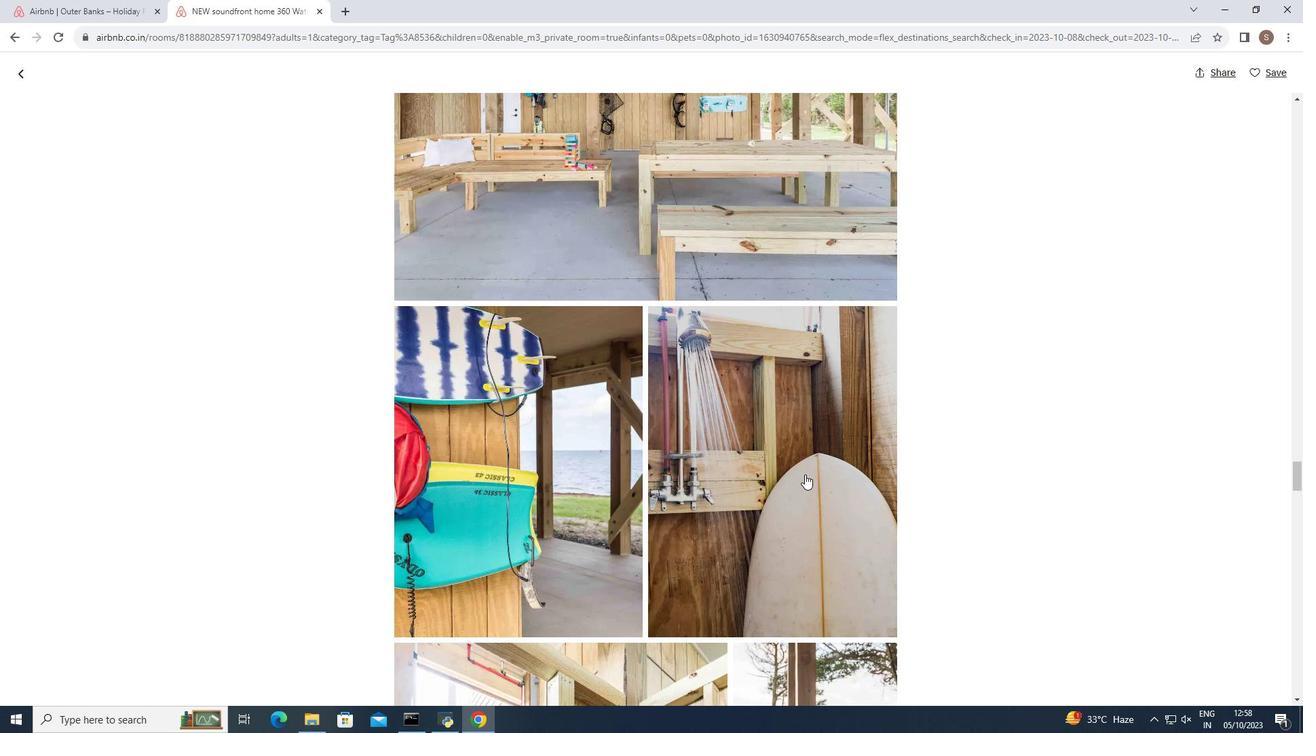 
Action: Mouse scrolled (805, 473) with delta (0, 0)
Screenshot: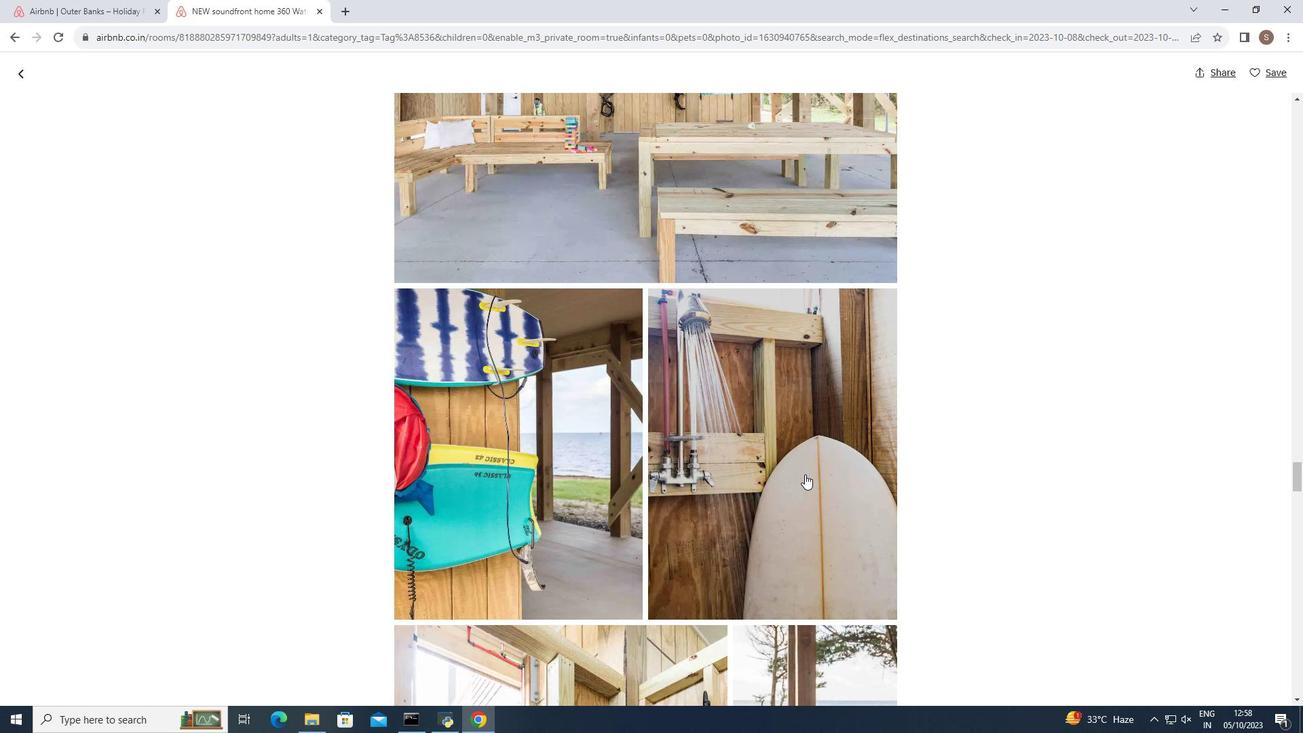 
Action: Mouse scrolled (805, 473) with delta (0, 0)
Screenshot: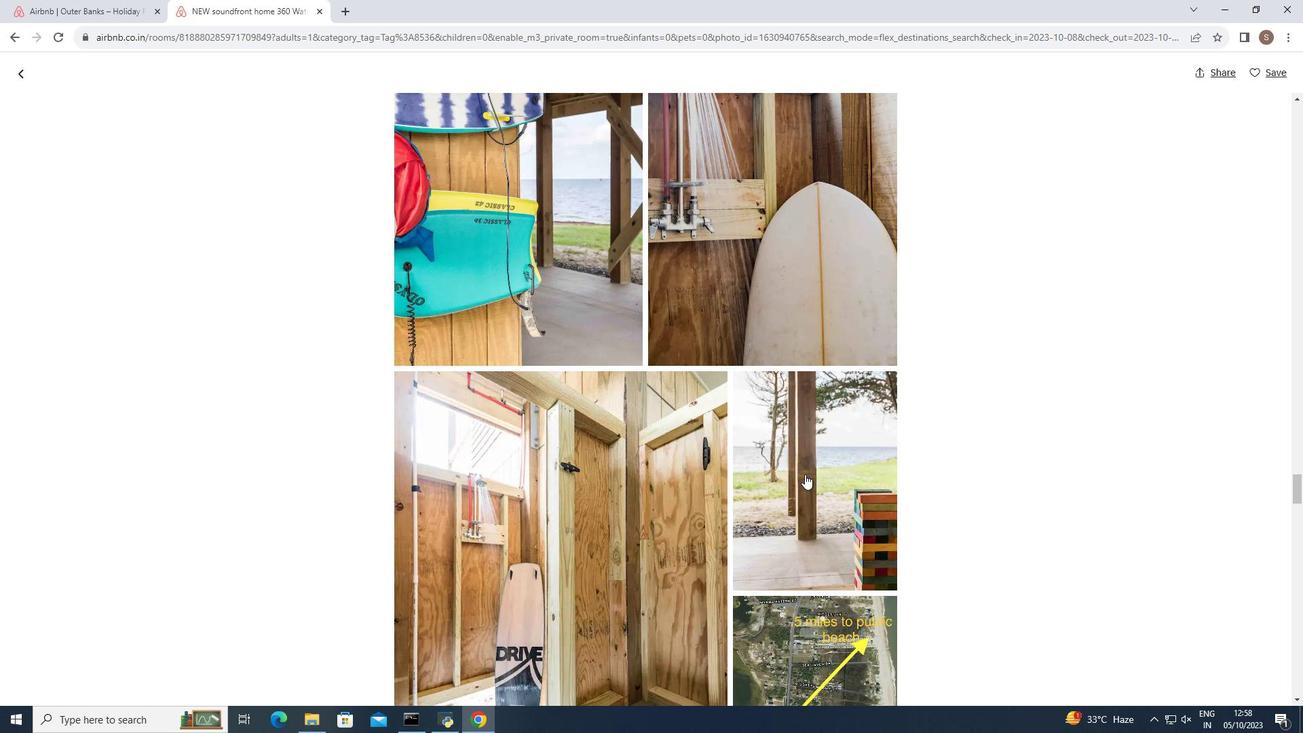 
Action: Mouse scrolled (805, 473) with delta (0, 0)
Screenshot: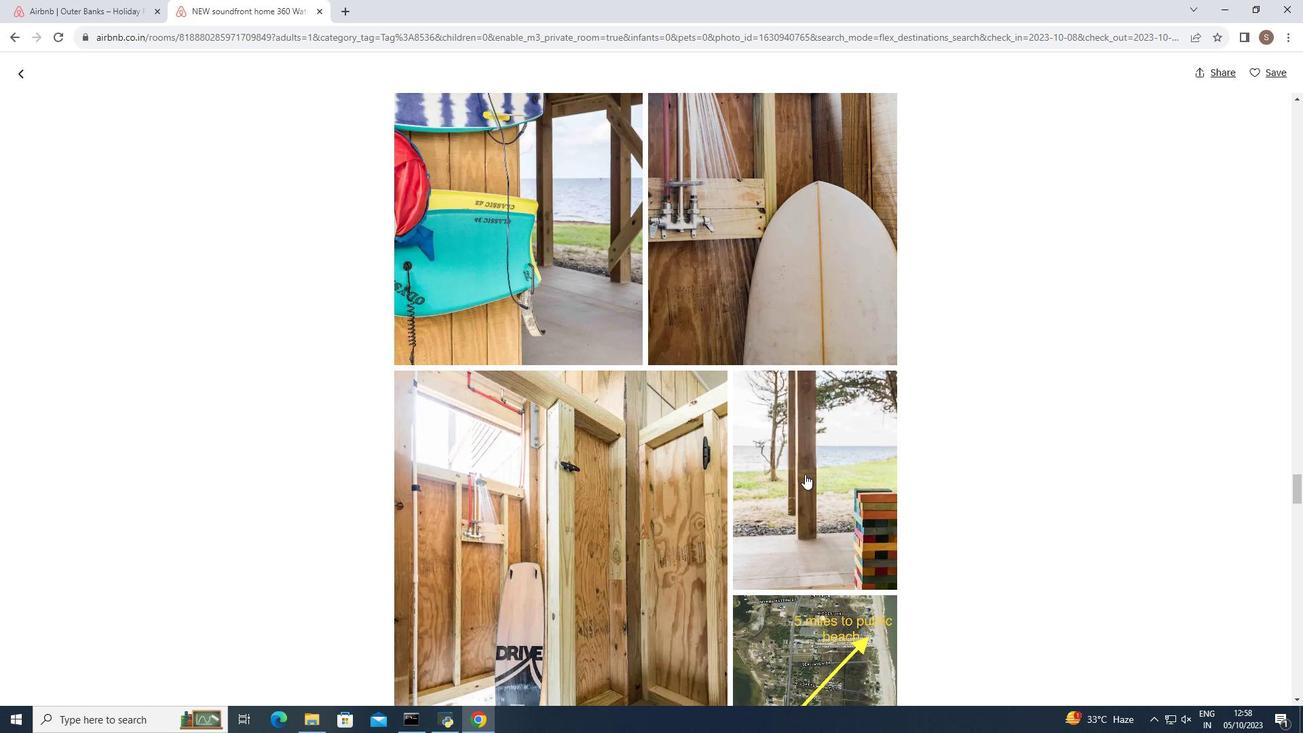 
Action: Mouse scrolled (805, 473) with delta (0, 0)
Screenshot: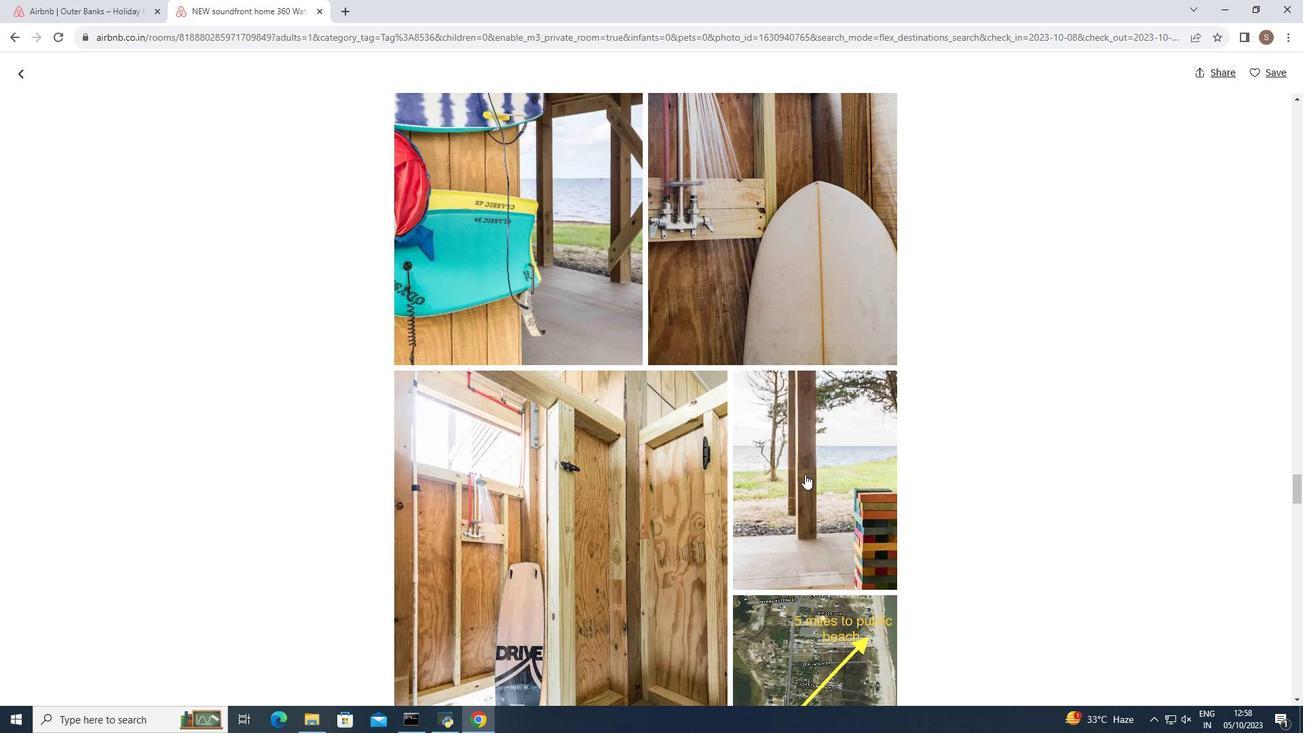 
Action: Mouse scrolled (805, 473) with delta (0, 0)
Screenshot: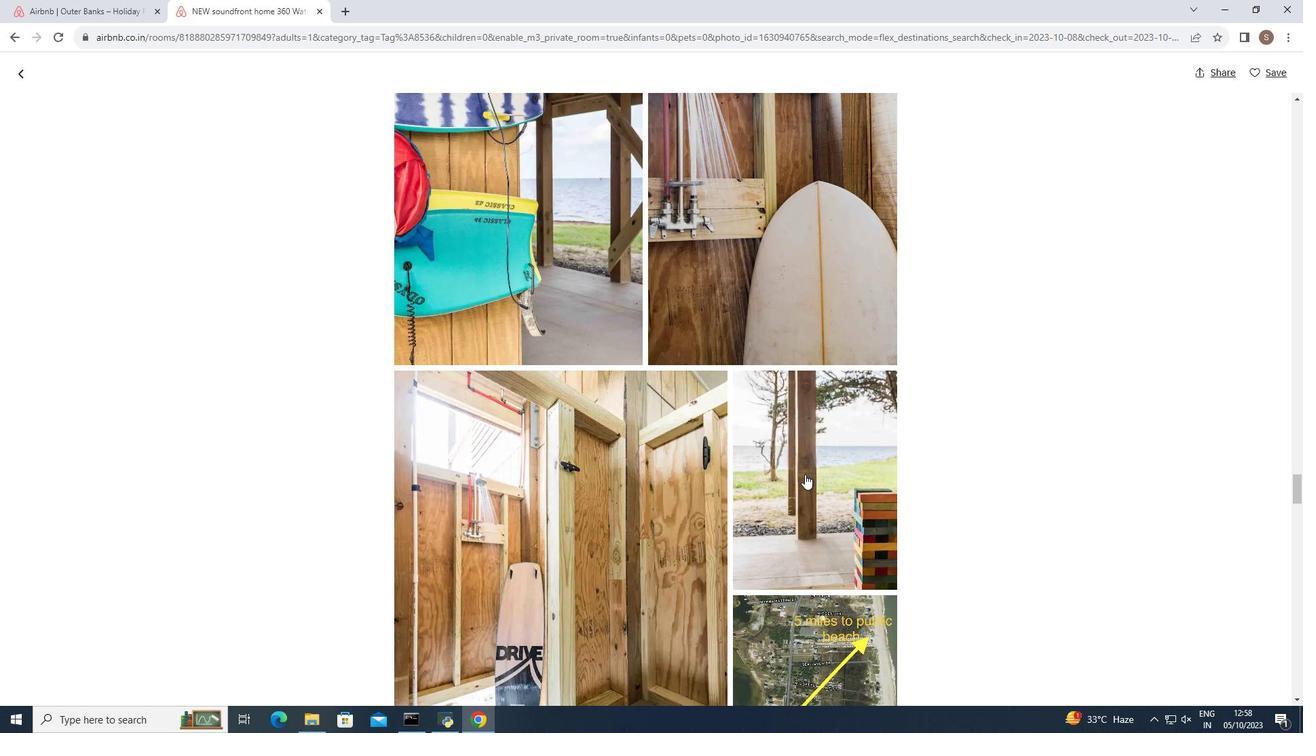 
Action: Mouse scrolled (805, 473) with delta (0, 0)
Screenshot: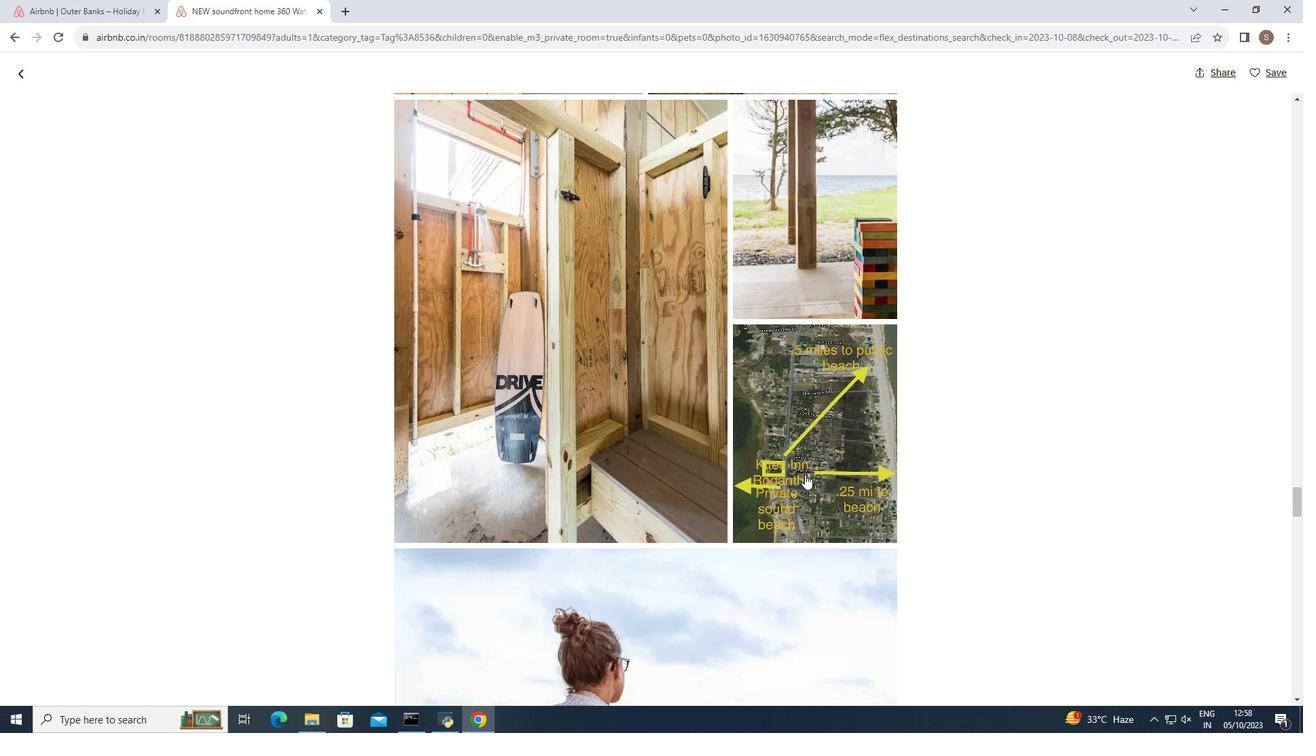 
Action: Mouse scrolled (805, 473) with delta (0, 0)
Screenshot: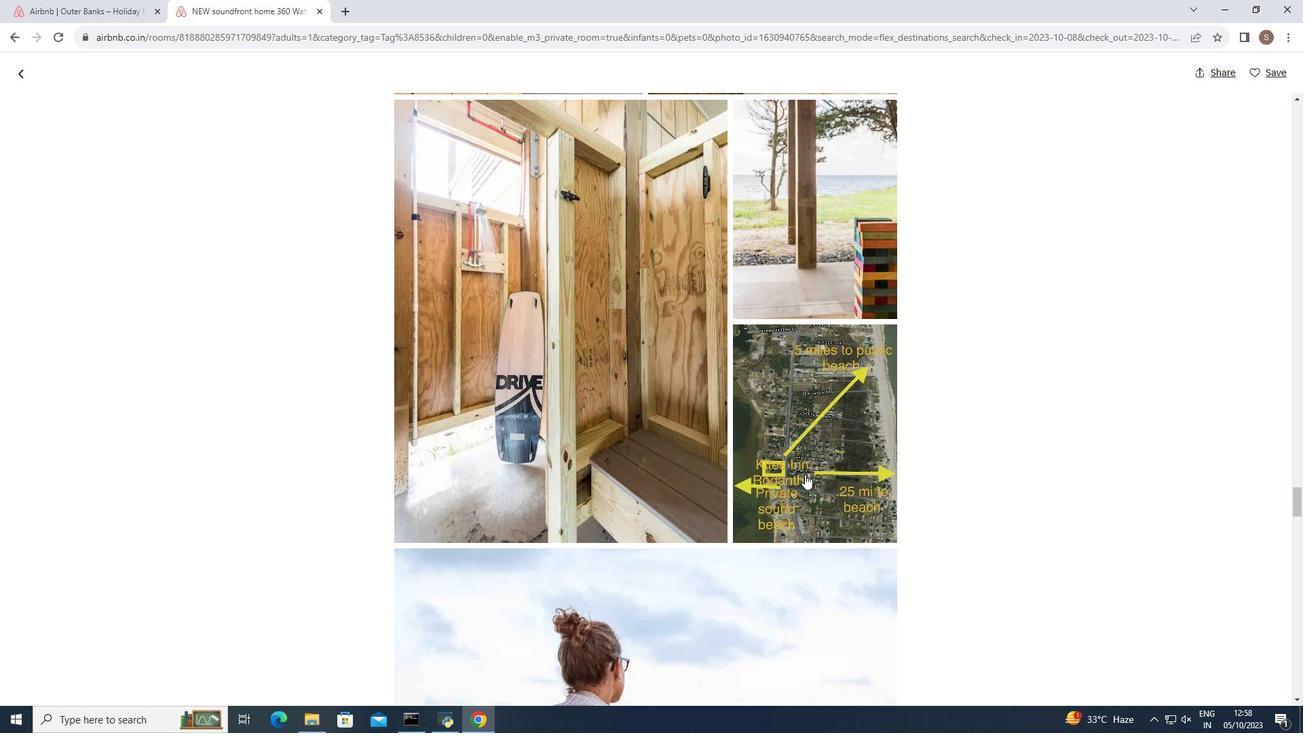 
Action: Mouse scrolled (805, 473) with delta (0, 0)
Screenshot: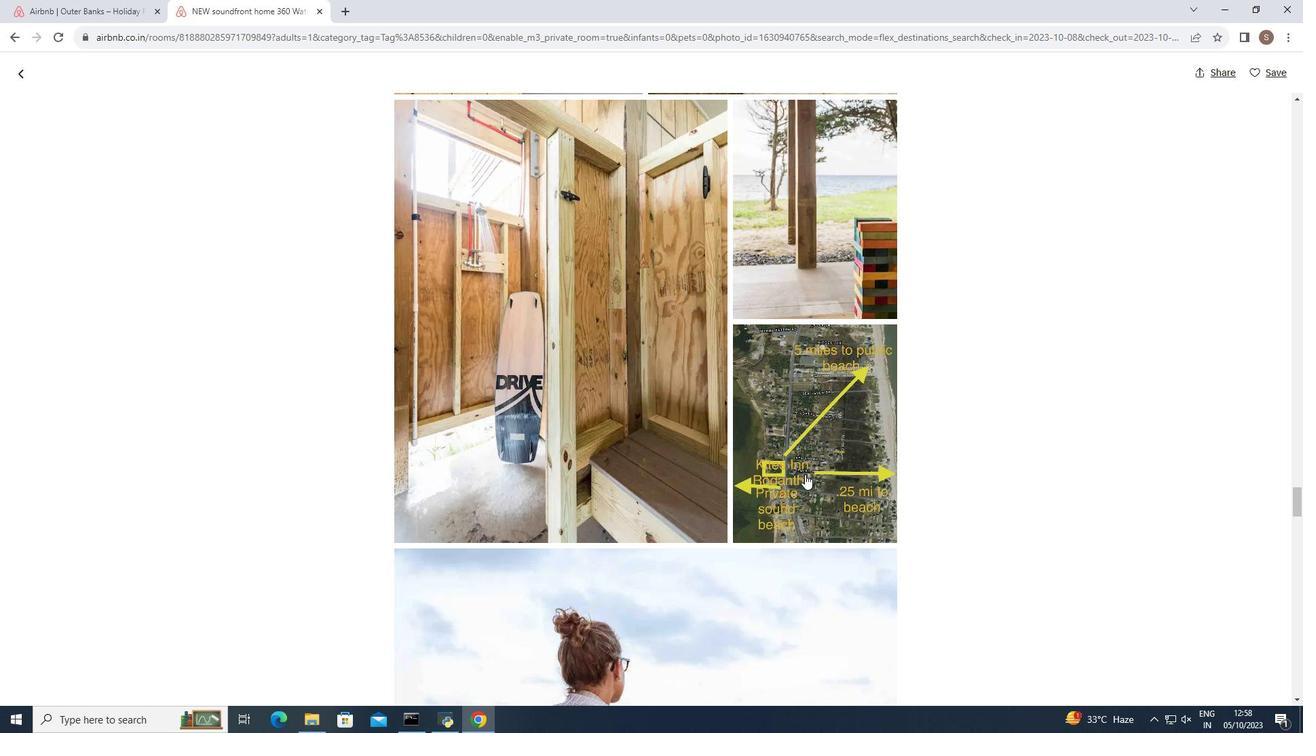 
Action: Mouse scrolled (805, 473) with delta (0, 0)
Screenshot: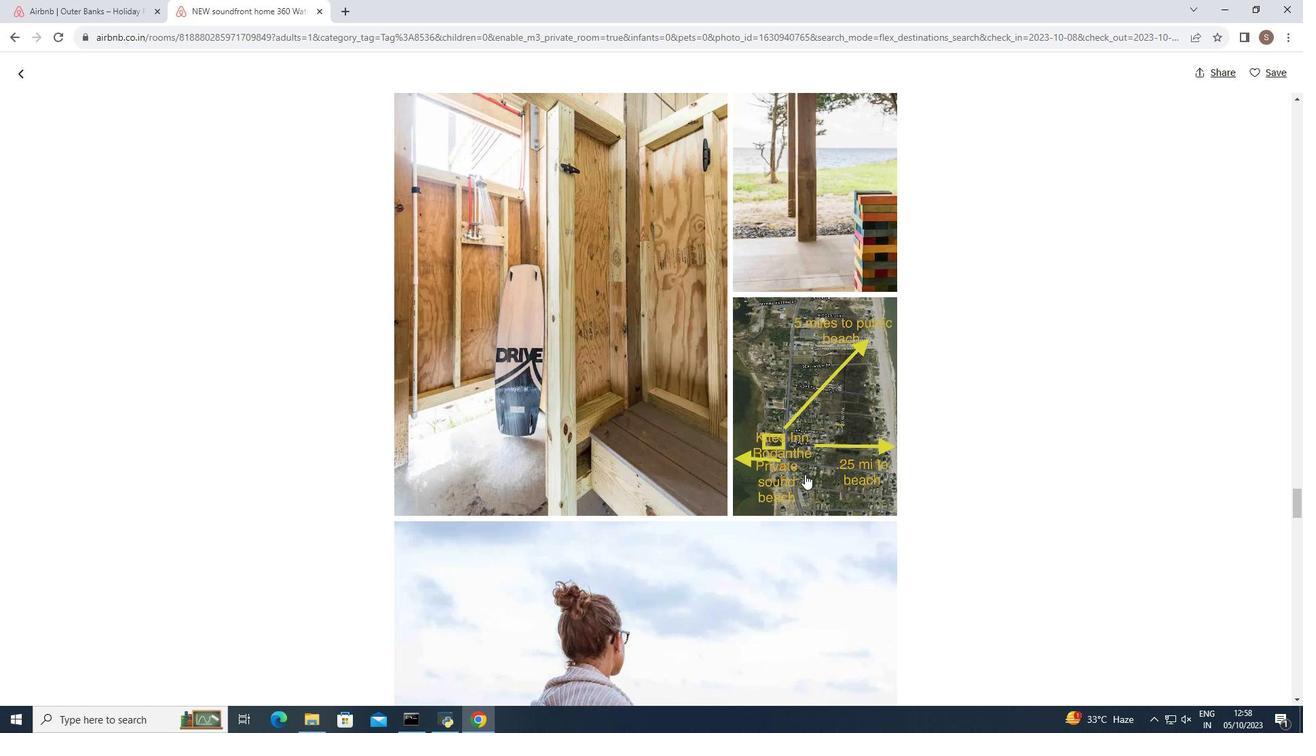 
Action: Mouse scrolled (805, 473) with delta (0, 0)
Screenshot: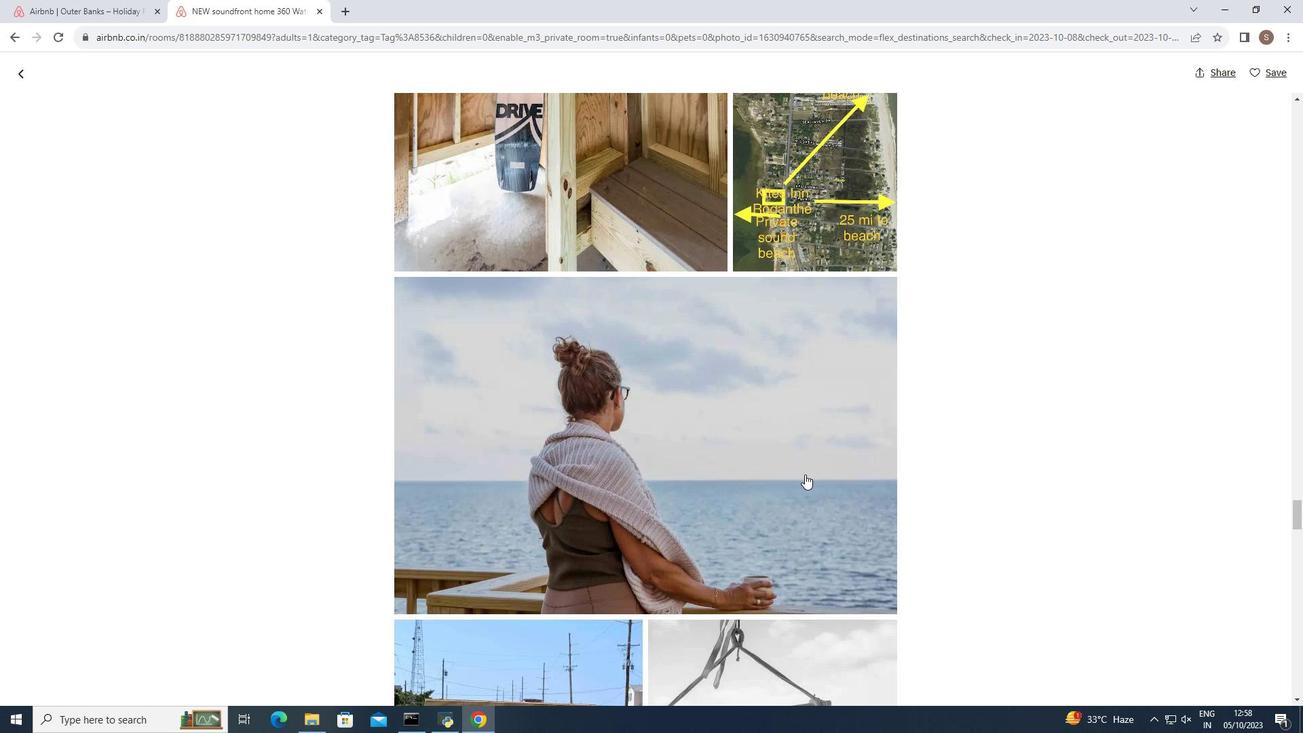 
Action: Mouse scrolled (805, 473) with delta (0, 0)
Screenshot: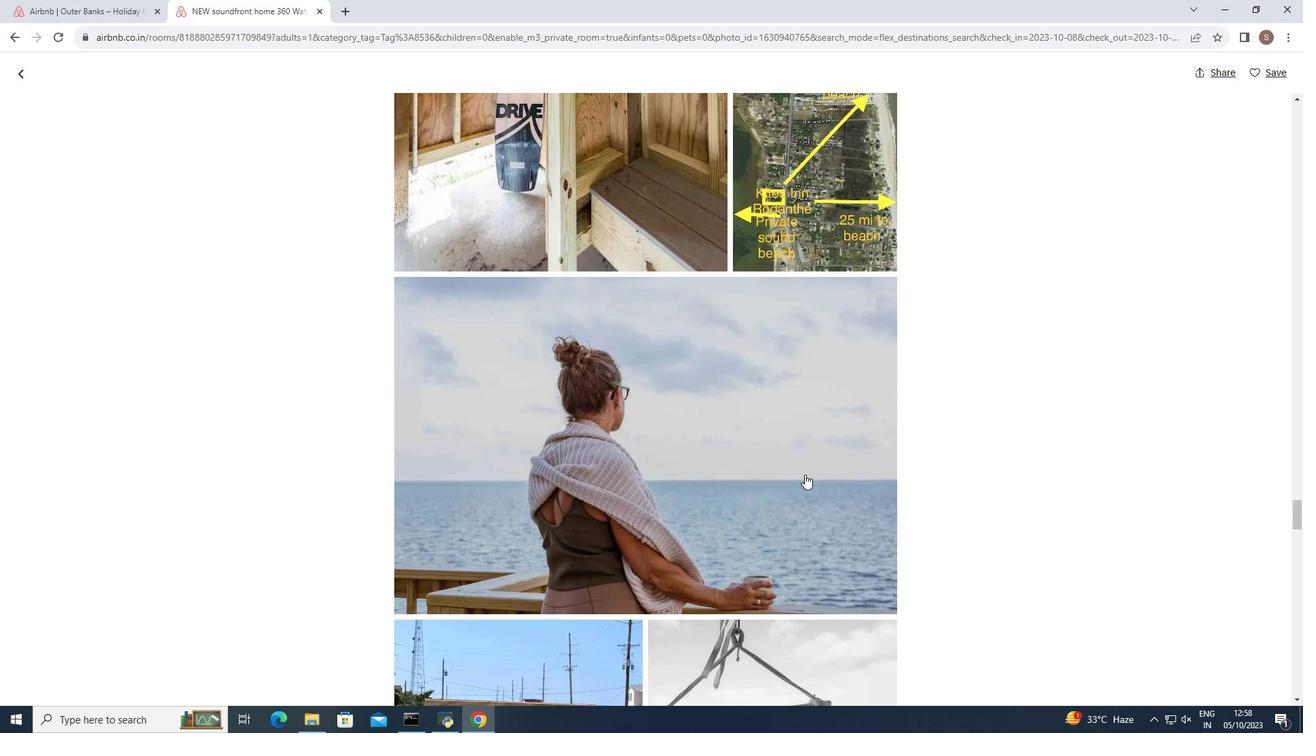 
Action: Mouse scrolled (805, 473) with delta (0, 0)
Screenshot: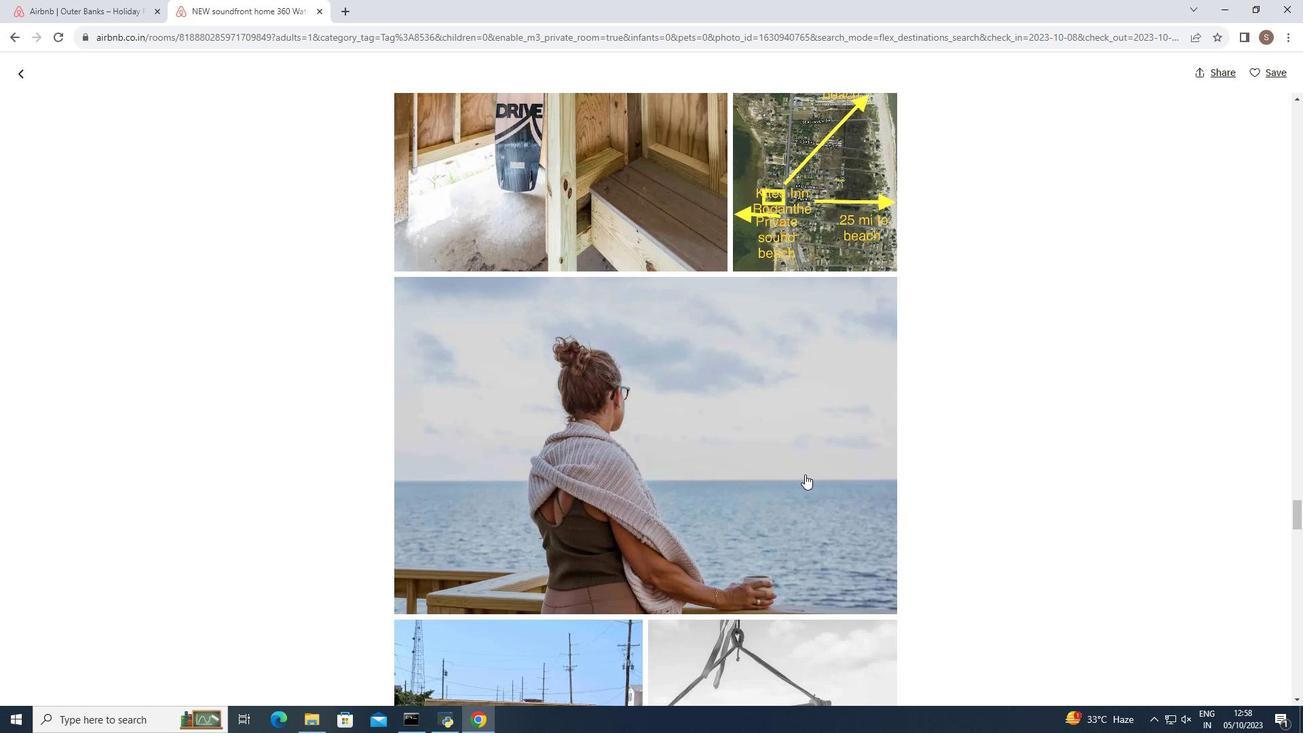 
Action: Mouse scrolled (805, 473) with delta (0, 0)
Screenshot: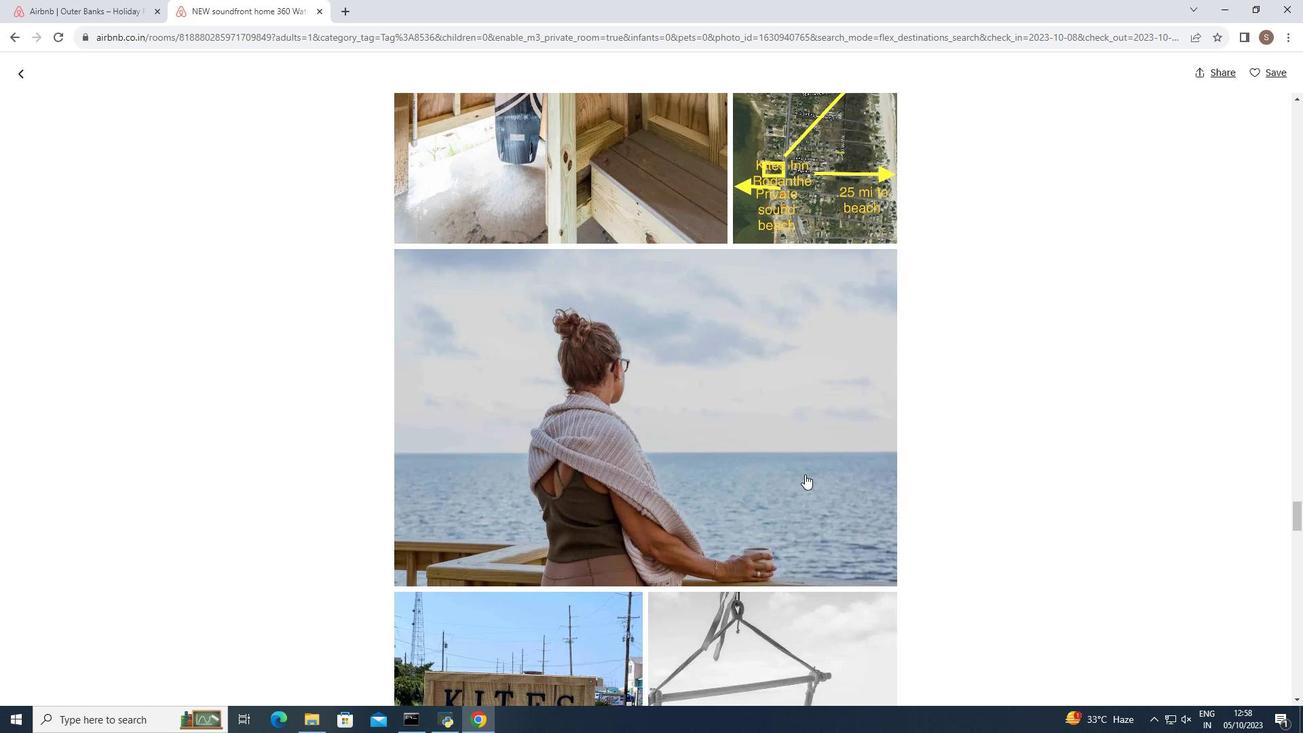 
Action: Mouse scrolled (805, 473) with delta (0, 0)
Screenshot: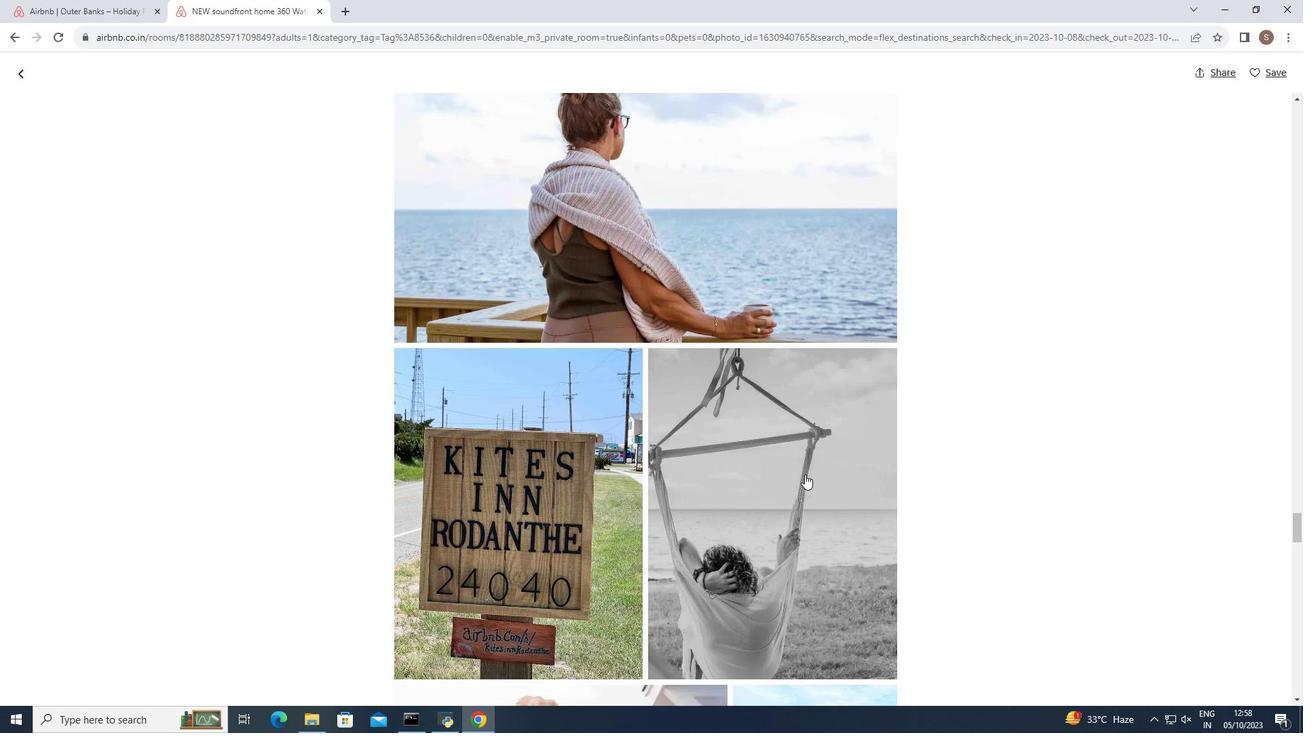 
Action: Mouse scrolled (805, 473) with delta (0, 0)
Screenshot: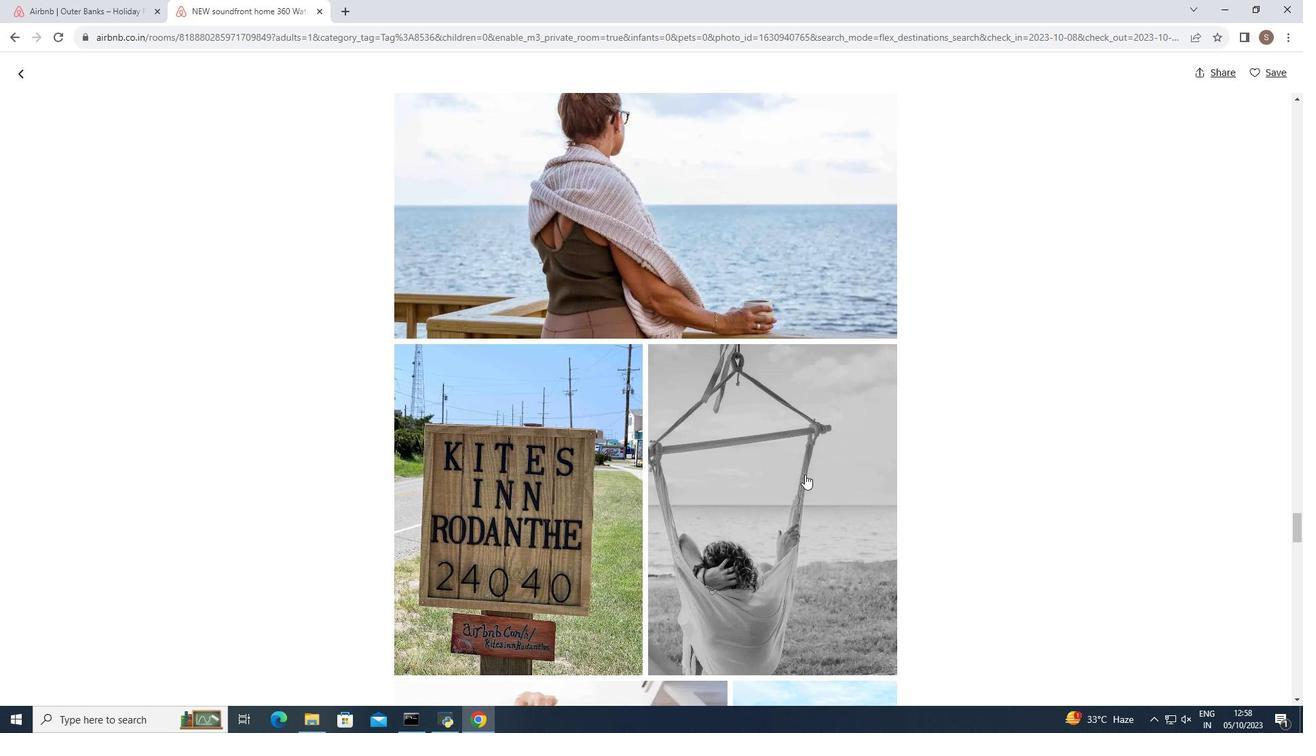 
Action: Mouse scrolled (805, 473) with delta (0, 0)
Screenshot: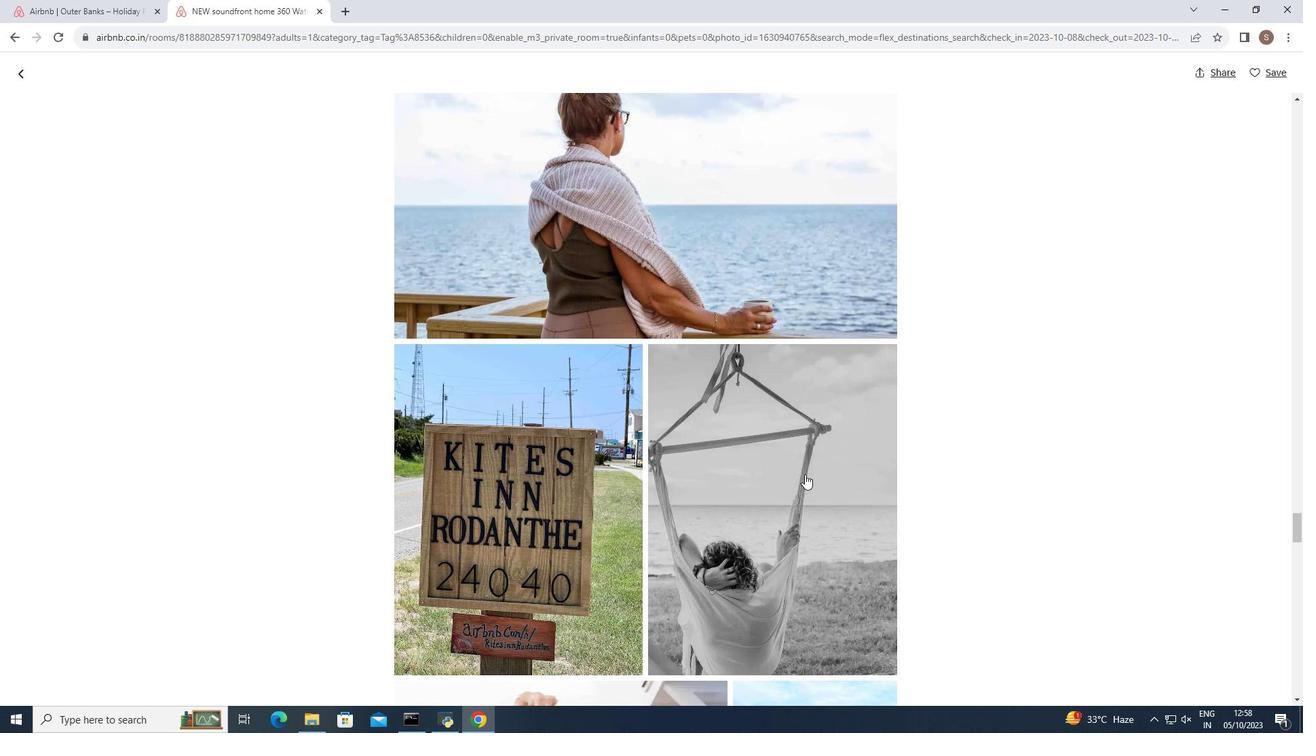 
Action: Mouse scrolled (805, 473) with delta (0, 0)
Screenshot: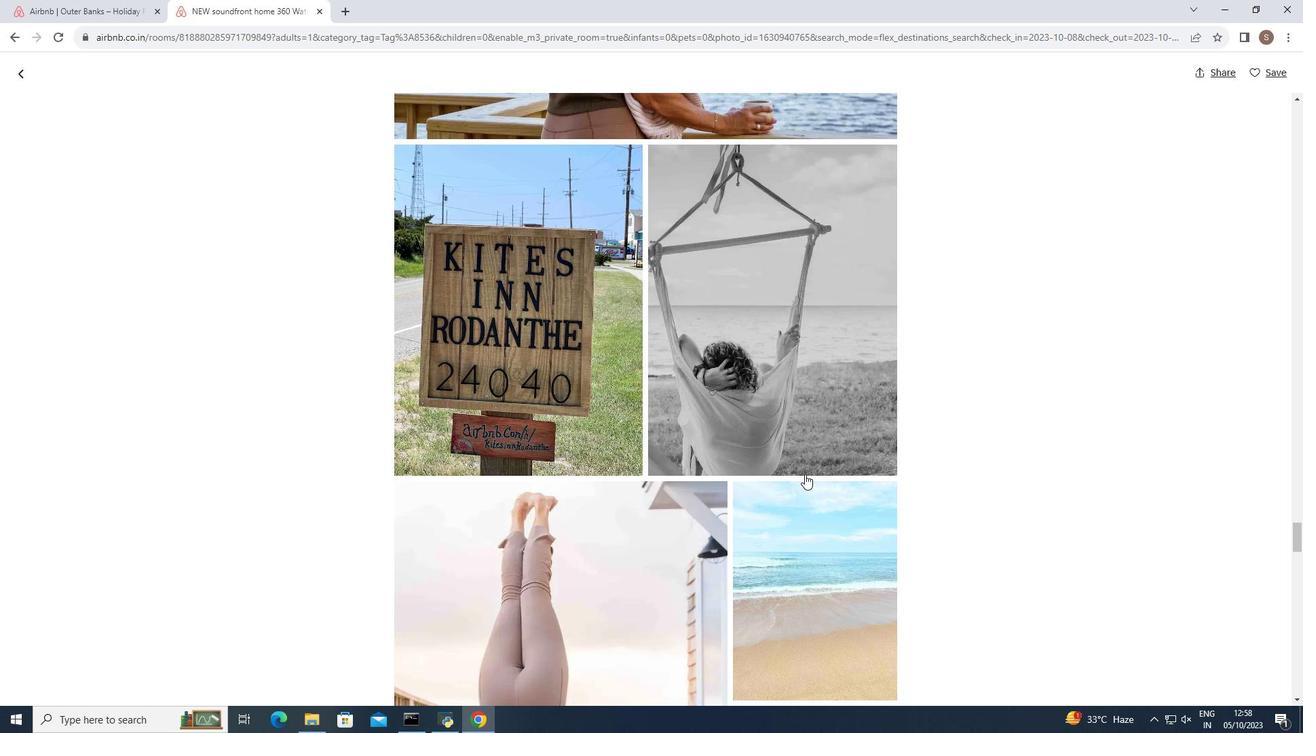 
Action: Mouse scrolled (805, 473) with delta (0, 0)
Screenshot: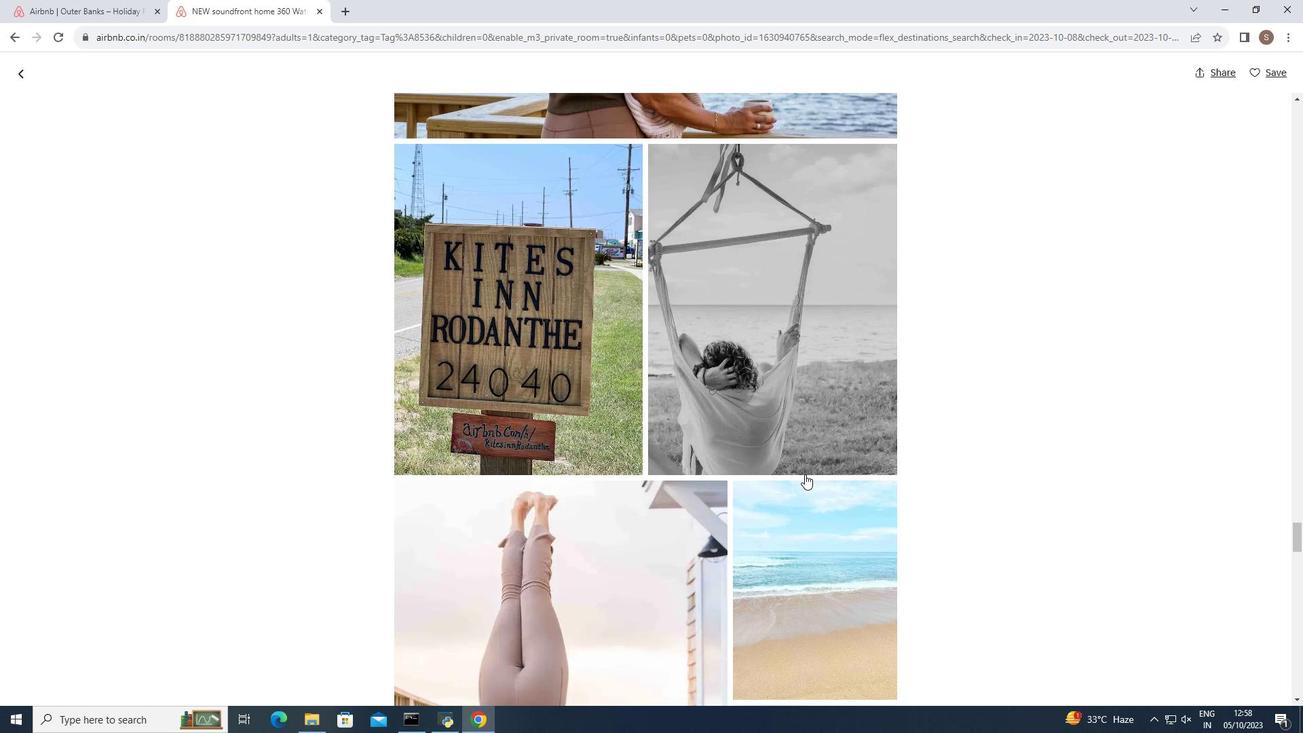 
Action: Mouse scrolled (805, 473) with delta (0, 0)
Screenshot: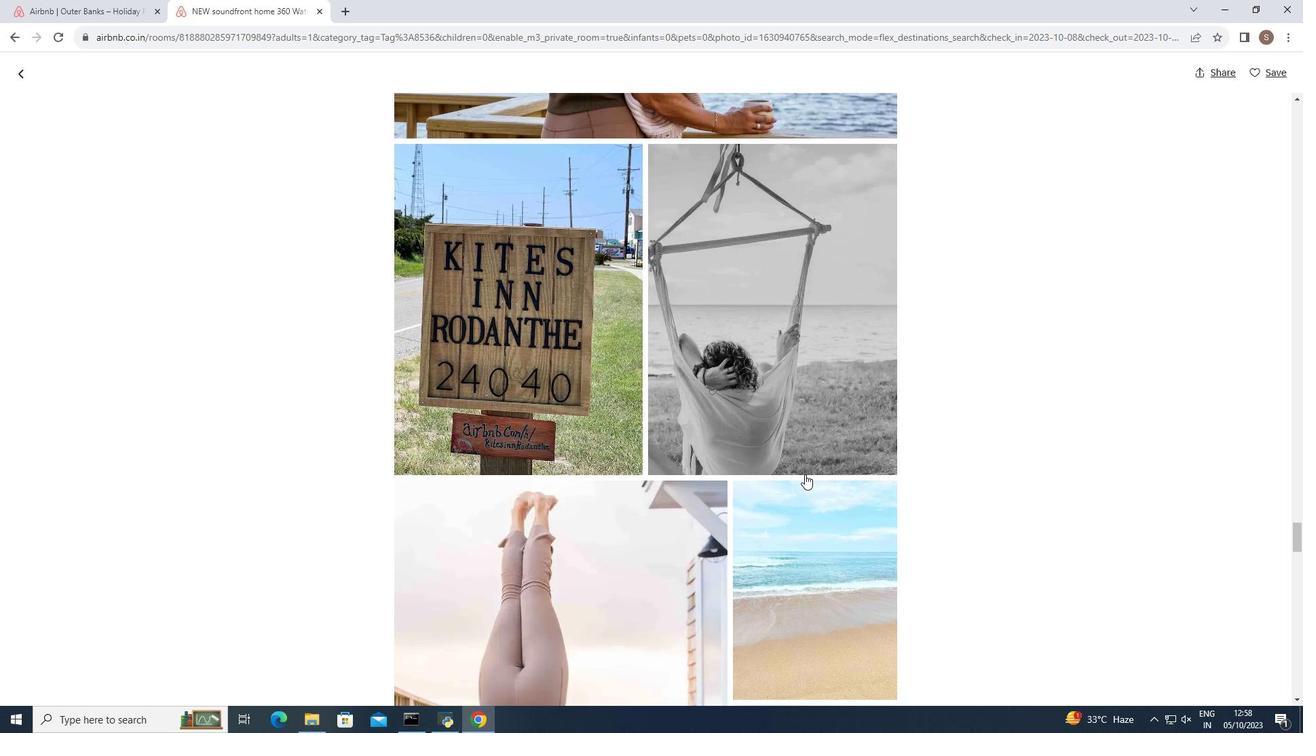 
Action: Mouse scrolled (805, 473) with delta (0, 0)
Screenshot: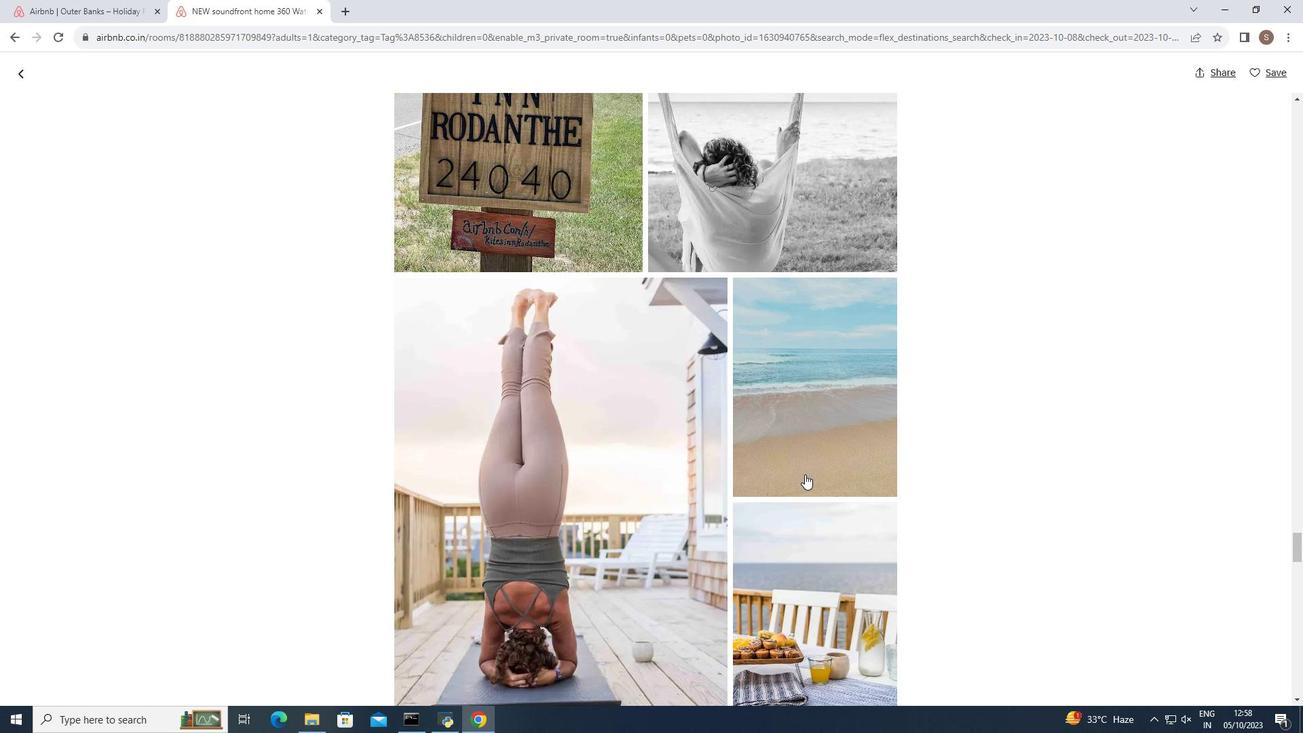 
Action: Mouse scrolled (805, 473) with delta (0, 0)
Screenshot: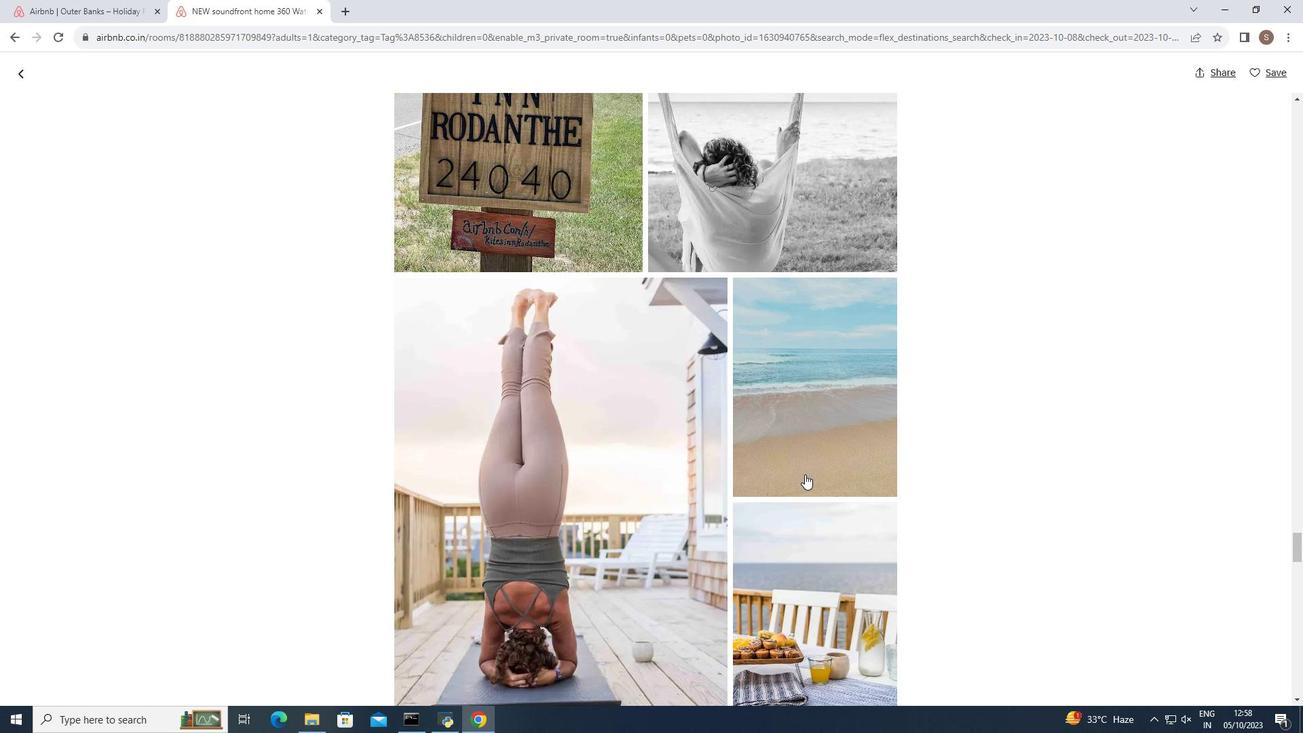 
Action: Mouse scrolled (805, 473) with delta (0, 0)
Screenshot: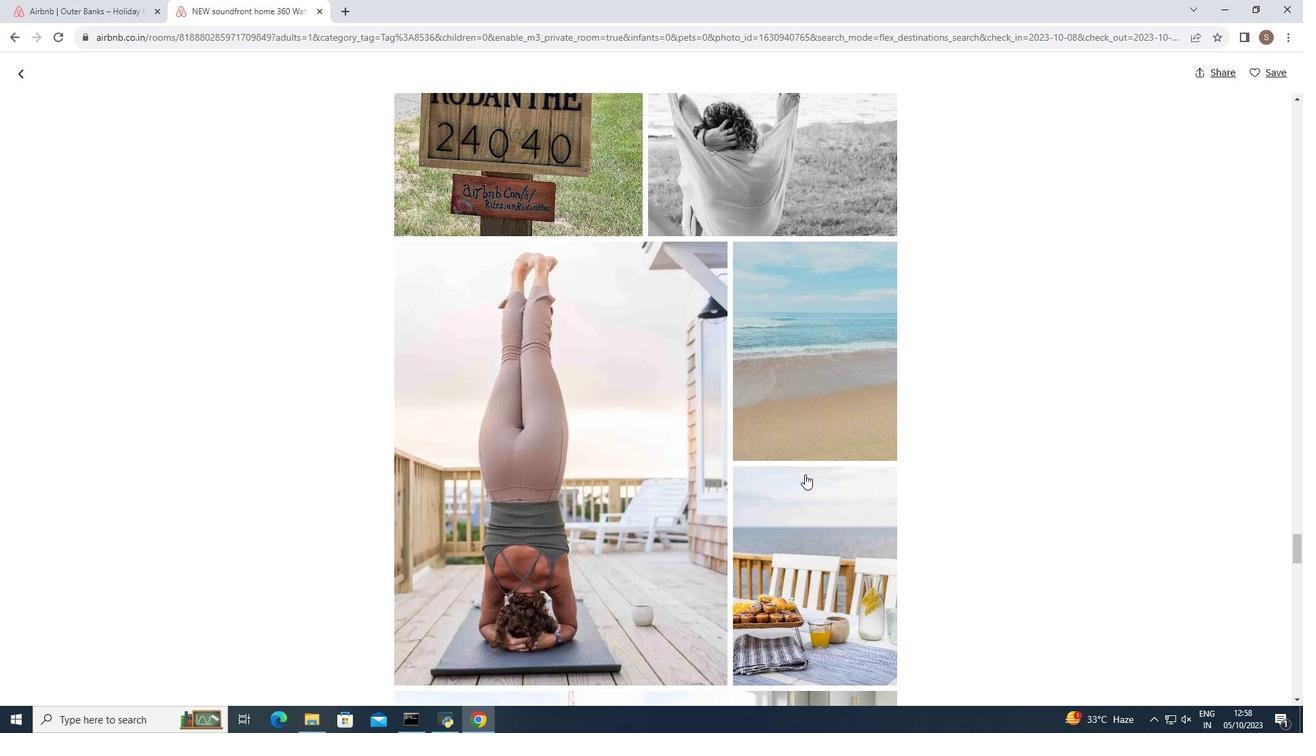 
Action: Mouse scrolled (805, 473) with delta (0, 0)
Screenshot: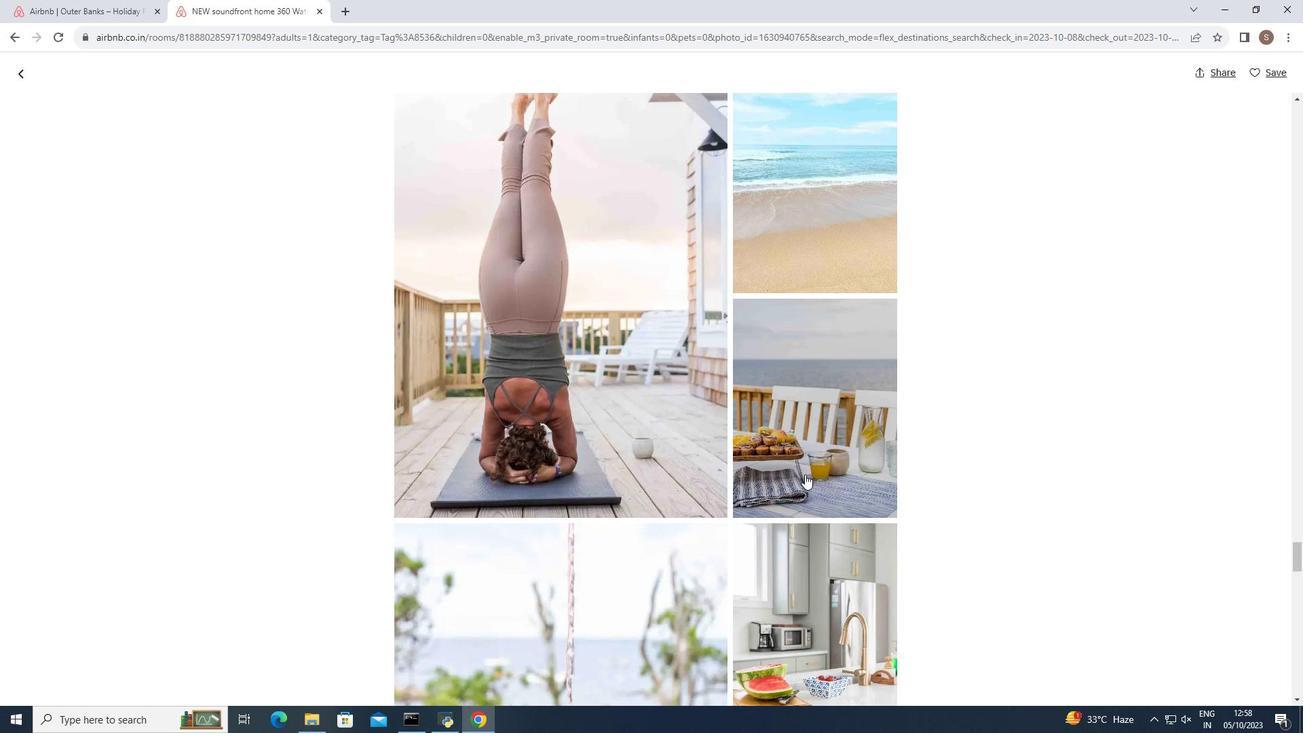 
Action: Mouse scrolled (805, 473) with delta (0, 0)
Screenshot: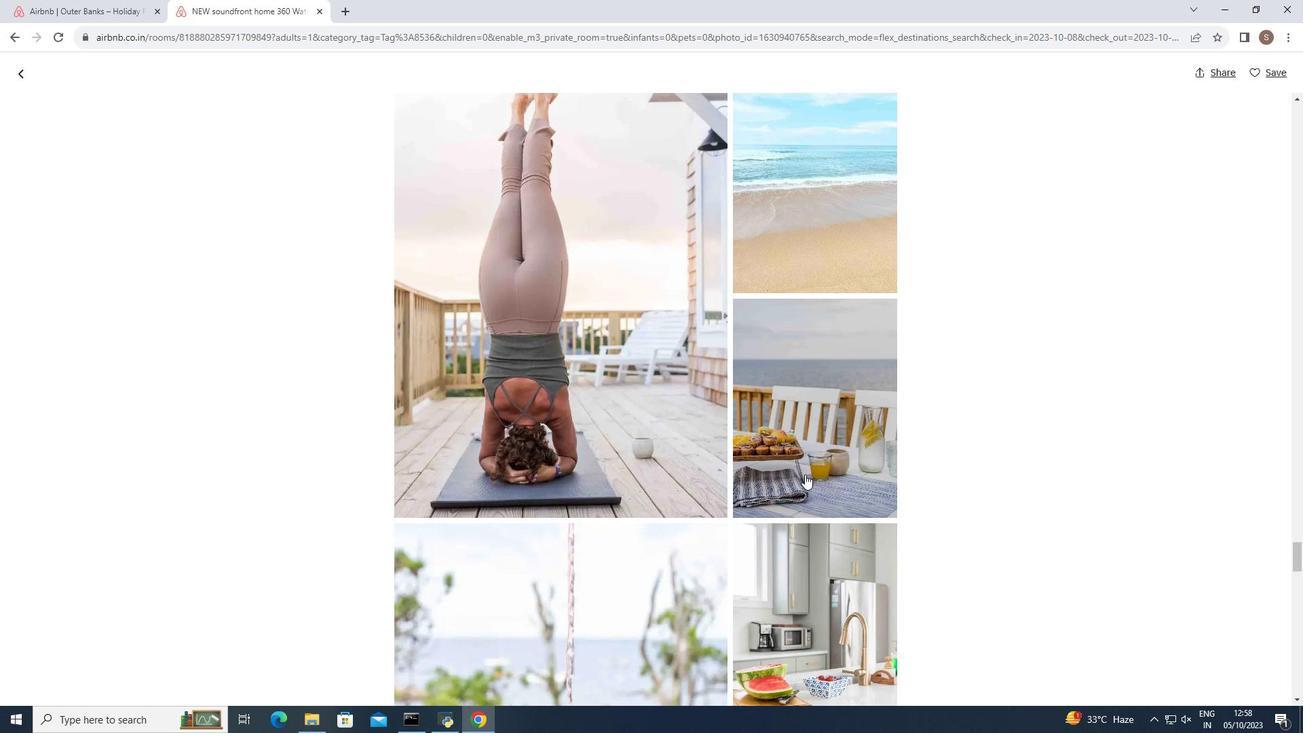 
Action: Mouse scrolled (805, 473) with delta (0, 0)
Screenshot: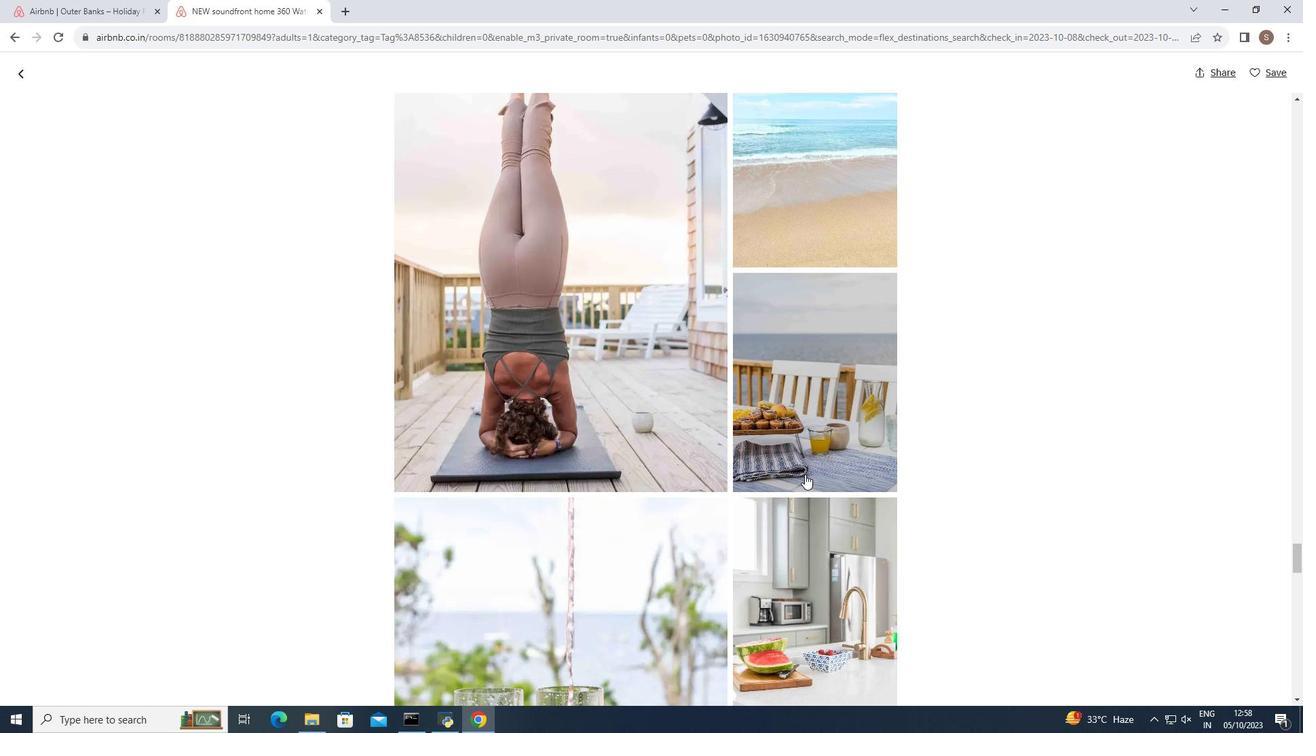
Action: Mouse scrolled (805, 473) with delta (0, 0)
Screenshot: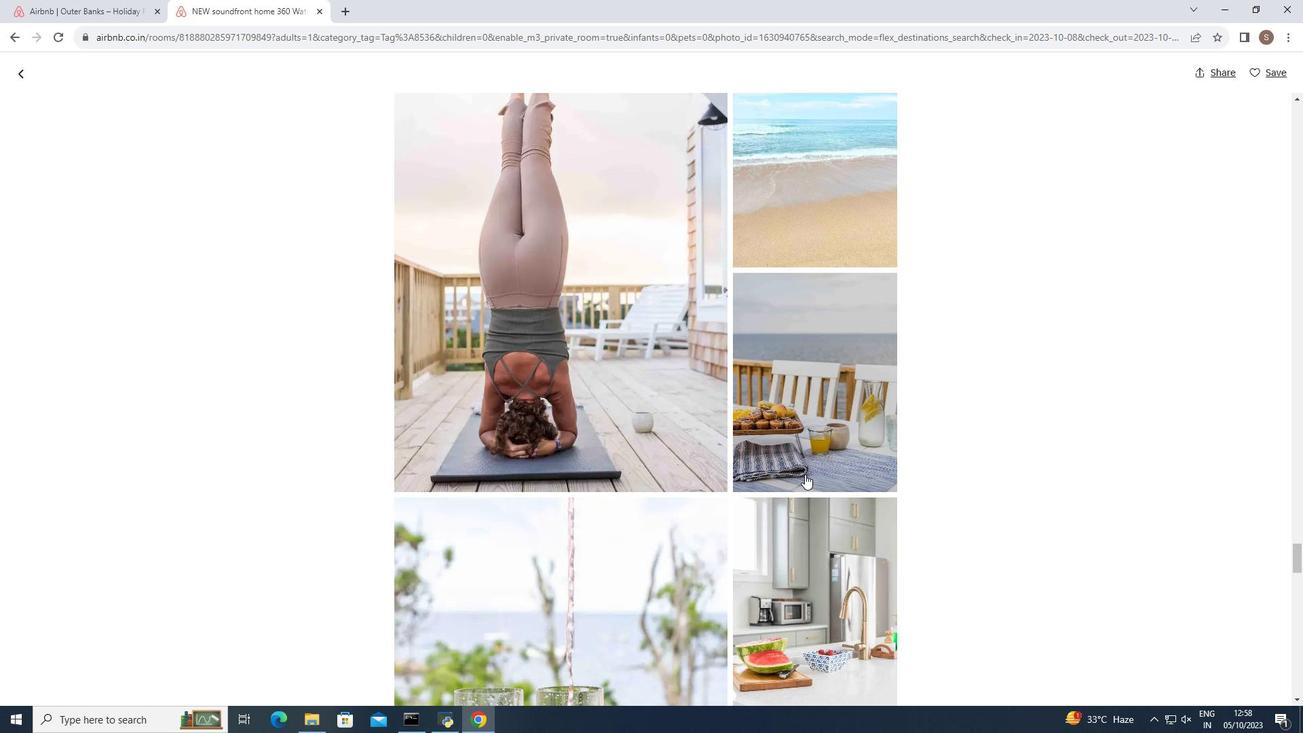 
Action: Mouse scrolled (805, 473) with delta (0, 0)
Screenshot: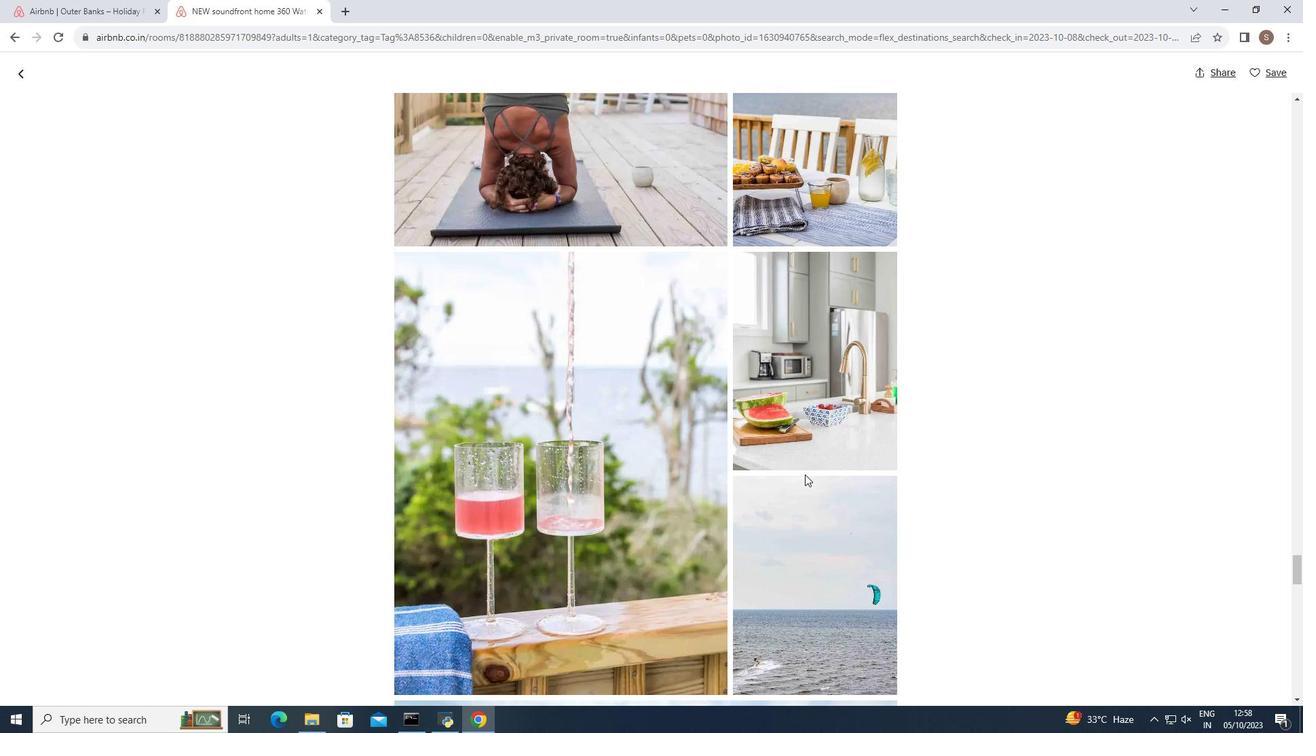 
Action: Mouse scrolled (805, 473) with delta (0, 0)
Screenshot: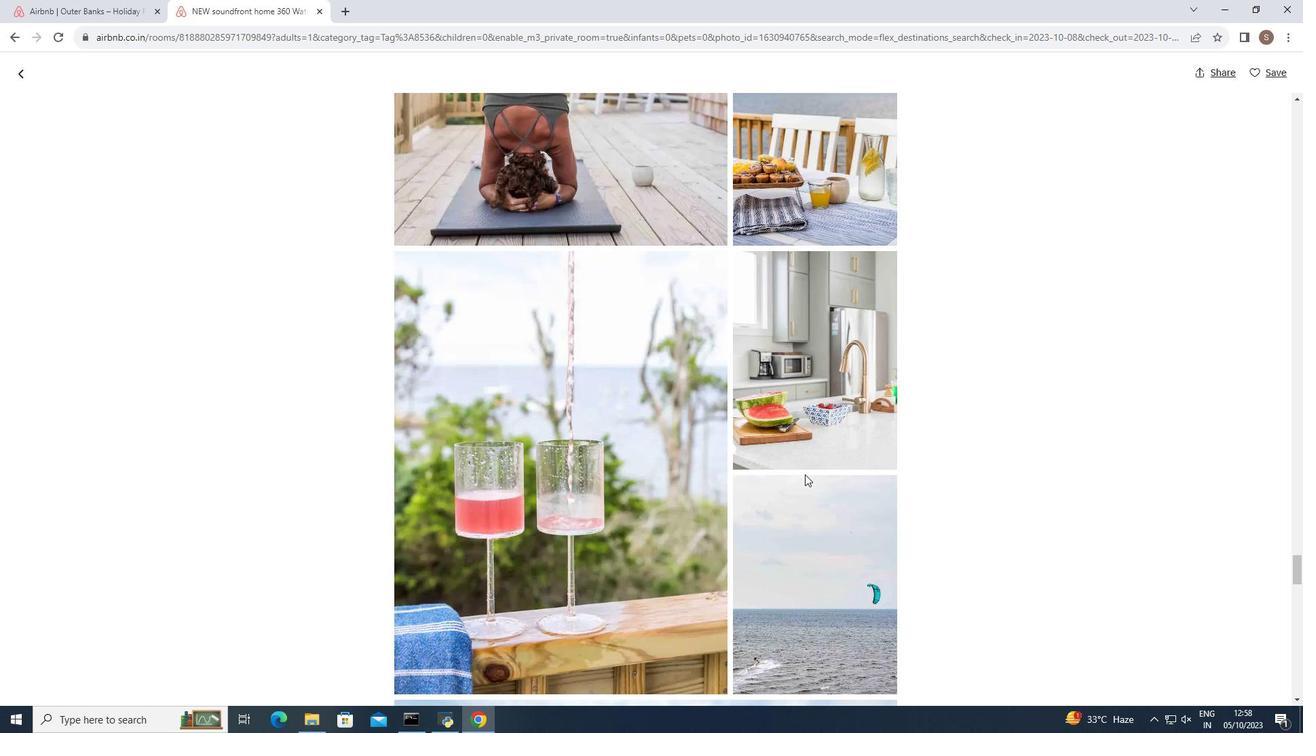 
Action: Mouse scrolled (805, 473) with delta (0, 0)
Screenshot: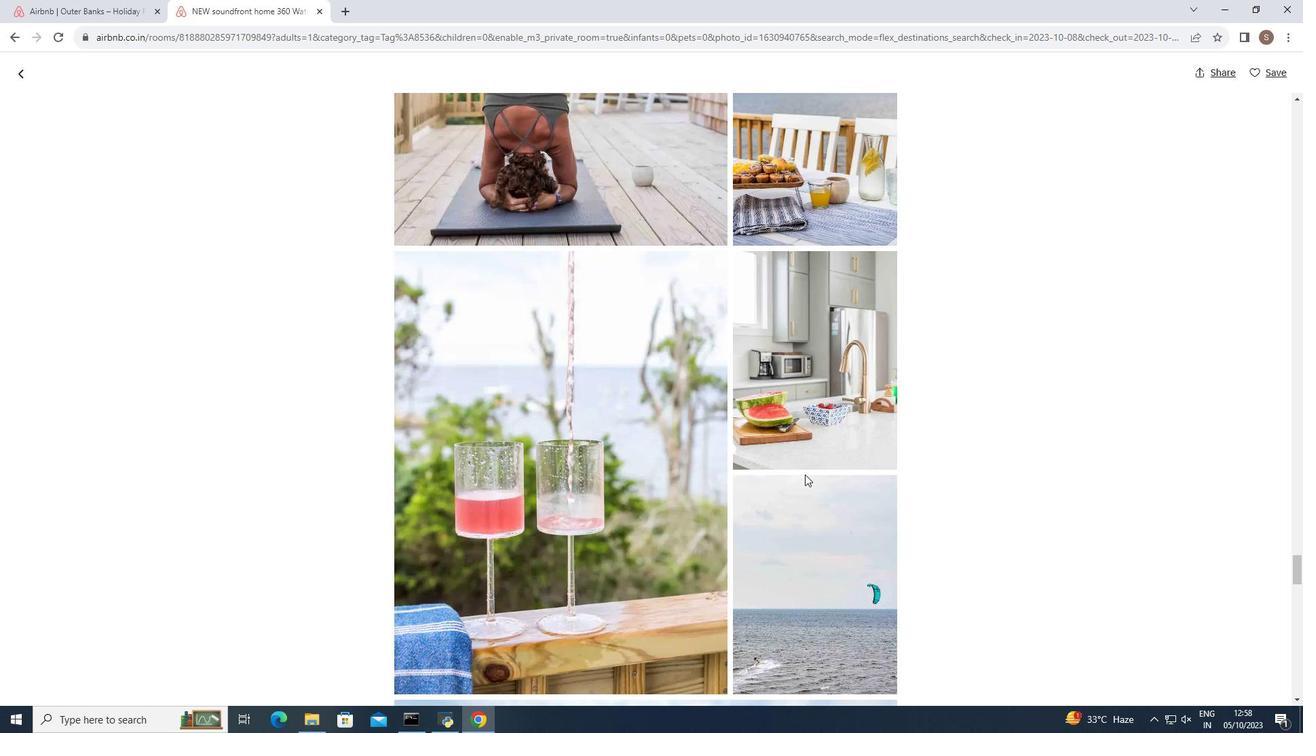 
Action: Mouse scrolled (805, 473) with delta (0, 0)
Screenshot: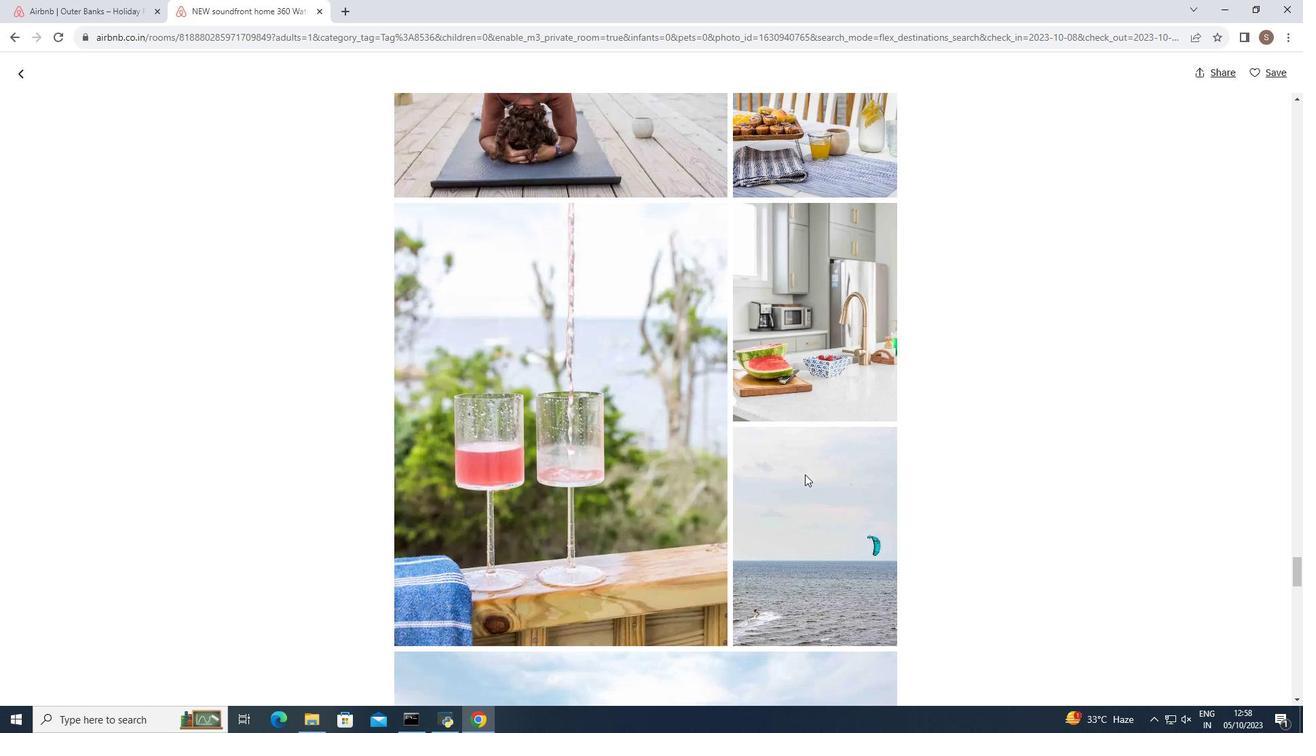 
Action: Mouse scrolled (805, 473) with delta (0, 0)
Screenshot: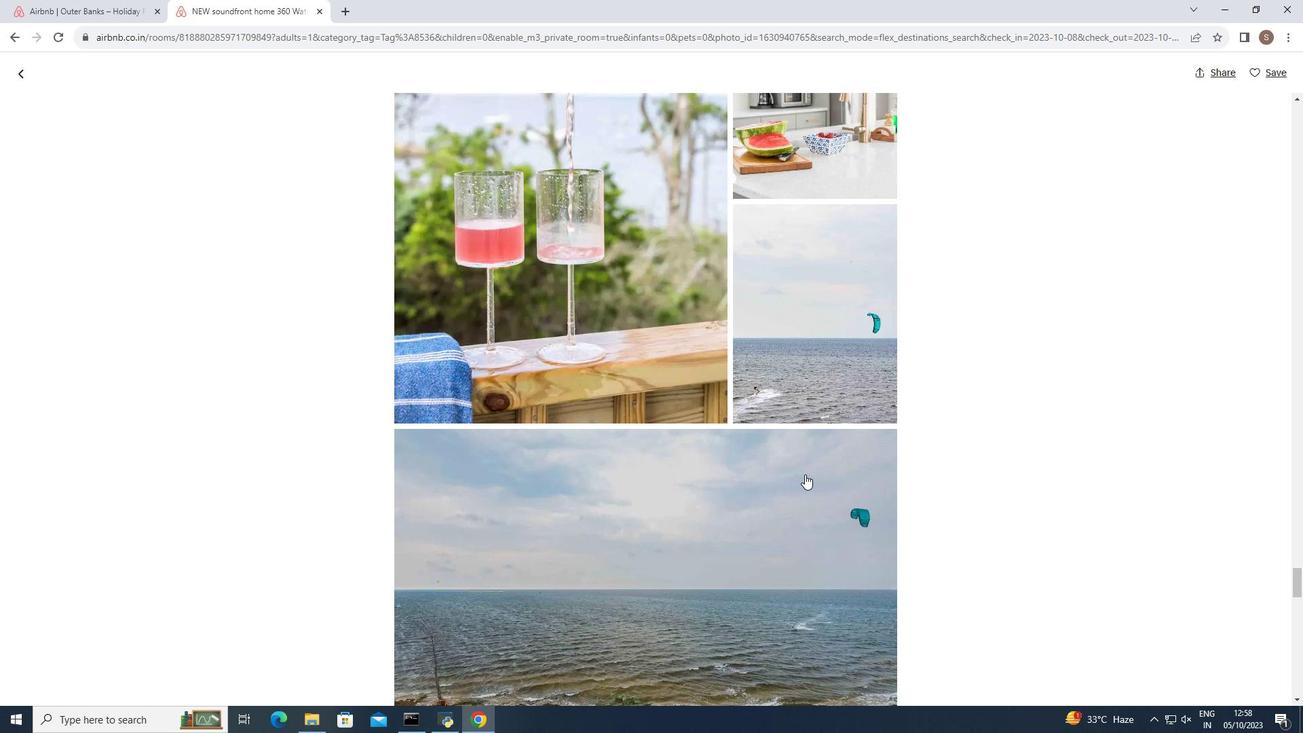 
Action: Mouse scrolled (805, 473) with delta (0, 0)
Screenshot: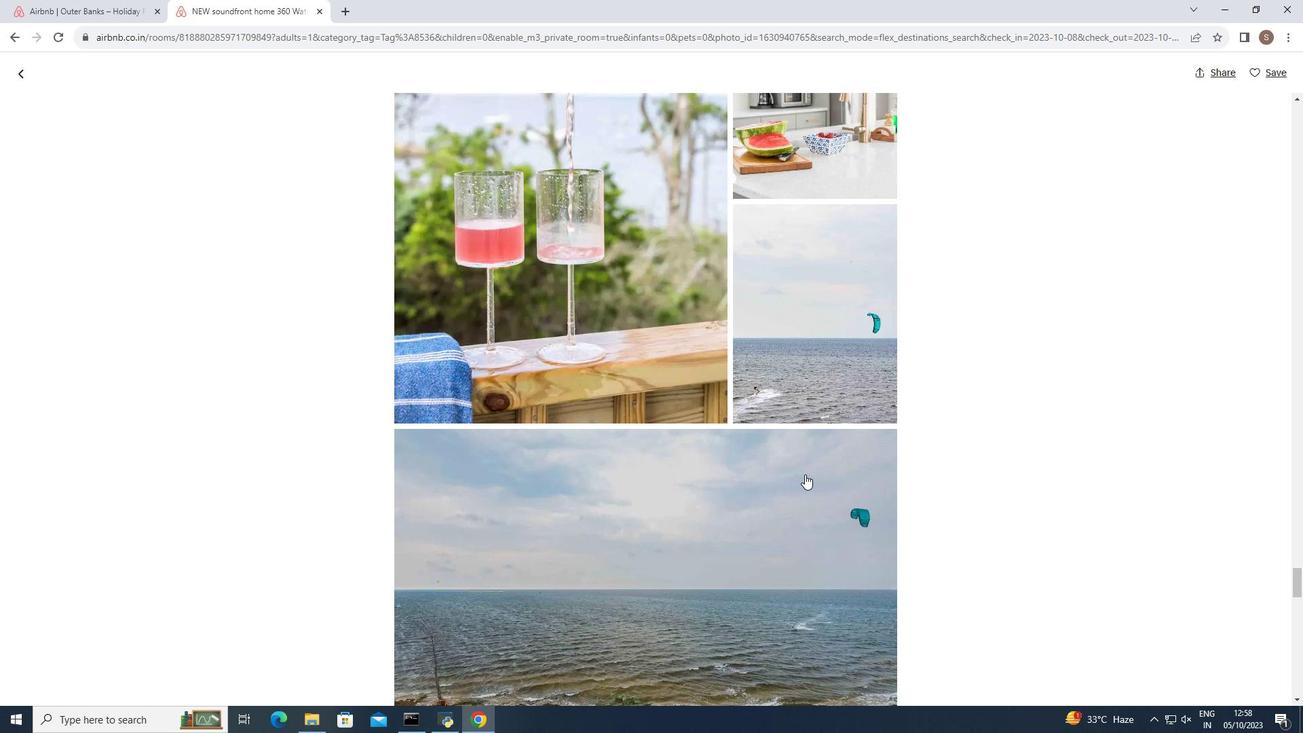 
Action: Mouse scrolled (805, 473) with delta (0, 0)
Screenshot: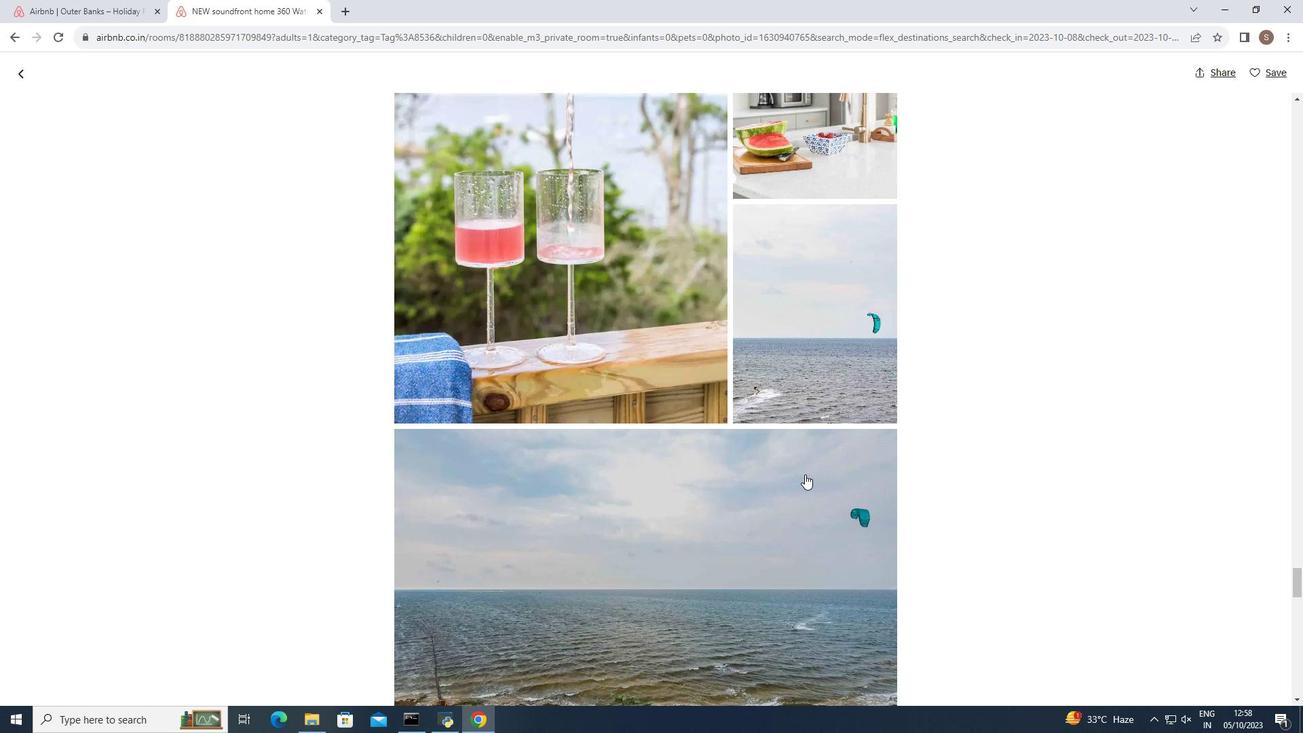 
Action: Mouse scrolled (805, 473) with delta (0, 0)
Screenshot: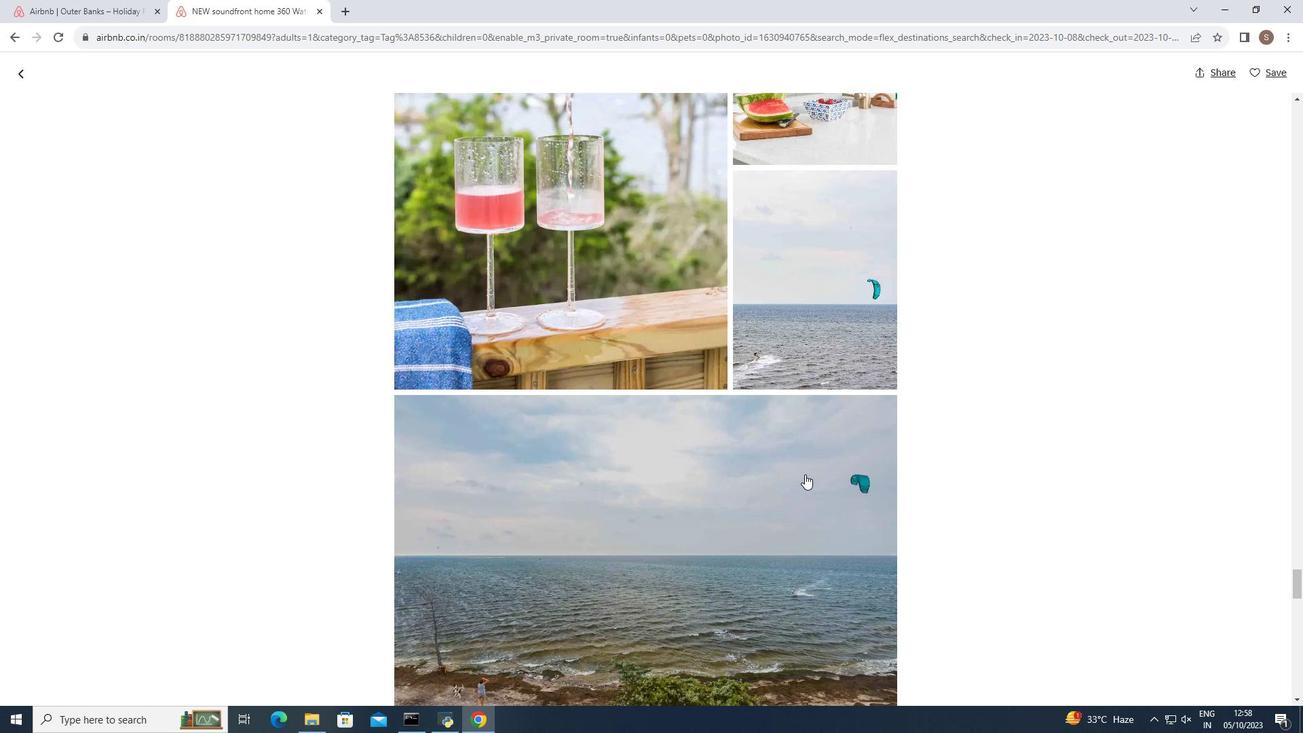 
Action: Mouse moved to (804, 474)
Screenshot: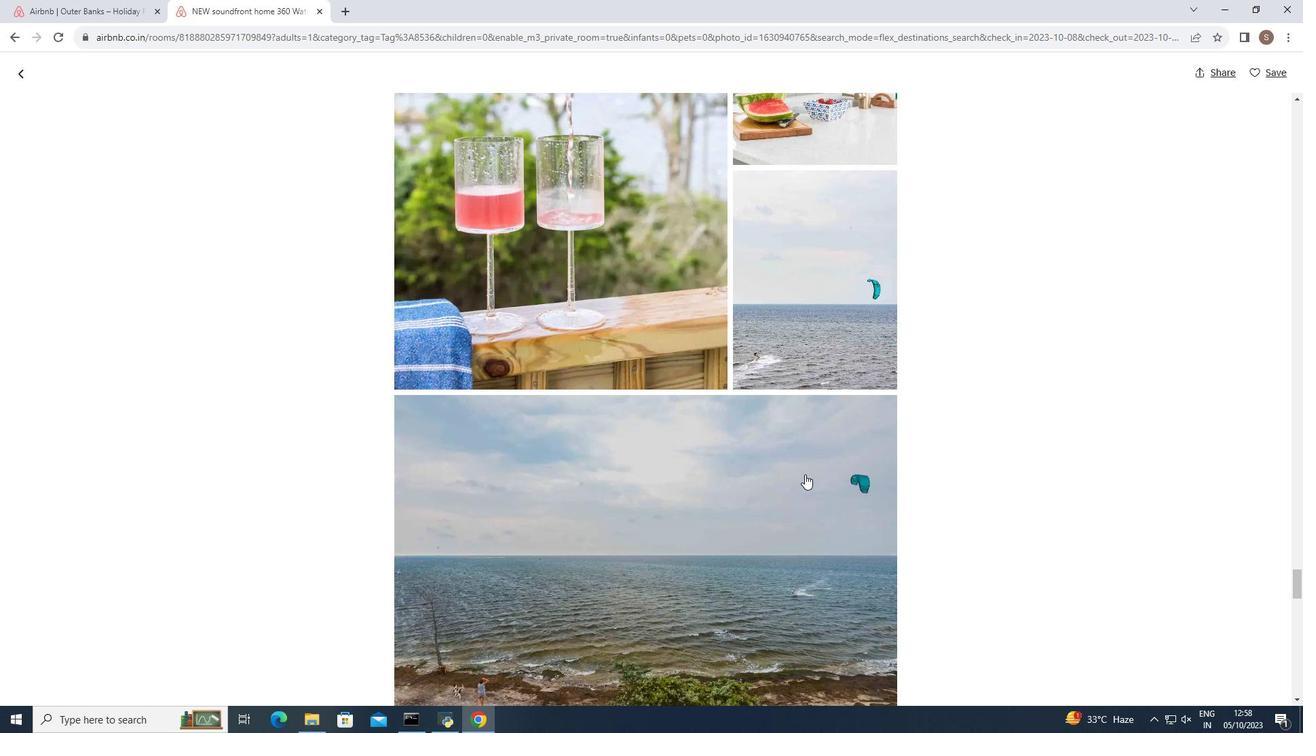 
Action: Mouse scrolled (804, 473) with delta (0, 0)
Screenshot: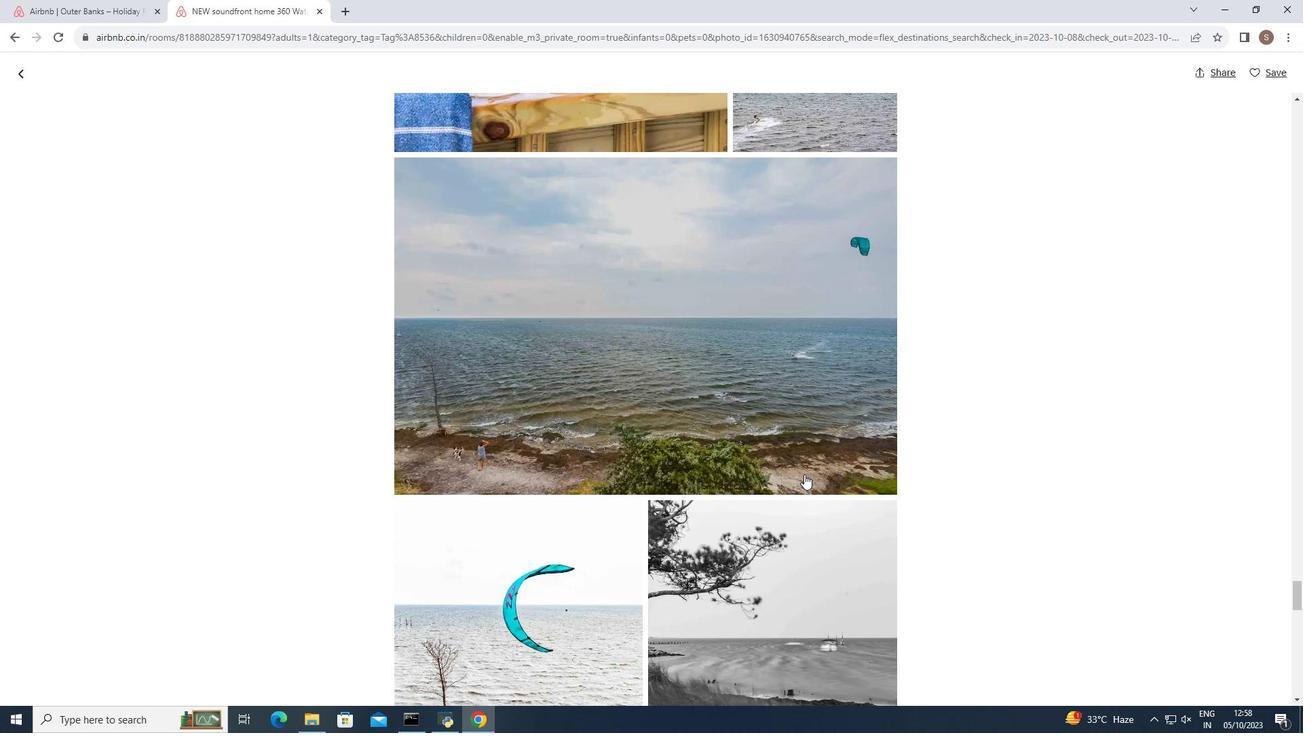 
Action: Mouse moved to (803, 475)
Screenshot: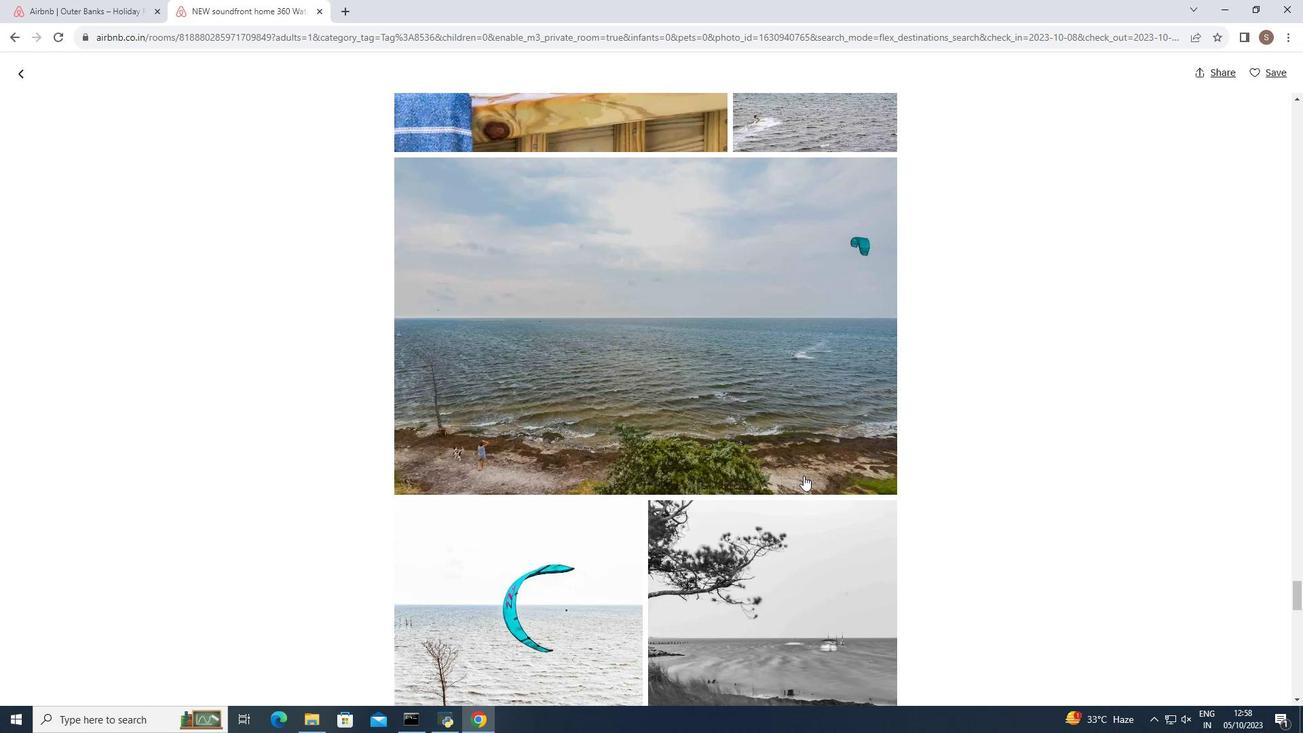 
Action: Mouse scrolled (803, 475) with delta (0, 0)
Screenshot: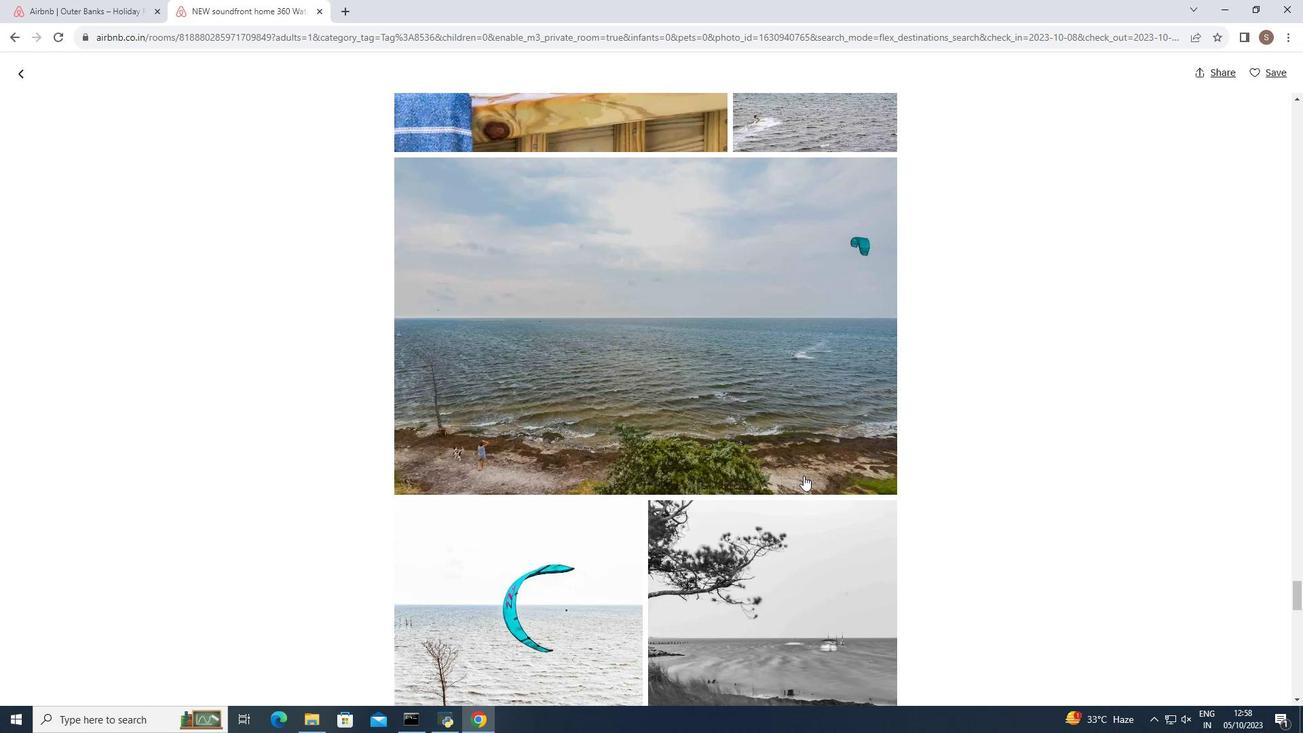
Action: Mouse moved to (803, 477)
Screenshot: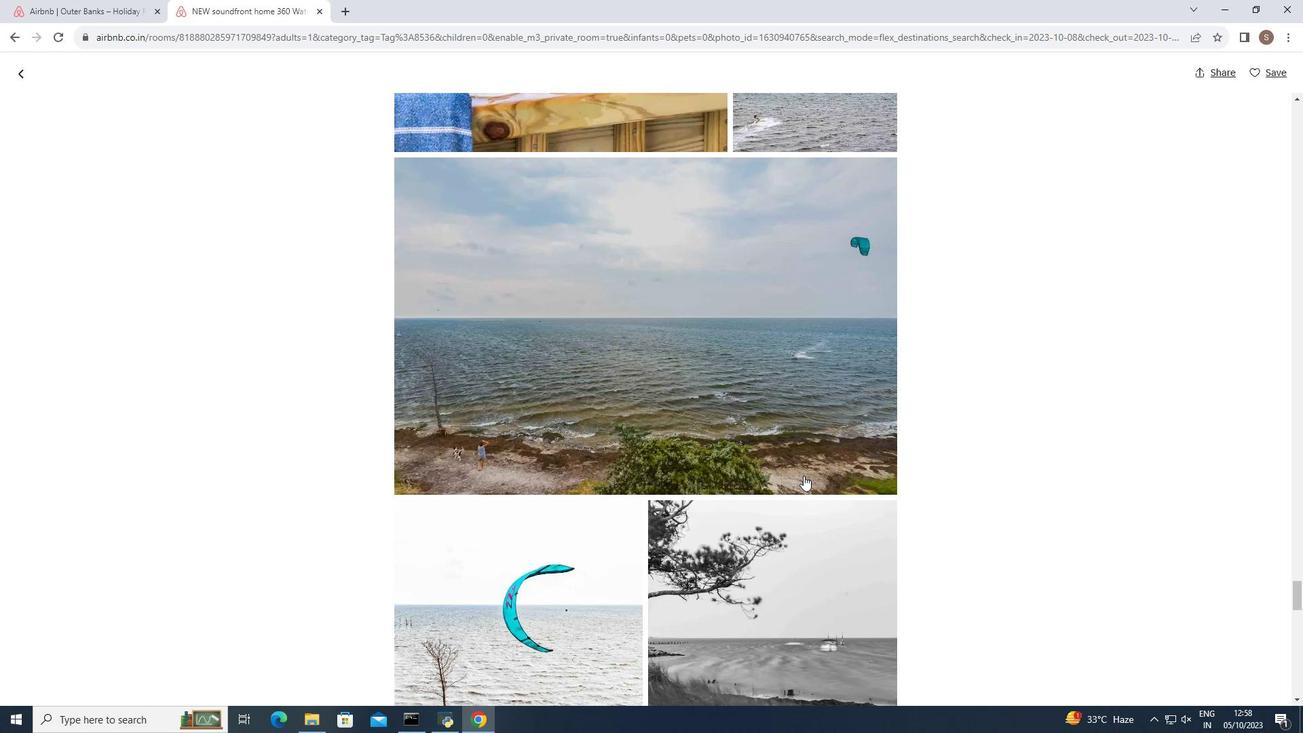 
Action: Mouse scrolled (803, 476) with delta (0, 0)
Screenshot: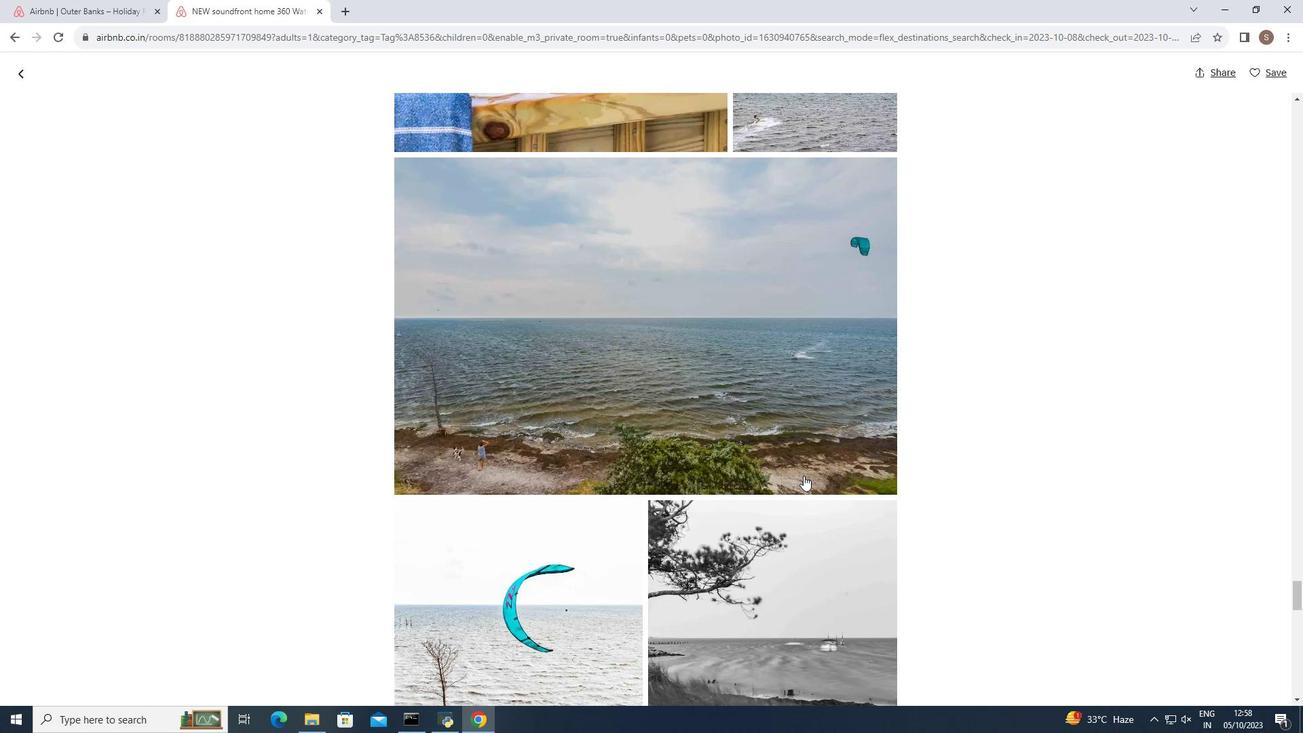
Action: Mouse moved to (803, 479)
Screenshot: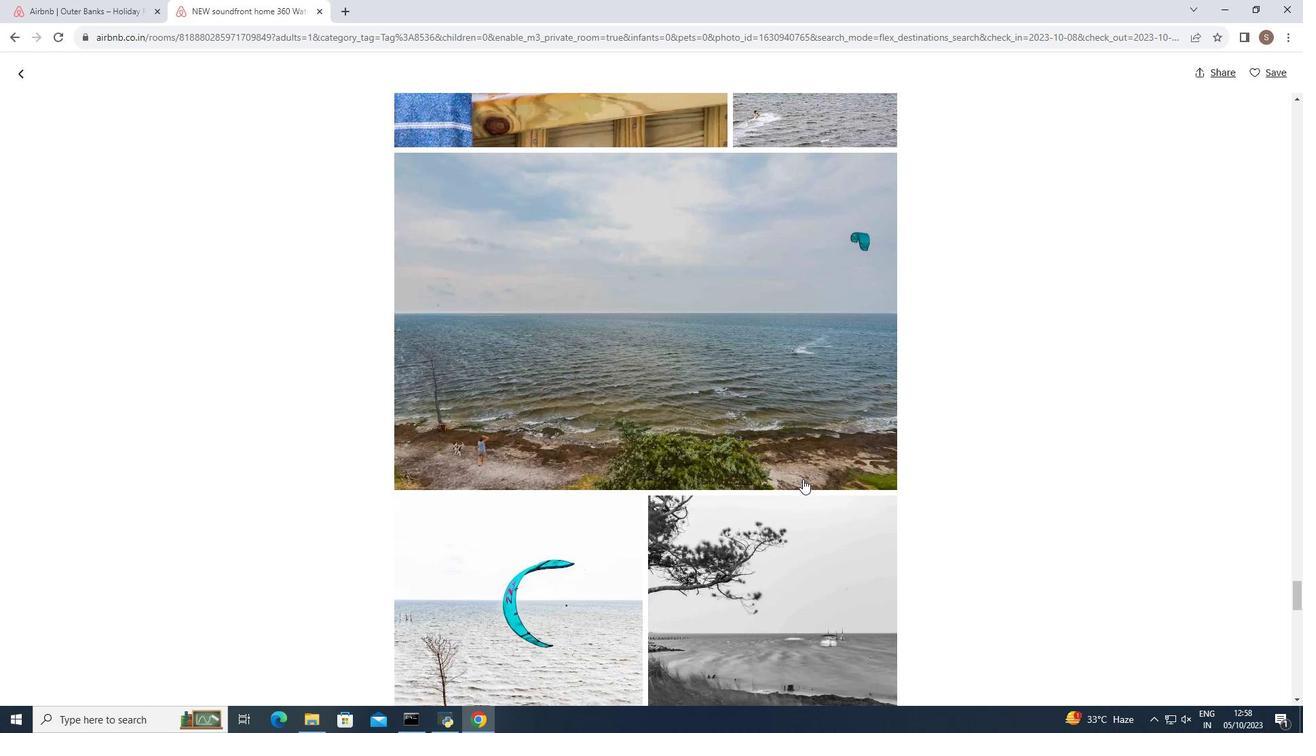 
Action: Mouse scrolled (803, 478) with delta (0, 0)
Screenshot: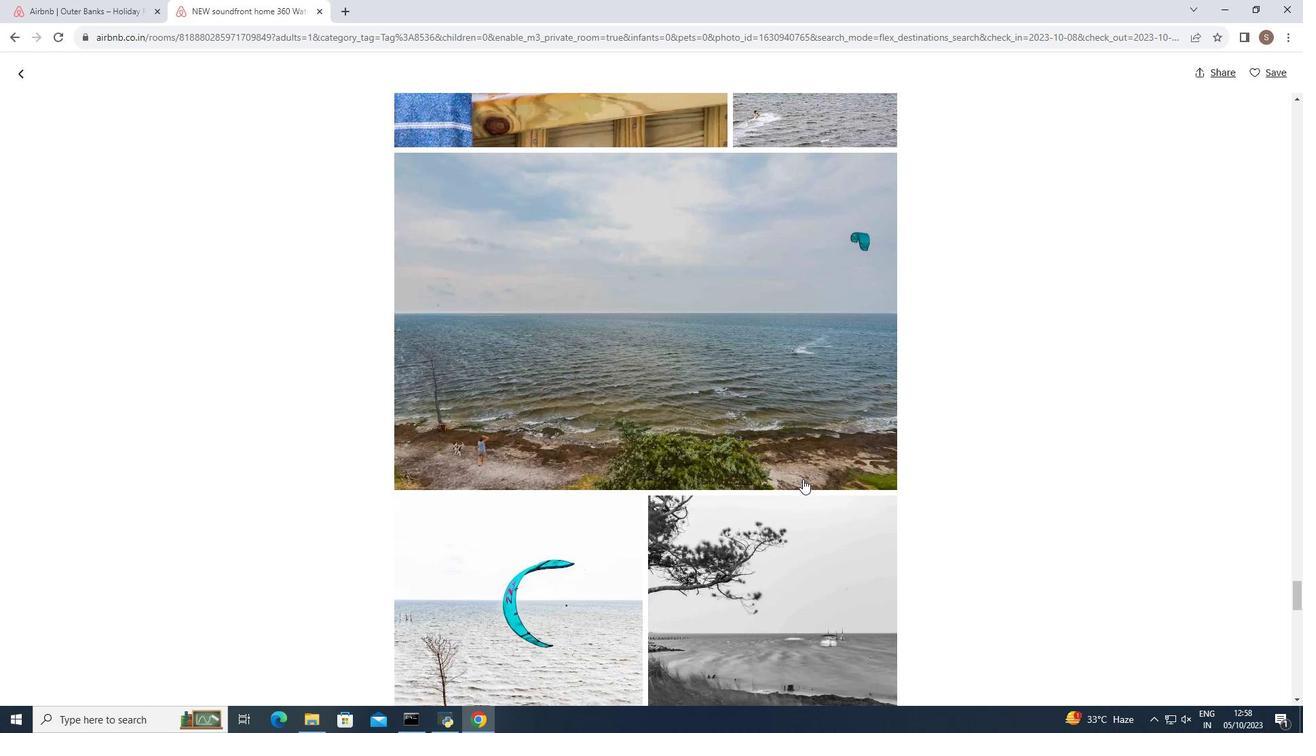 
Action: Mouse moved to (803, 479)
Screenshot: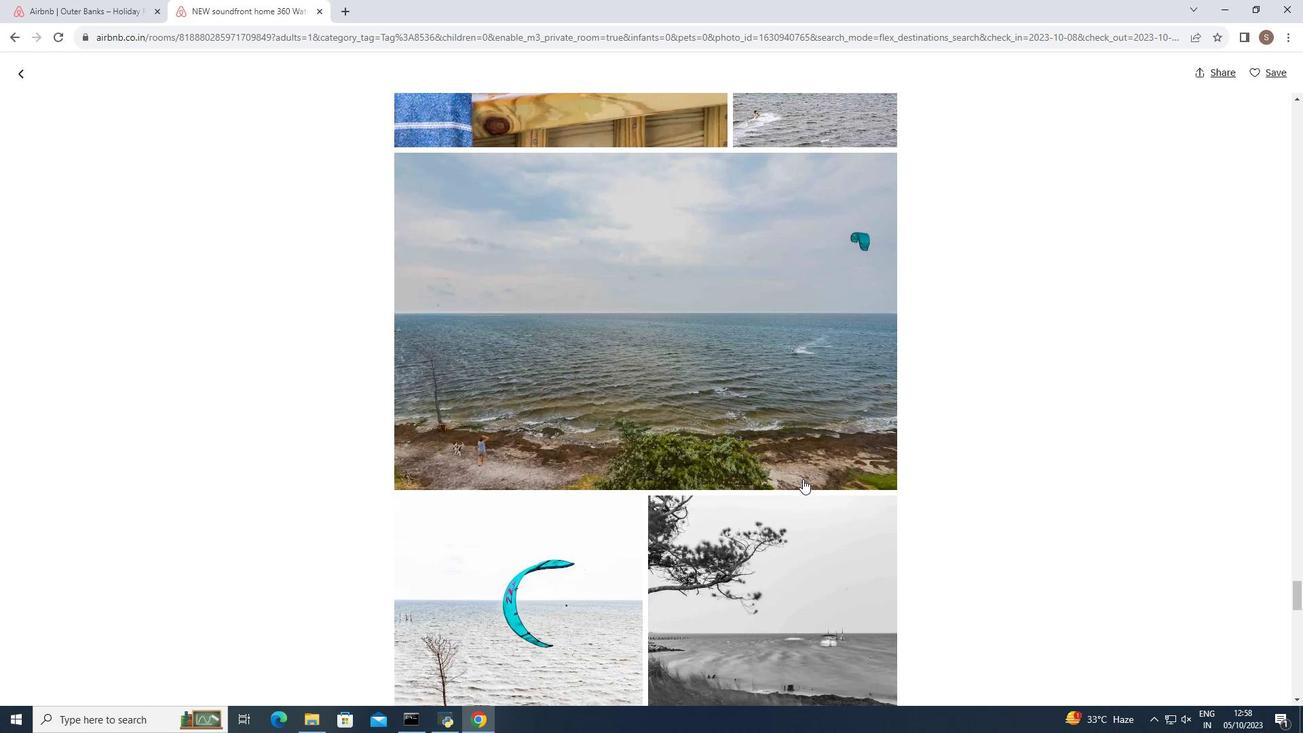 
Action: Mouse scrolled (803, 478) with delta (0, 0)
Screenshot: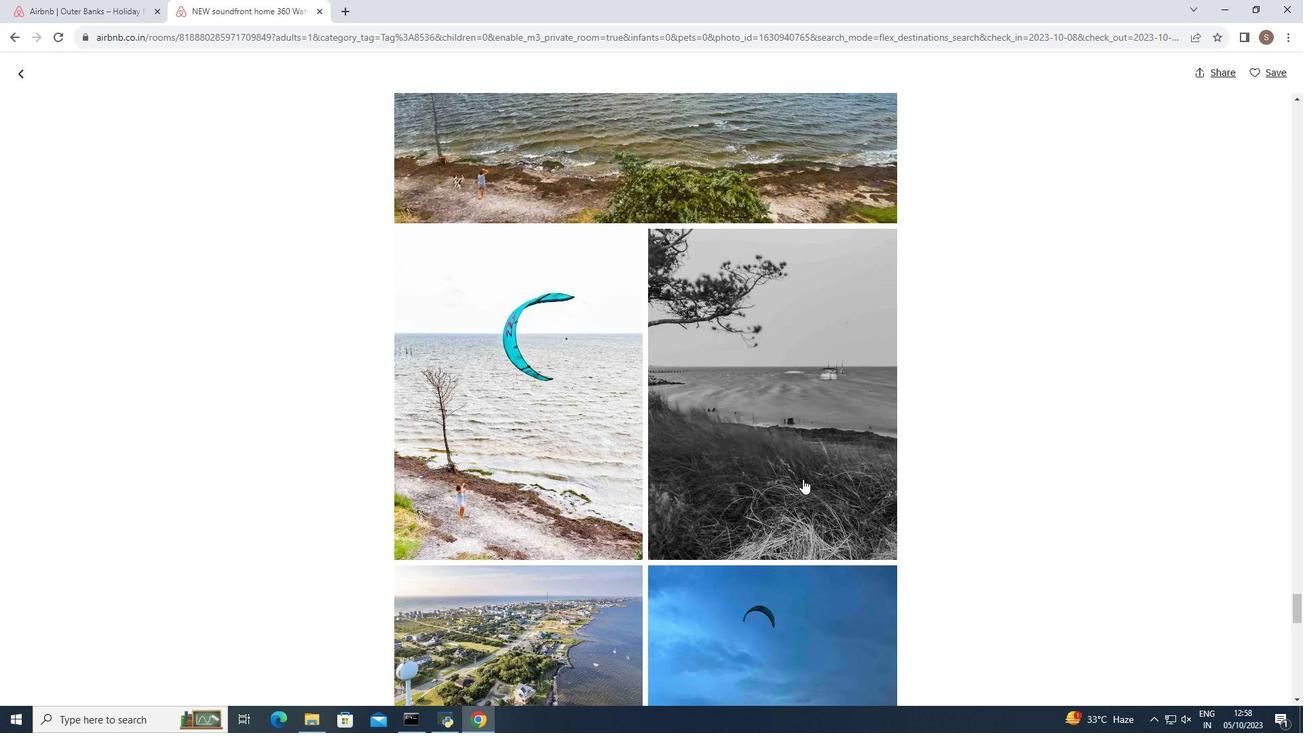 
Action: Mouse scrolled (803, 478) with delta (0, 0)
Screenshot: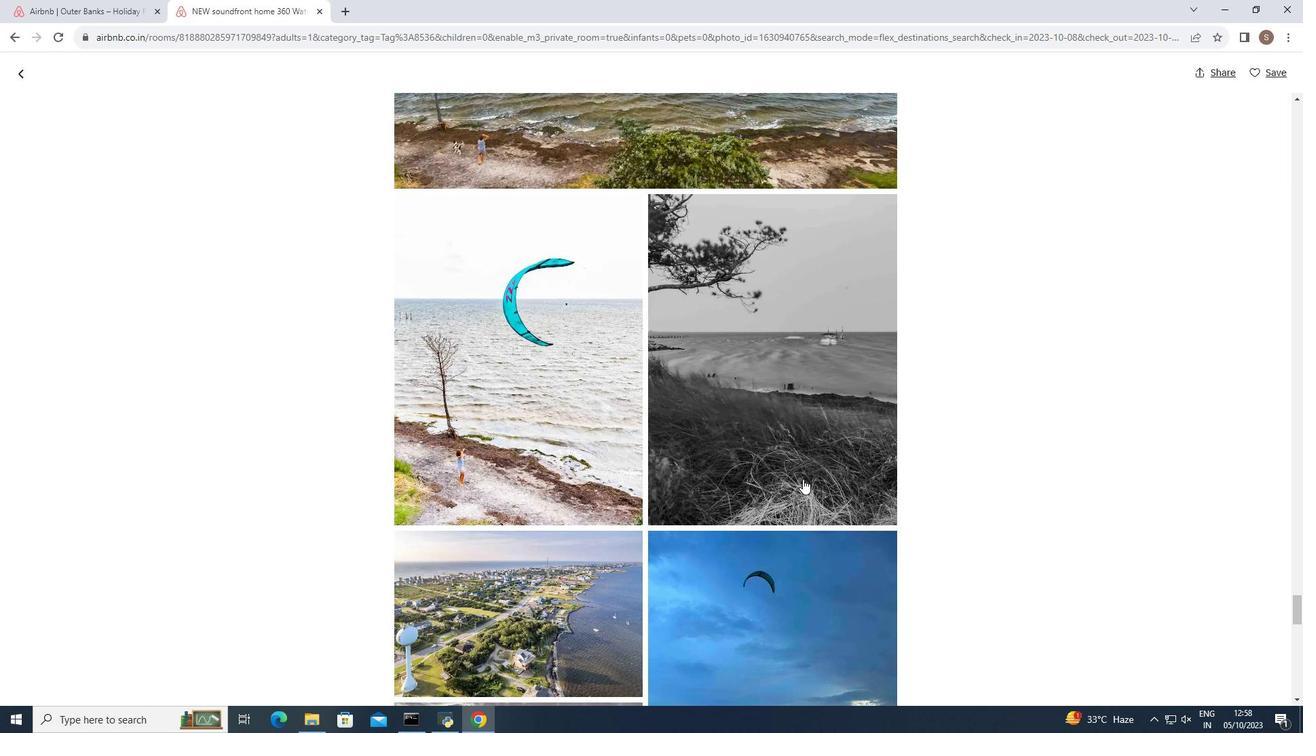 
Action: Mouse scrolled (803, 478) with delta (0, 0)
Screenshot: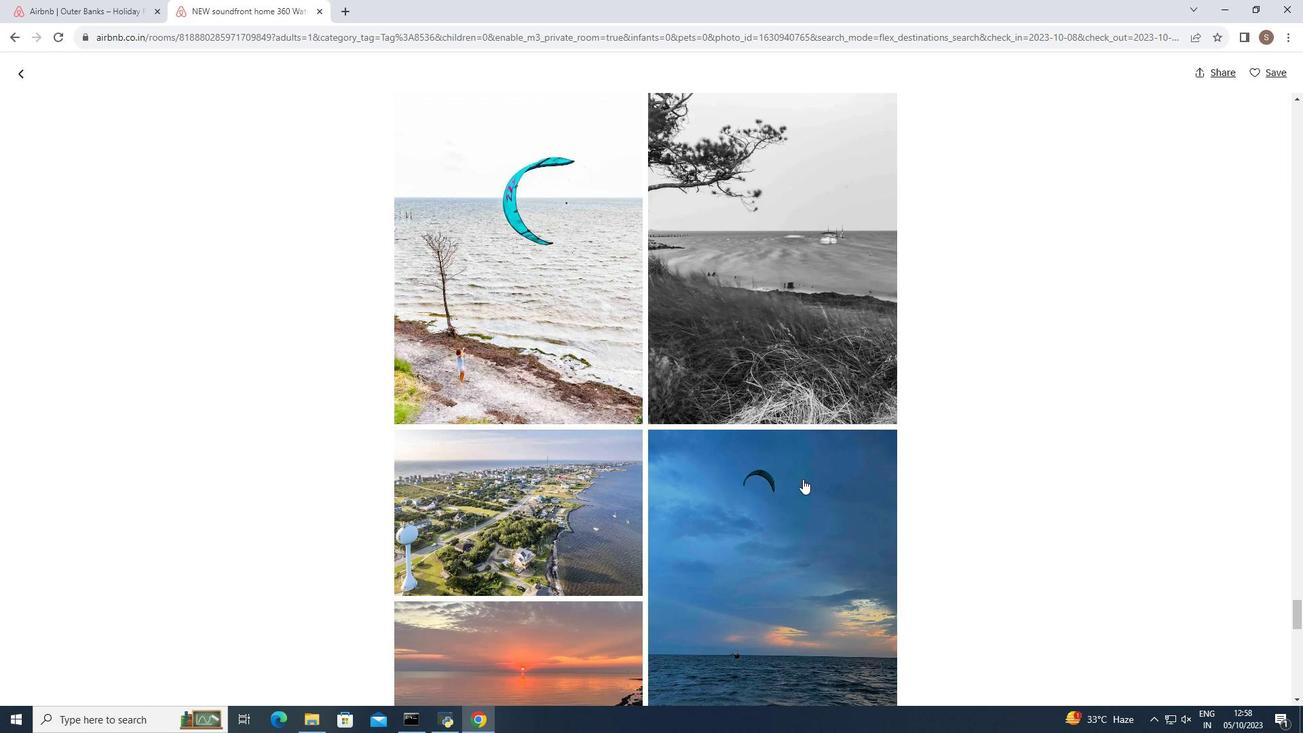 
Action: Mouse scrolled (803, 478) with delta (0, 0)
Screenshot: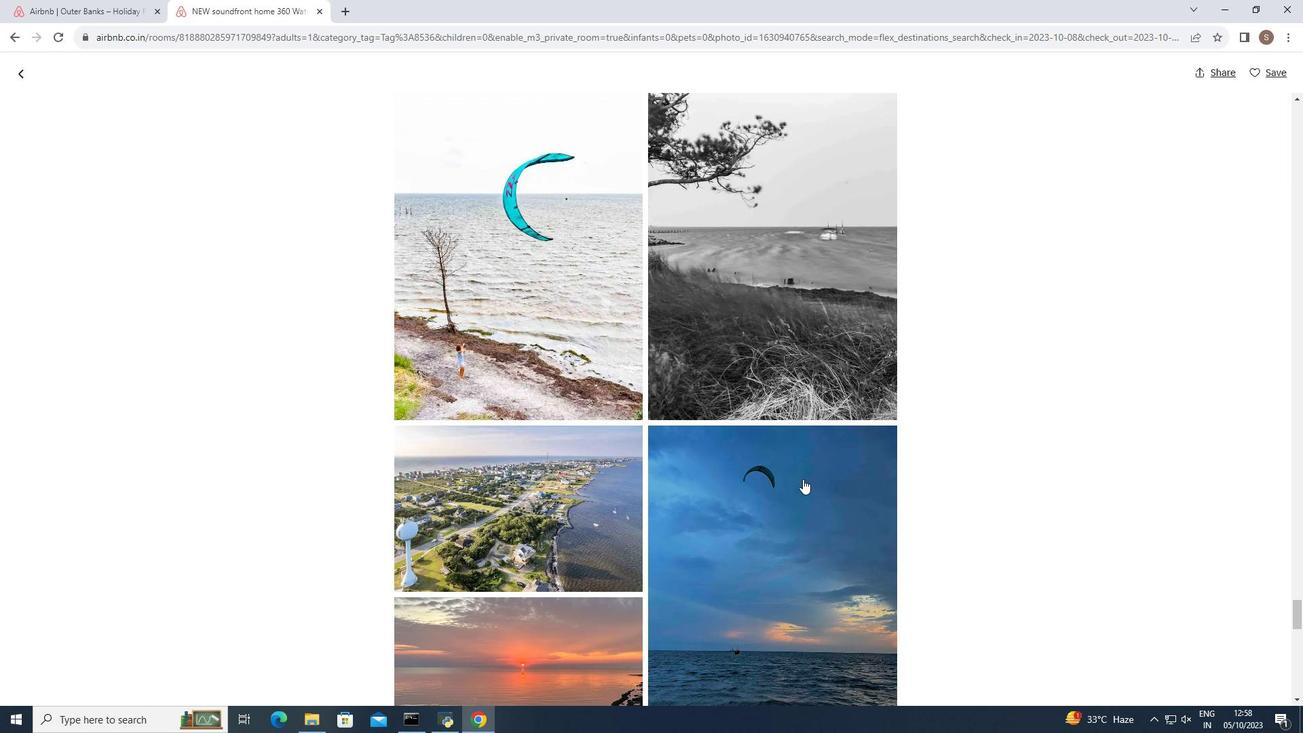 
Action: Mouse scrolled (803, 478) with delta (0, 0)
Screenshot: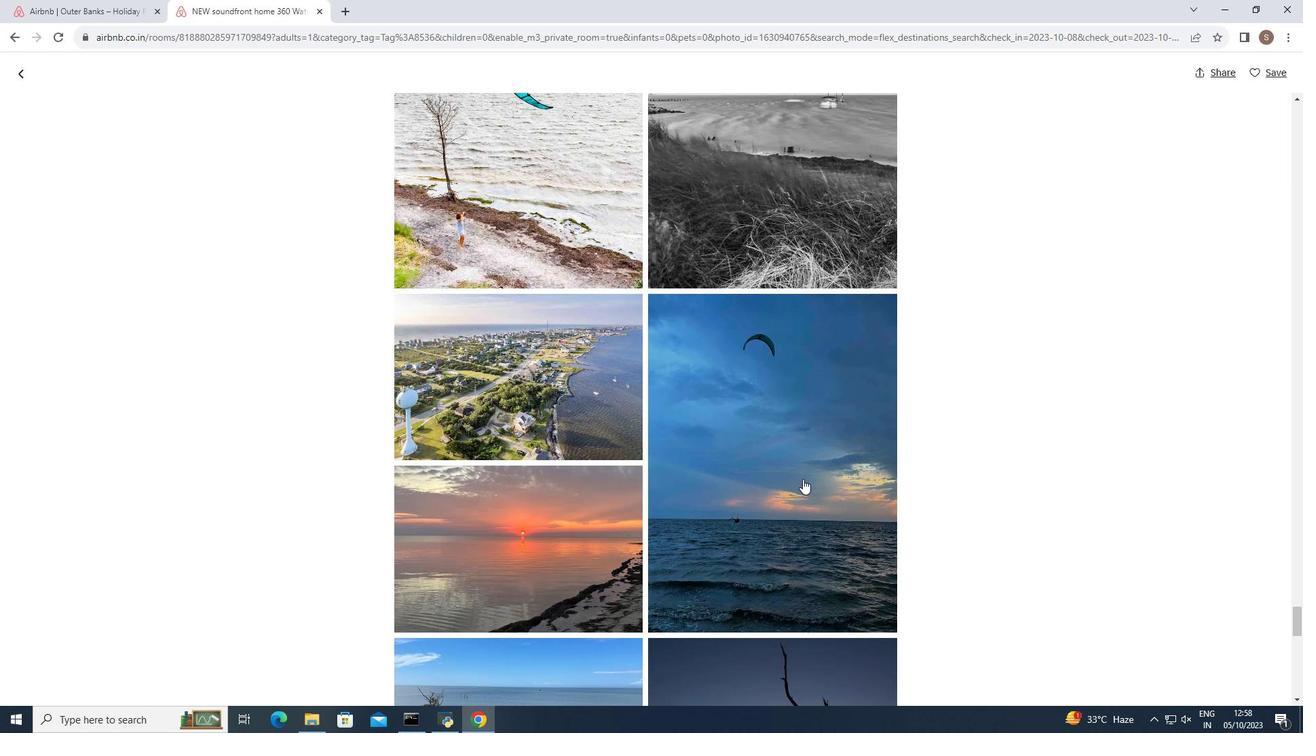 
Action: Mouse scrolled (803, 478) with delta (0, 0)
Screenshot: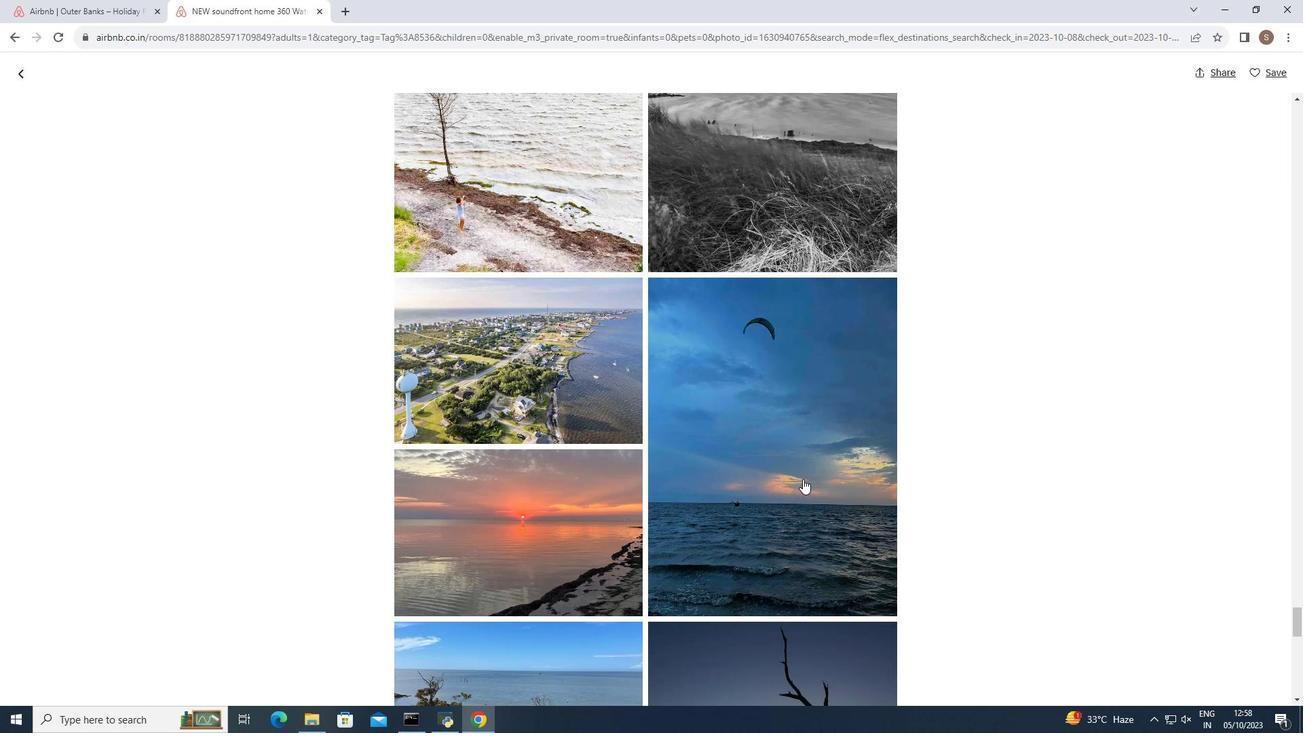 
Action: Mouse scrolled (803, 478) with delta (0, 0)
Screenshot: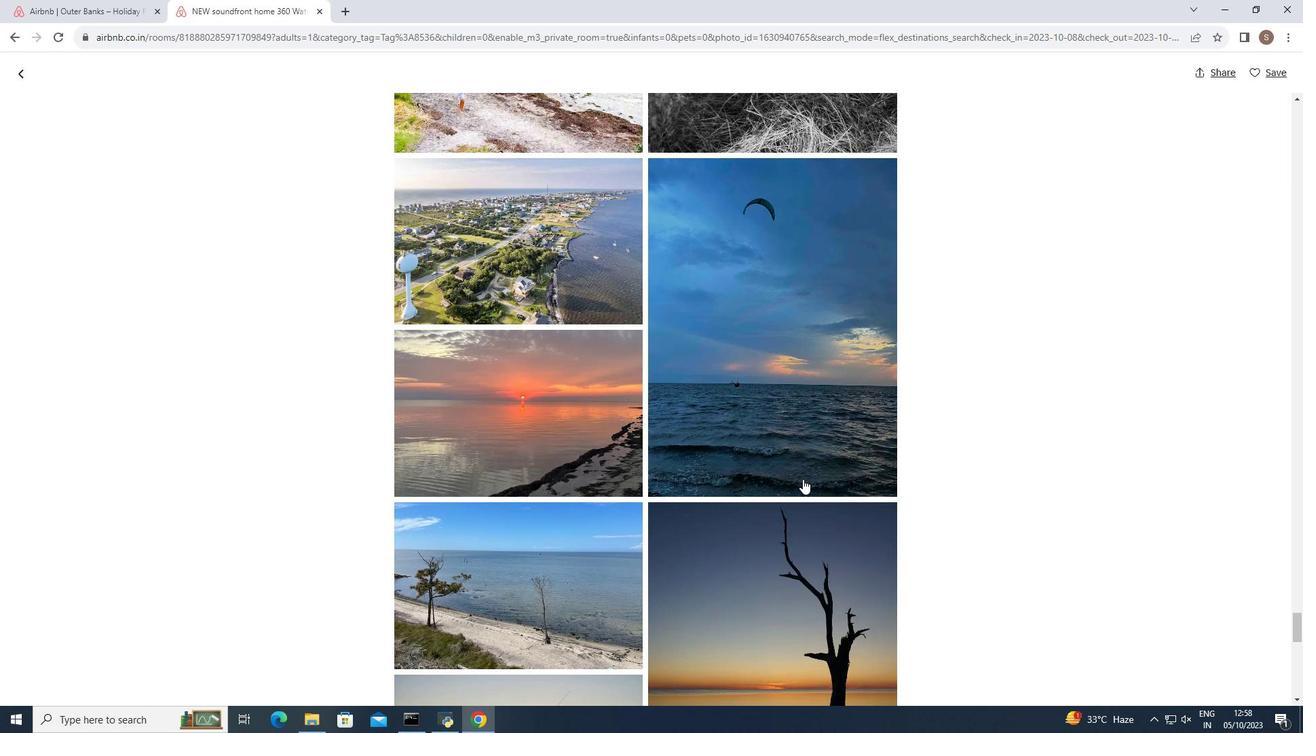 
Action: Mouse scrolled (803, 478) with delta (0, 0)
Screenshot: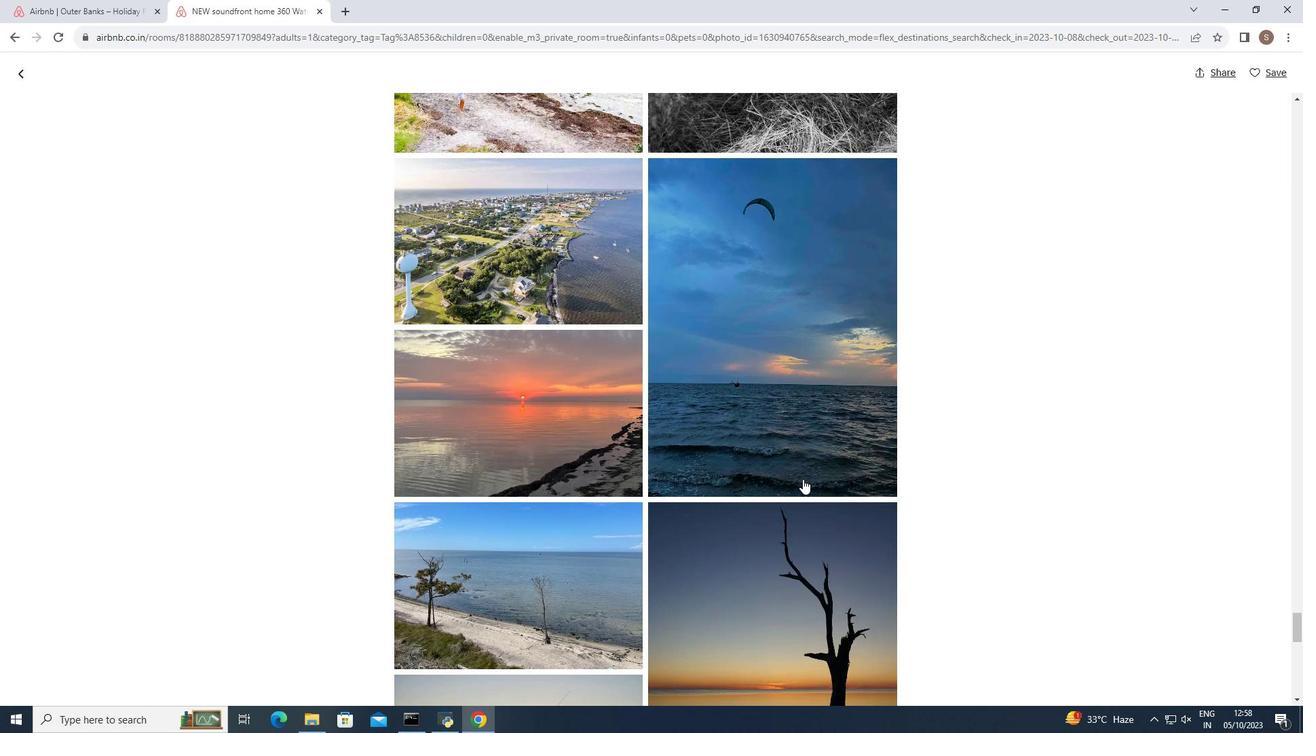 
Action: Mouse scrolled (803, 478) with delta (0, 0)
Screenshot: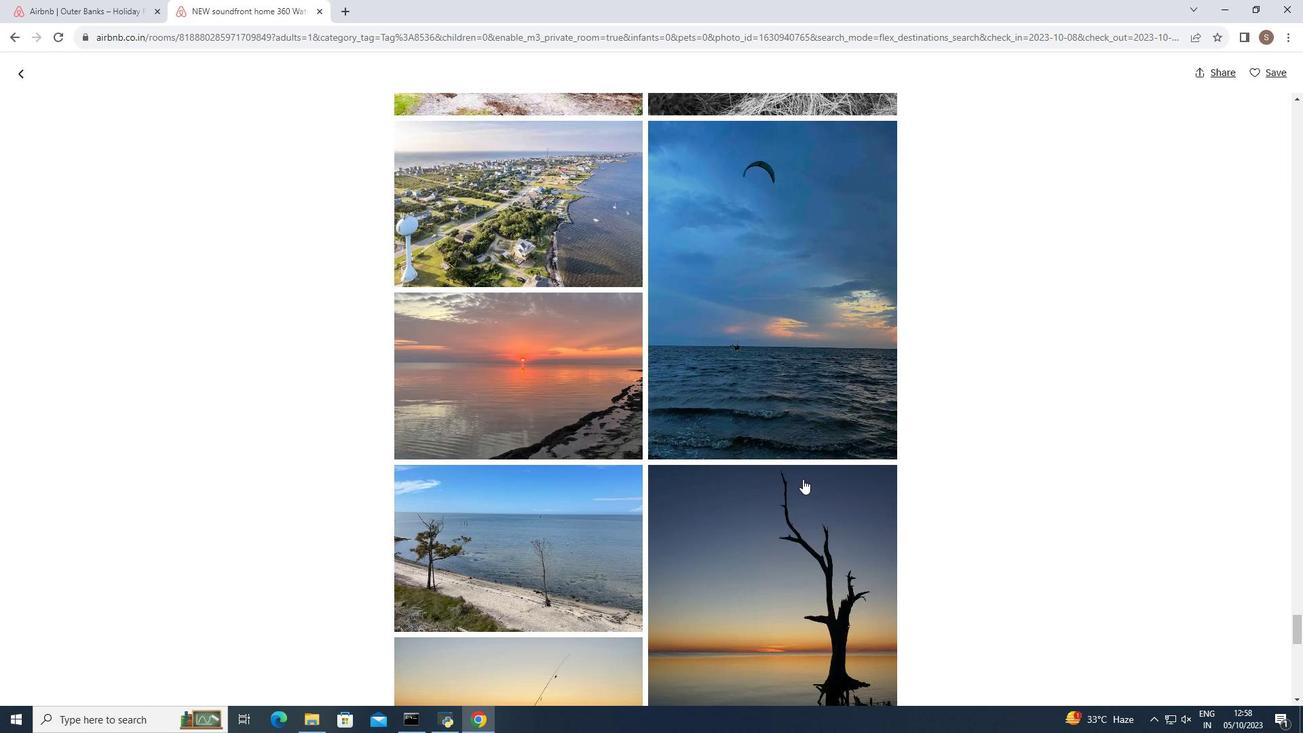 
Action: Mouse scrolled (803, 478) with delta (0, 0)
Screenshot: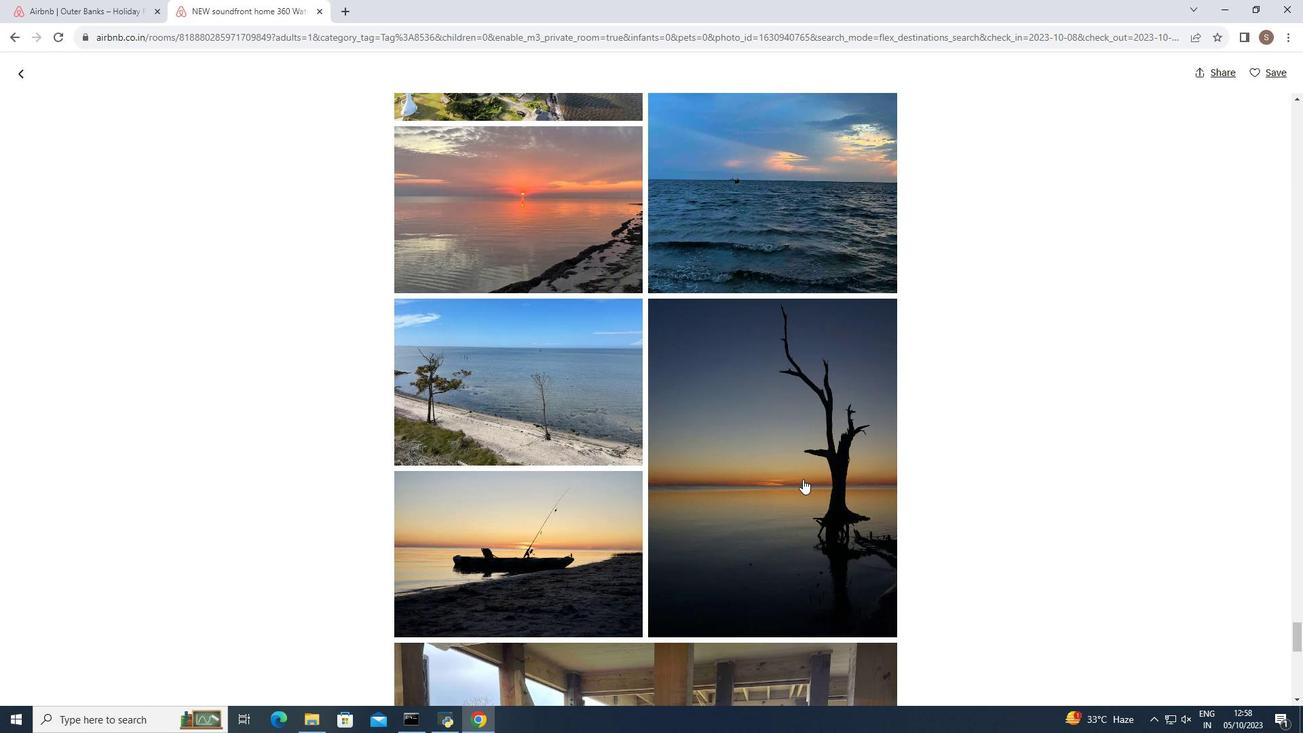 
Action: Mouse scrolled (803, 478) with delta (0, 0)
Screenshot: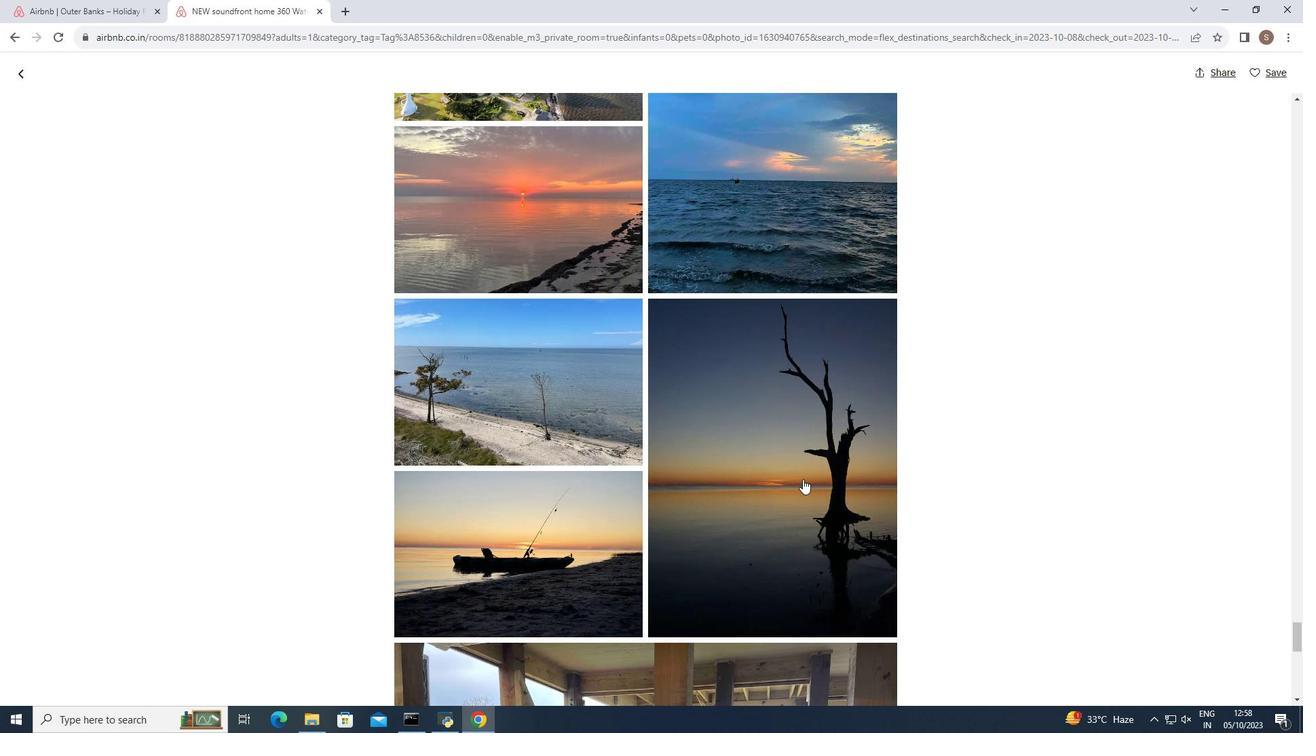 
Action: Mouse scrolled (803, 478) with delta (0, 0)
Screenshot: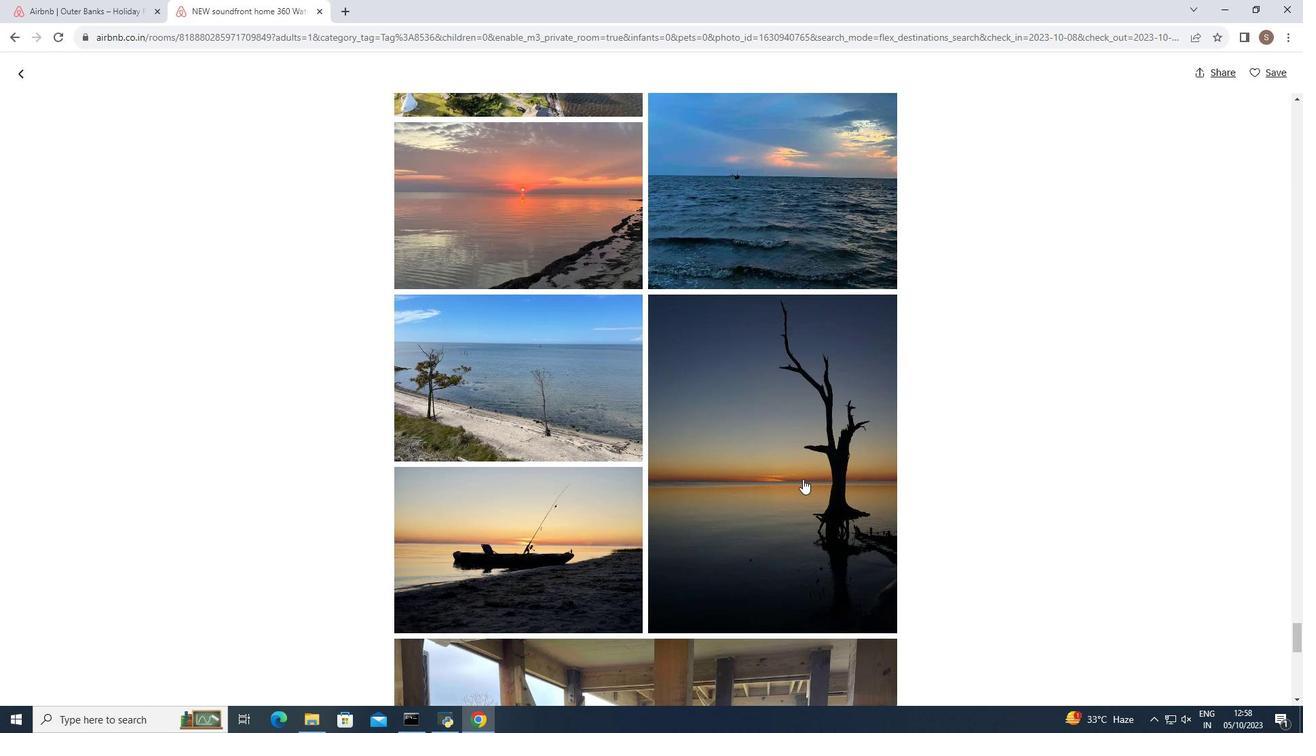 
Action: Mouse moved to (803, 477)
Screenshot: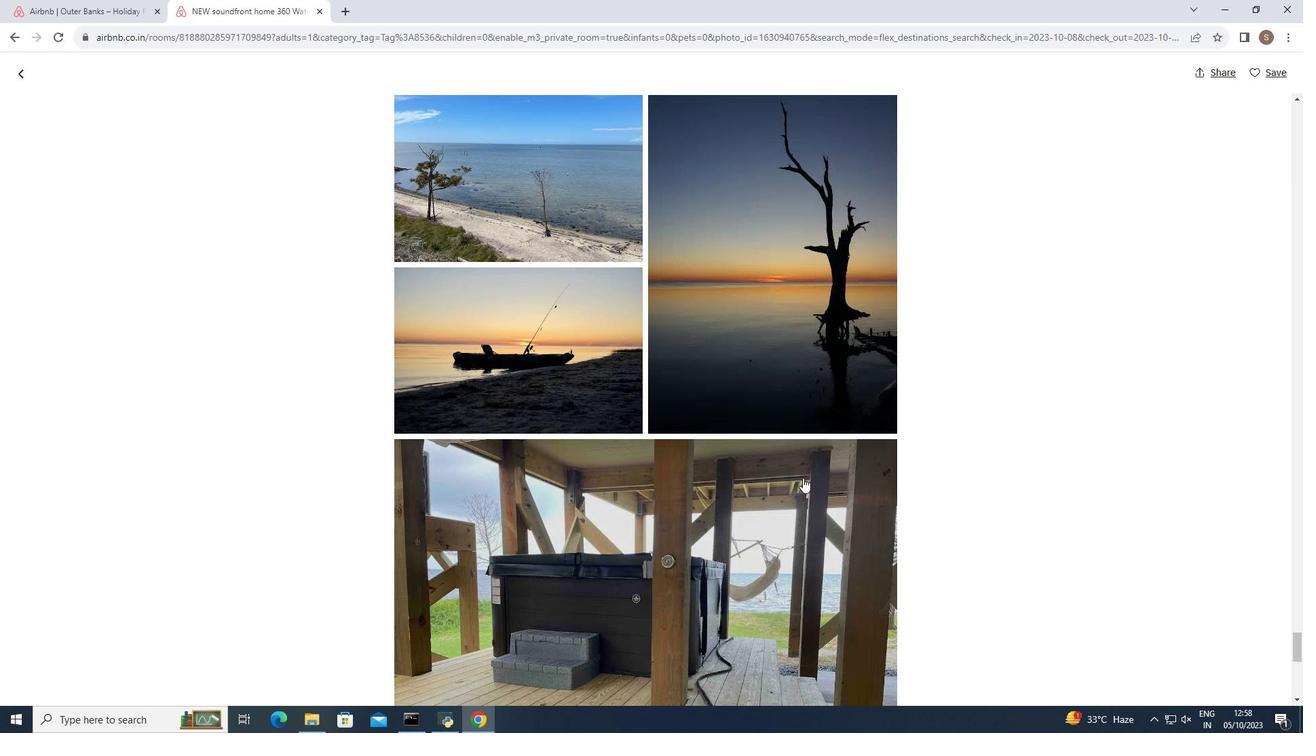 
Action: Mouse scrolled (803, 476) with delta (0, 0)
Screenshot: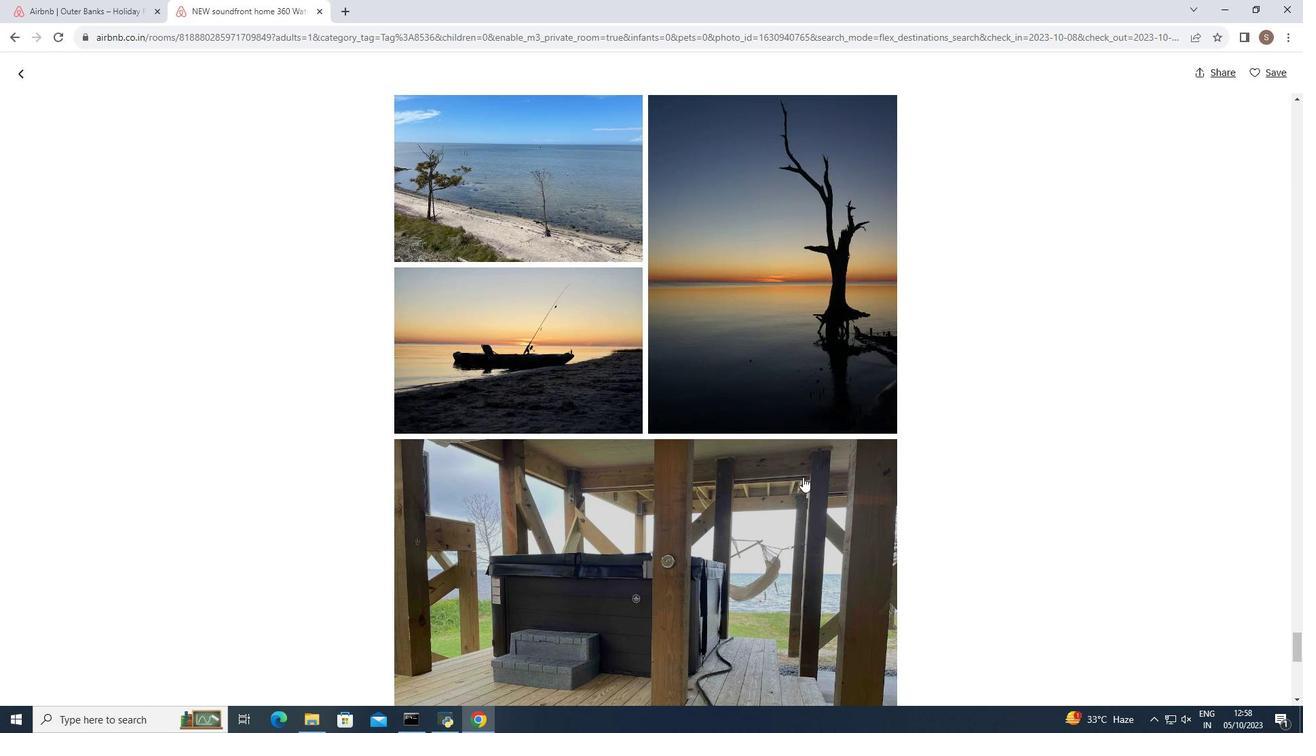 
Action: Mouse scrolled (803, 476) with delta (0, 0)
Screenshot: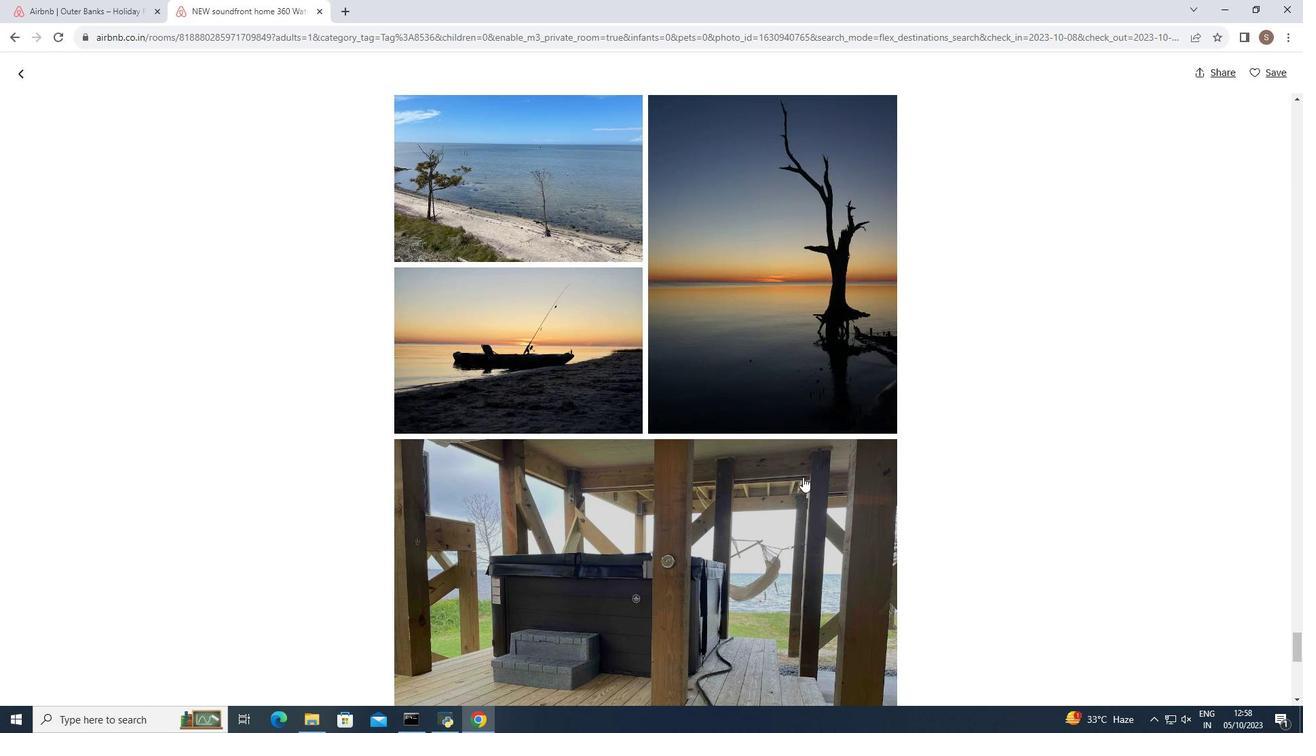 
Action: Mouse scrolled (803, 476) with delta (0, 0)
Screenshot: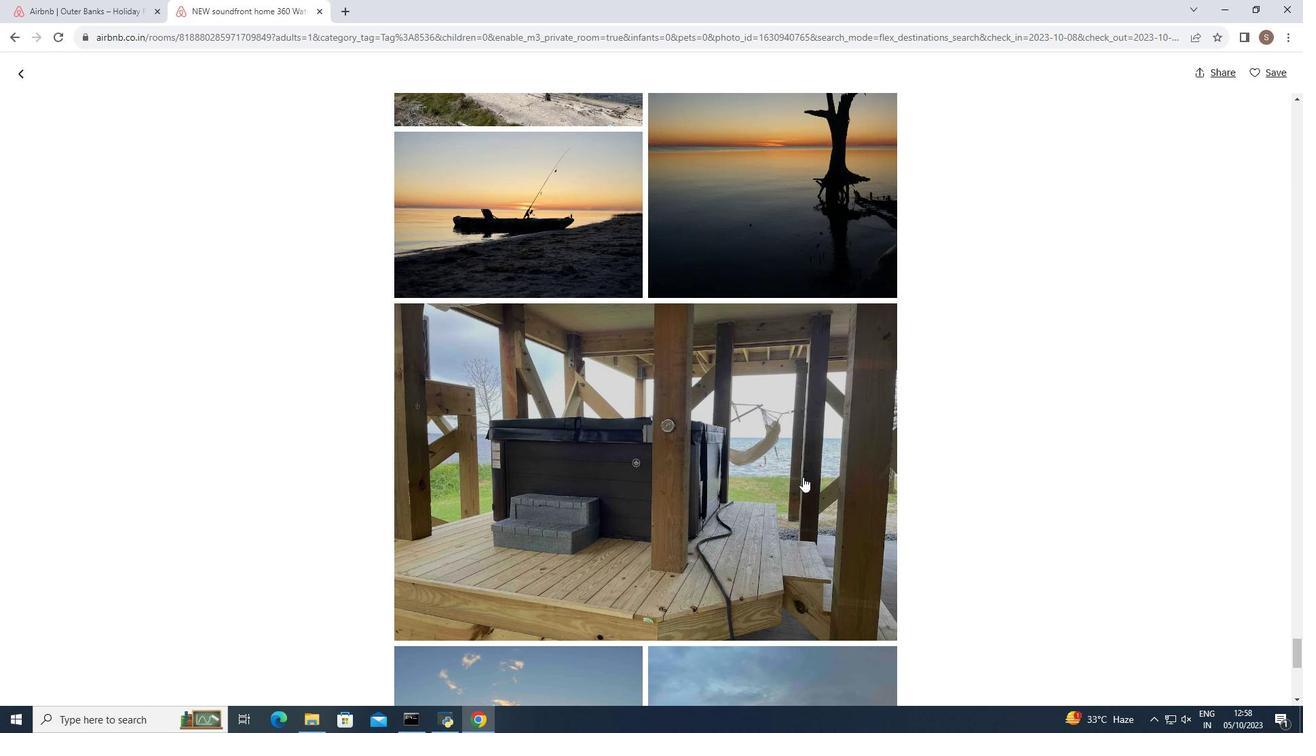 
Action: Mouse scrolled (803, 476) with delta (0, 0)
Screenshot: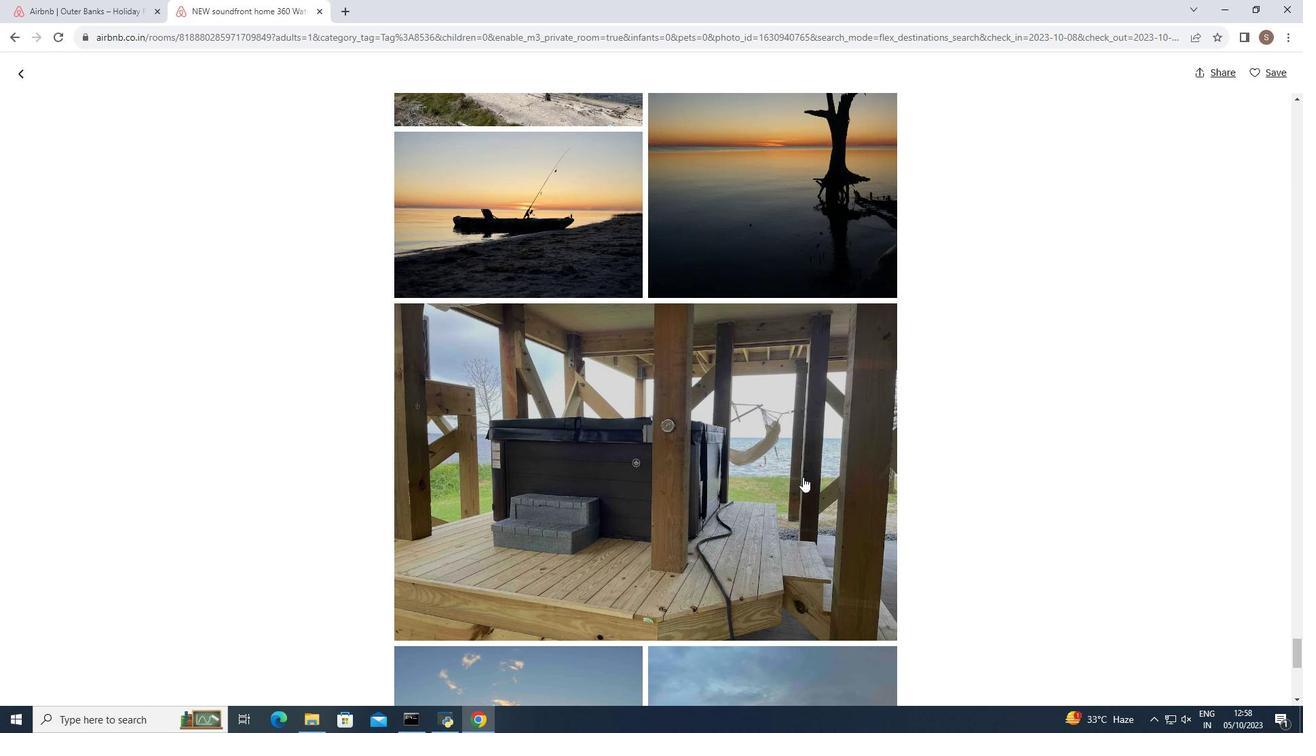 
Action: Mouse scrolled (803, 476) with delta (0, 0)
Screenshot: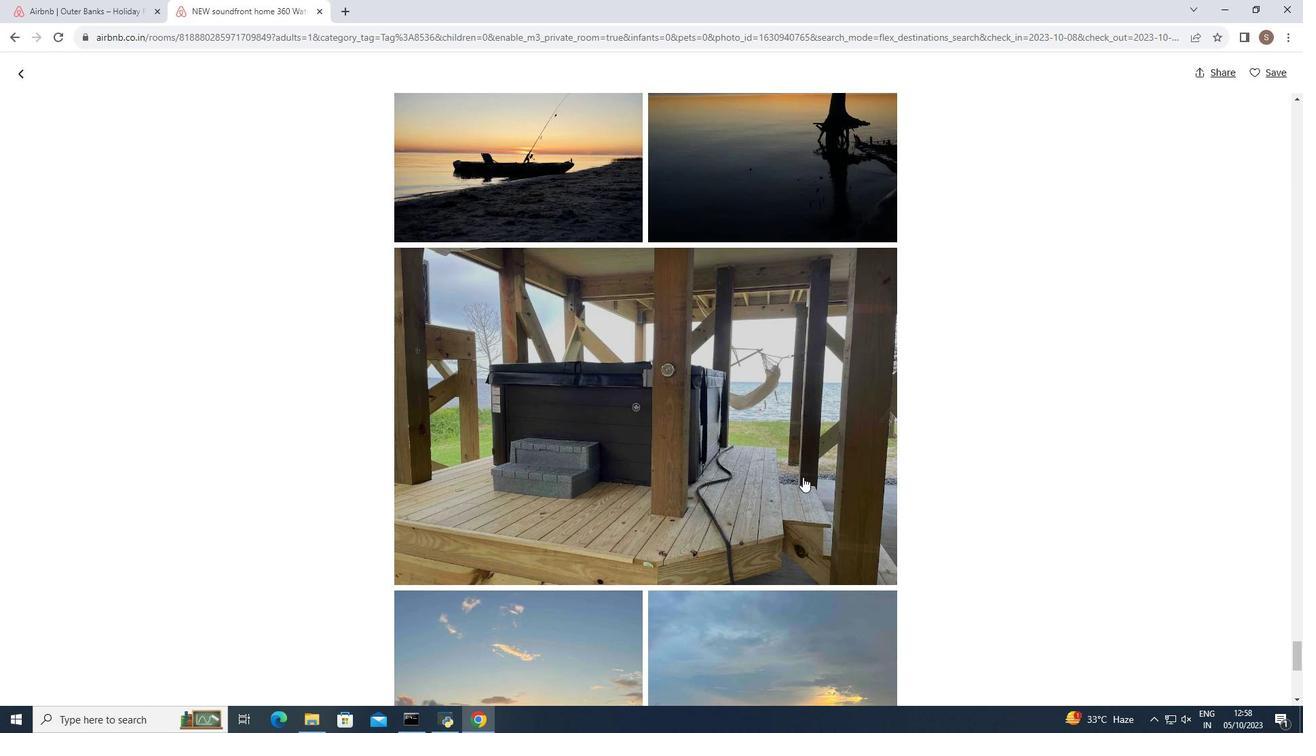 
Action: Mouse scrolled (803, 476) with delta (0, 0)
Screenshot: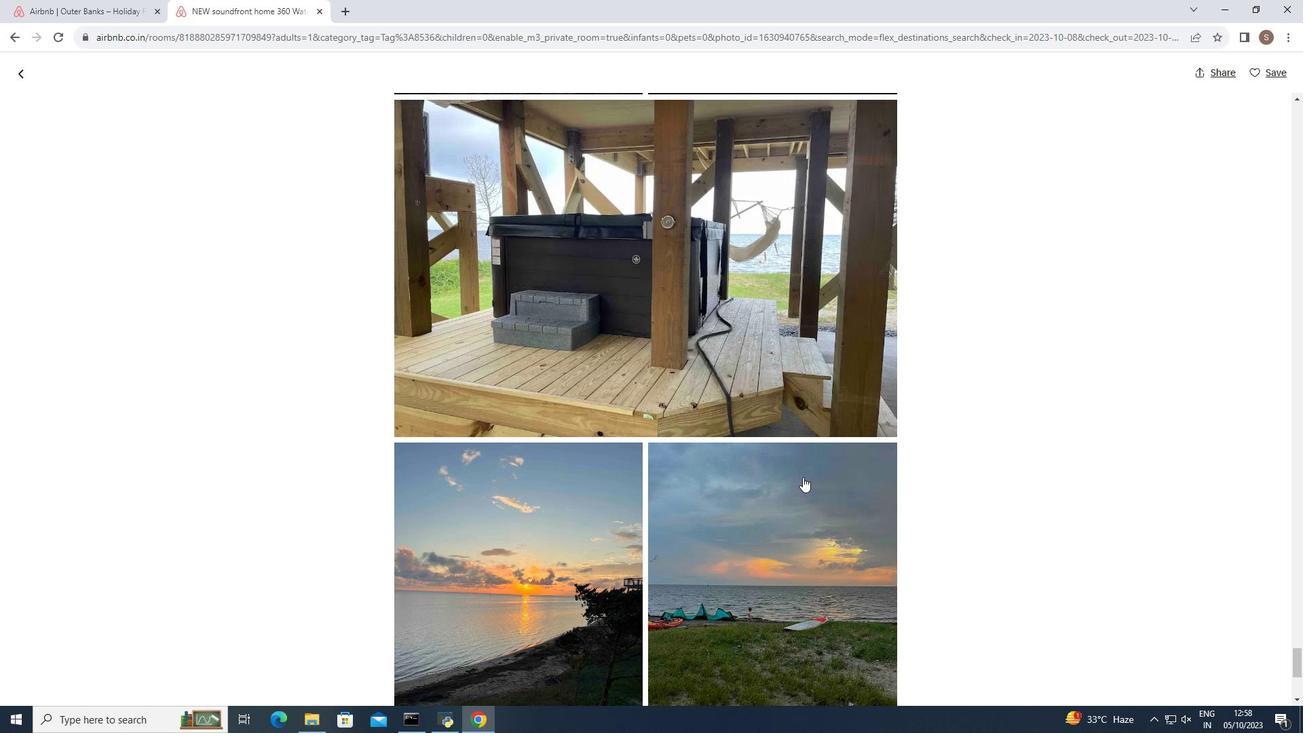 
Action: Mouse scrolled (803, 476) with delta (0, 0)
Screenshot: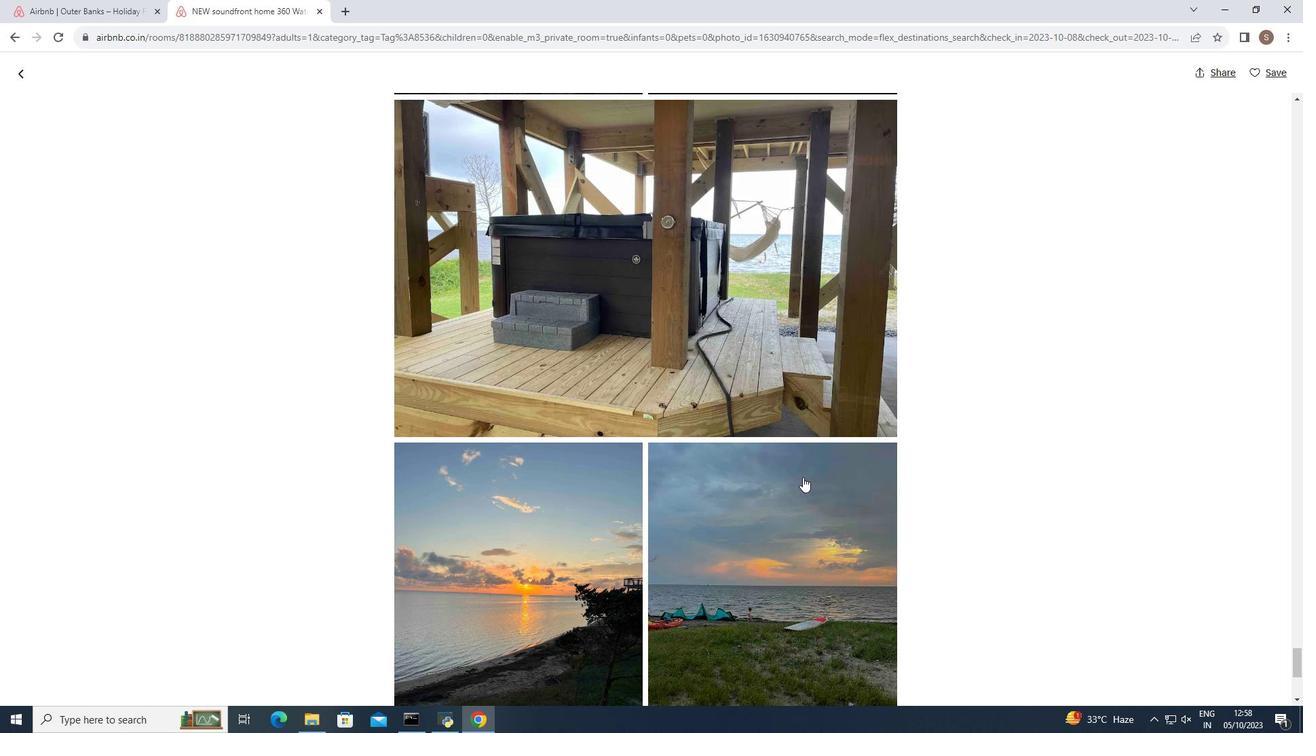 
Action: Mouse moved to (803, 476)
Screenshot: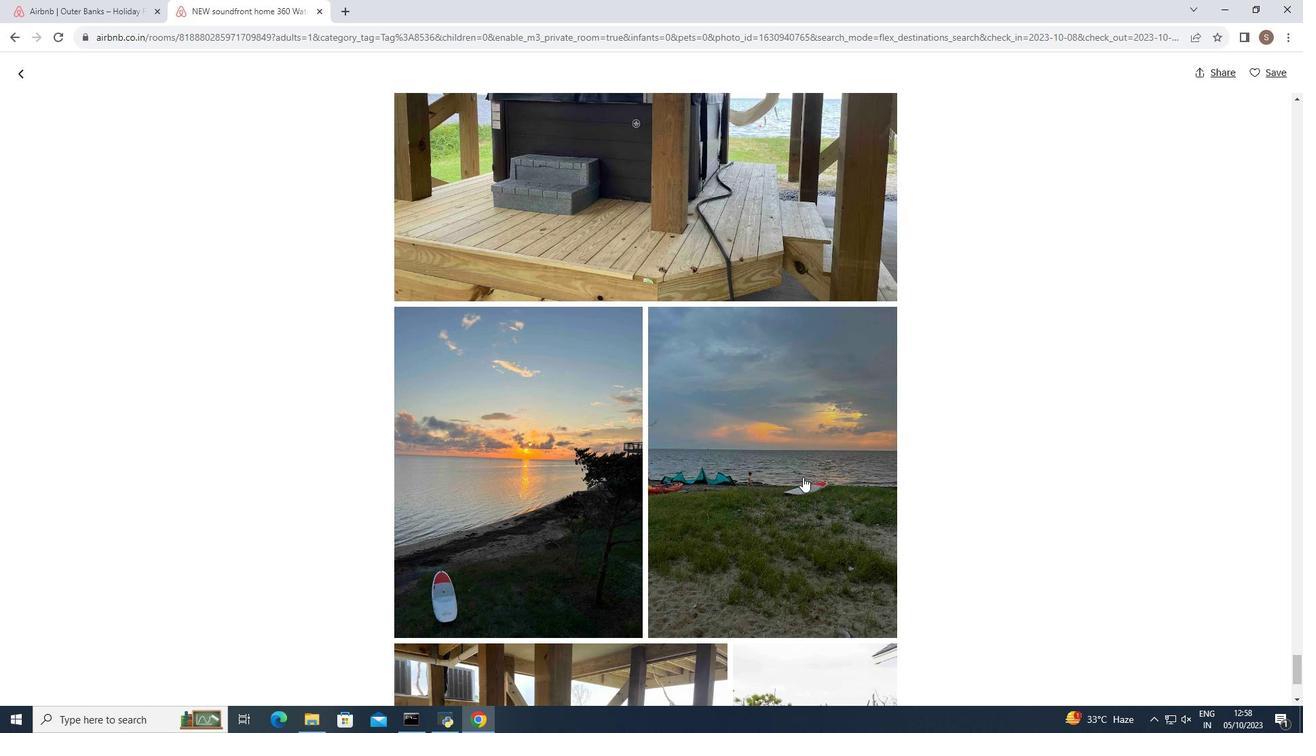 
Action: Mouse scrolled (803, 475) with delta (0, 0)
Screenshot: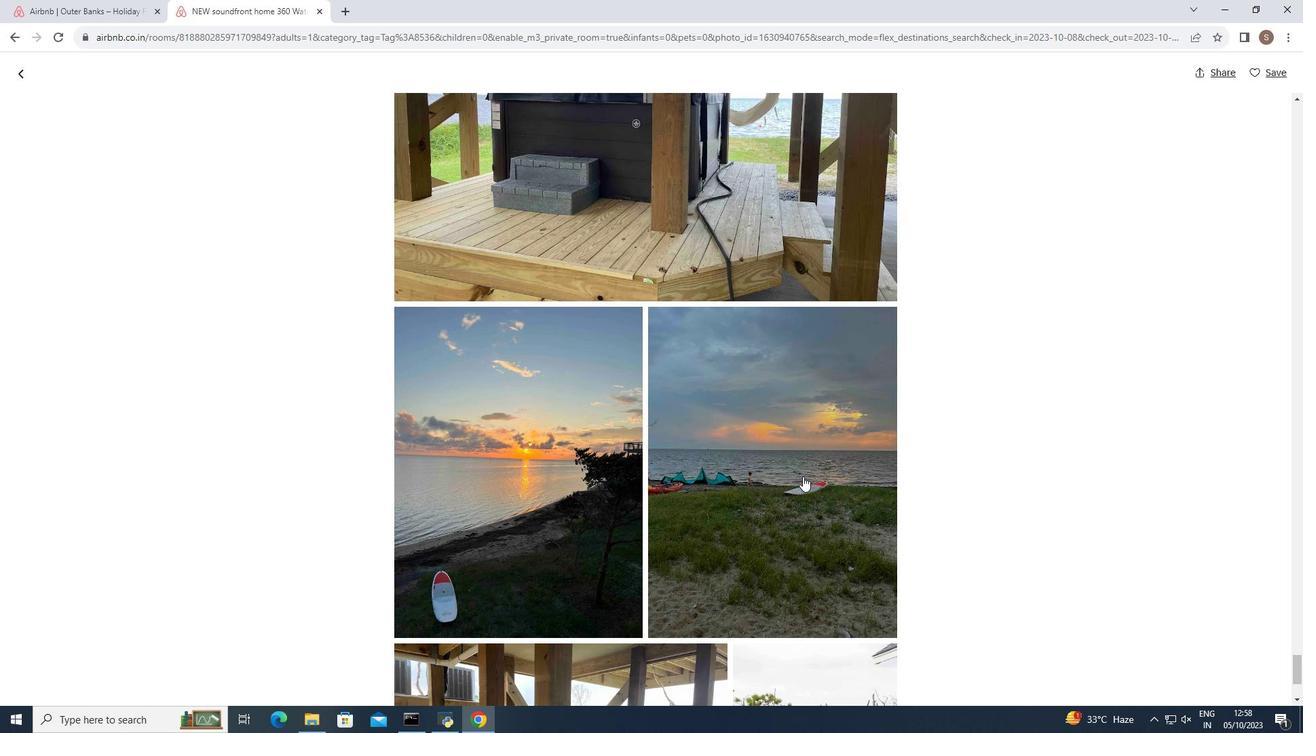 
Action: Mouse scrolled (803, 475) with delta (0, 0)
Screenshot: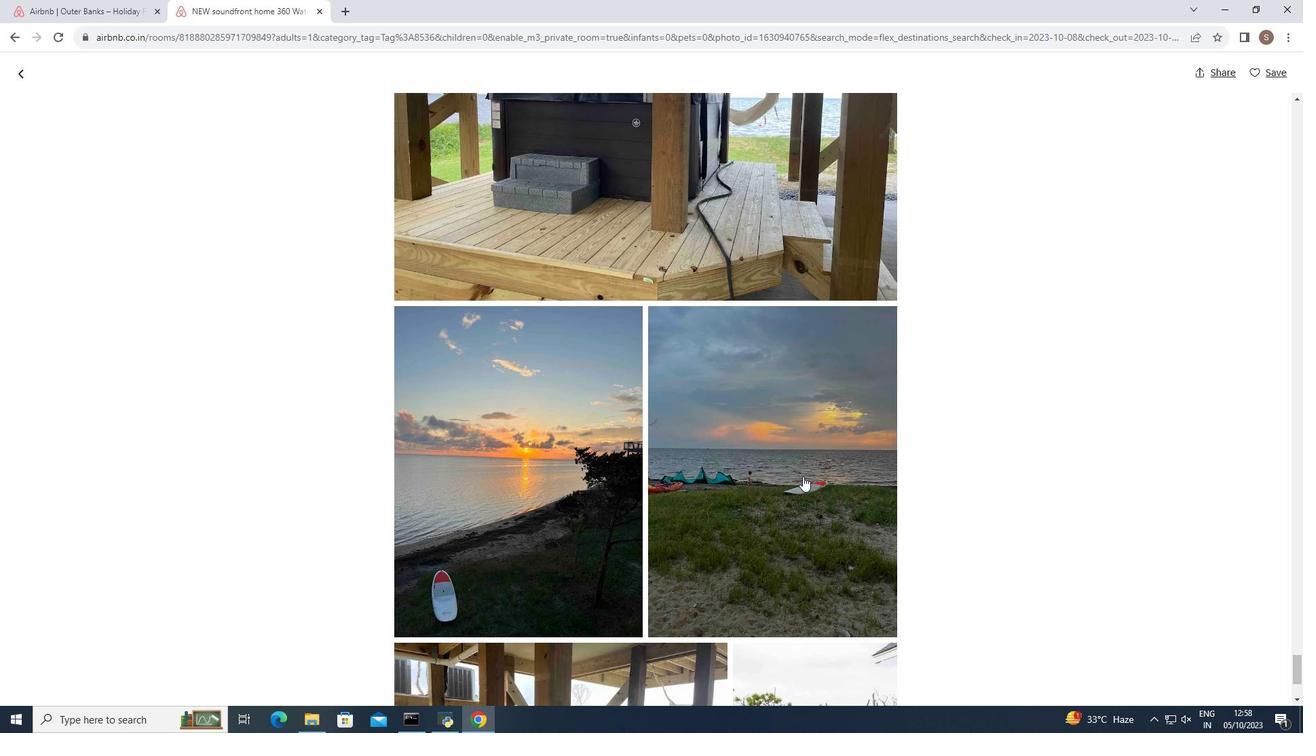 
Action: Mouse scrolled (803, 475) with delta (0, 0)
Screenshot: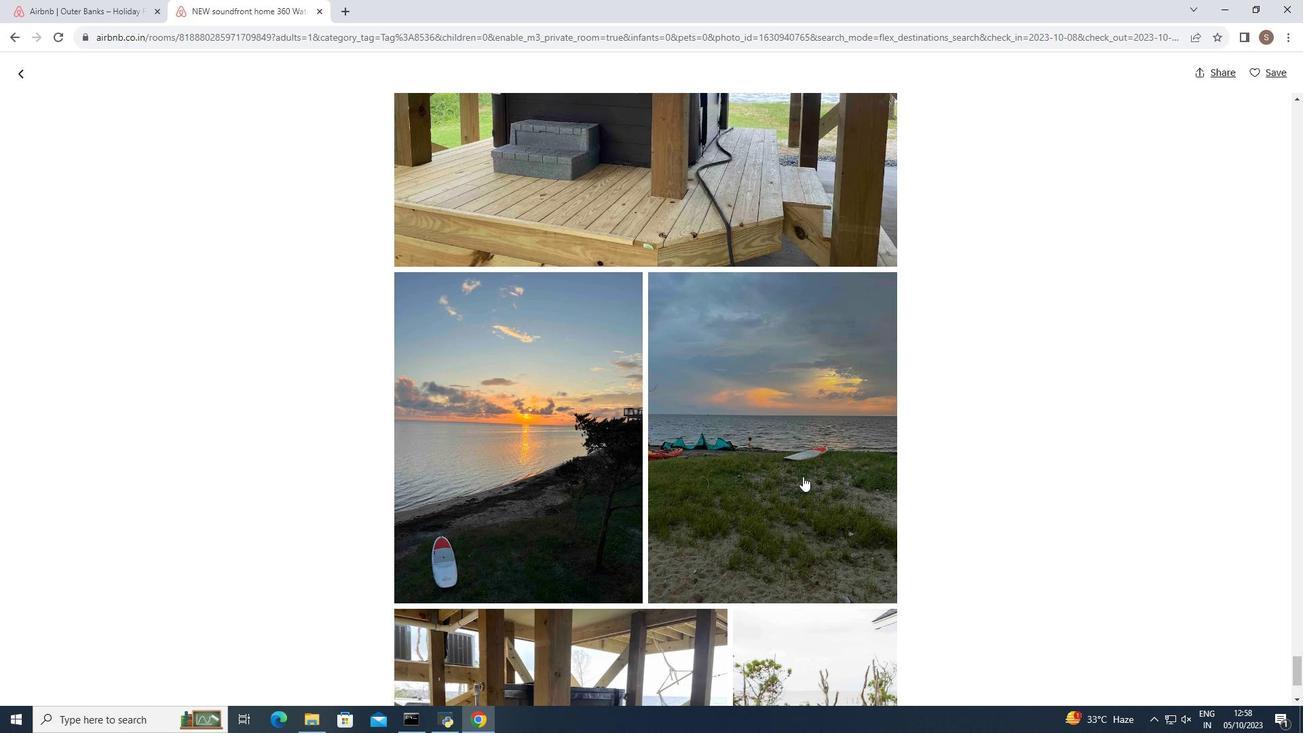 
Action: Mouse moved to (803, 467)
Screenshot: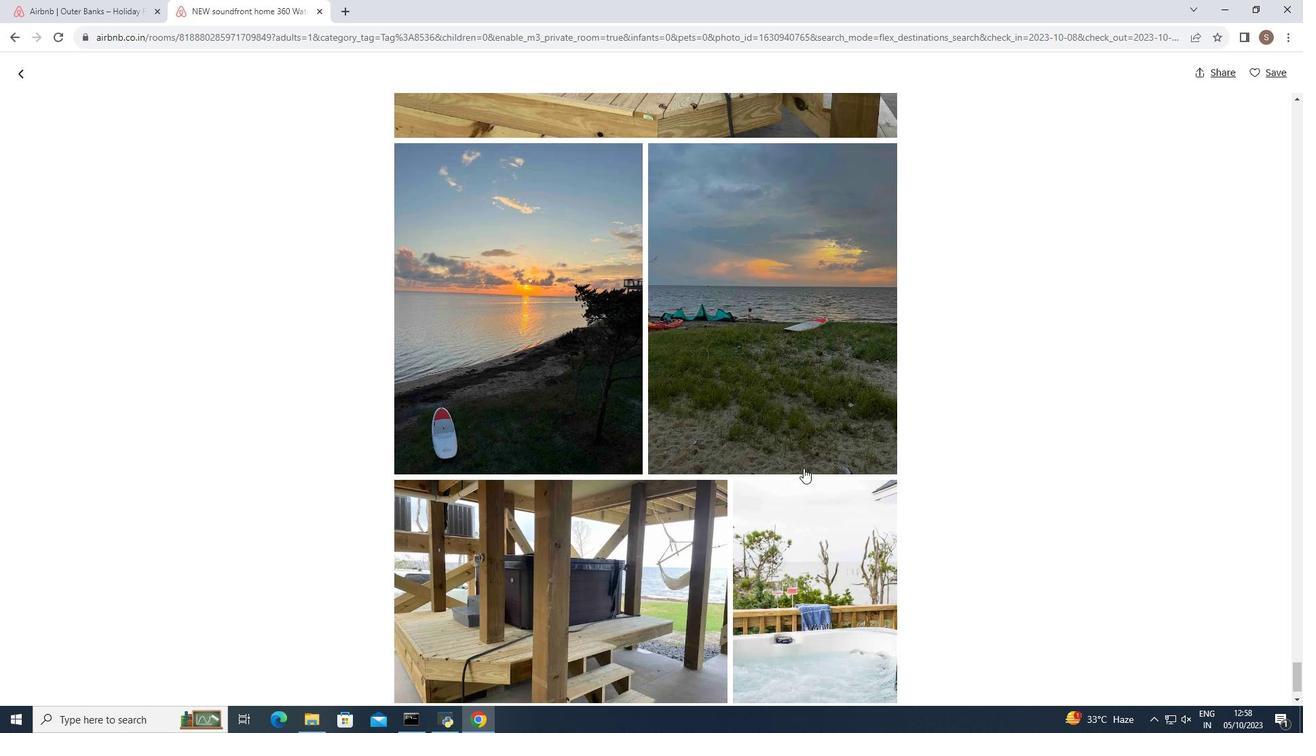 
Action: Mouse scrolled (803, 467) with delta (0, 0)
Screenshot: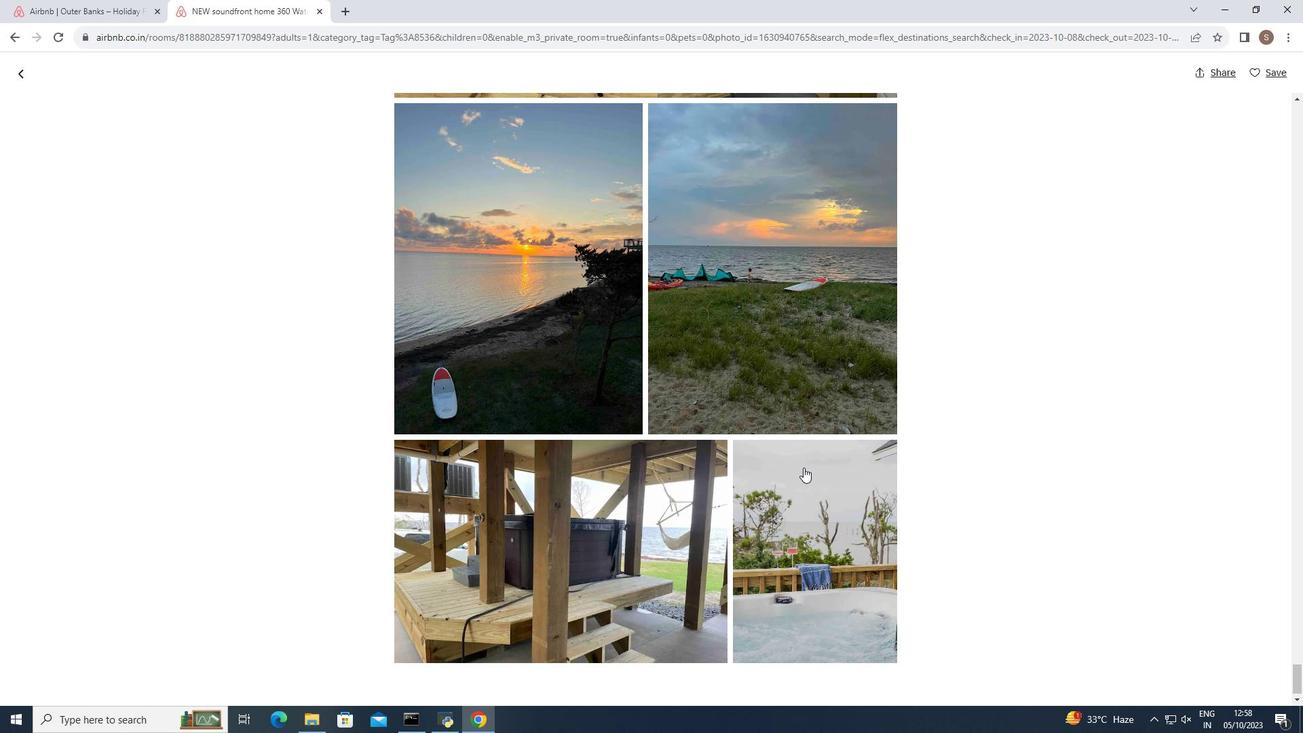 
Action: Mouse scrolled (803, 467) with delta (0, 0)
Screenshot: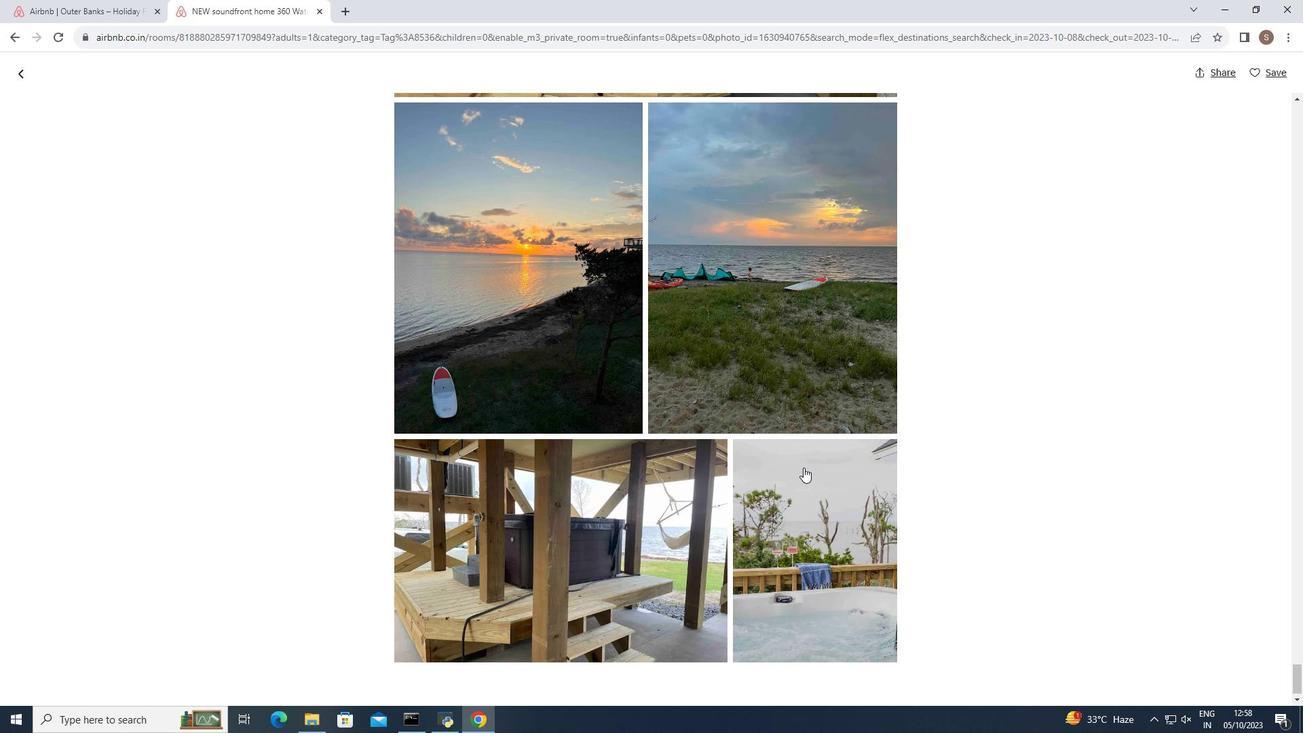 
Action: Mouse scrolled (803, 467) with delta (0, 0)
Screenshot: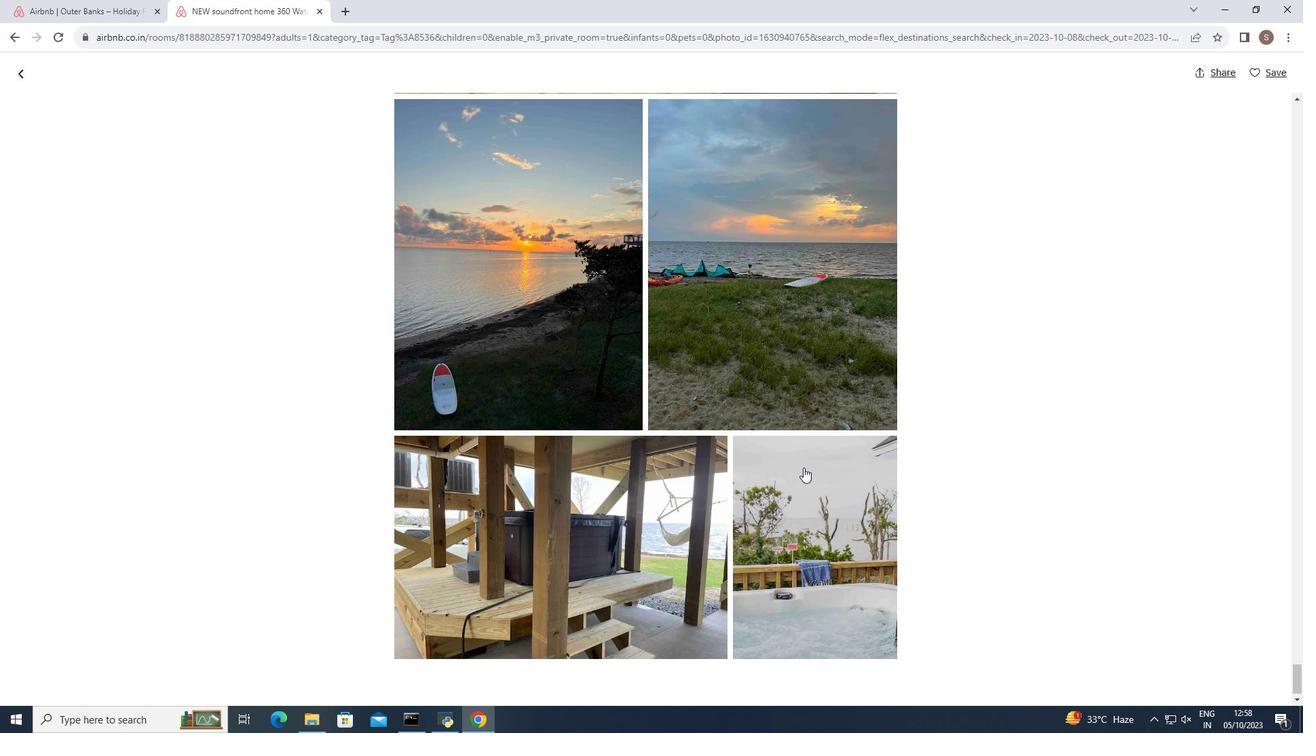 
Action: Mouse scrolled (803, 467) with delta (0, 0)
Screenshot: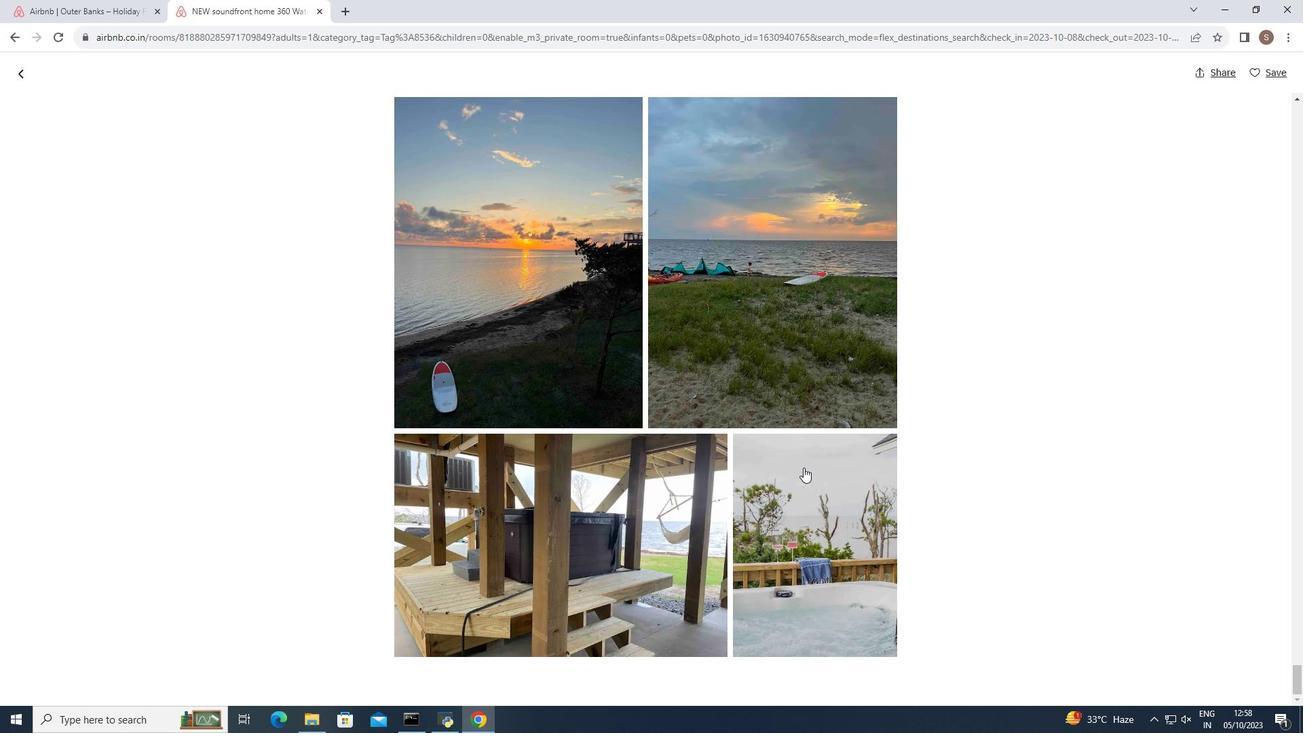 
Action: Mouse moved to (19, 68)
Screenshot: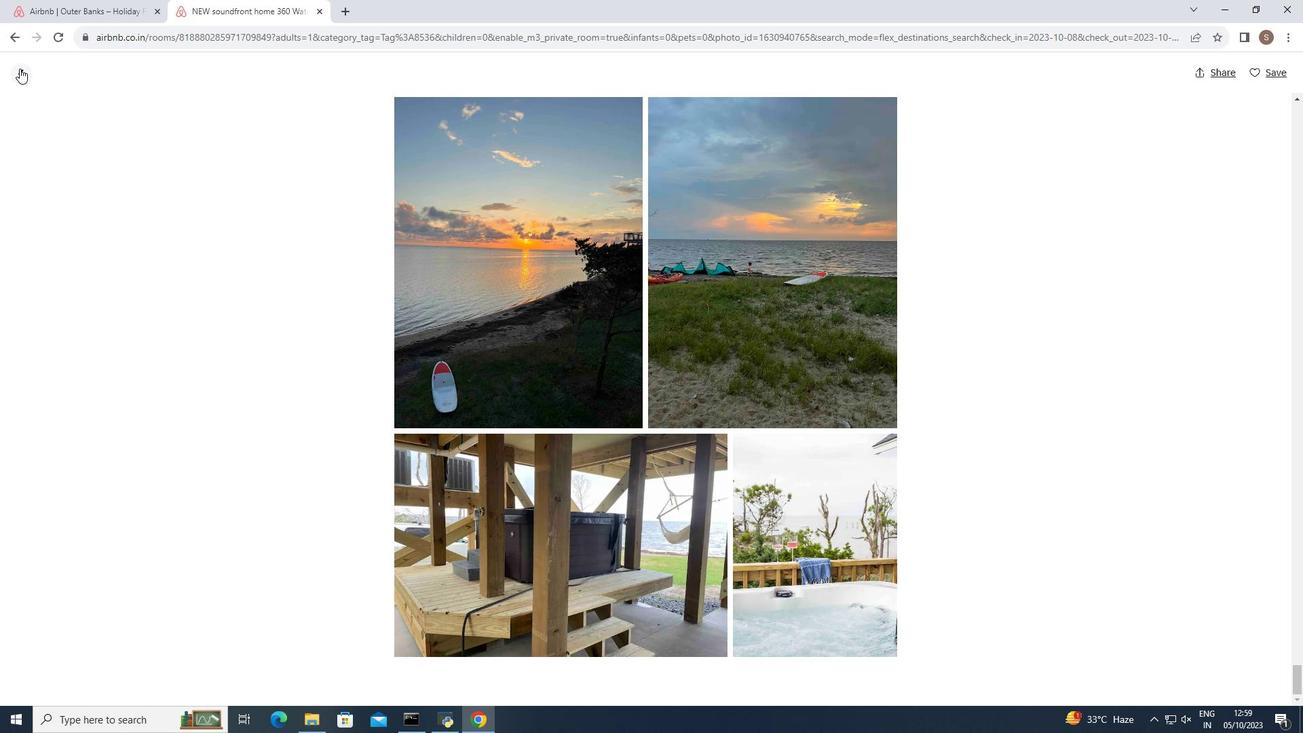
Action: Mouse pressed left at (19, 68)
Screenshot: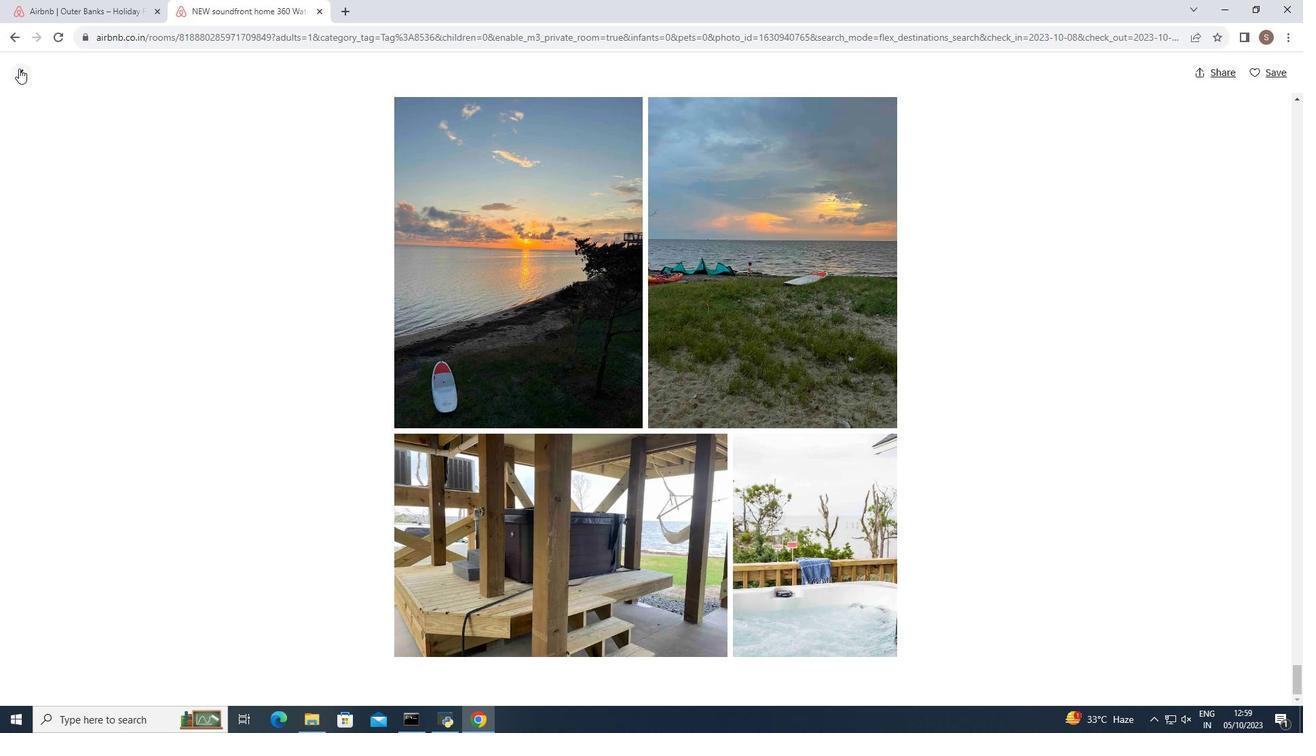 
Action: Mouse moved to (545, 355)
Screenshot: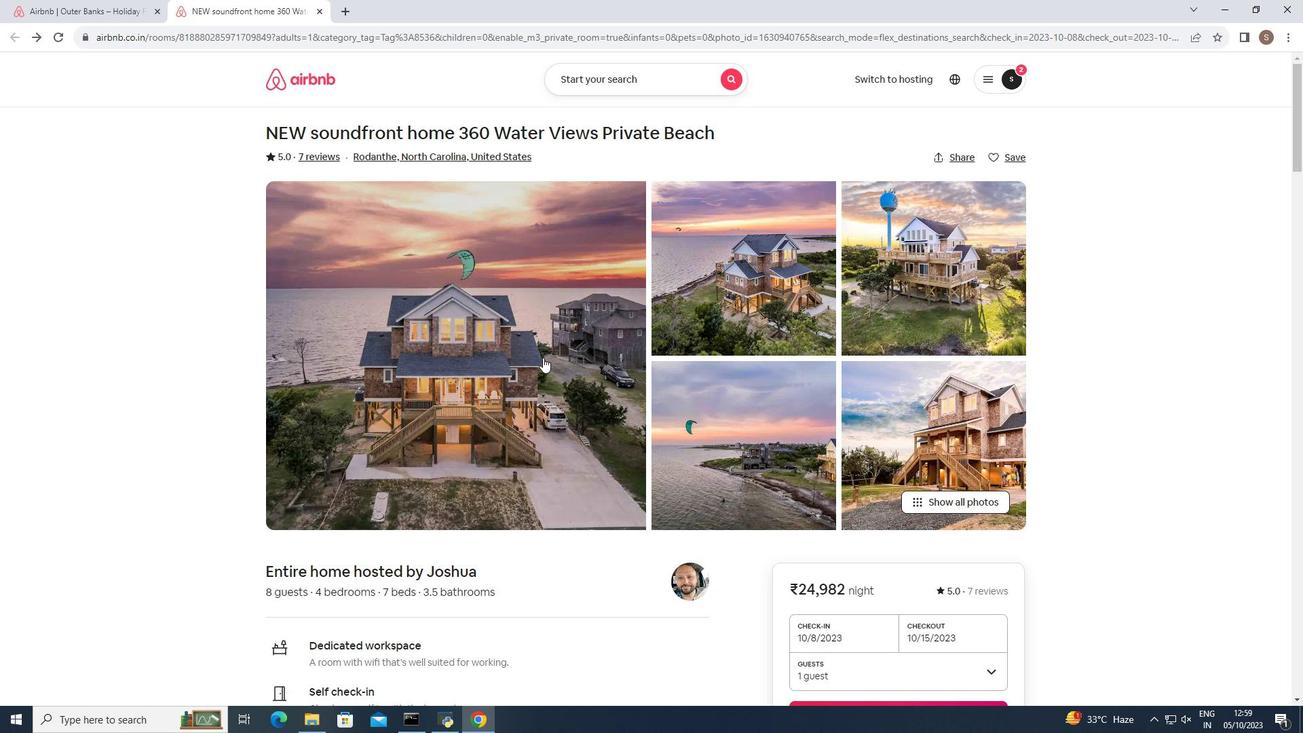 
Action: Mouse scrolled (545, 355) with delta (0, 0)
Screenshot: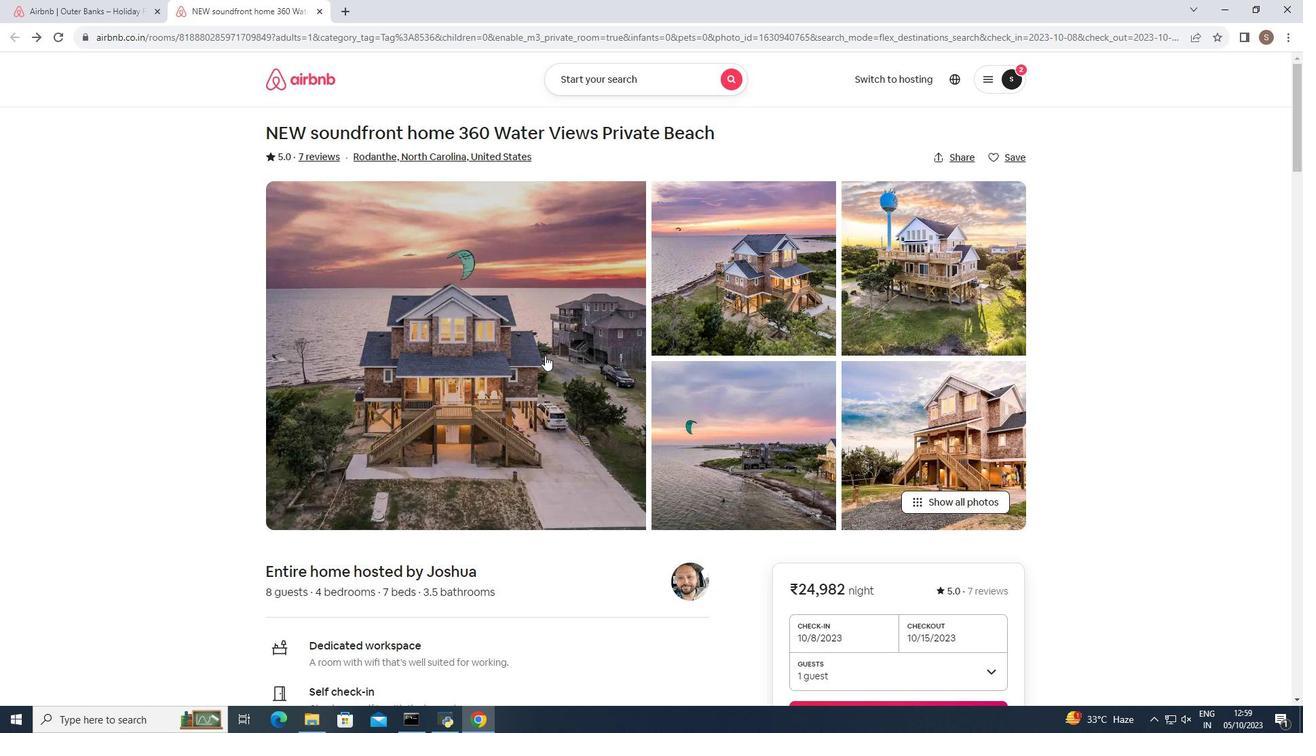 
Action: Mouse scrolled (545, 355) with delta (0, 0)
Screenshot: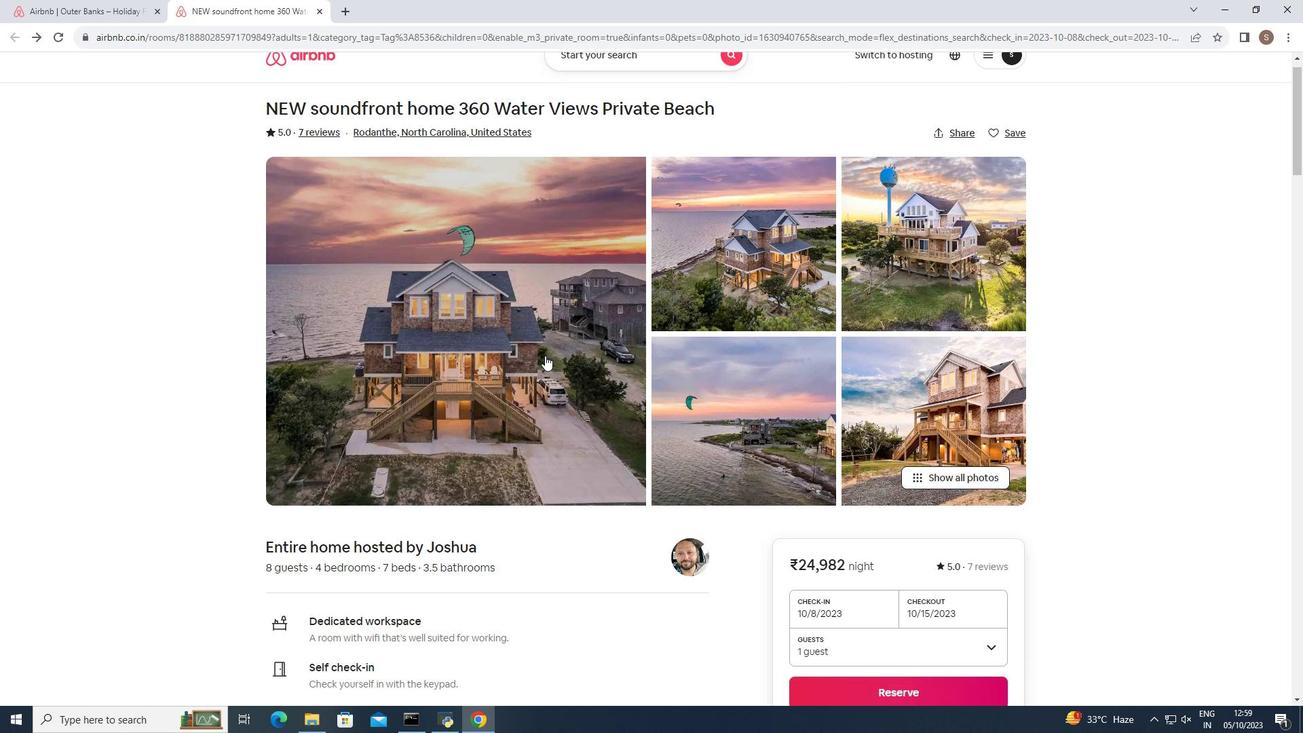 
Action: Mouse scrolled (545, 355) with delta (0, 0)
Screenshot: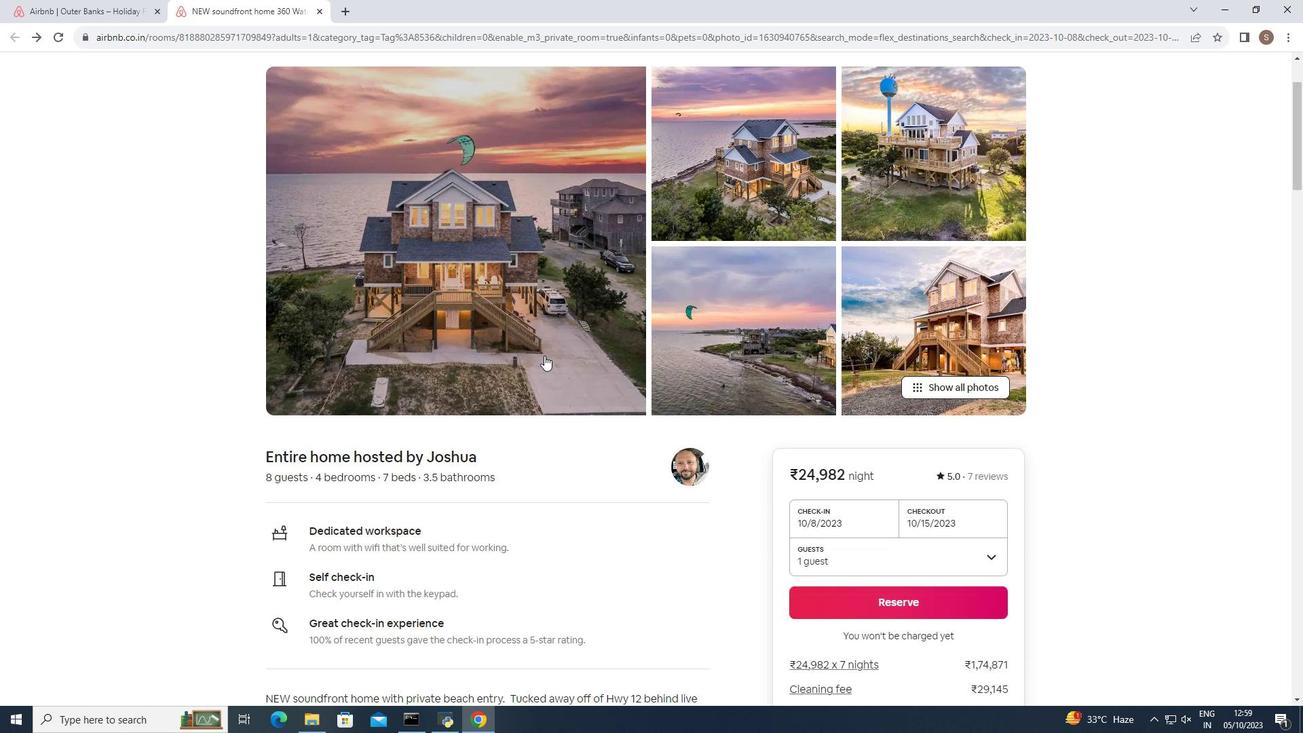 
Action: Mouse moved to (537, 349)
Screenshot: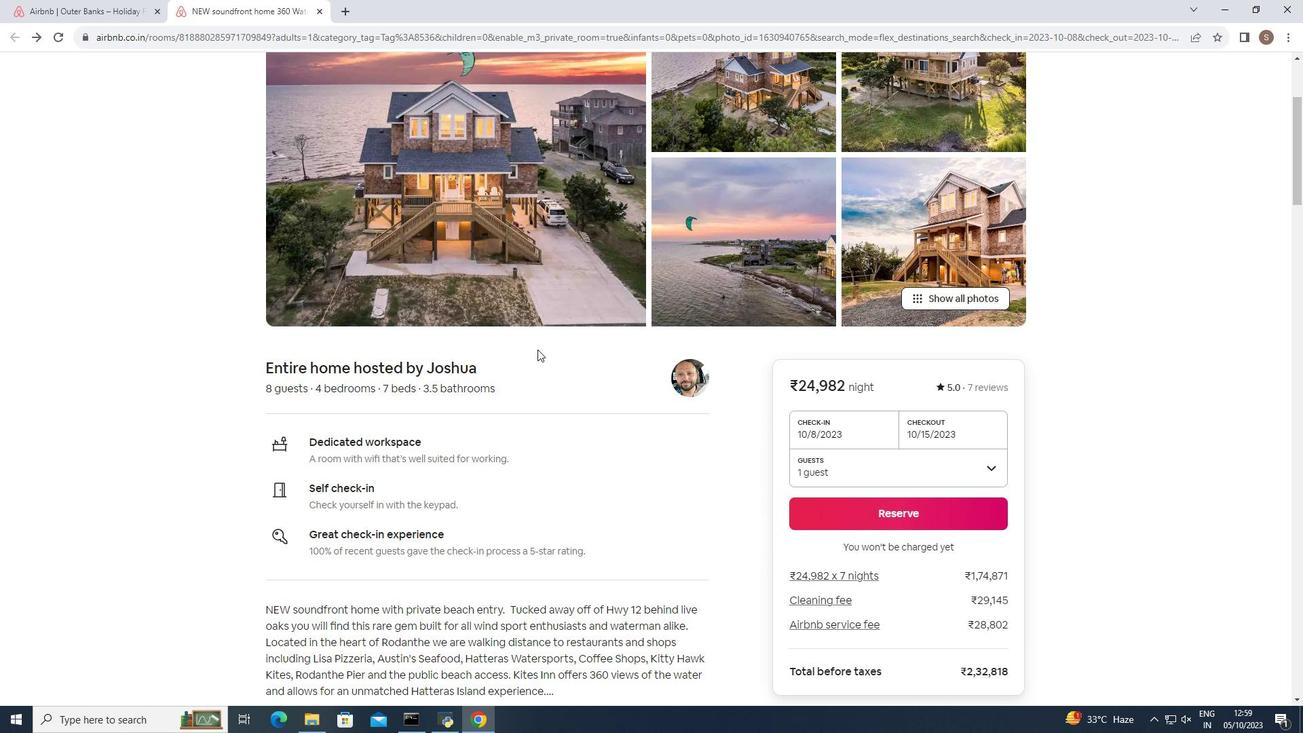 
Action: Mouse scrolled (537, 348) with delta (0, 0)
Screenshot: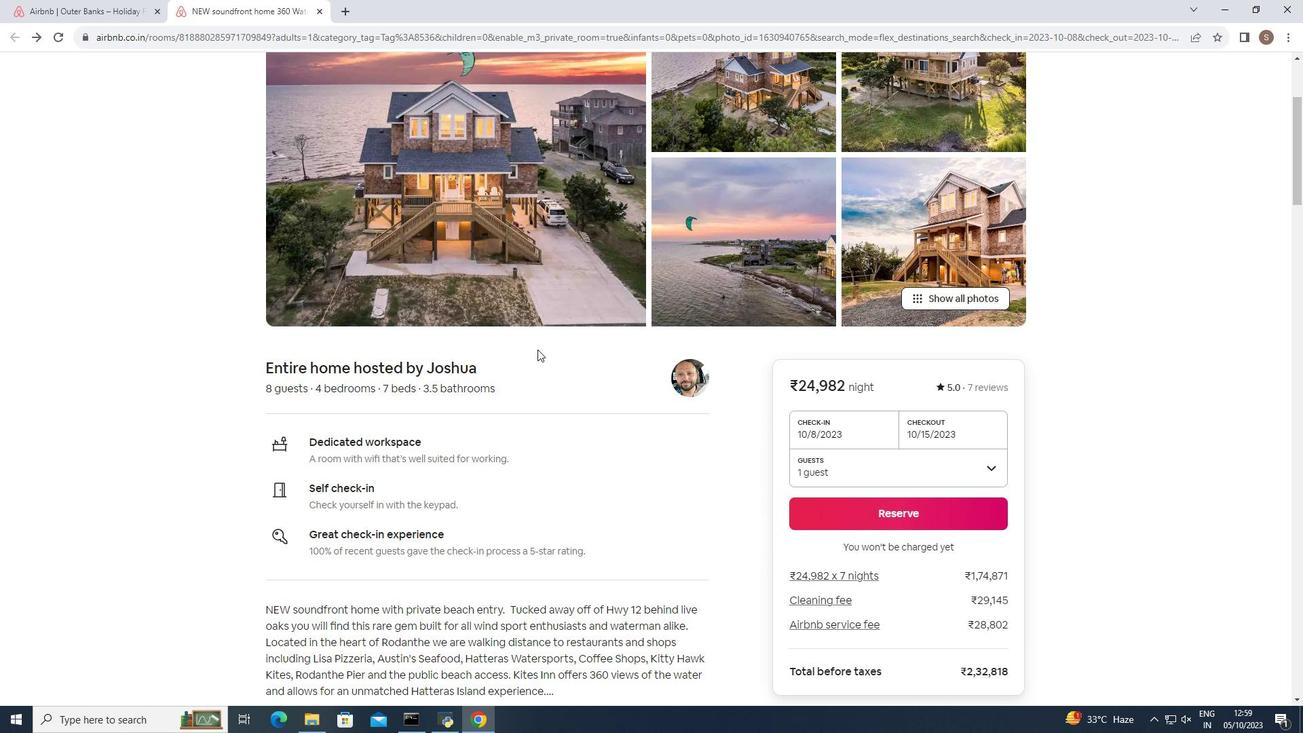 
Action: Mouse scrolled (537, 348) with delta (0, 0)
Screenshot: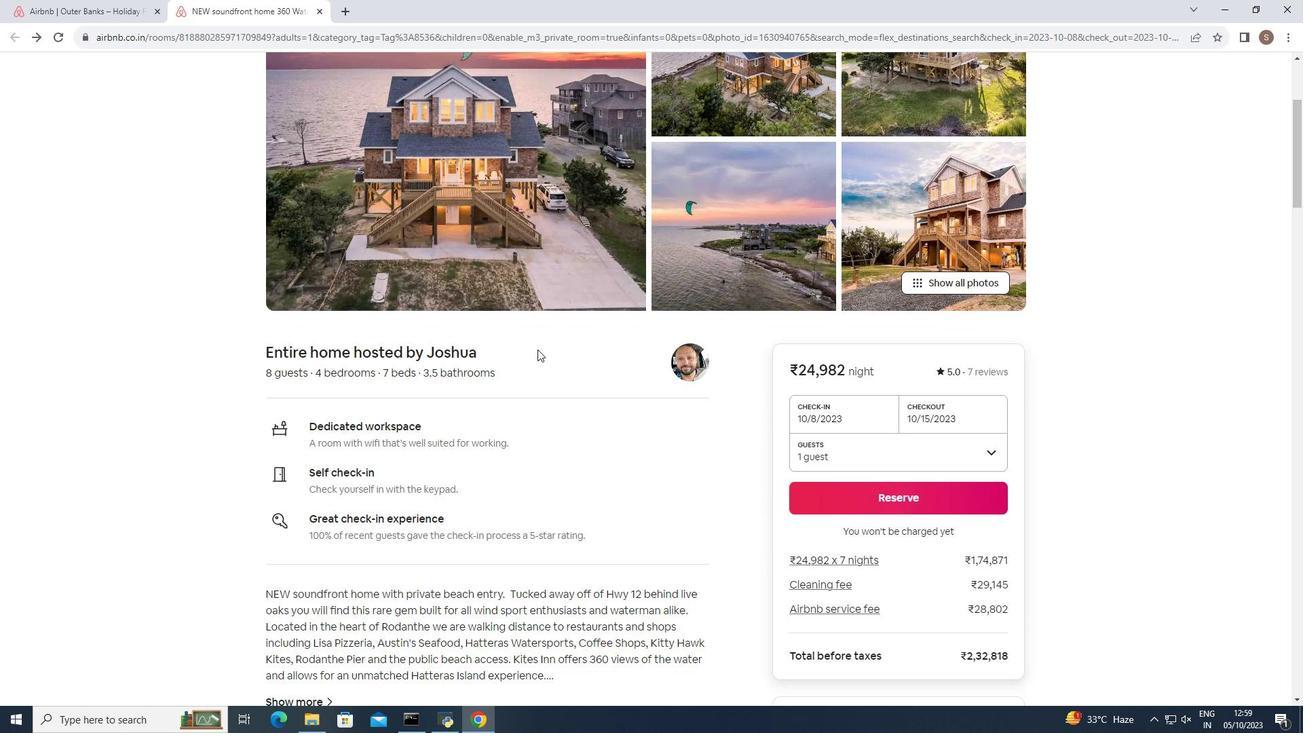 
Action: Mouse moved to (536, 350)
Screenshot: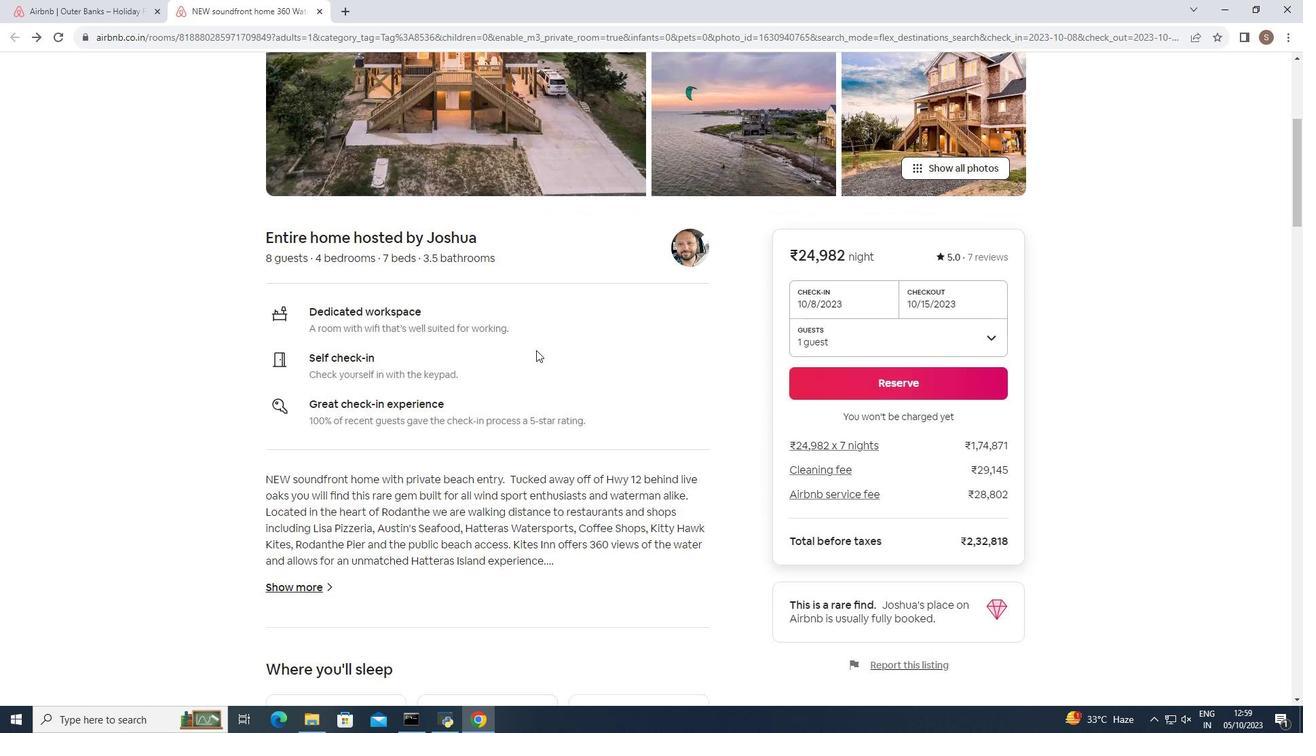
Action: Mouse scrolled (536, 349) with delta (0, 0)
Screenshot: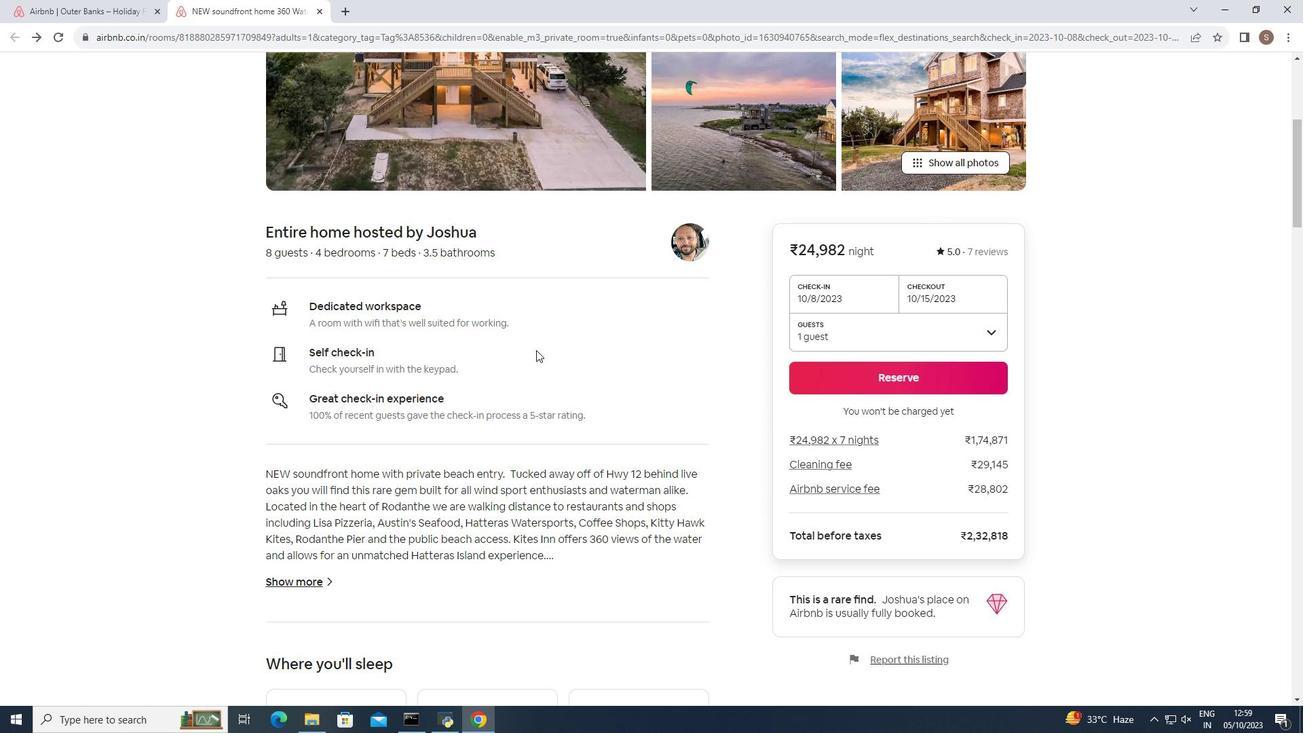 
Action: Mouse scrolled (536, 349) with delta (0, 0)
Screenshot: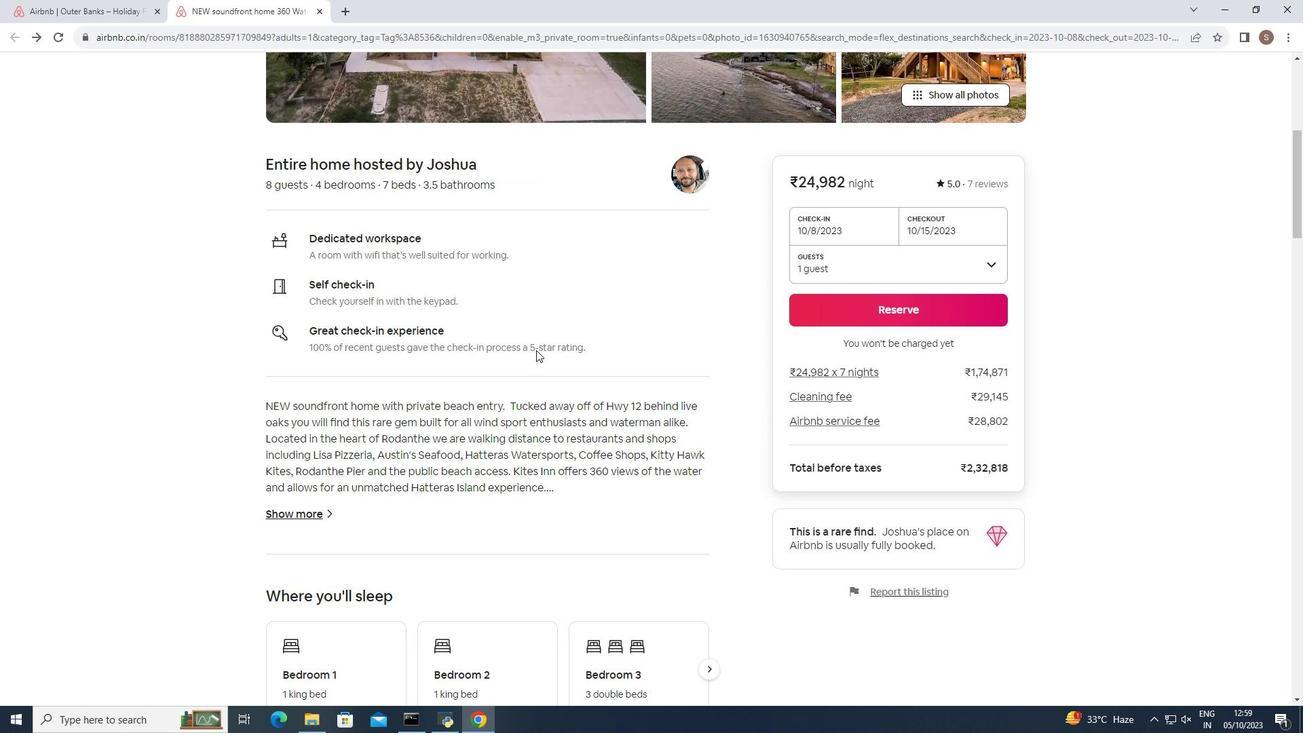 
Action: Mouse scrolled (536, 349) with delta (0, 0)
Screenshot: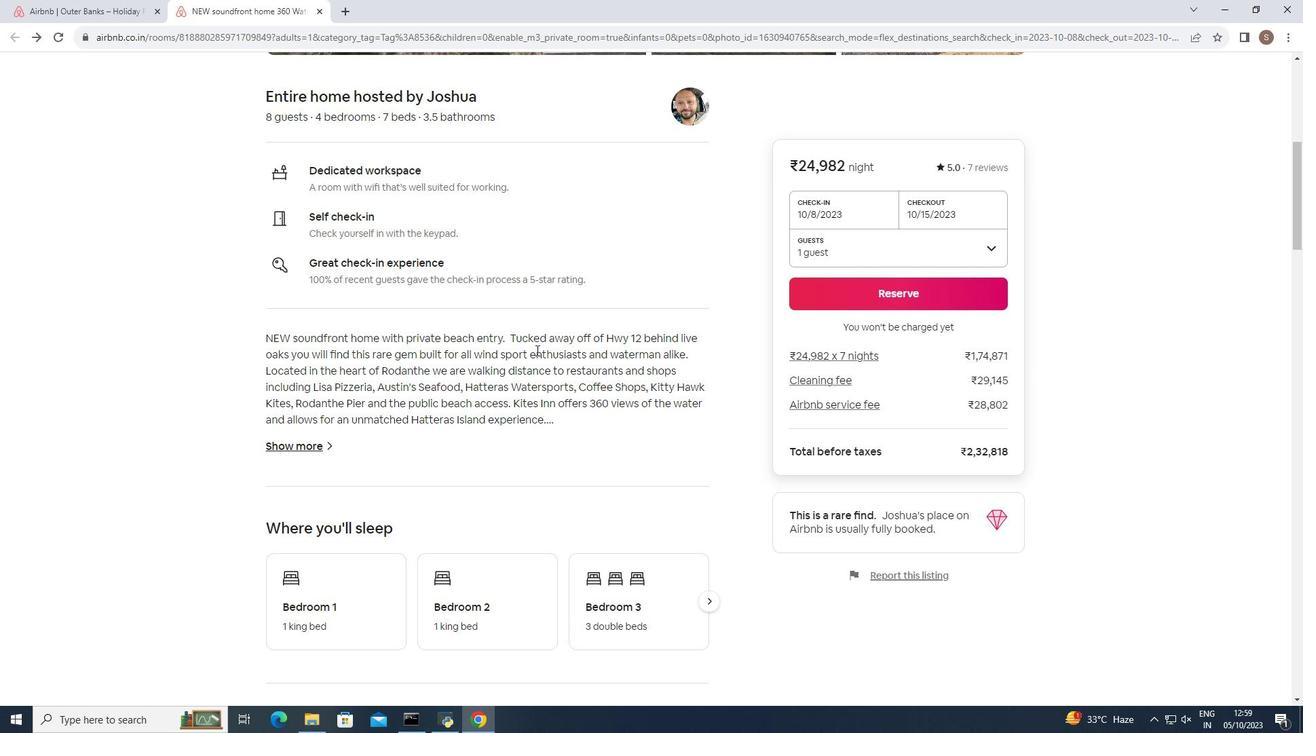 
Action: Mouse moved to (279, 376)
Screenshot: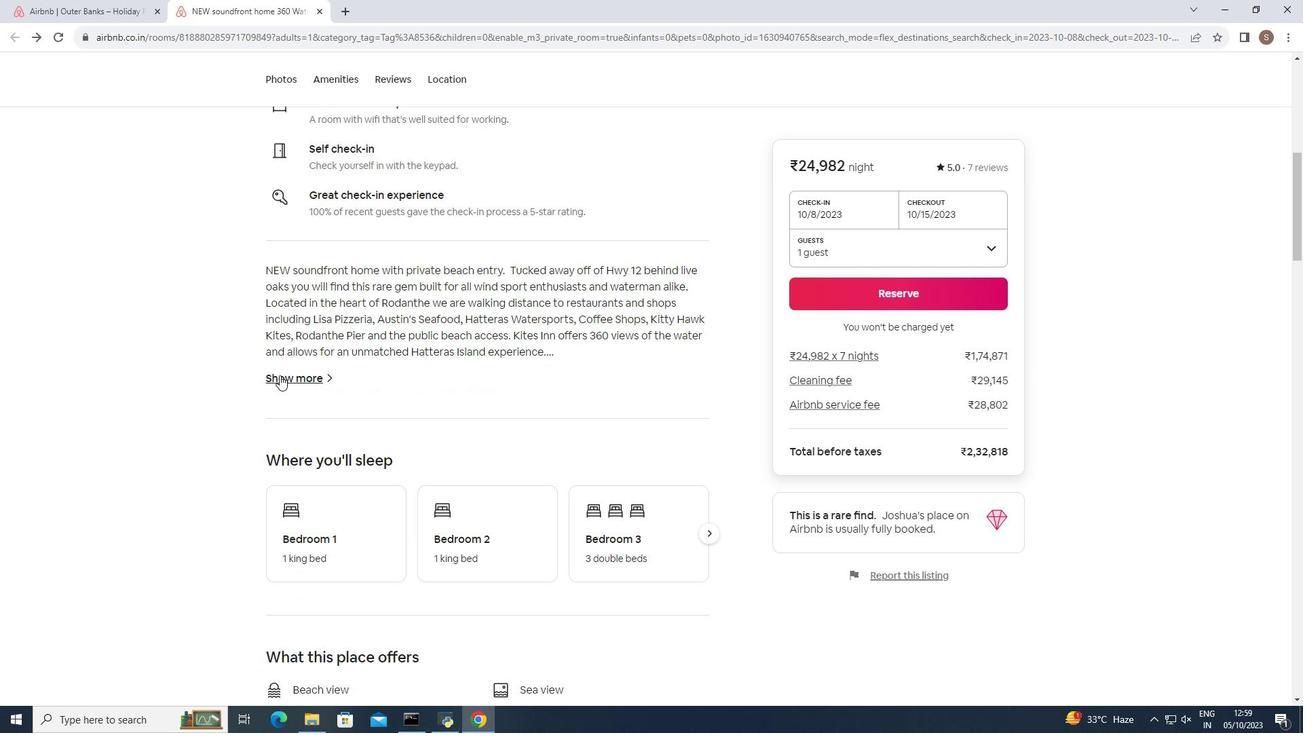 
Action: Mouse pressed left at (279, 376)
Screenshot: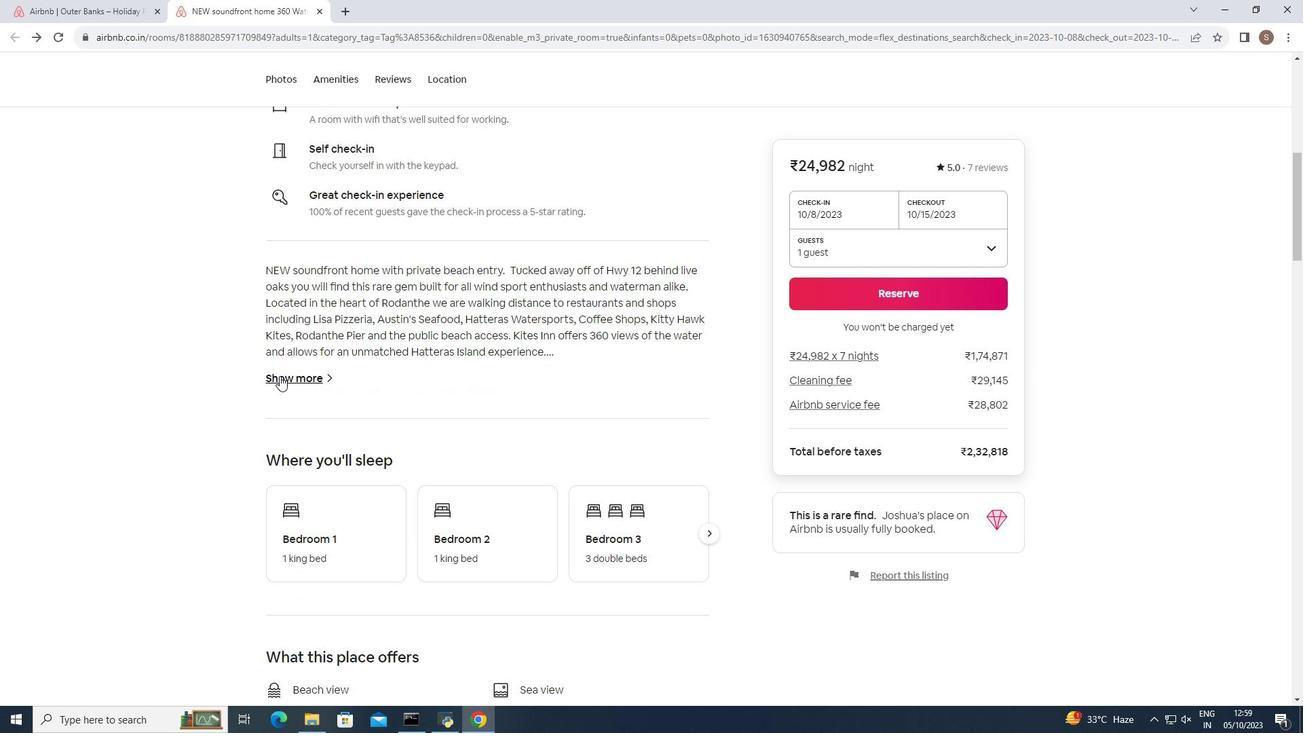 
Action: Mouse moved to (507, 393)
Screenshot: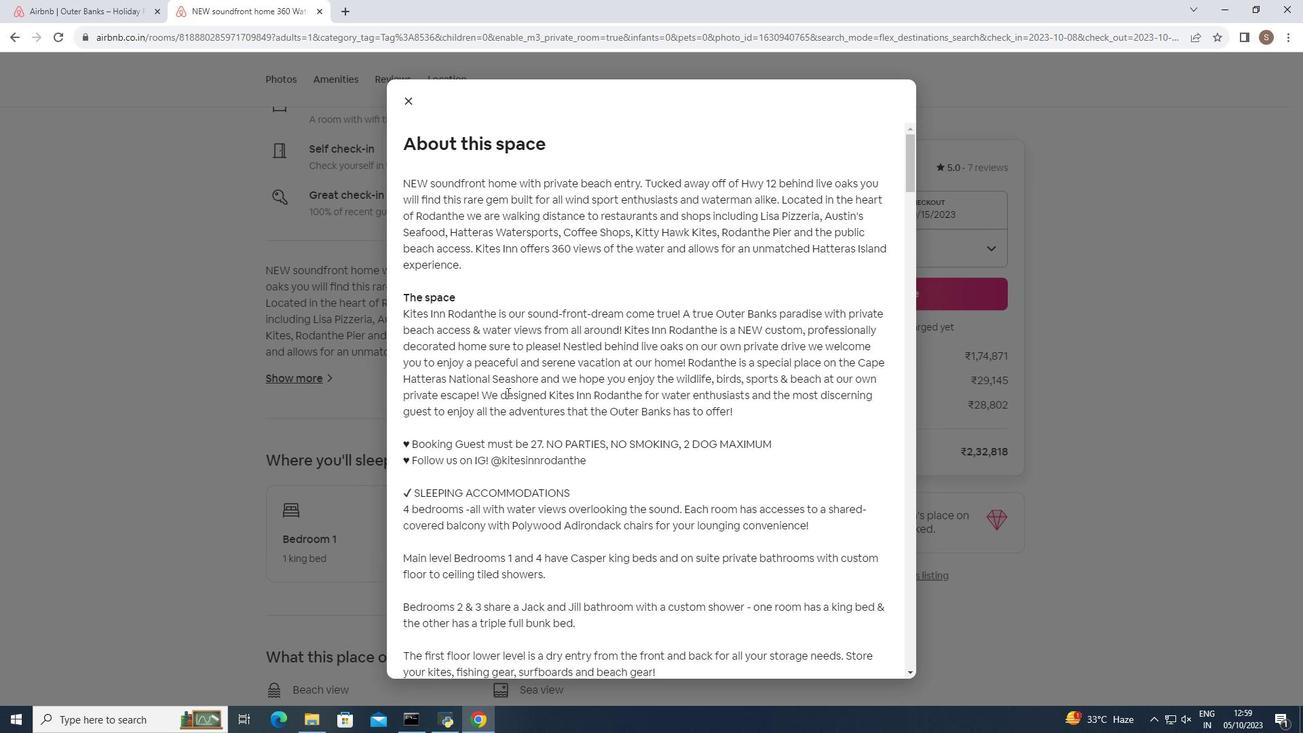 
Action: Mouse scrolled (507, 392) with delta (0, 0)
Screenshot: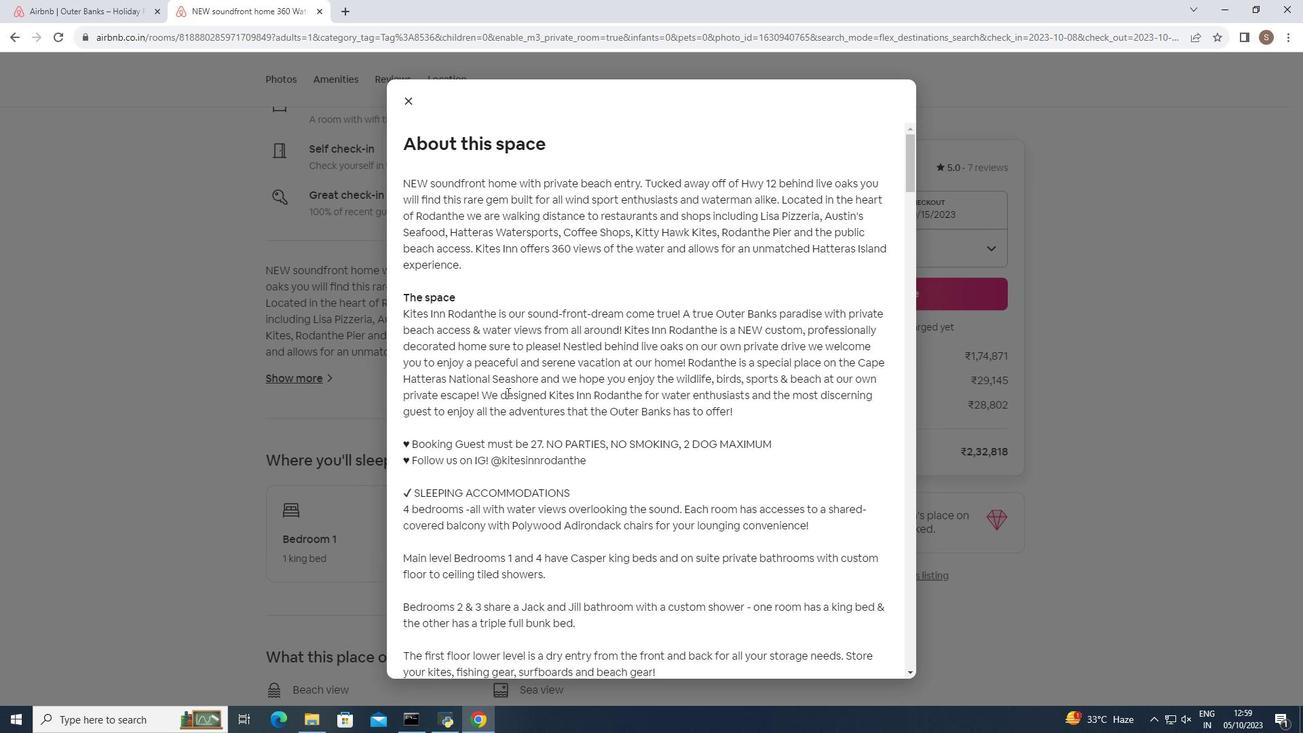 
Action: Mouse scrolled (507, 392) with delta (0, 0)
Screenshot: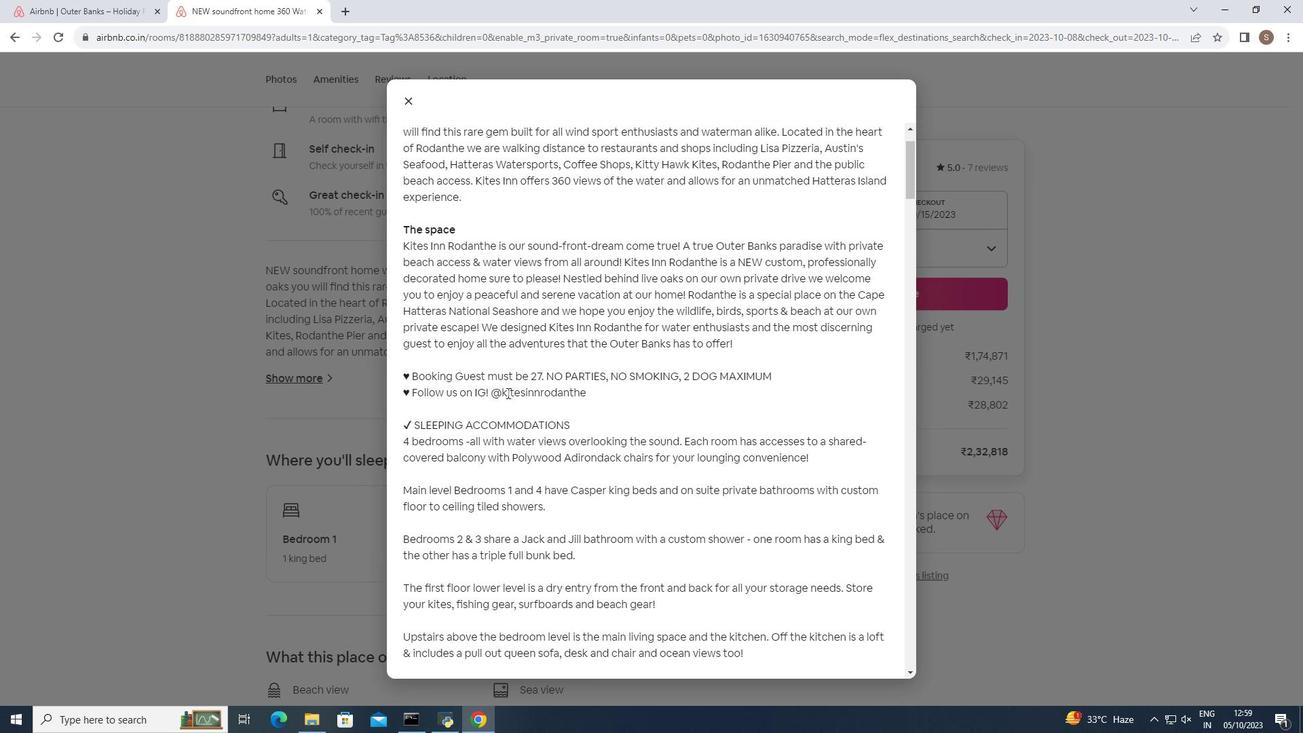 
Action: Mouse scrolled (507, 392) with delta (0, 0)
Screenshot: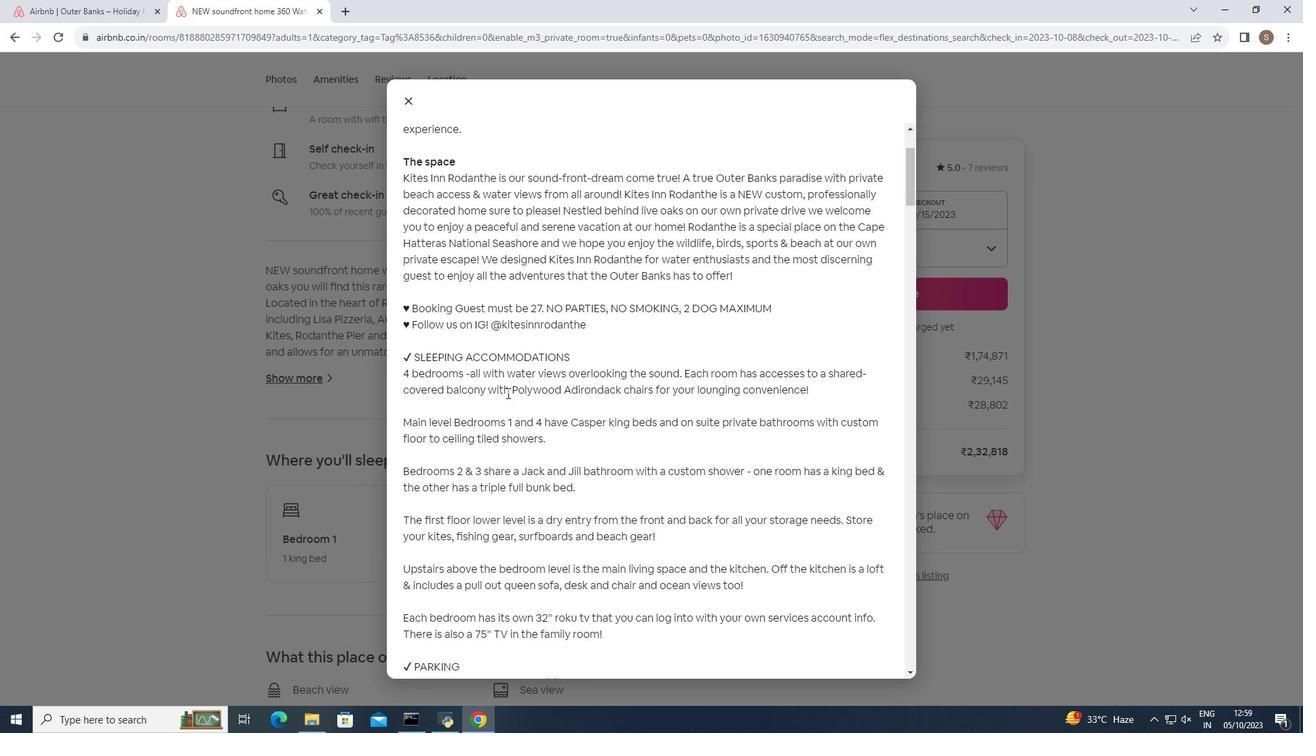 
Action: Mouse scrolled (507, 392) with delta (0, 0)
Screenshot: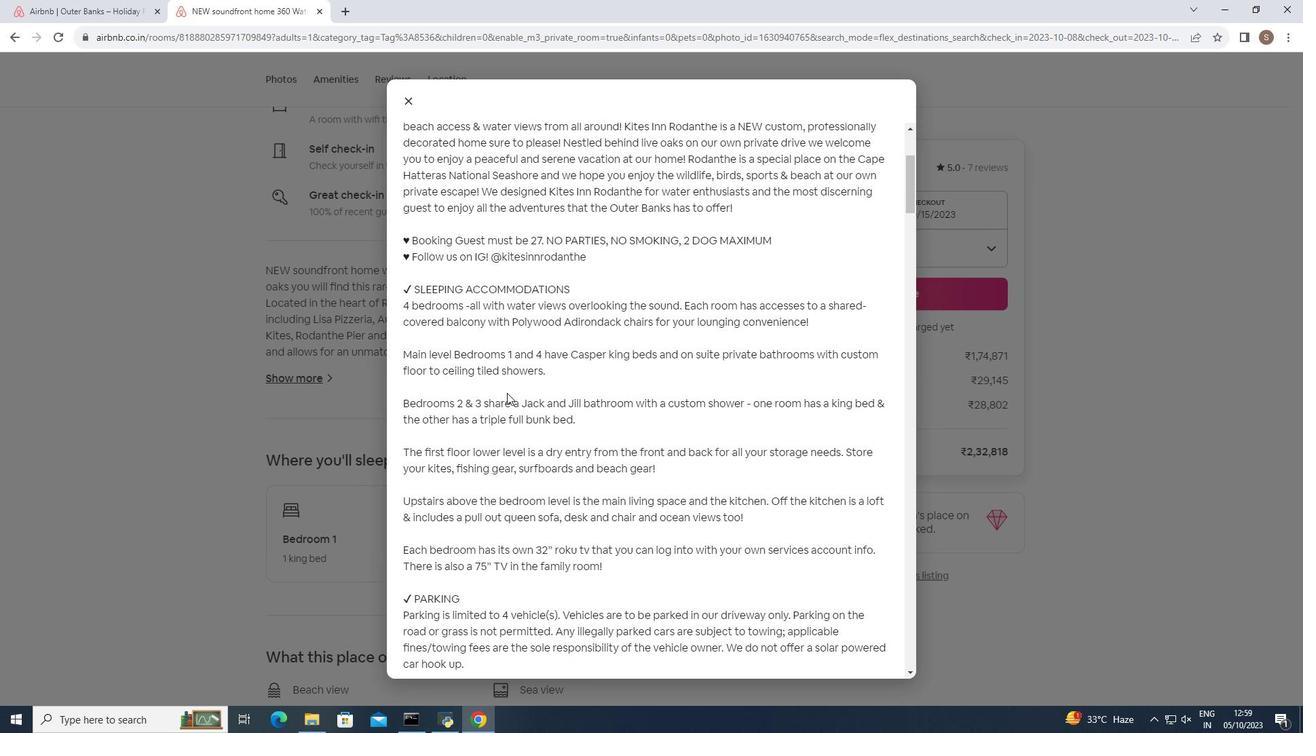 
Action: Mouse scrolled (507, 392) with delta (0, 0)
Screenshot: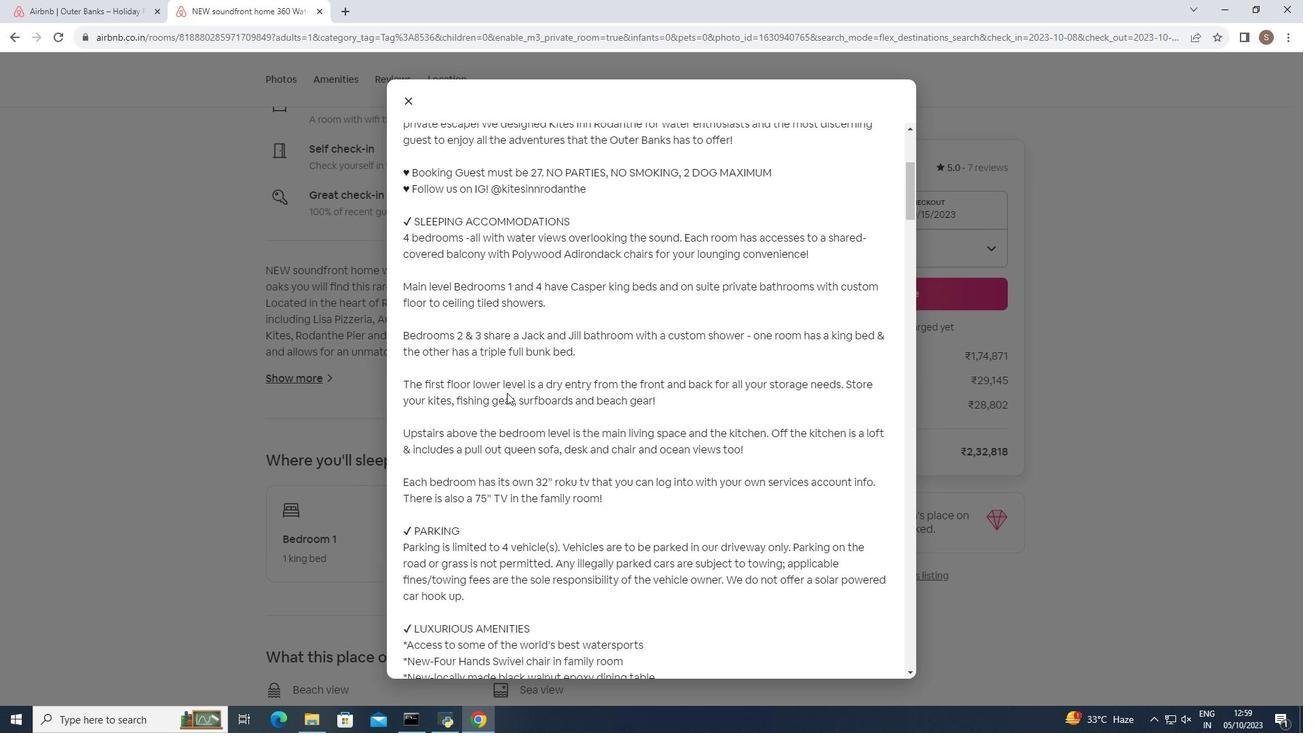 
Action: Mouse scrolled (507, 392) with delta (0, 0)
Screenshot: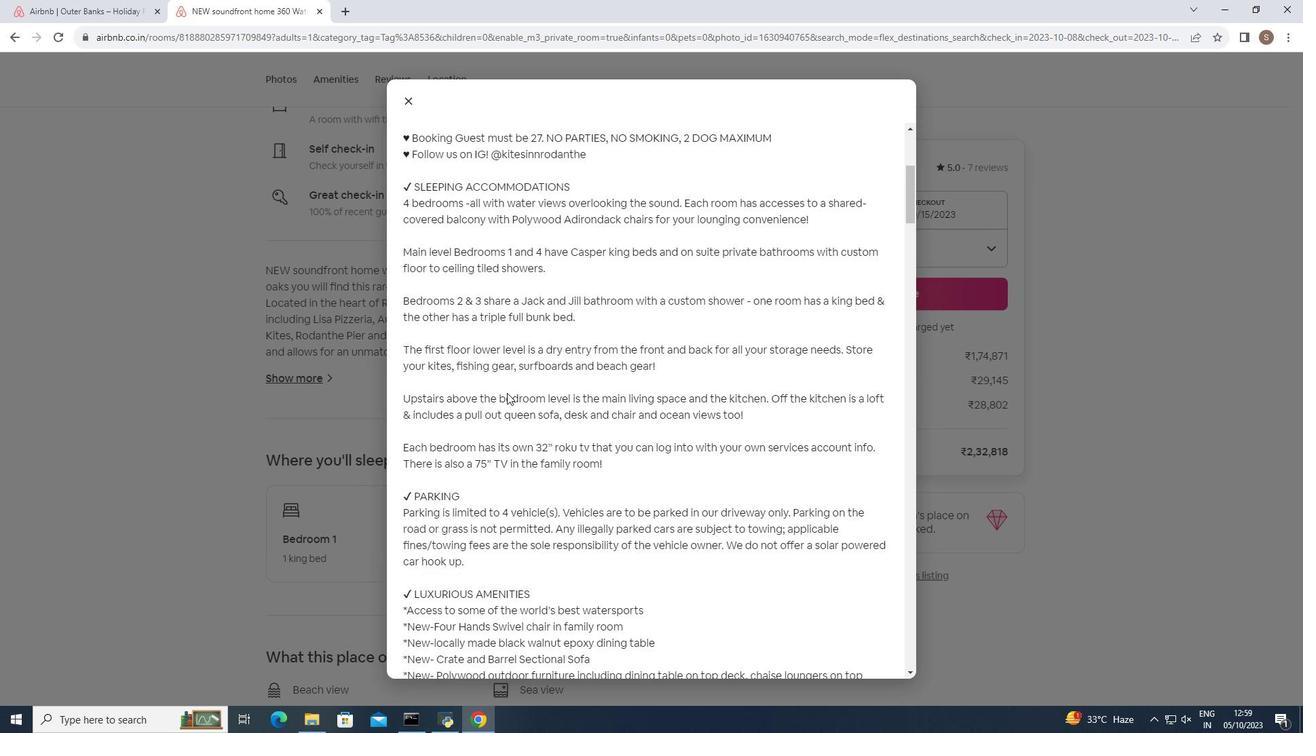 
Action: Mouse scrolled (507, 392) with delta (0, 0)
Screenshot: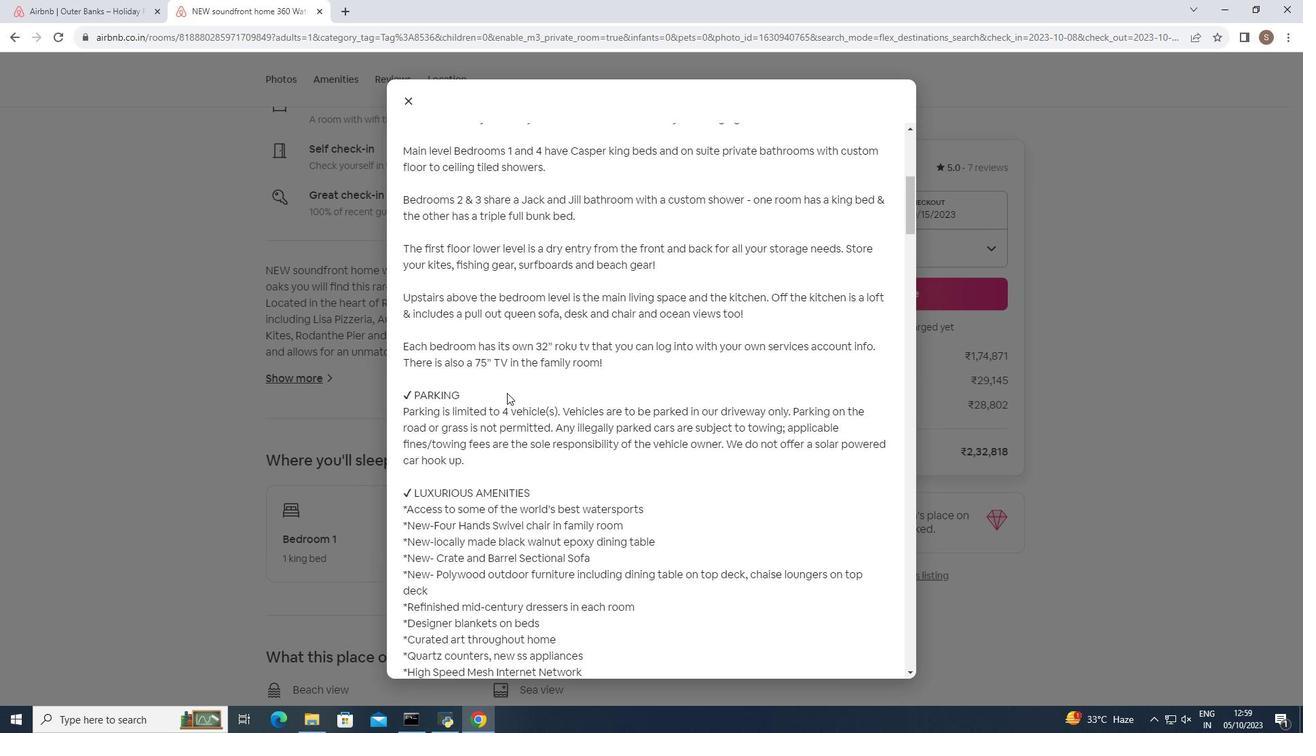 
Action: Mouse scrolled (507, 392) with delta (0, 0)
Screenshot: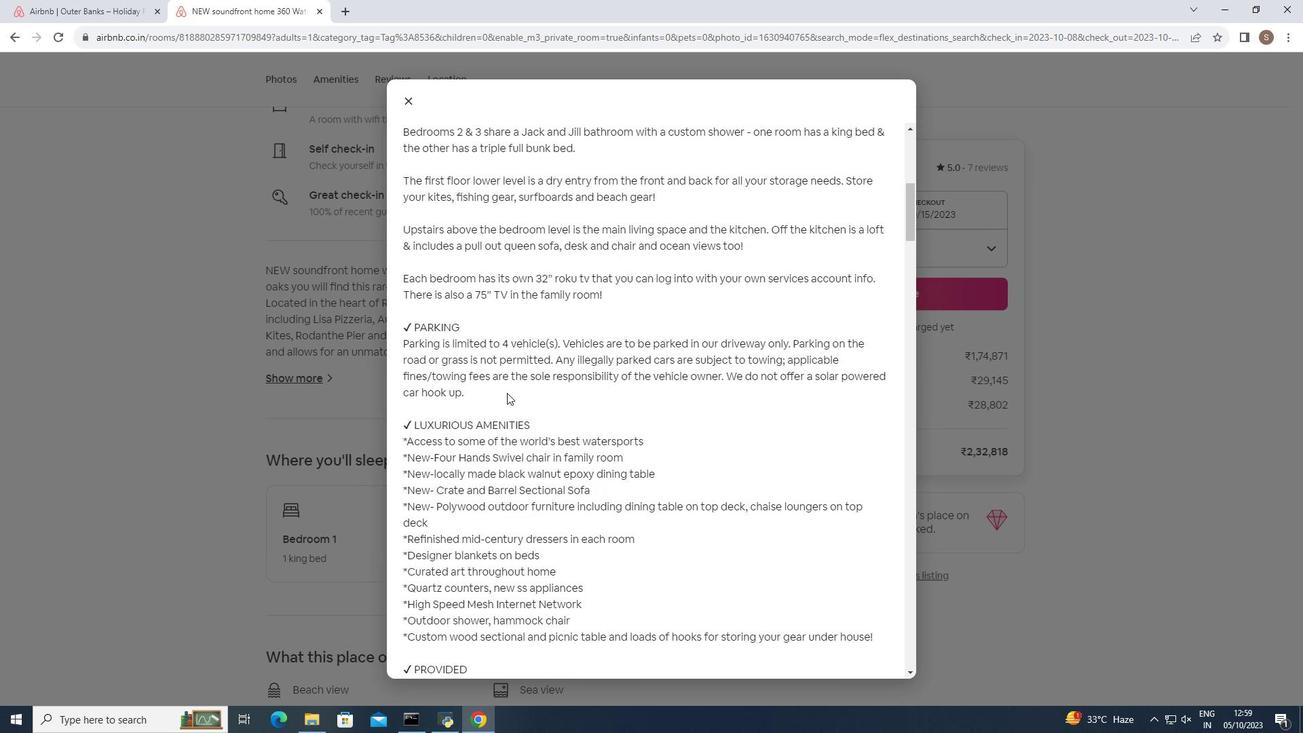 
Action: Mouse scrolled (507, 392) with delta (0, 0)
Screenshot: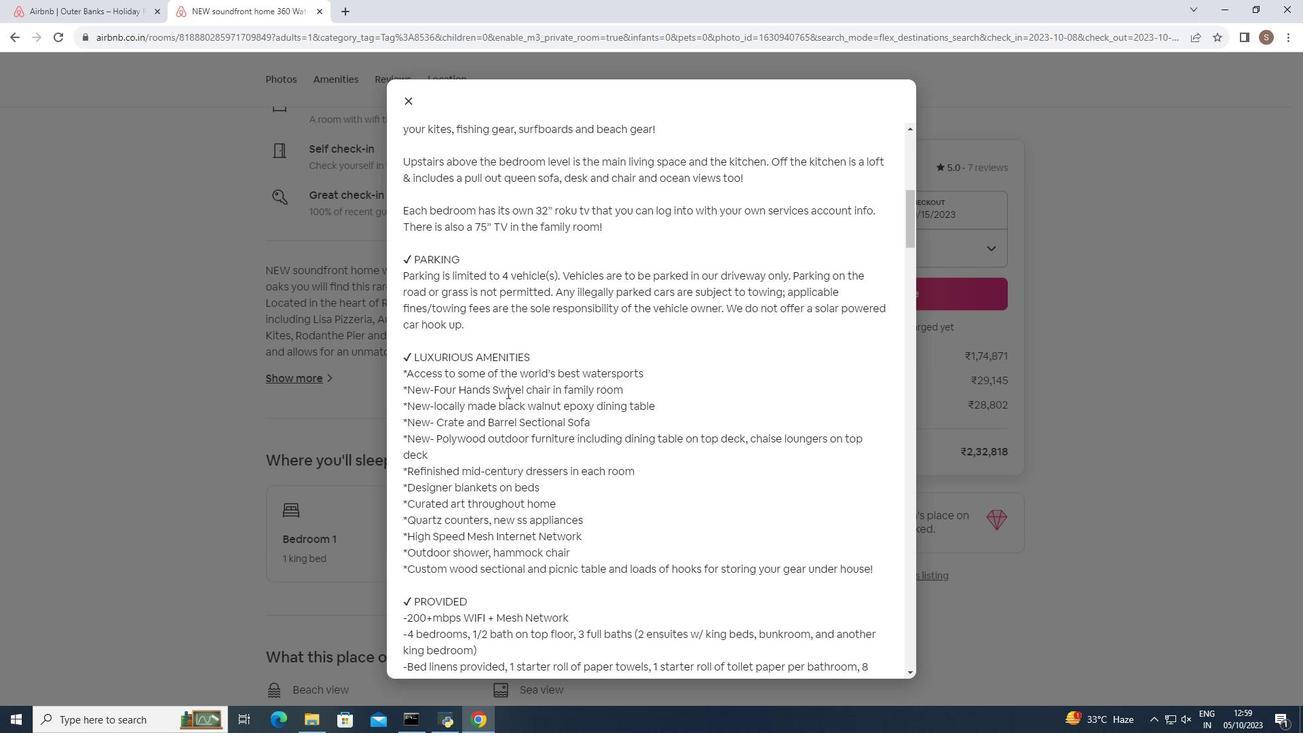 
Action: Mouse scrolled (507, 392) with delta (0, 0)
Screenshot: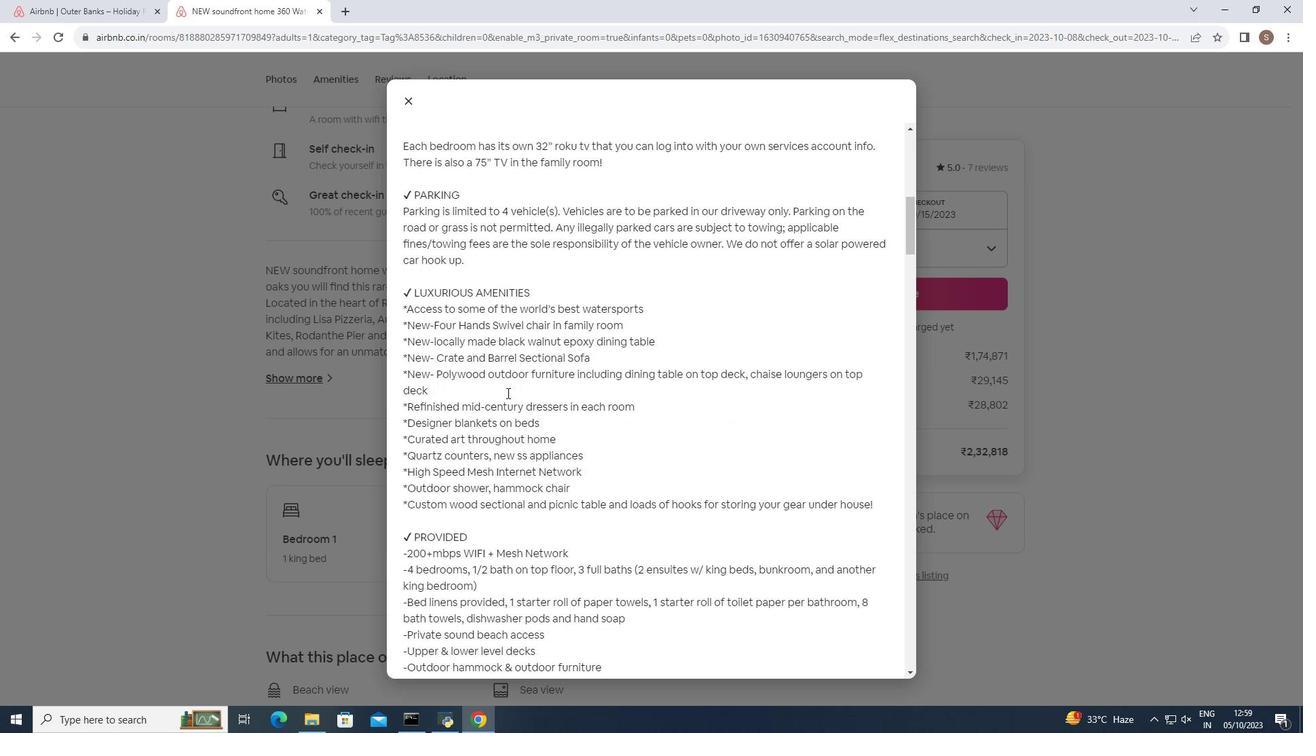 
Action: Mouse scrolled (507, 392) with delta (0, 0)
Screenshot: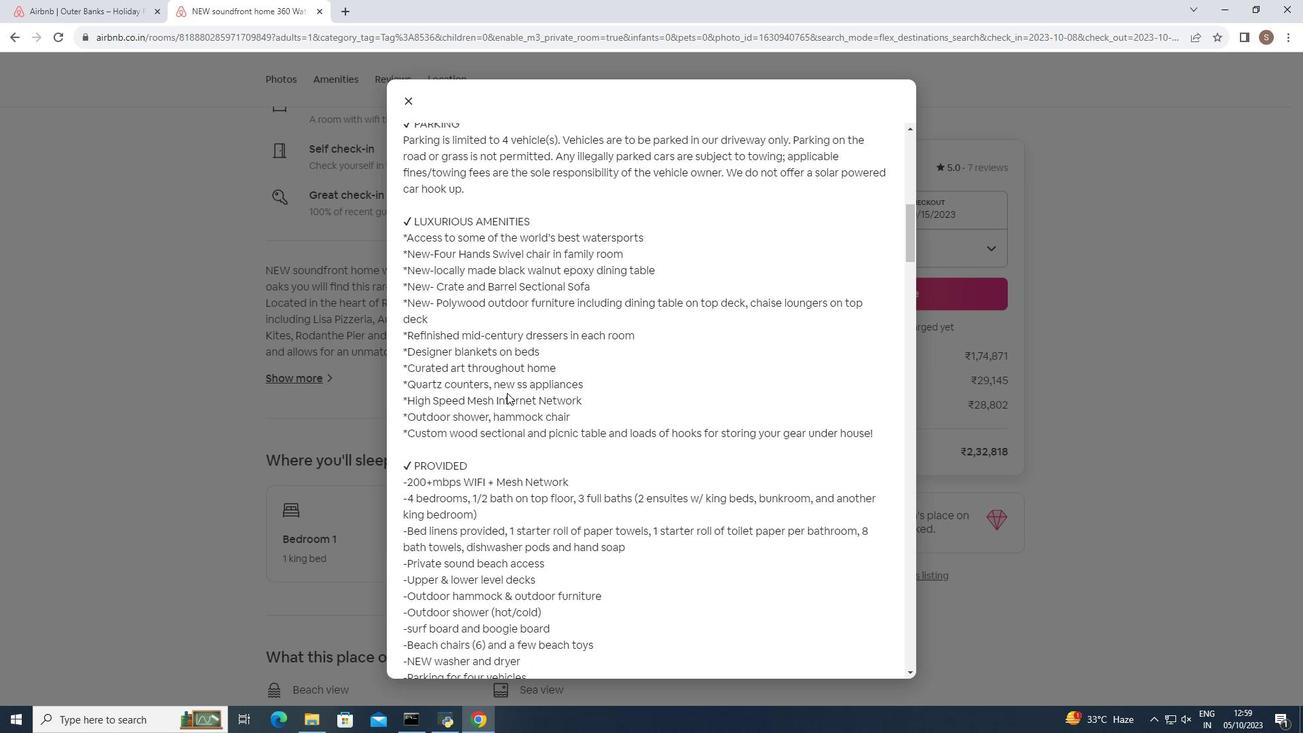 
Action: Mouse scrolled (507, 392) with delta (0, 0)
Screenshot: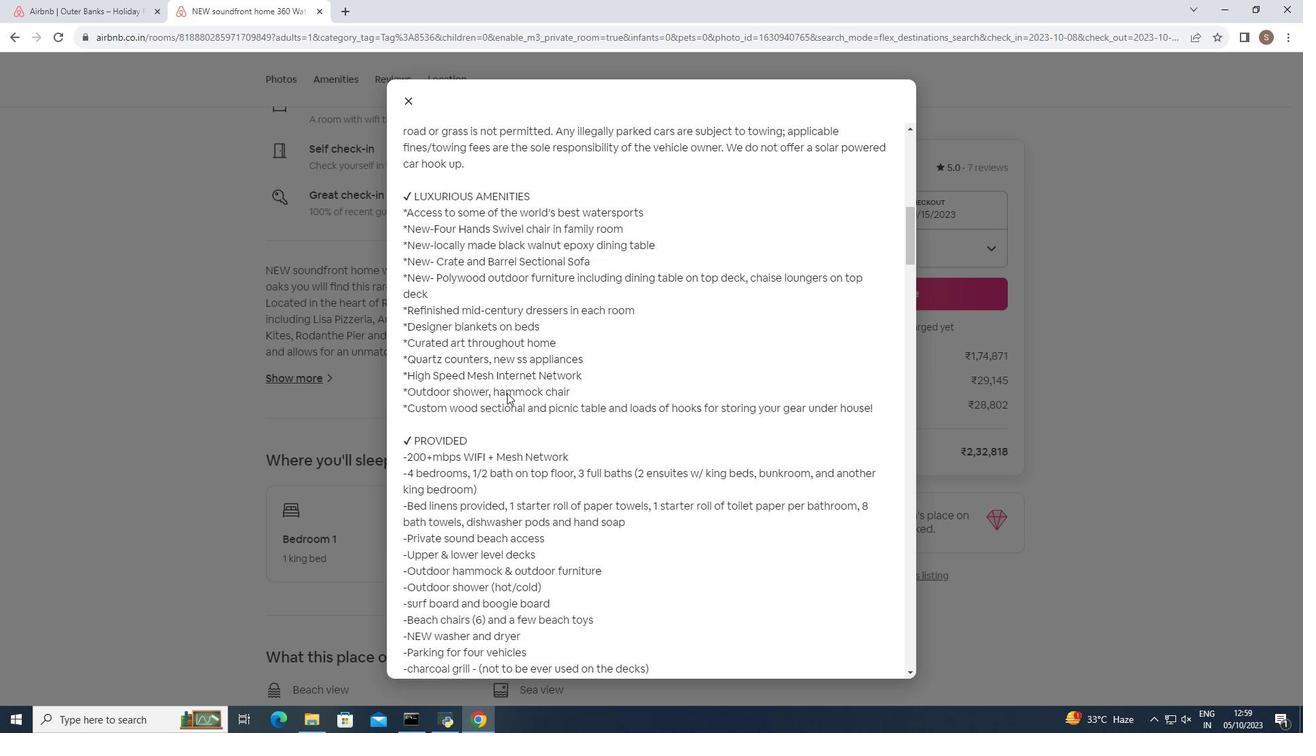 
Action: Mouse scrolled (507, 392) with delta (0, 0)
Screenshot: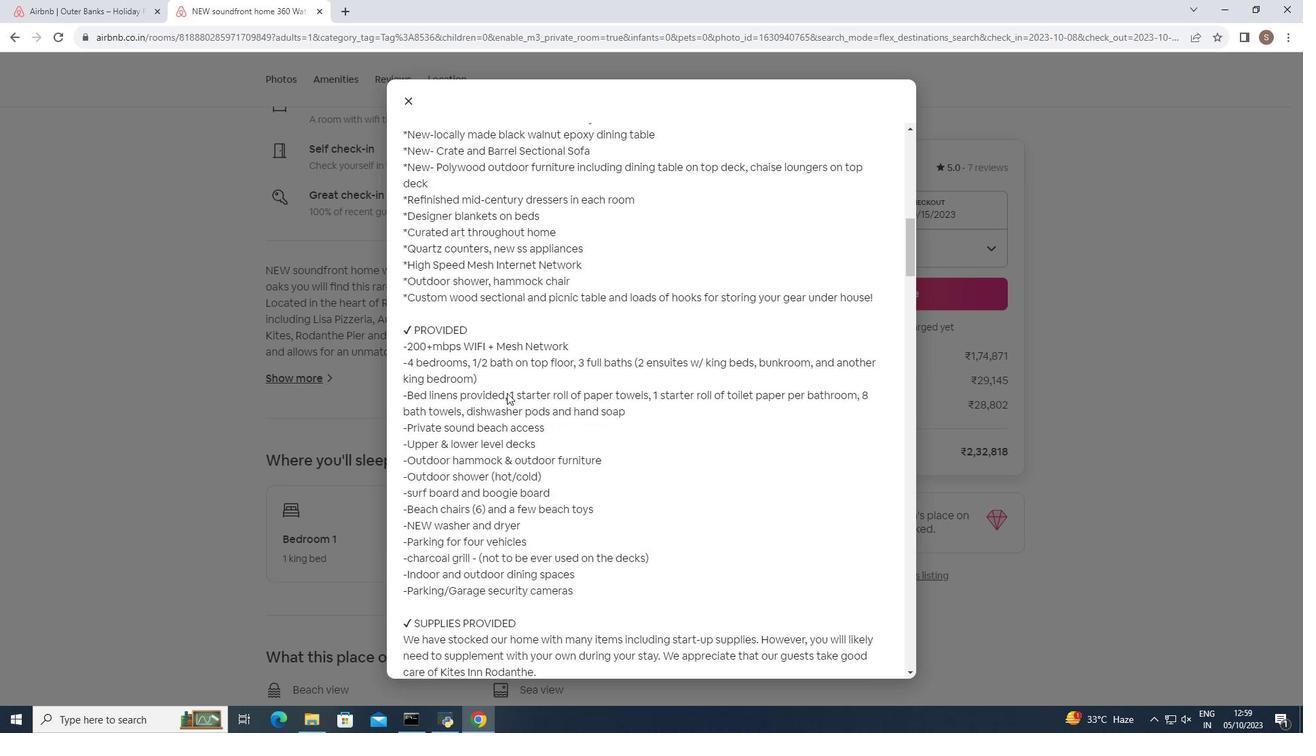 
Action: Mouse scrolled (507, 392) with delta (0, 0)
Screenshot: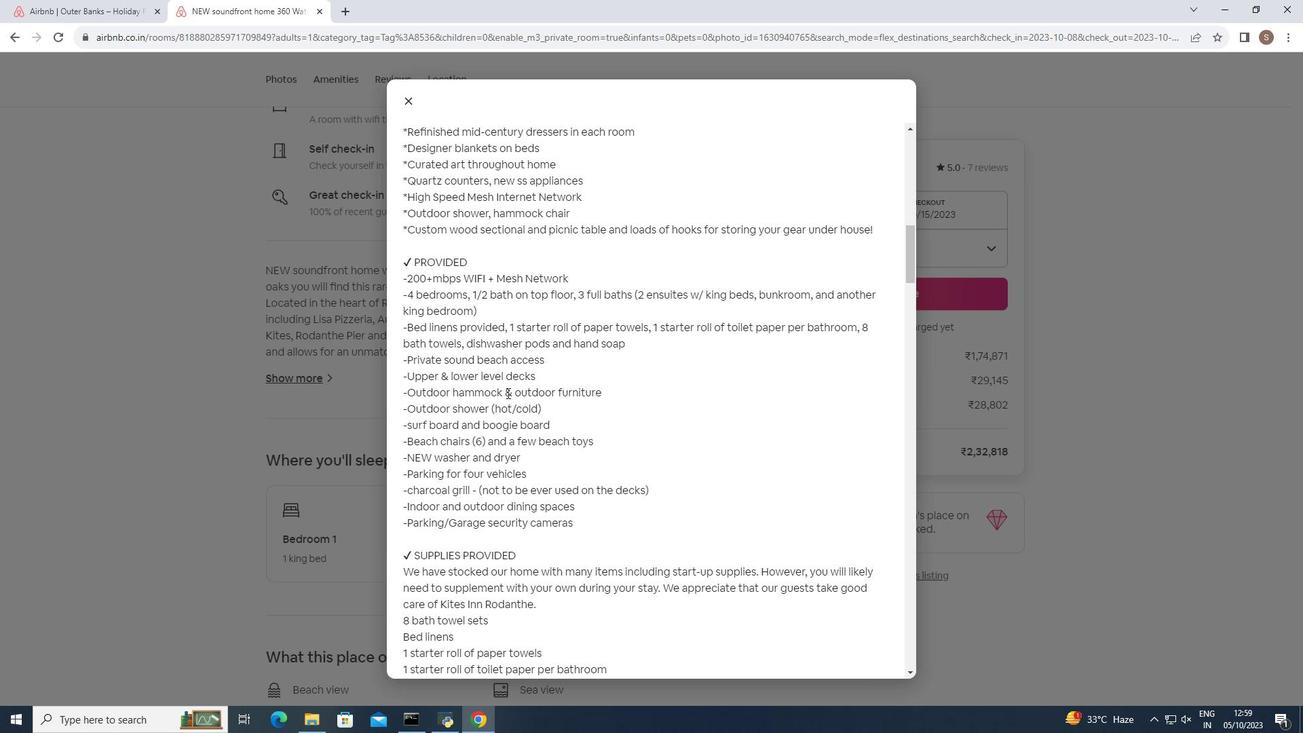 
Action: Mouse scrolled (507, 392) with delta (0, 0)
Screenshot: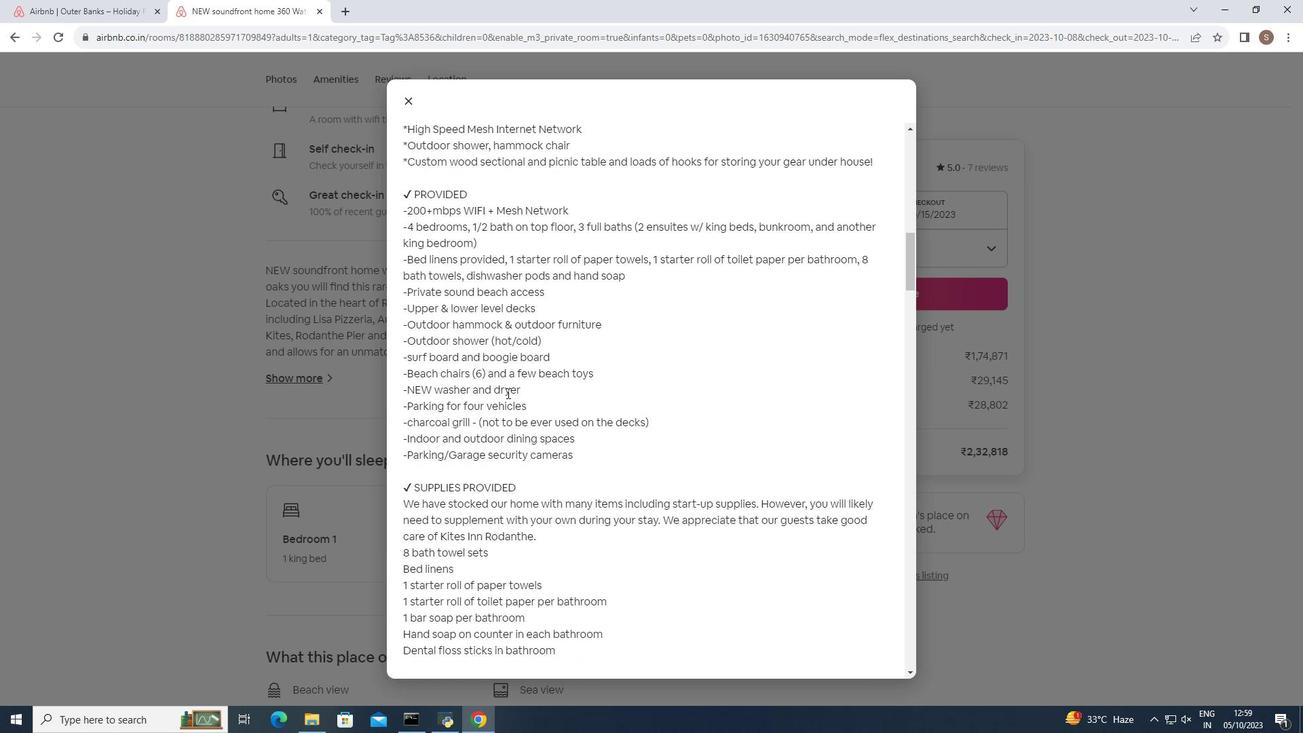 
Action: Mouse scrolled (507, 392) with delta (0, 0)
Screenshot: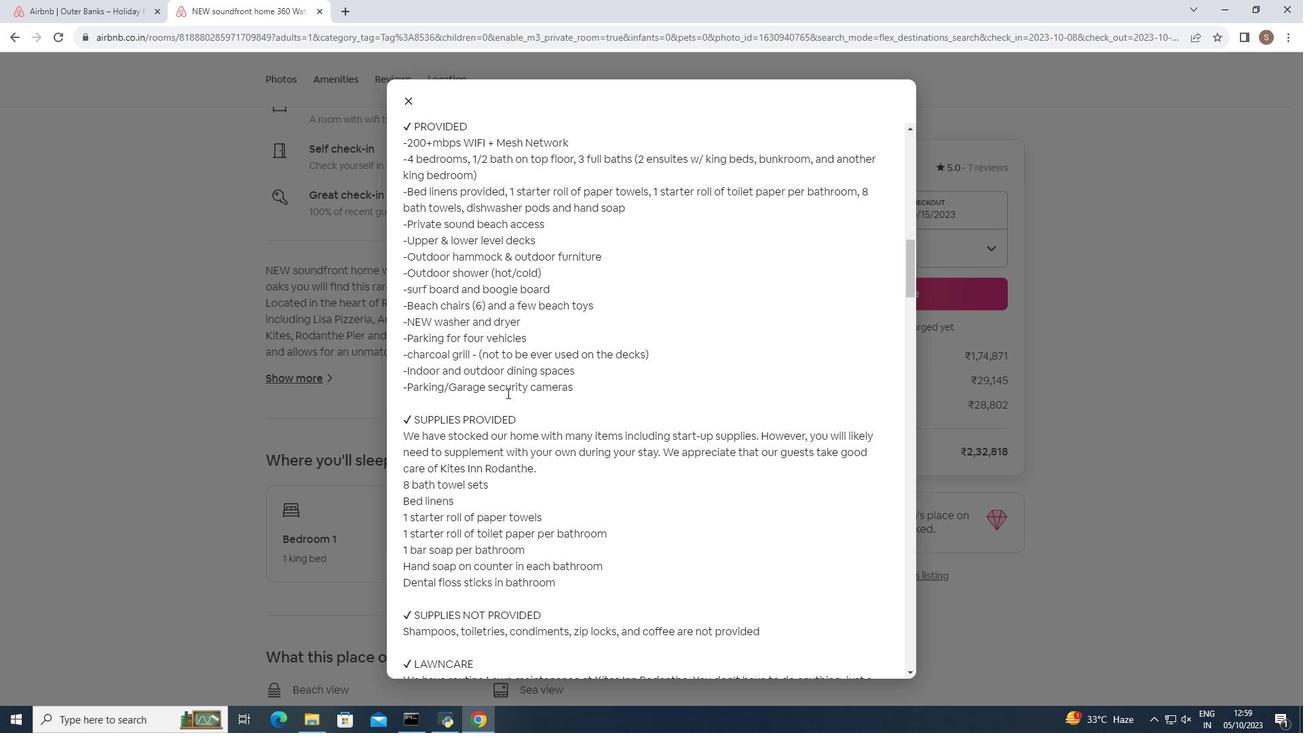 
Action: Mouse scrolled (507, 392) with delta (0, 0)
Screenshot: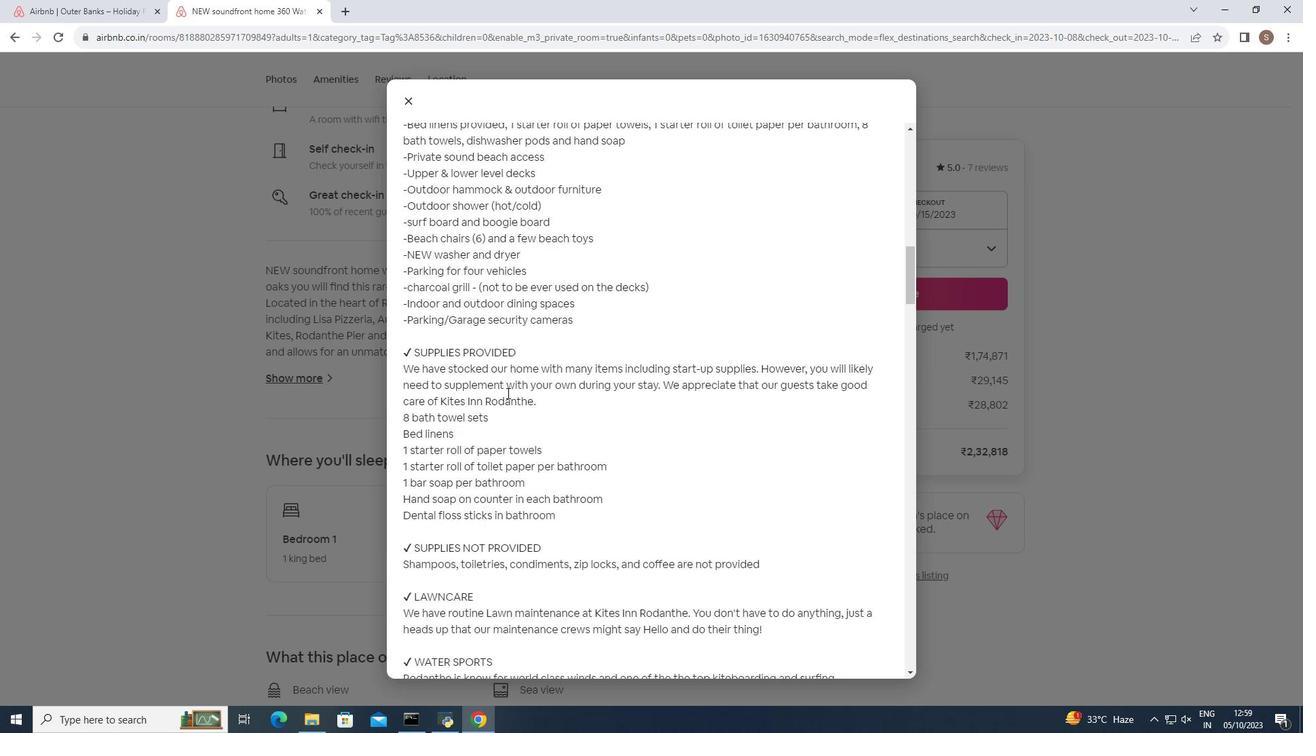 
Action: Mouse scrolled (507, 392) with delta (0, 0)
Screenshot: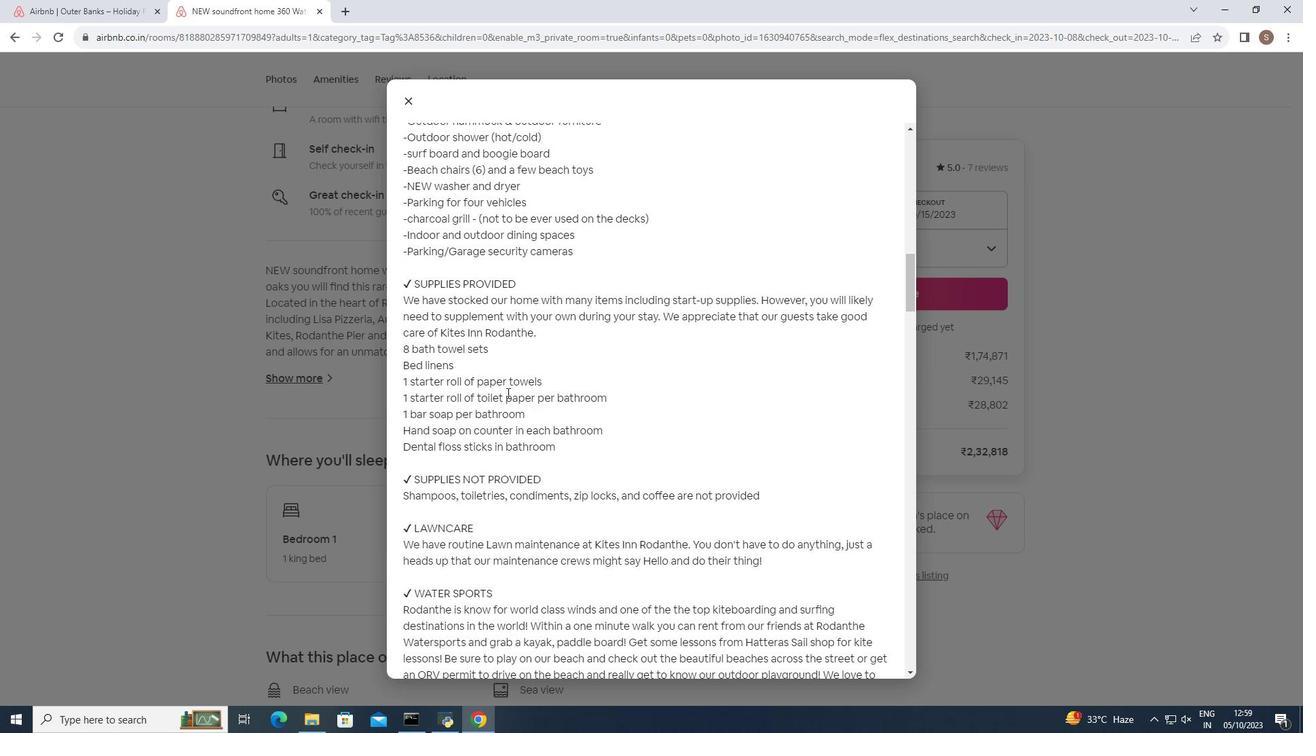 
Action: Mouse moved to (502, 390)
